 Task: Plan a ski trip and find a cozy chalet in California, United States in Airbnb.
Action: Mouse moved to (580, 112)
Screenshot: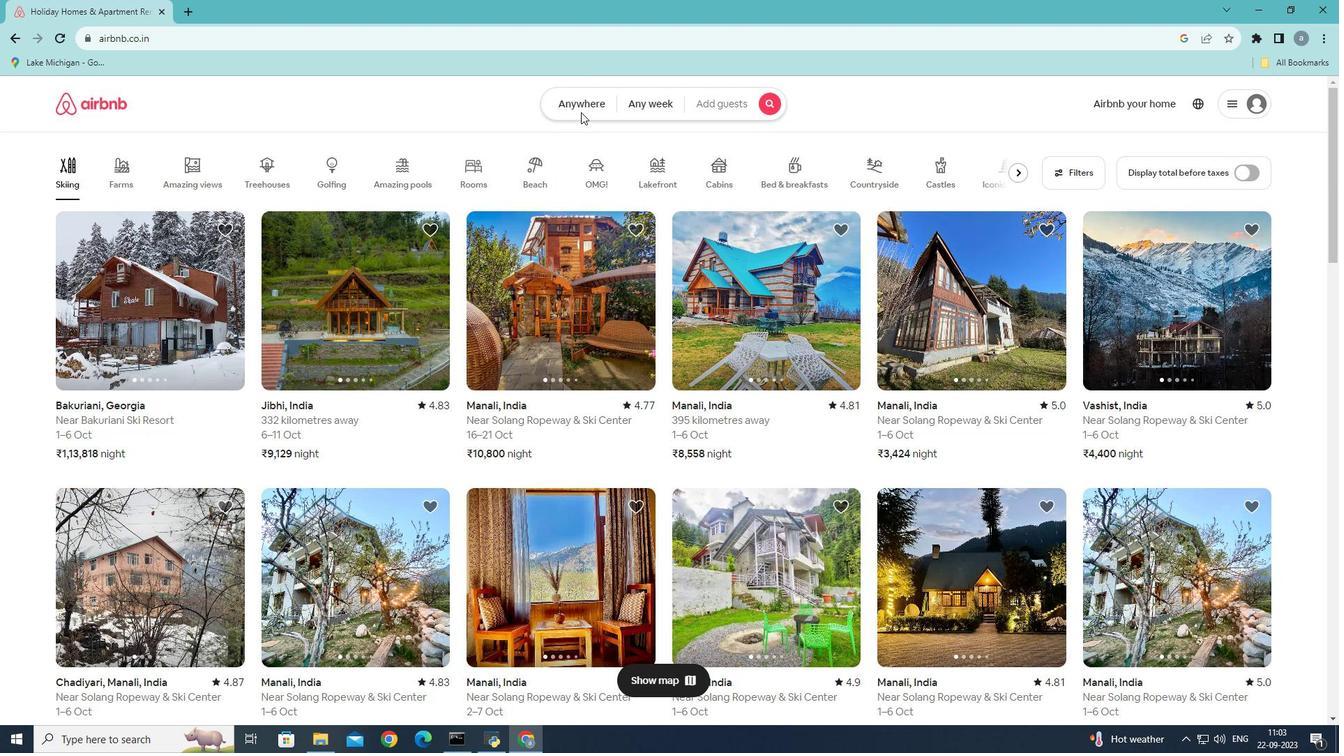 
Action: Mouse pressed left at (580, 112)
Screenshot: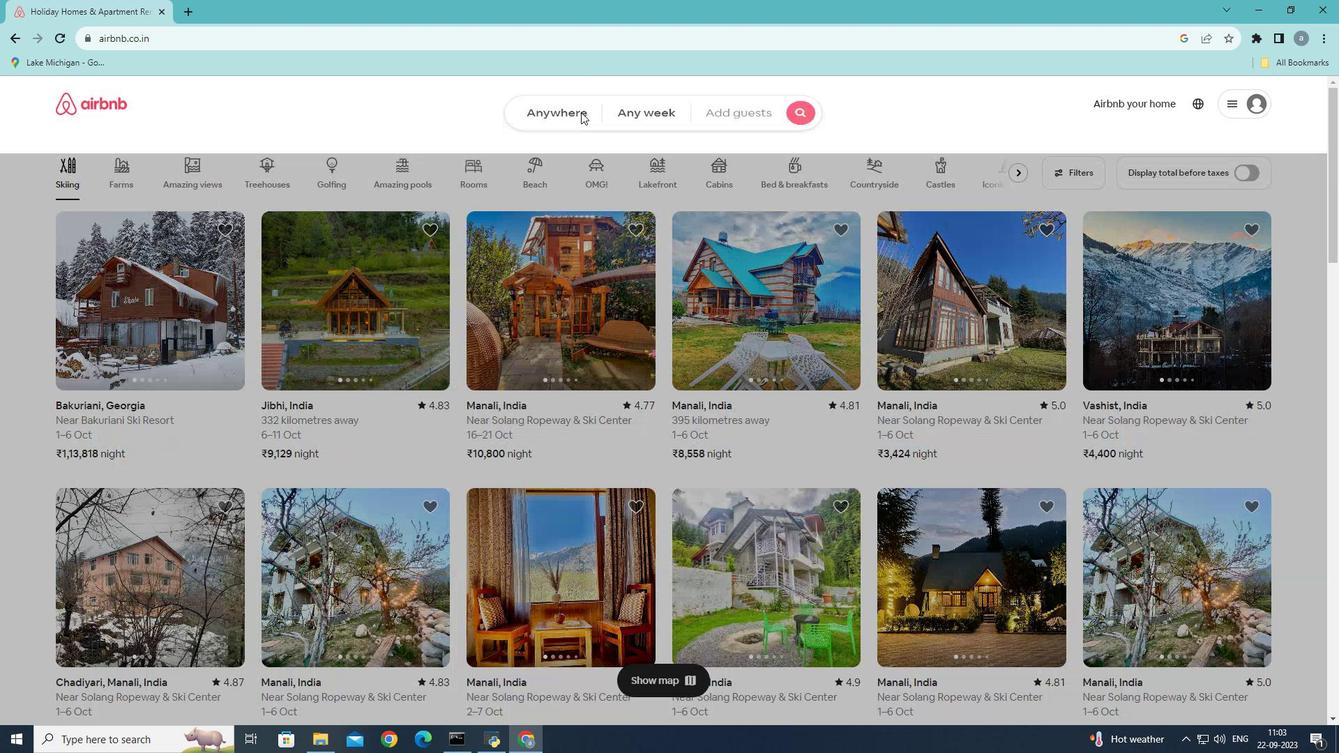 
Action: Mouse moved to (454, 157)
Screenshot: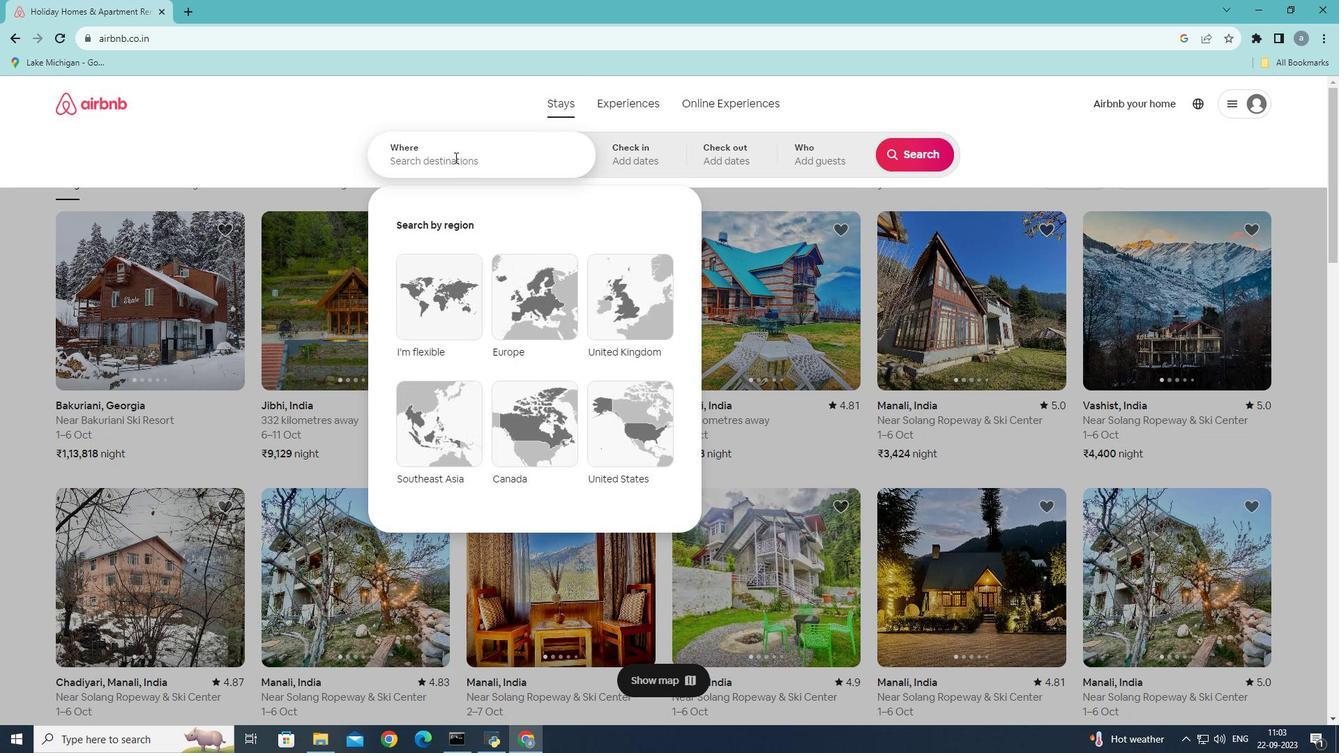
Action: Key pressed <Key.shift><Key.shift>C
Screenshot: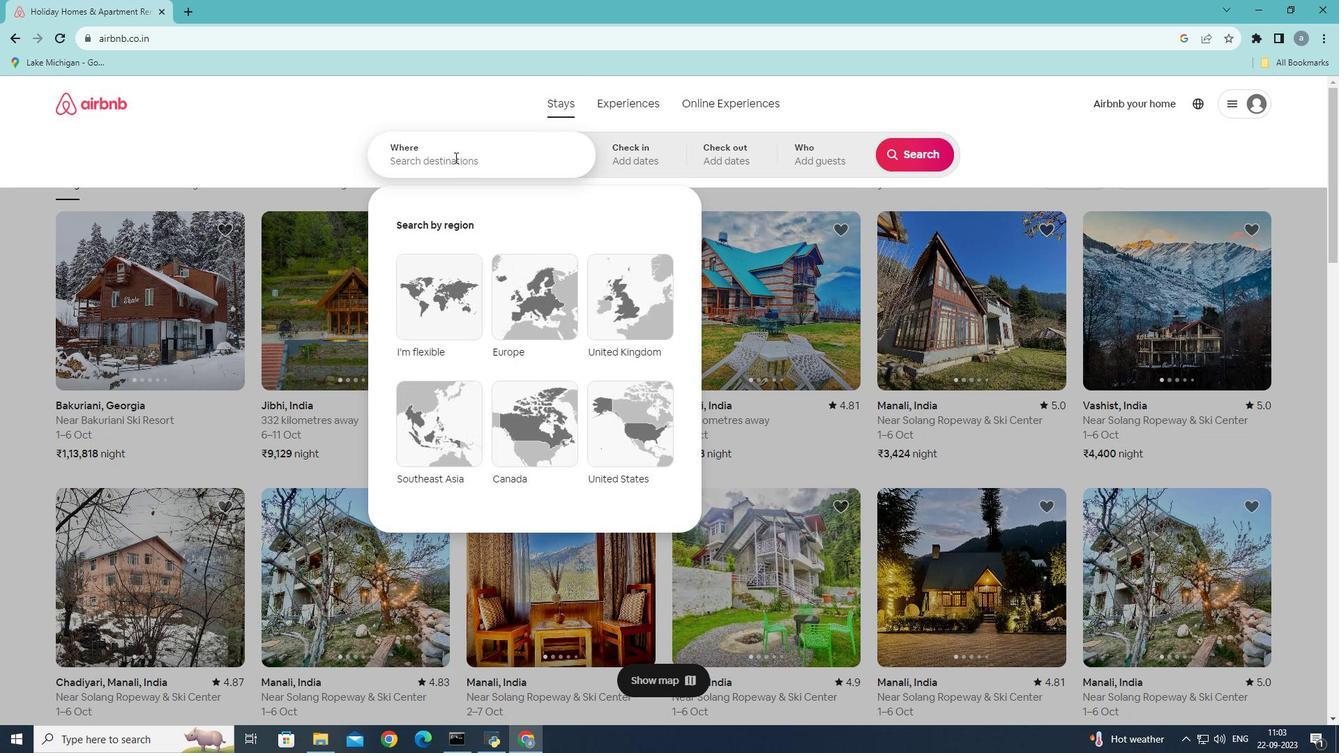 
Action: Mouse pressed left at (454, 157)
Screenshot: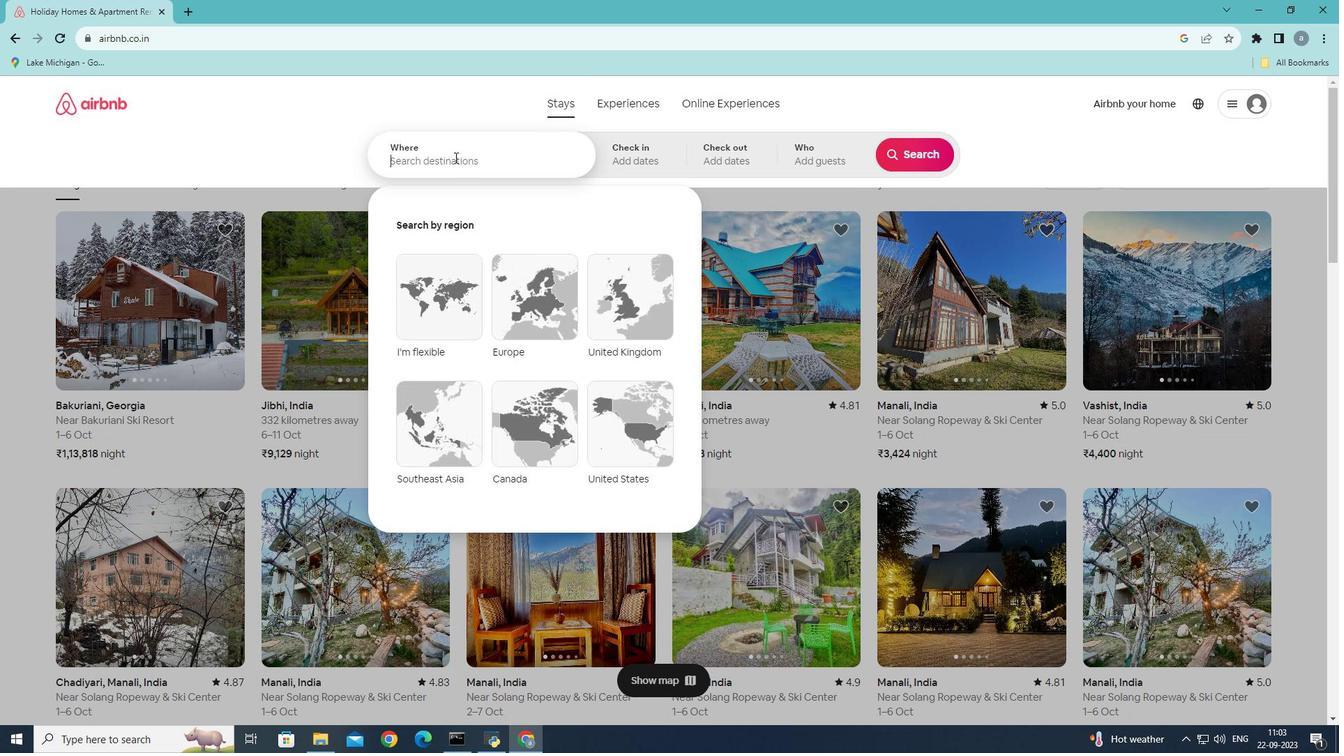 
Action: Key pressed <Key.shift>Cali
Screenshot: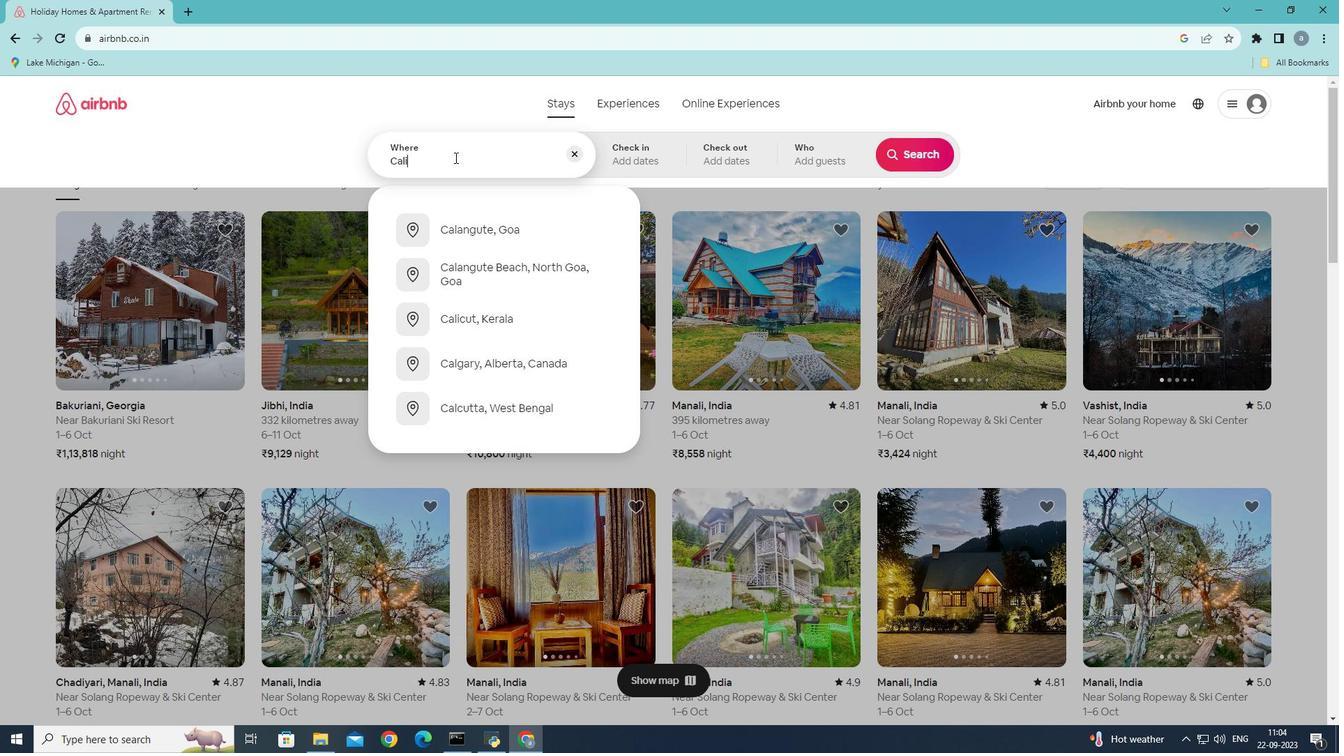 
Action: Mouse moved to (513, 272)
Screenshot: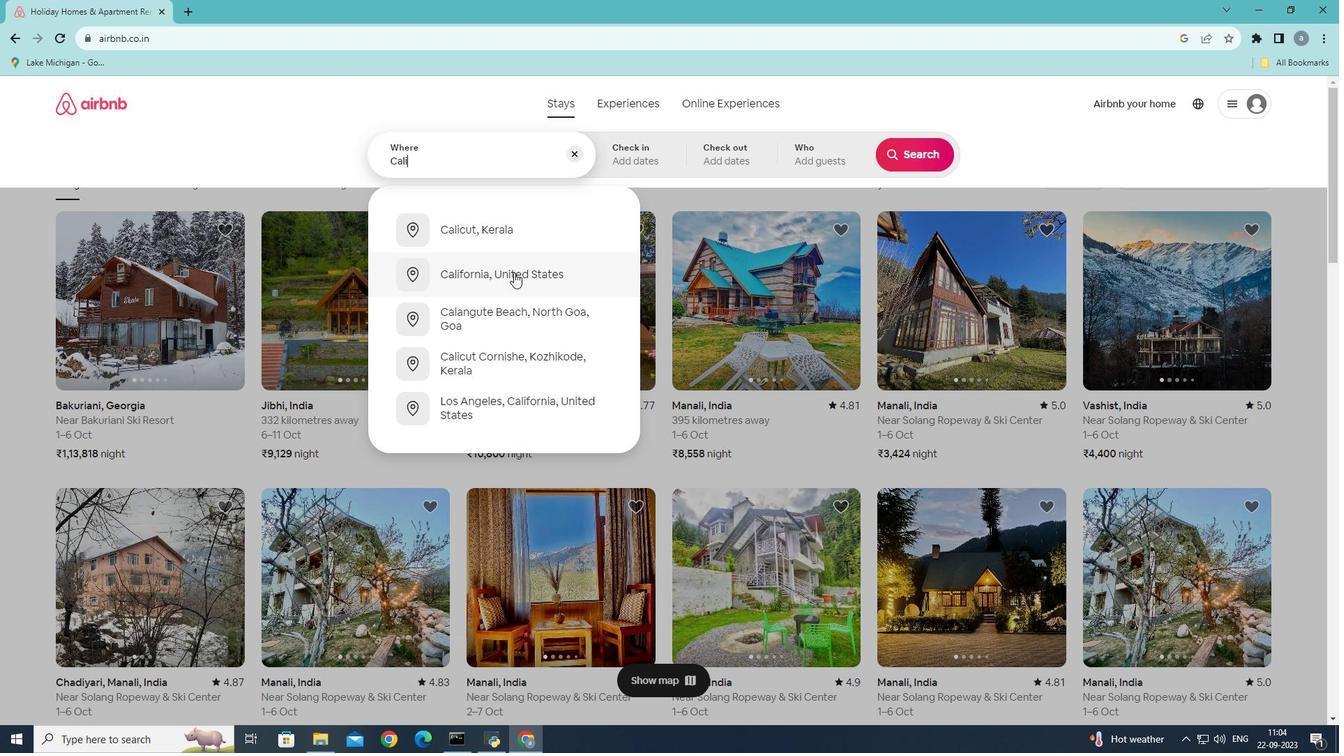 
Action: Mouse pressed left at (513, 272)
Screenshot: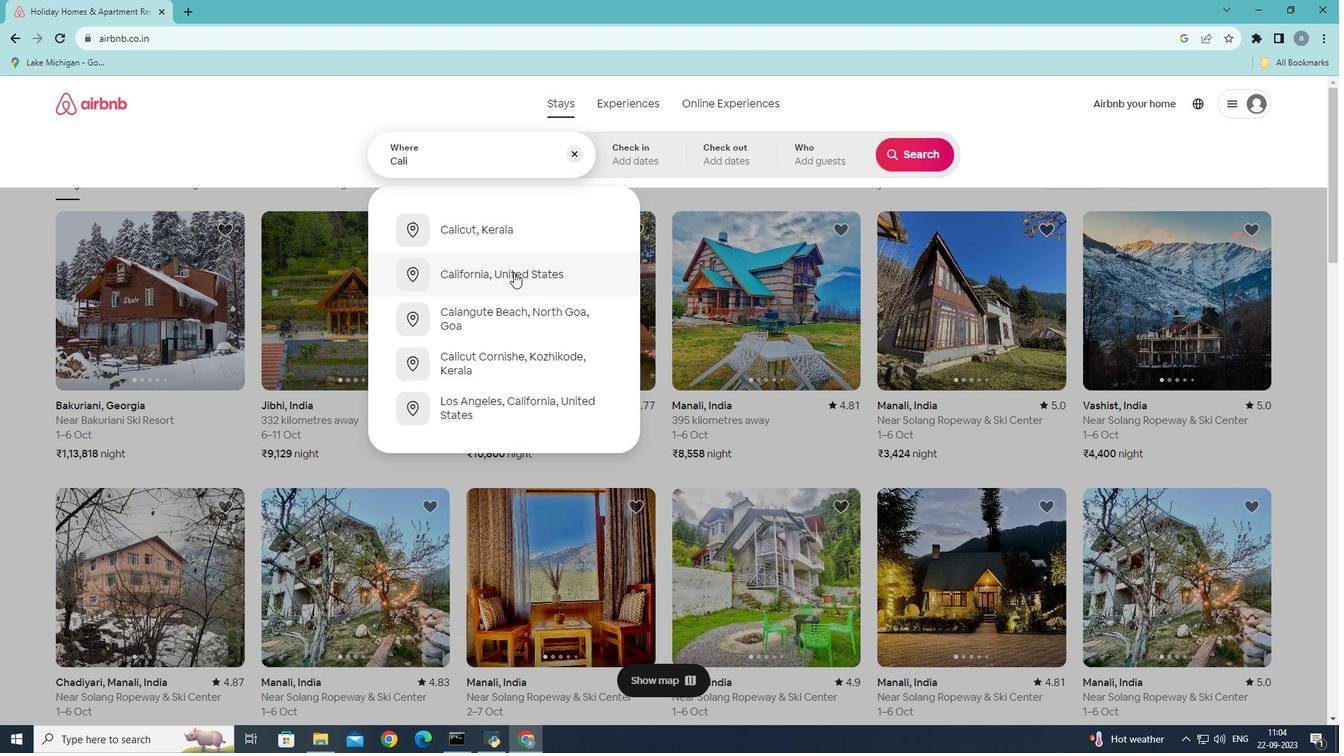 
Action: Mouse moved to (905, 149)
Screenshot: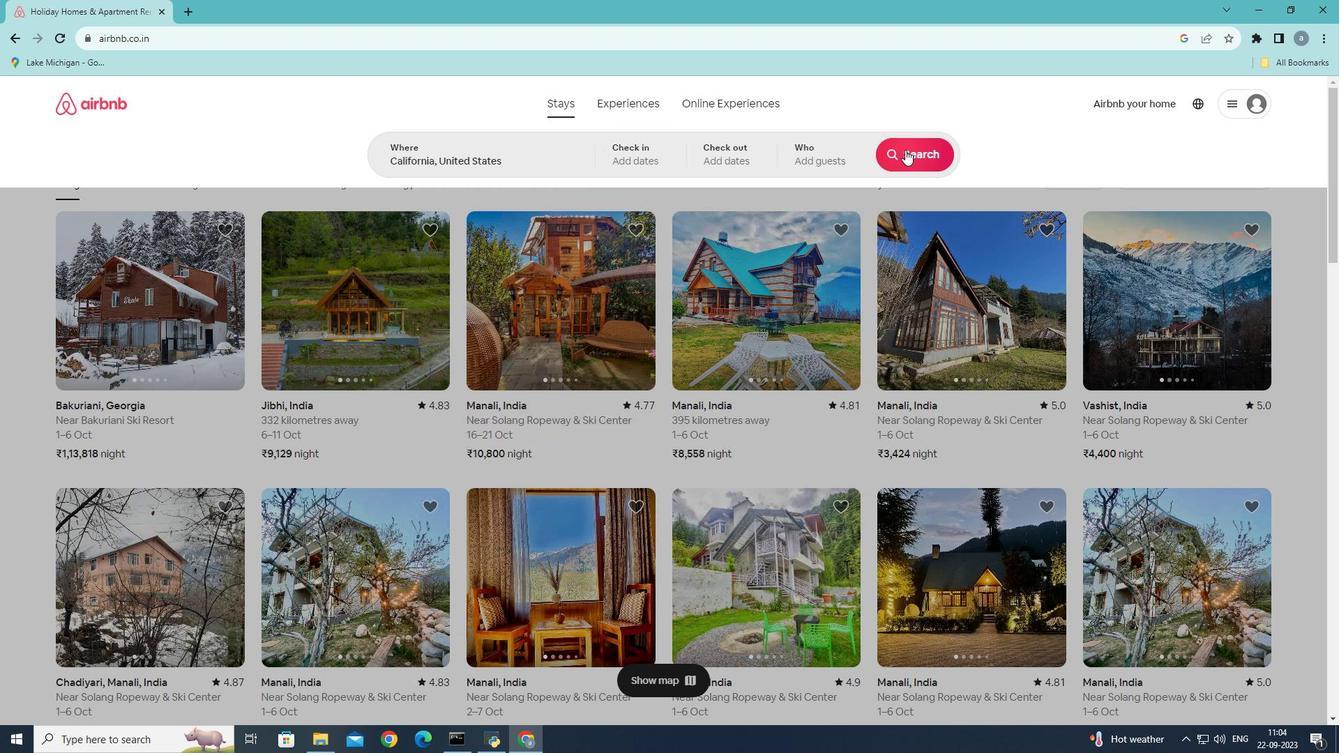 
Action: Mouse pressed left at (905, 149)
Screenshot: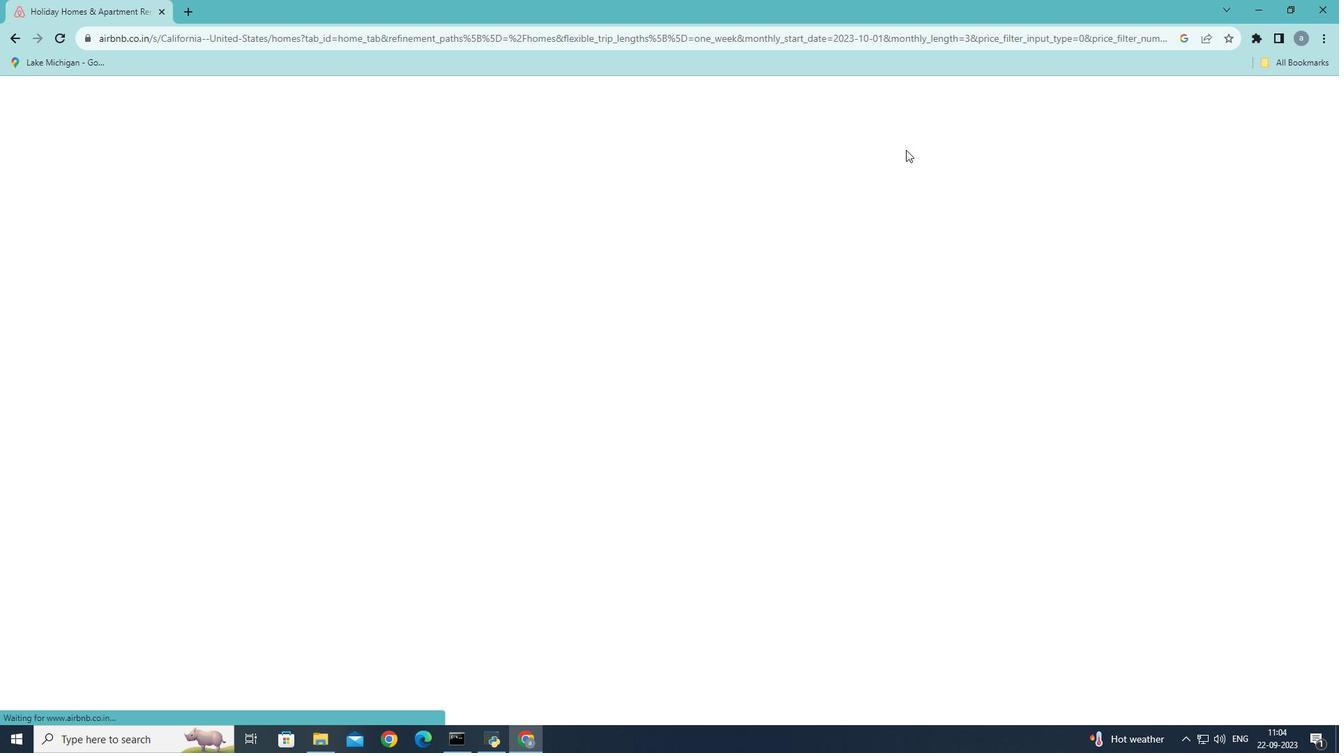 
Action: Mouse moved to (1053, 163)
Screenshot: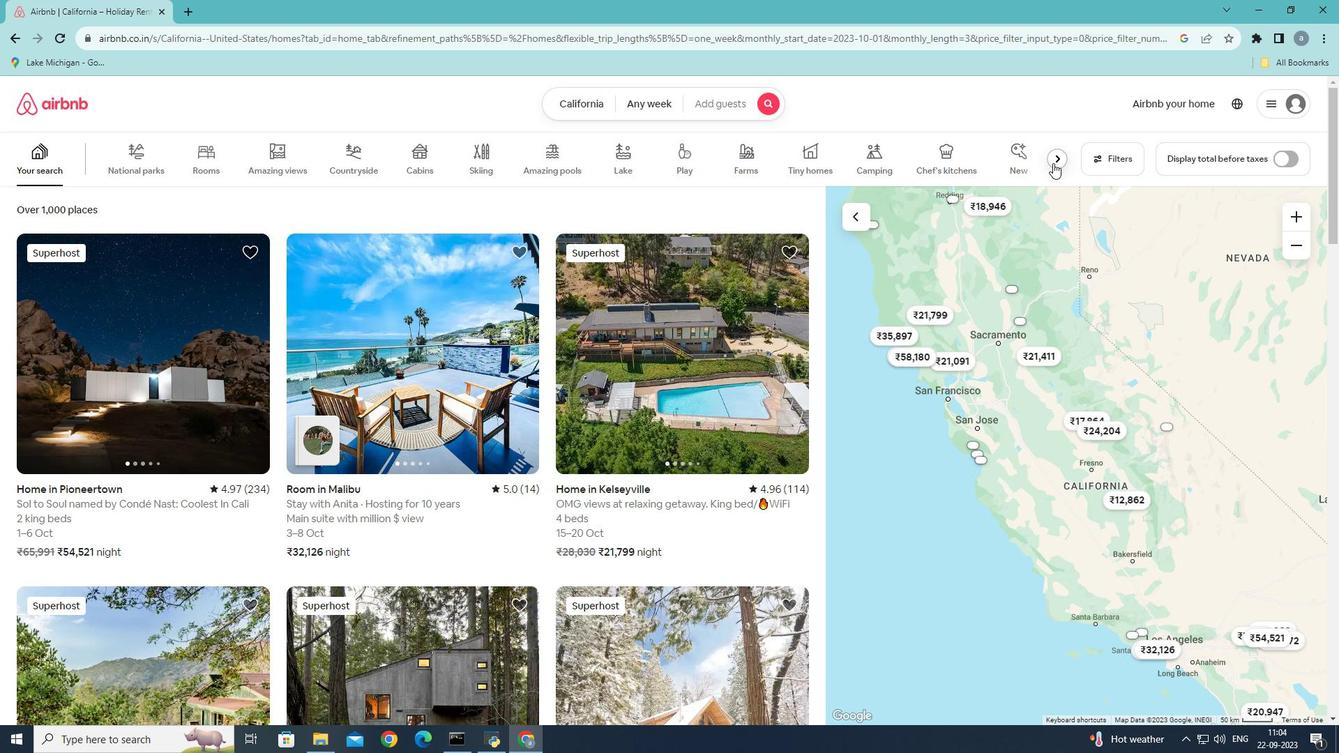 
Action: Mouse pressed left at (1053, 163)
Screenshot: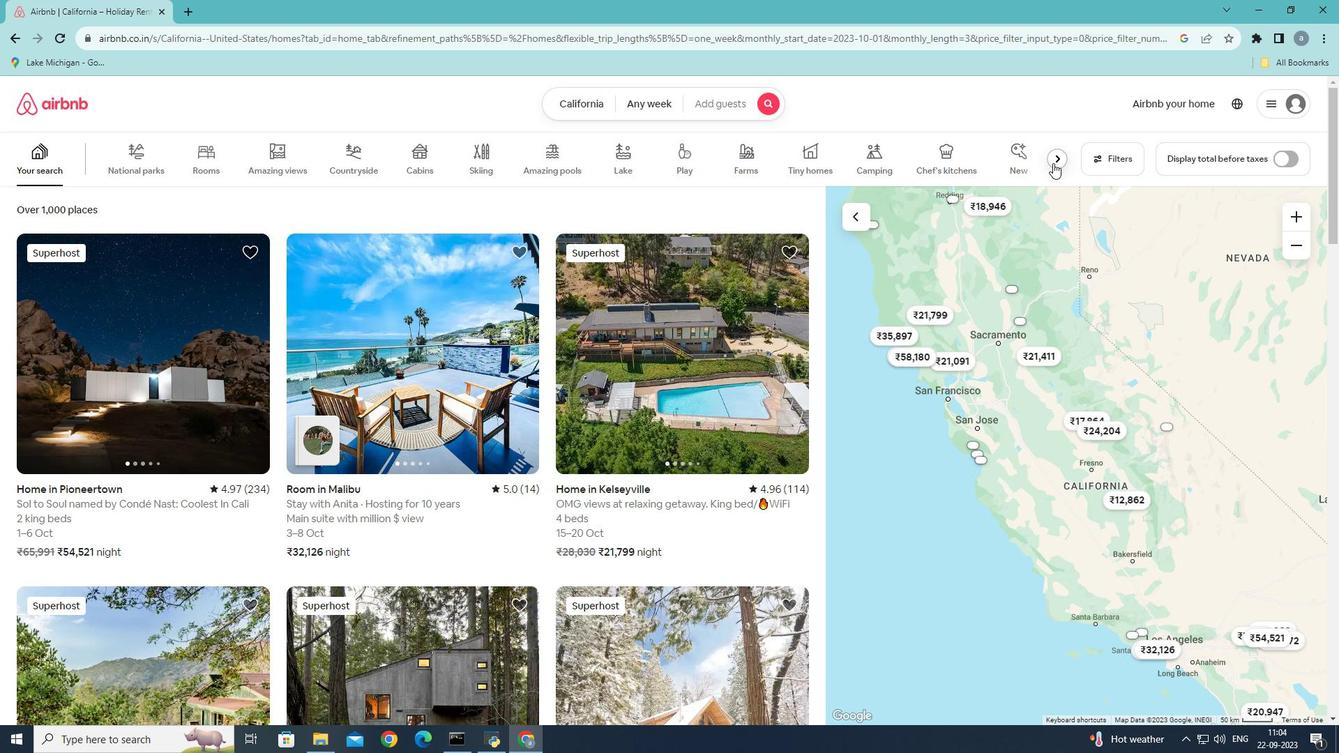 
Action: Mouse moved to (422, 161)
Screenshot: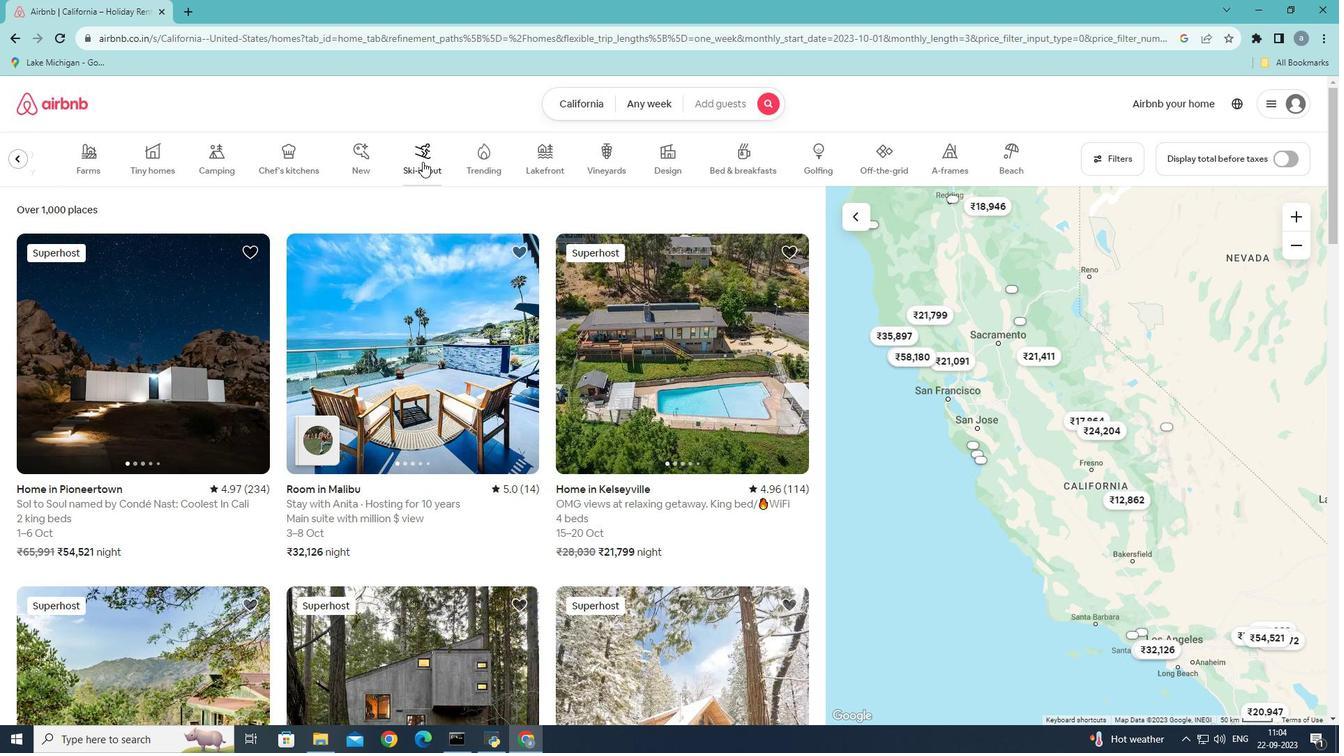 
Action: Mouse pressed left at (422, 161)
Screenshot: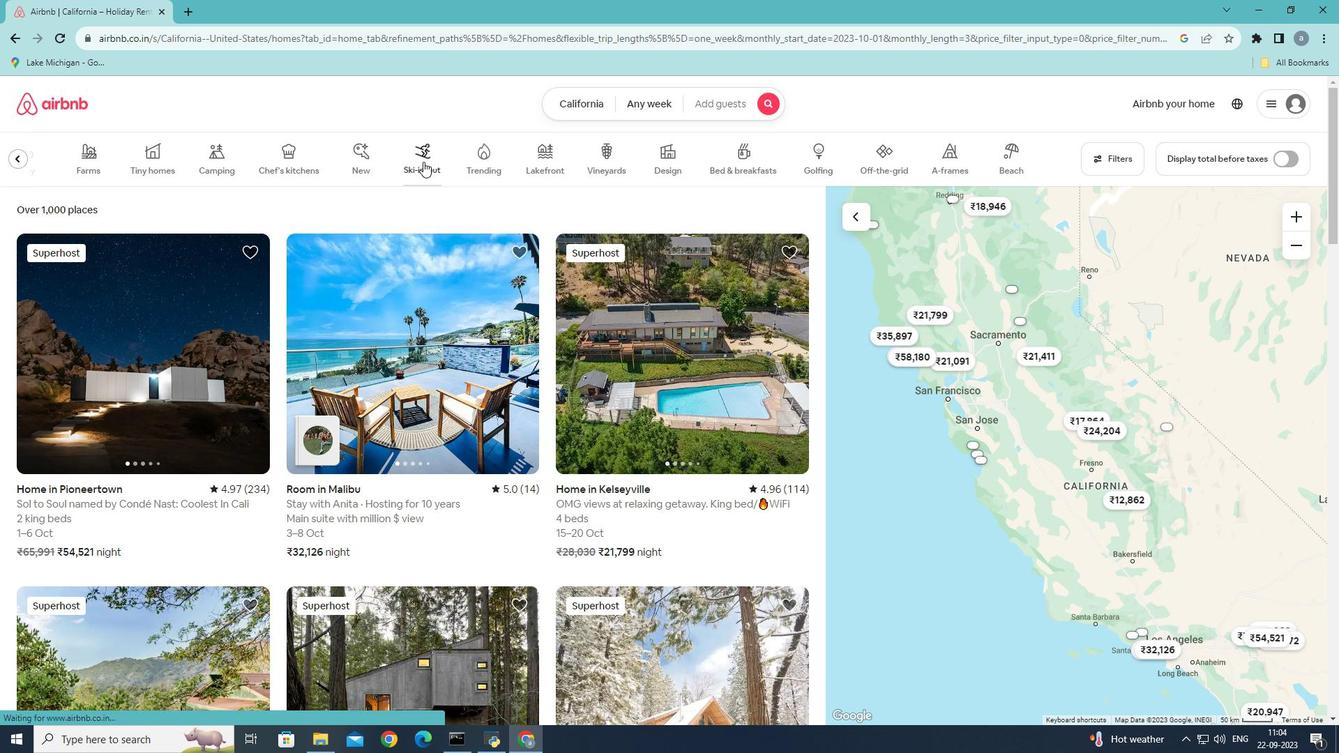 
Action: Mouse moved to (246, 334)
Screenshot: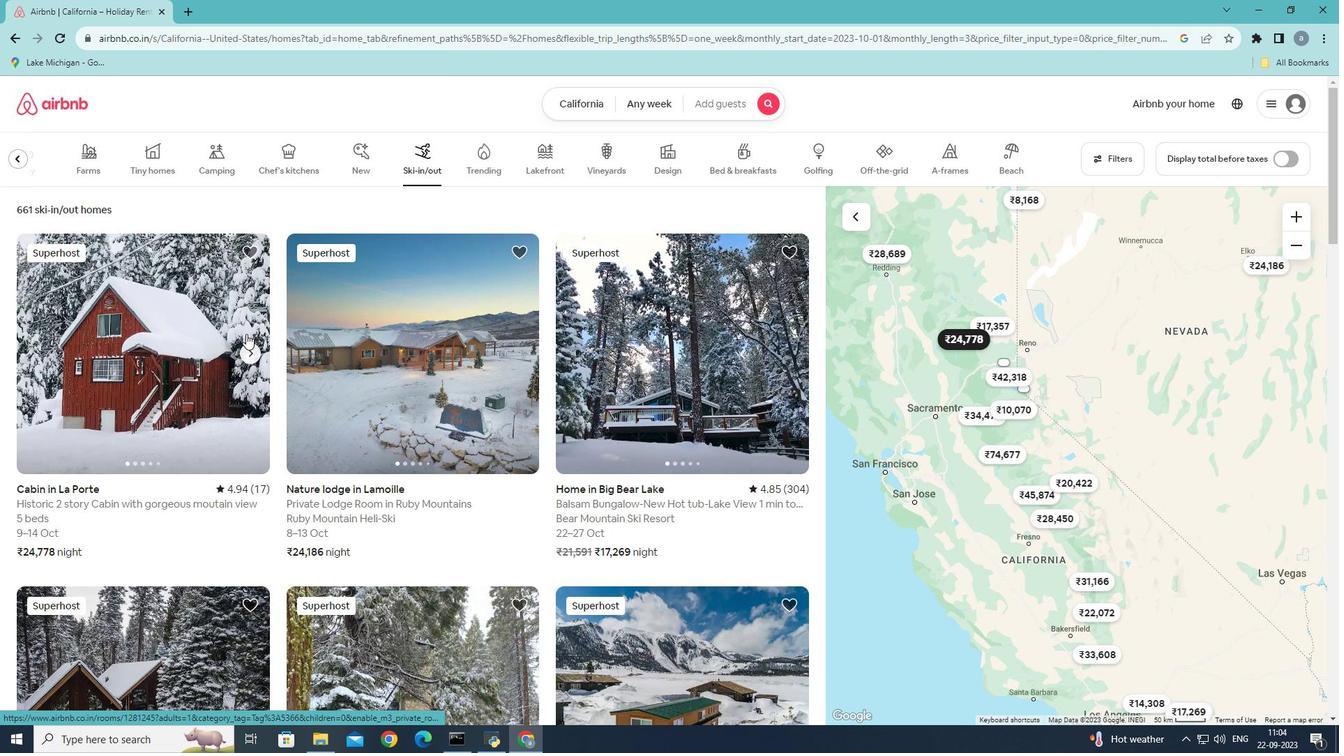 
Action: Mouse scrolled (246, 333) with delta (0, 0)
Screenshot: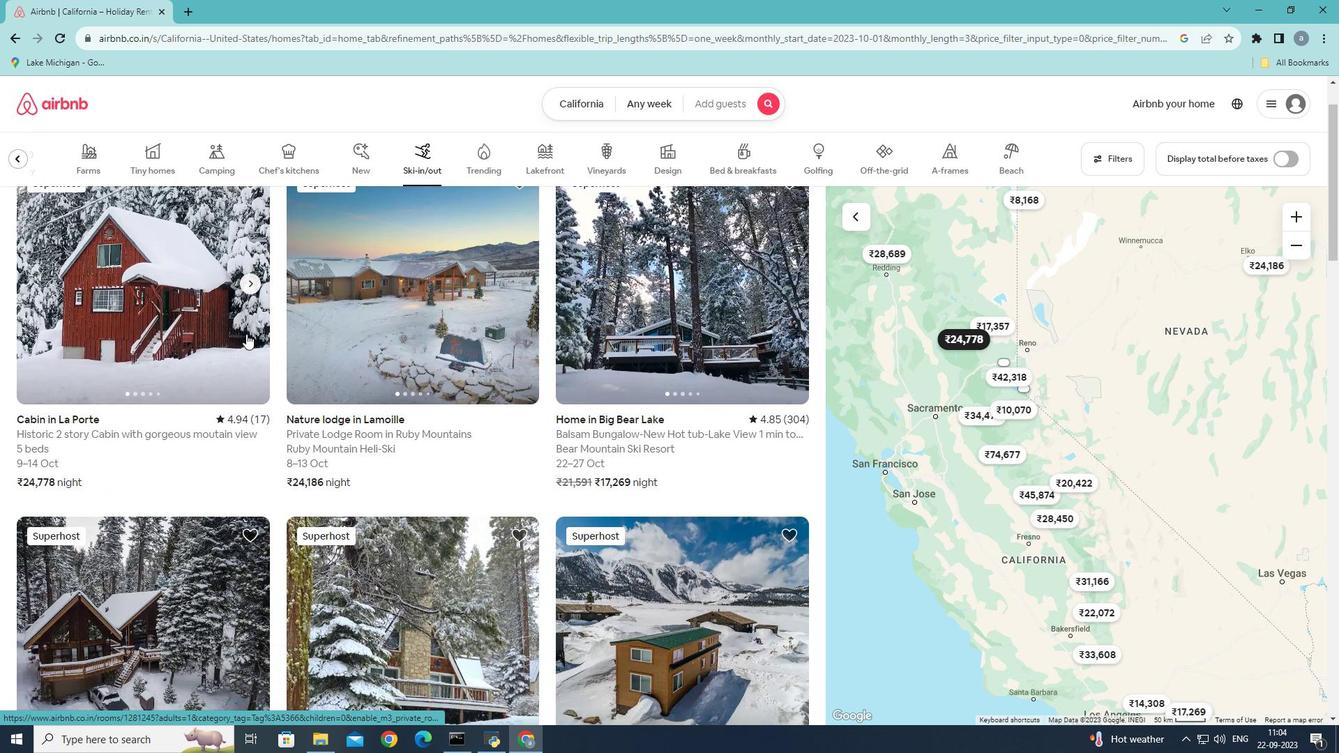 
Action: Mouse moved to (196, 311)
Screenshot: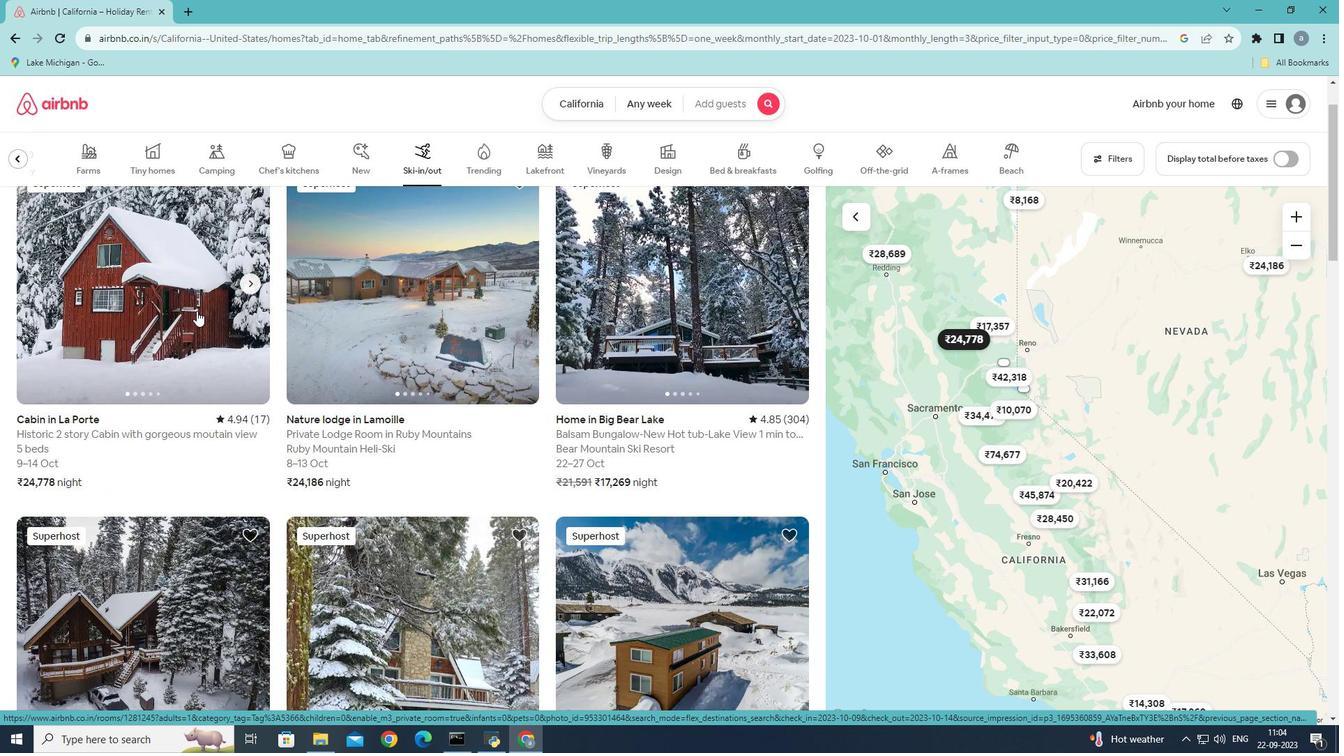 
Action: Mouse pressed left at (196, 311)
Screenshot: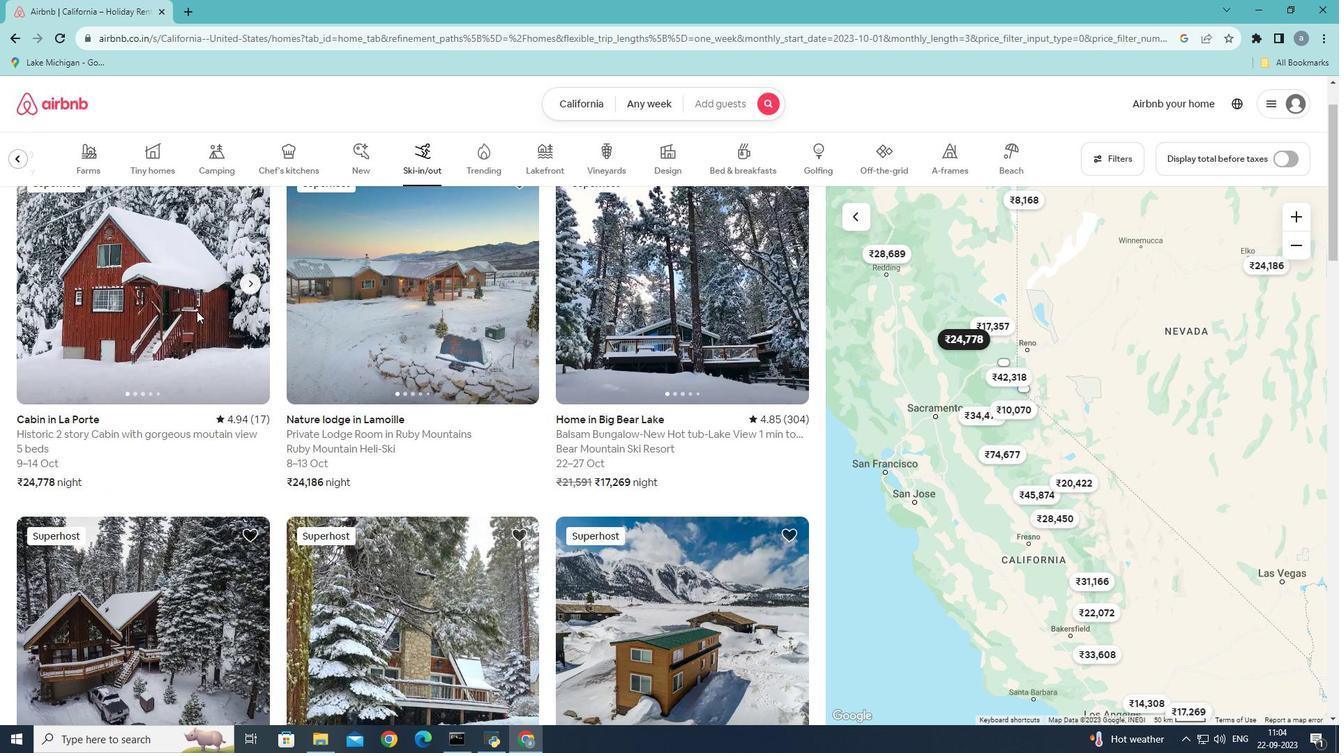 
Action: Mouse moved to (993, 500)
Screenshot: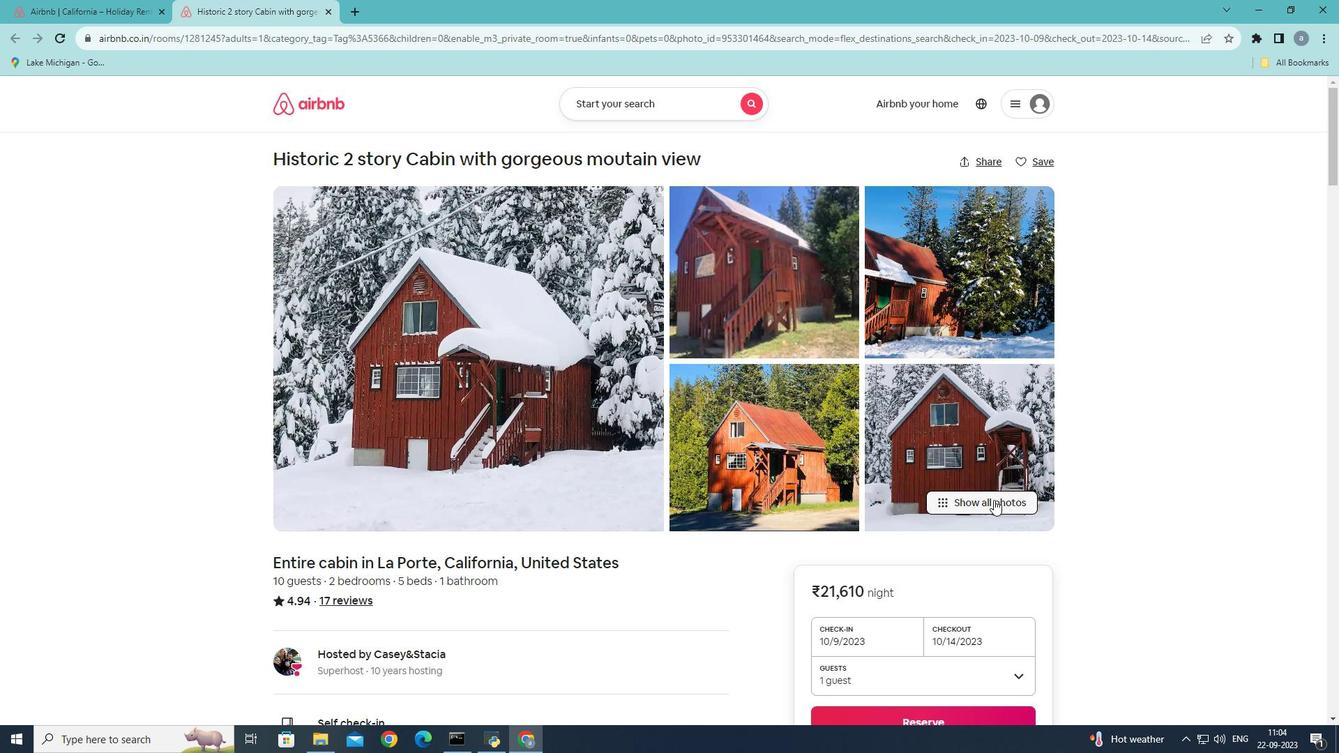 
Action: Mouse pressed left at (993, 500)
Screenshot: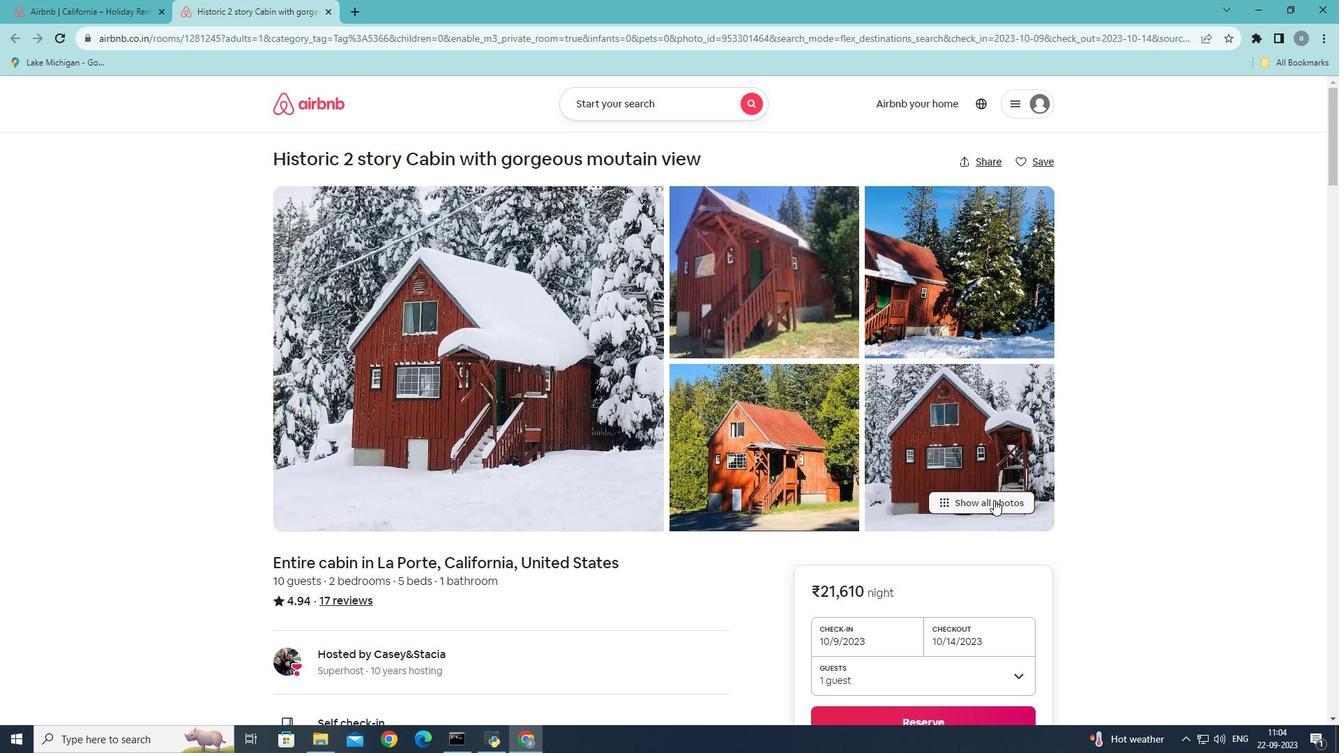 
Action: Mouse moved to (901, 467)
Screenshot: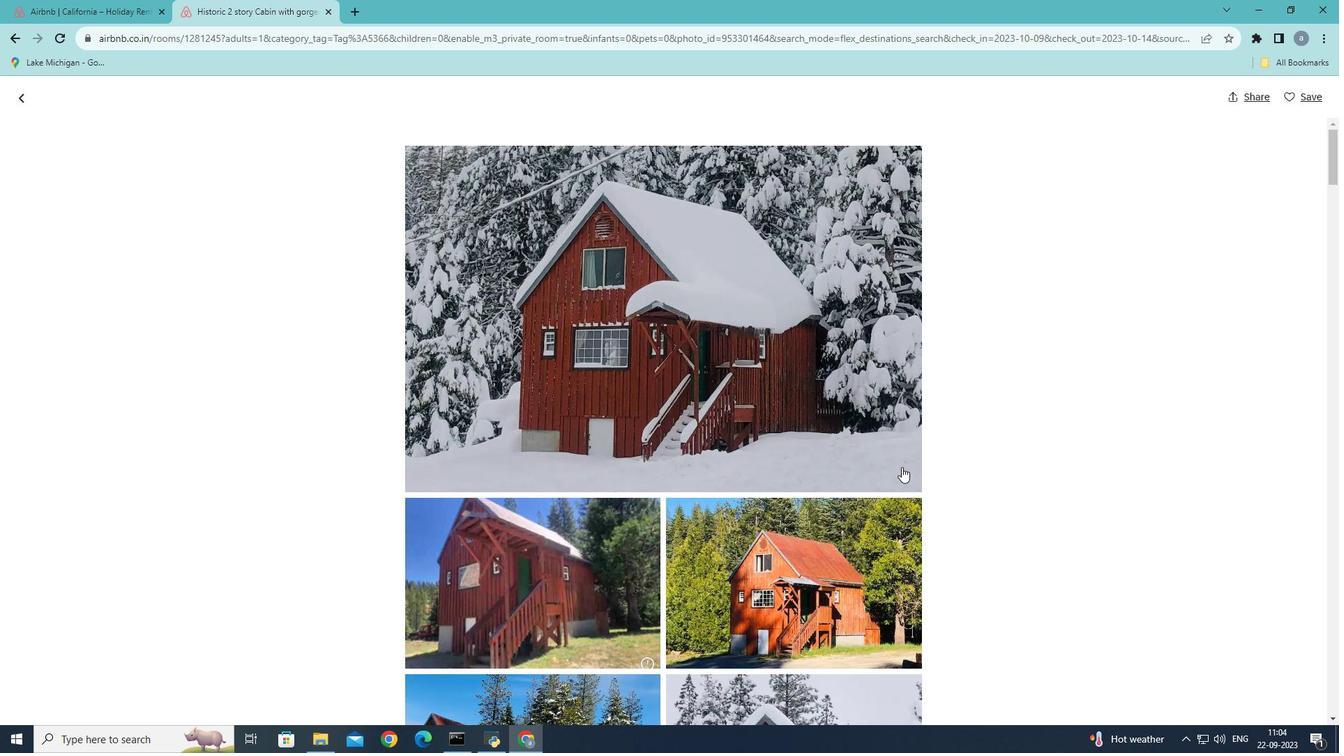 
Action: Mouse scrolled (901, 466) with delta (0, 0)
Screenshot: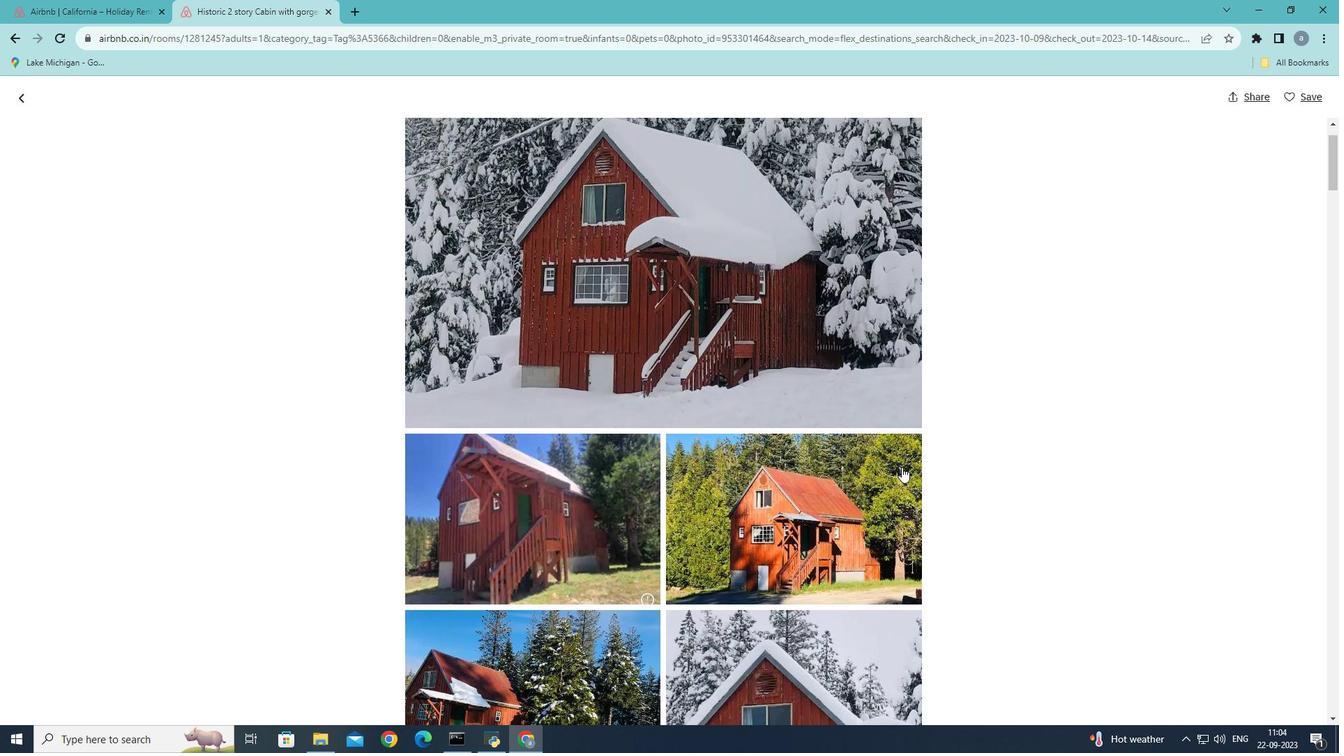 
Action: Mouse scrolled (901, 466) with delta (0, 0)
Screenshot: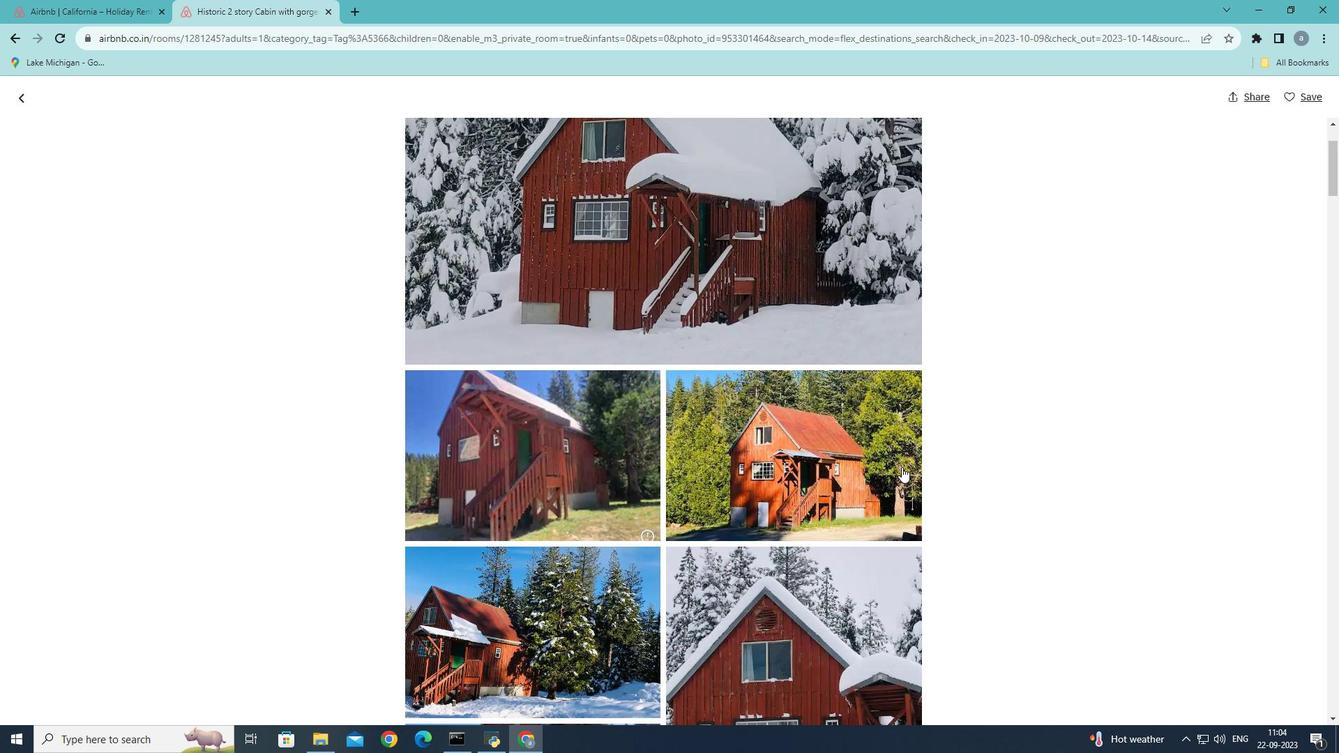 
Action: Mouse scrolled (901, 466) with delta (0, 0)
Screenshot: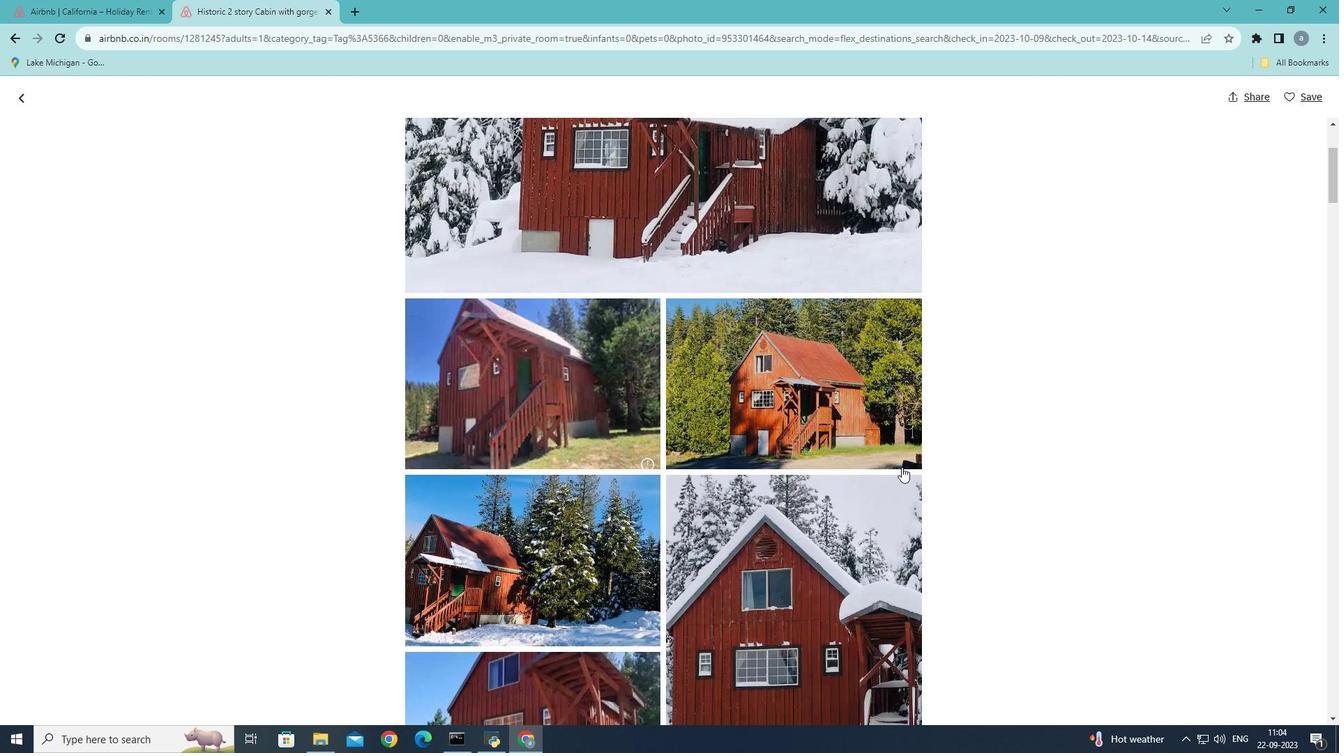 
Action: Mouse scrolled (901, 466) with delta (0, 0)
Screenshot: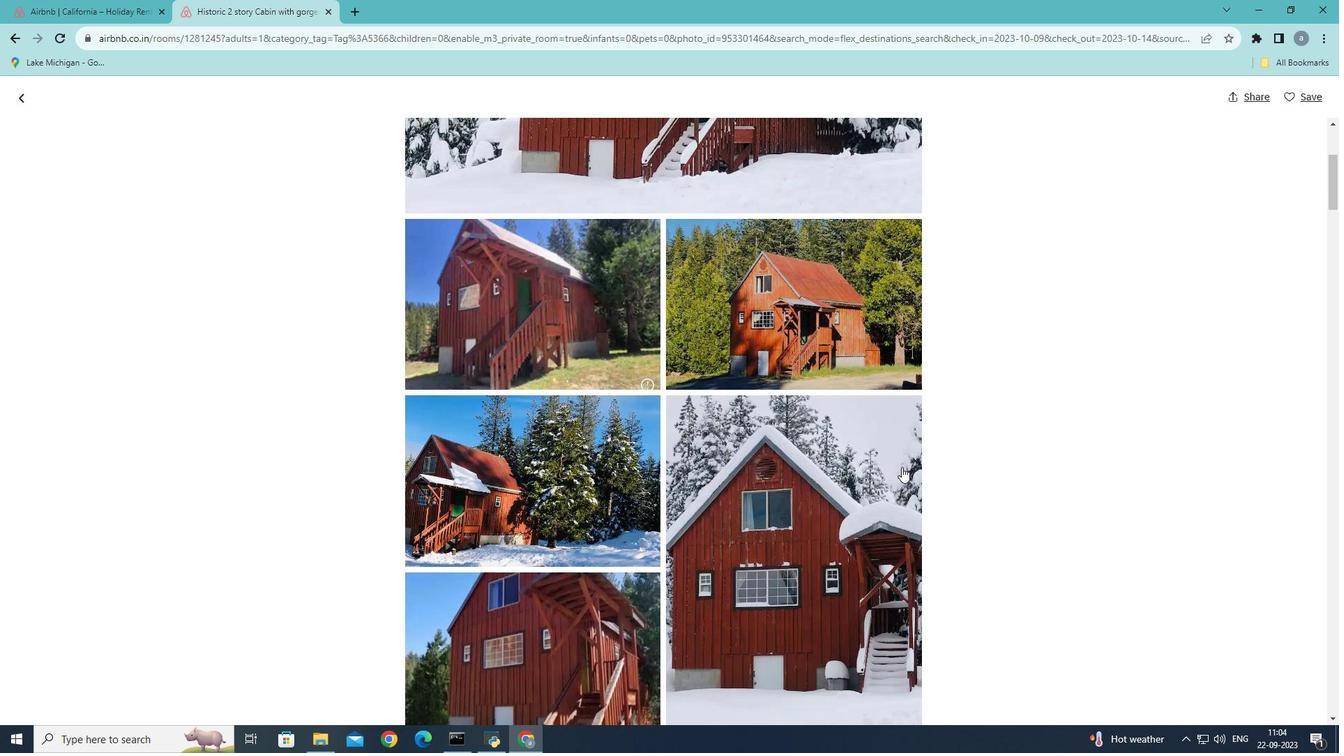 
Action: Mouse moved to (902, 466)
Screenshot: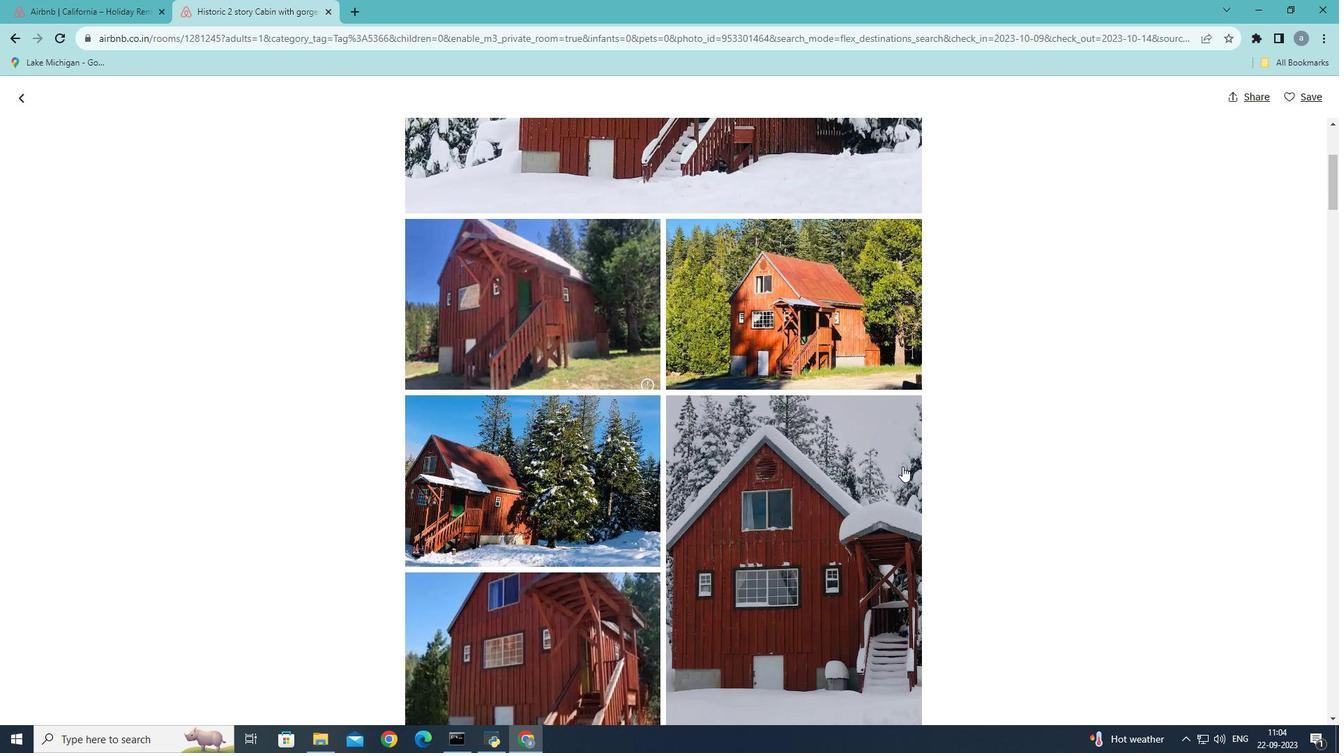 
Action: Mouse scrolled (902, 465) with delta (0, 0)
Screenshot: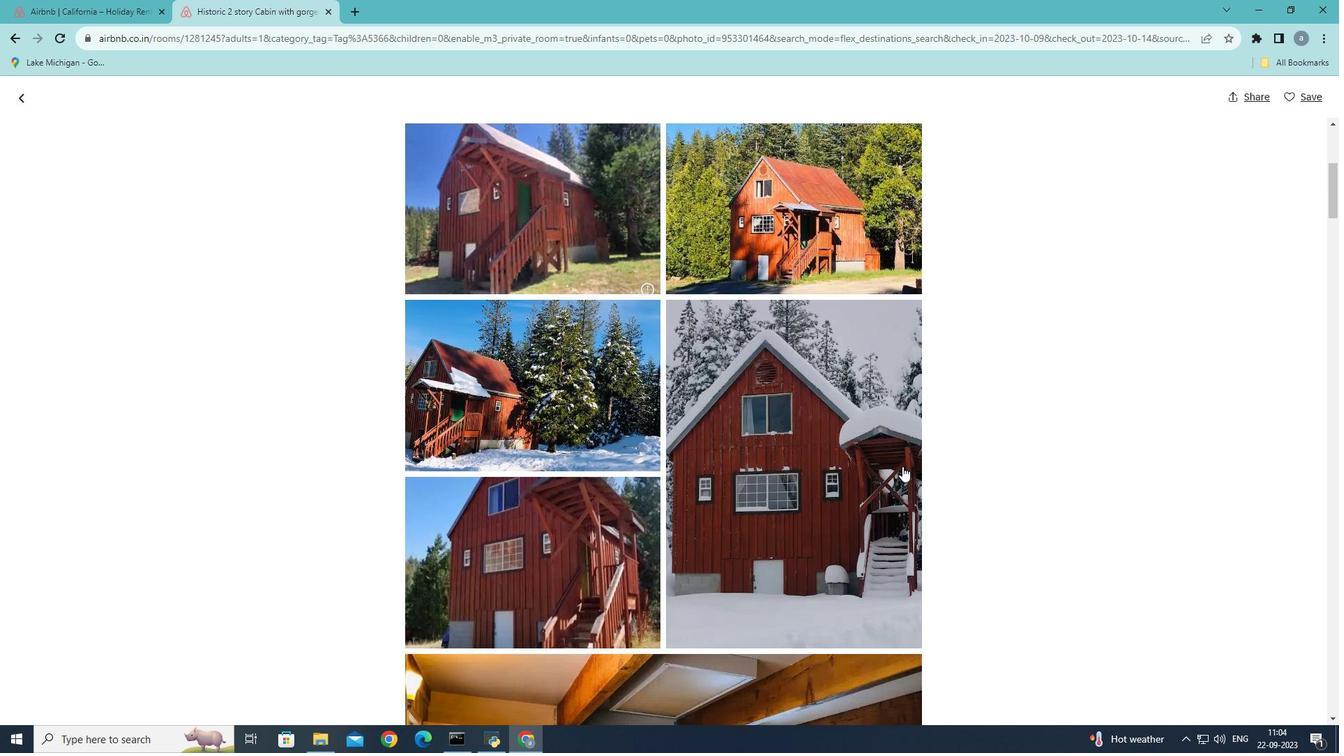 
Action: Mouse scrolled (902, 465) with delta (0, 0)
Screenshot: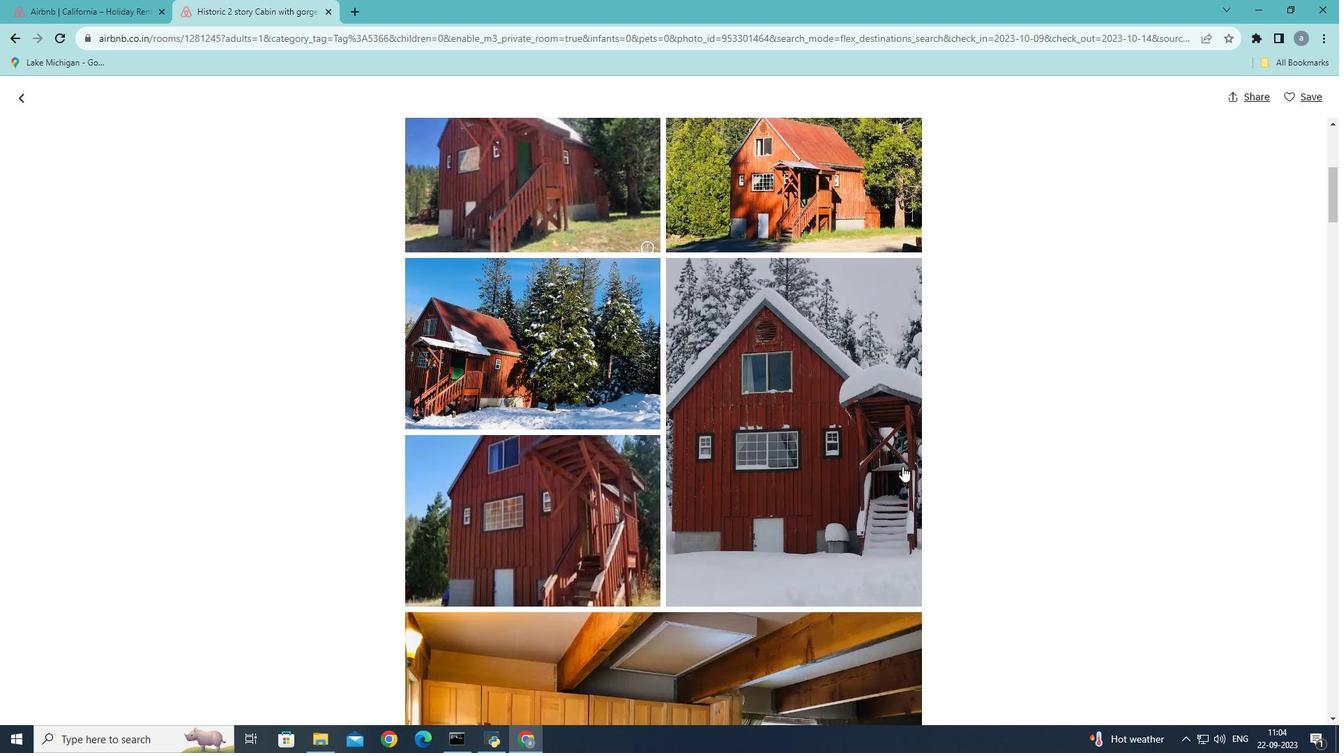 
Action: Mouse scrolled (902, 465) with delta (0, 0)
Screenshot: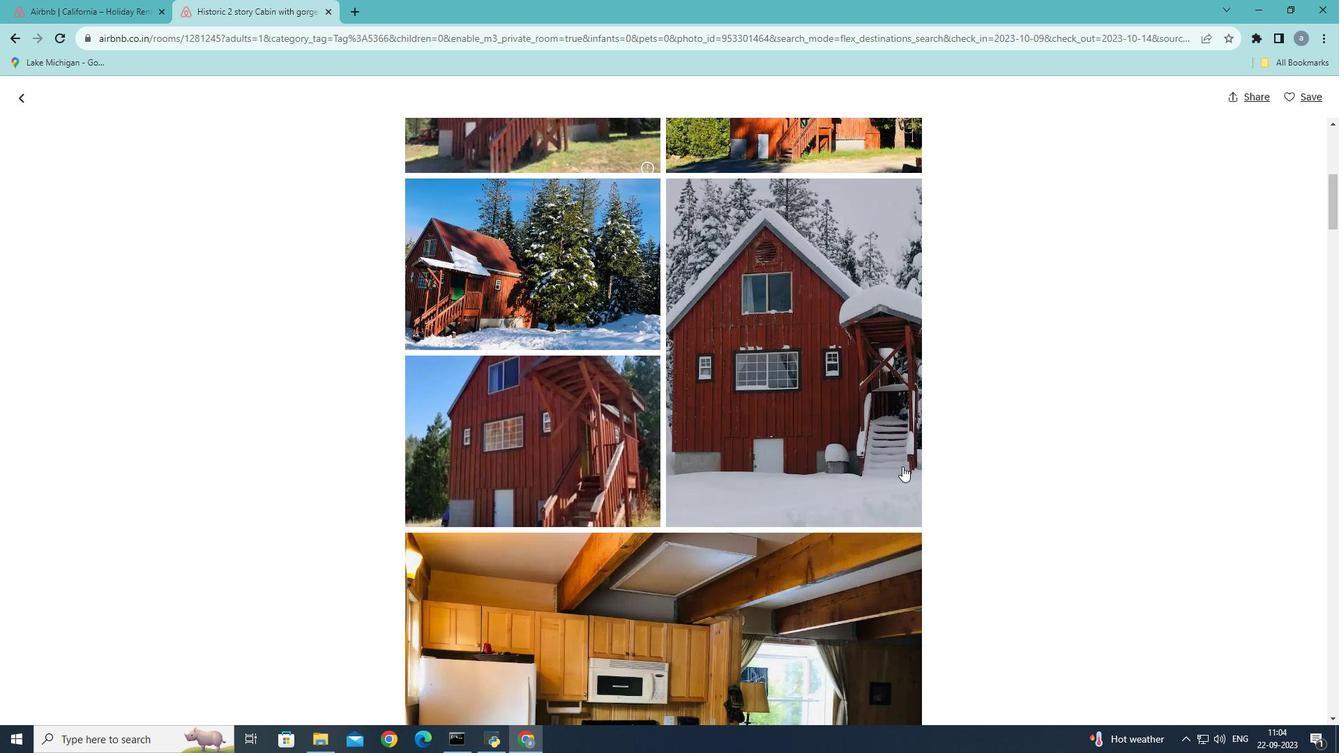 
Action: Mouse scrolled (902, 465) with delta (0, 0)
Screenshot: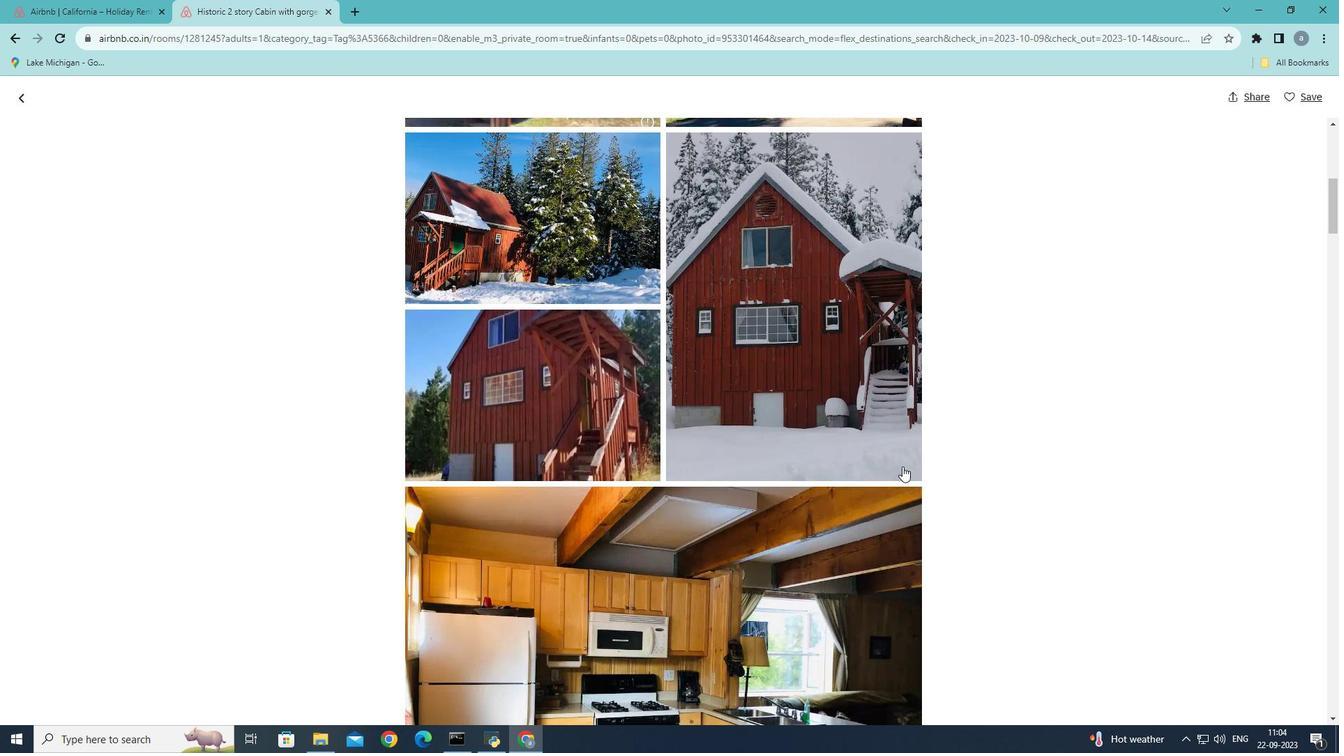 
Action: Mouse moved to (902, 465)
Screenshot: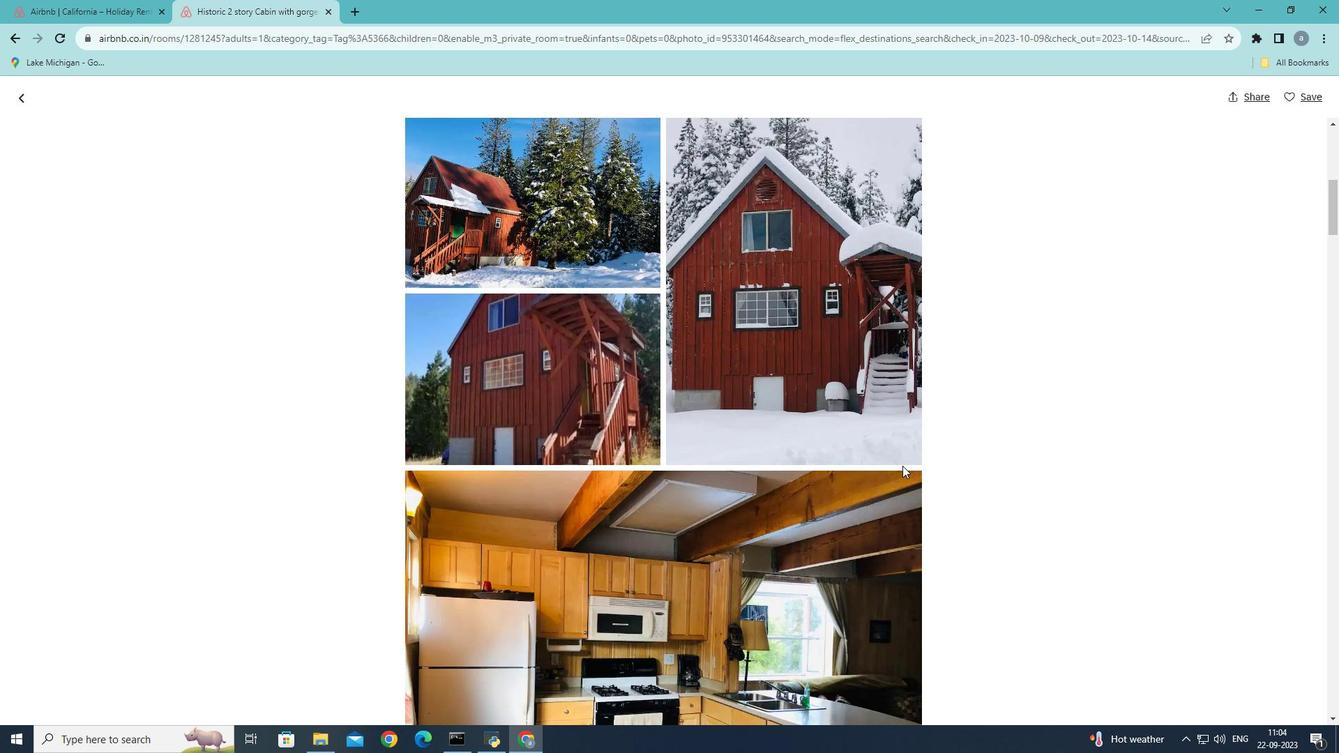 
Action: Mouse scrolled (902, 465) with delta (0, 0)
Screenshot: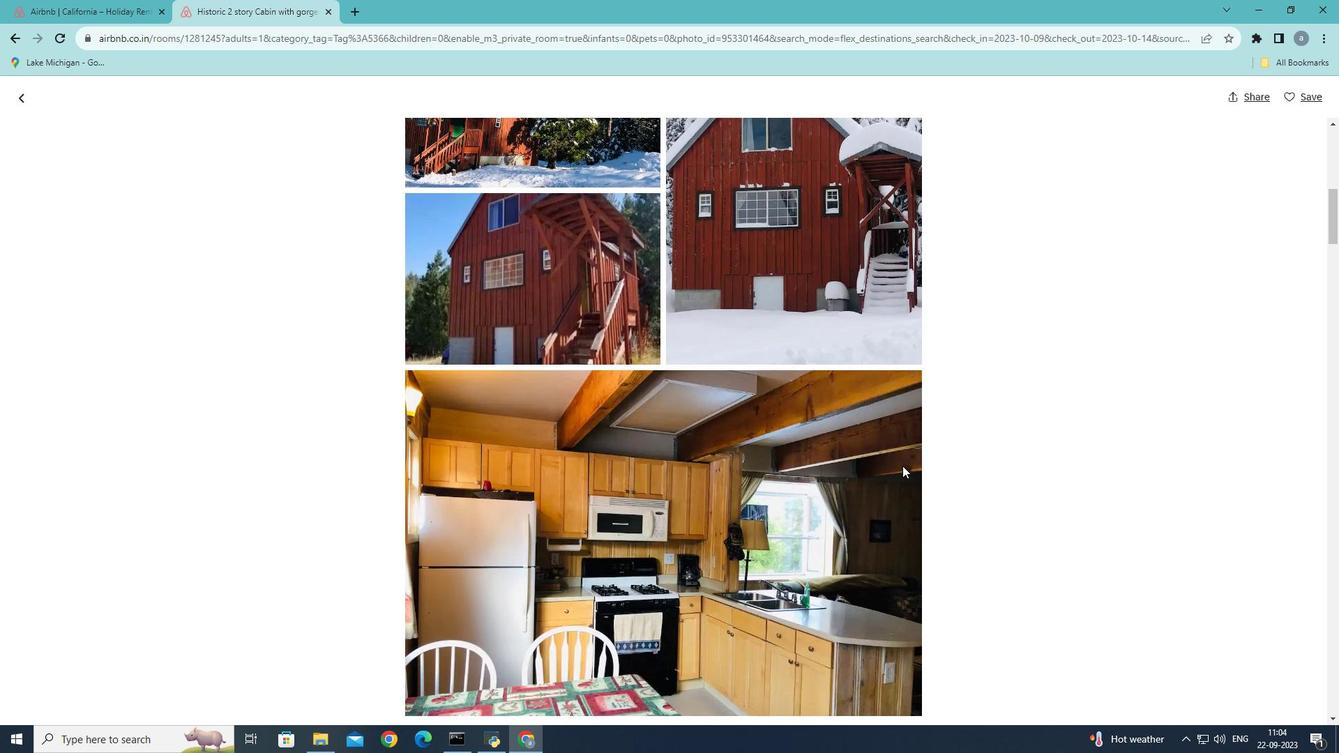 
Action: Mouse scrolled (902, 465) with delta (0, 0)
Screenshot: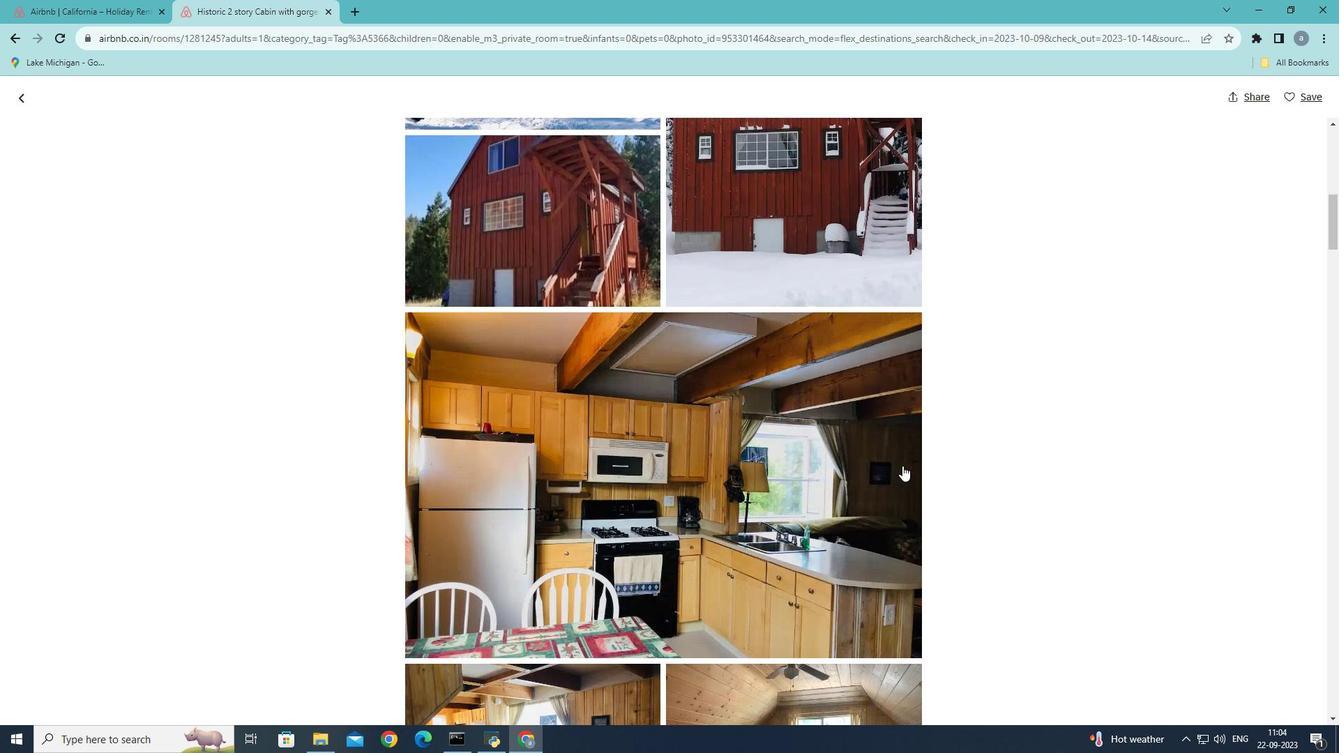 
Action: Mouse scrolled (902, 465) with delta (0, 0)
Screenshot: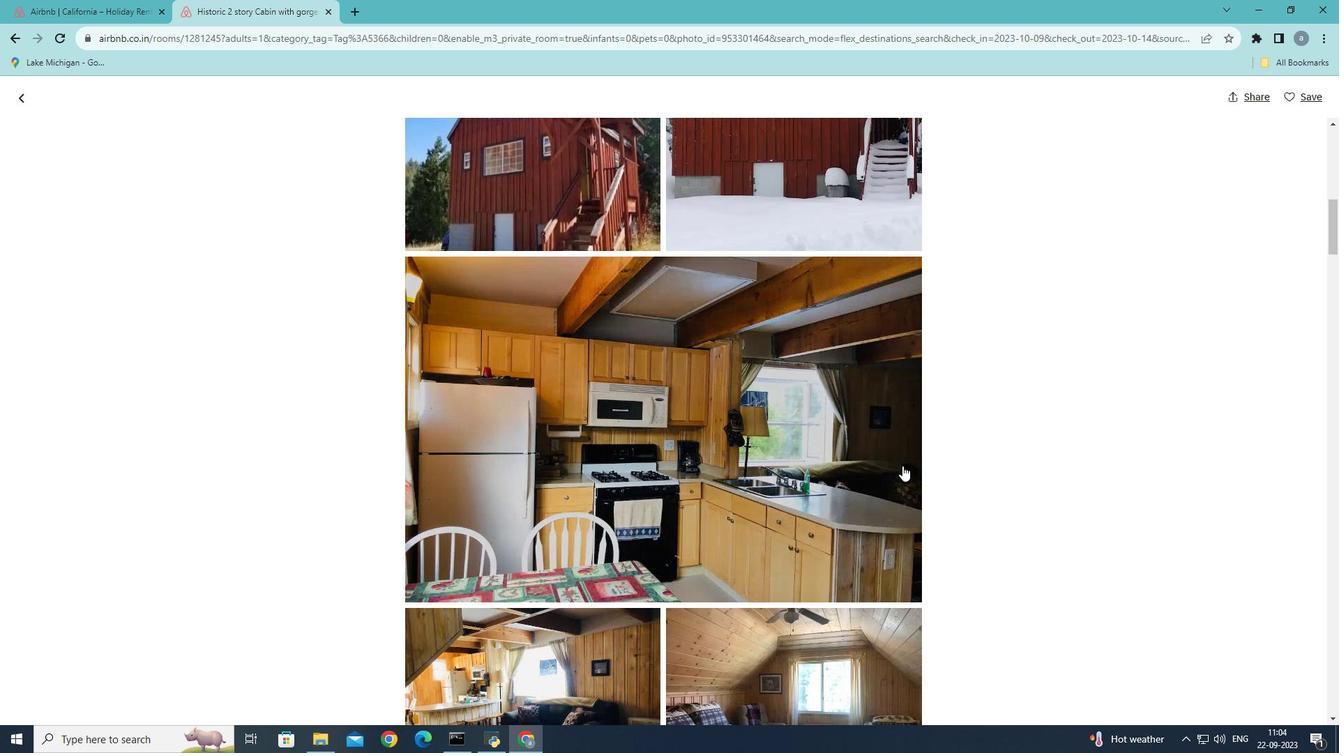 
Action: Mouse scrolled (902, 465) with delta (0, 0)
Screenshot: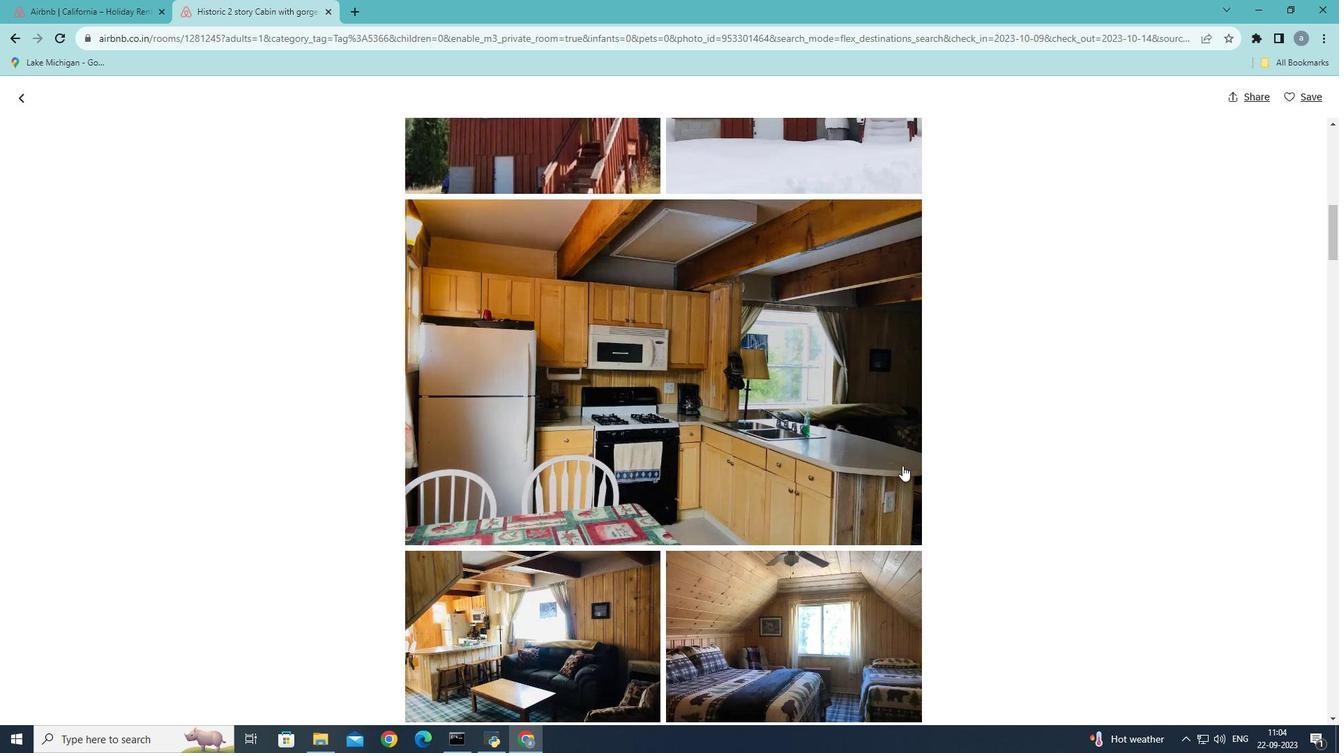 
Action: Mouse moved to (903, 464)
Screenshot: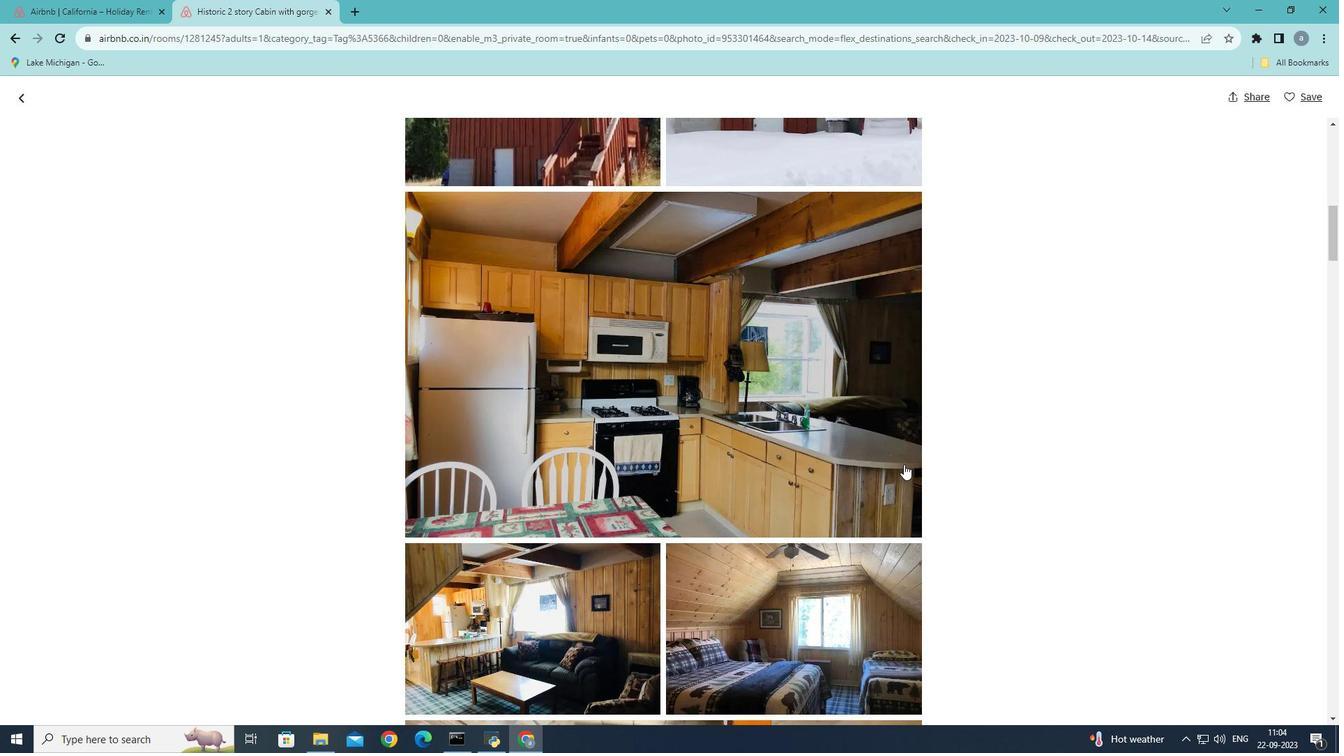 
Action: Mouse scrolled (903, 463) with delta (0, 0)
Screenshot: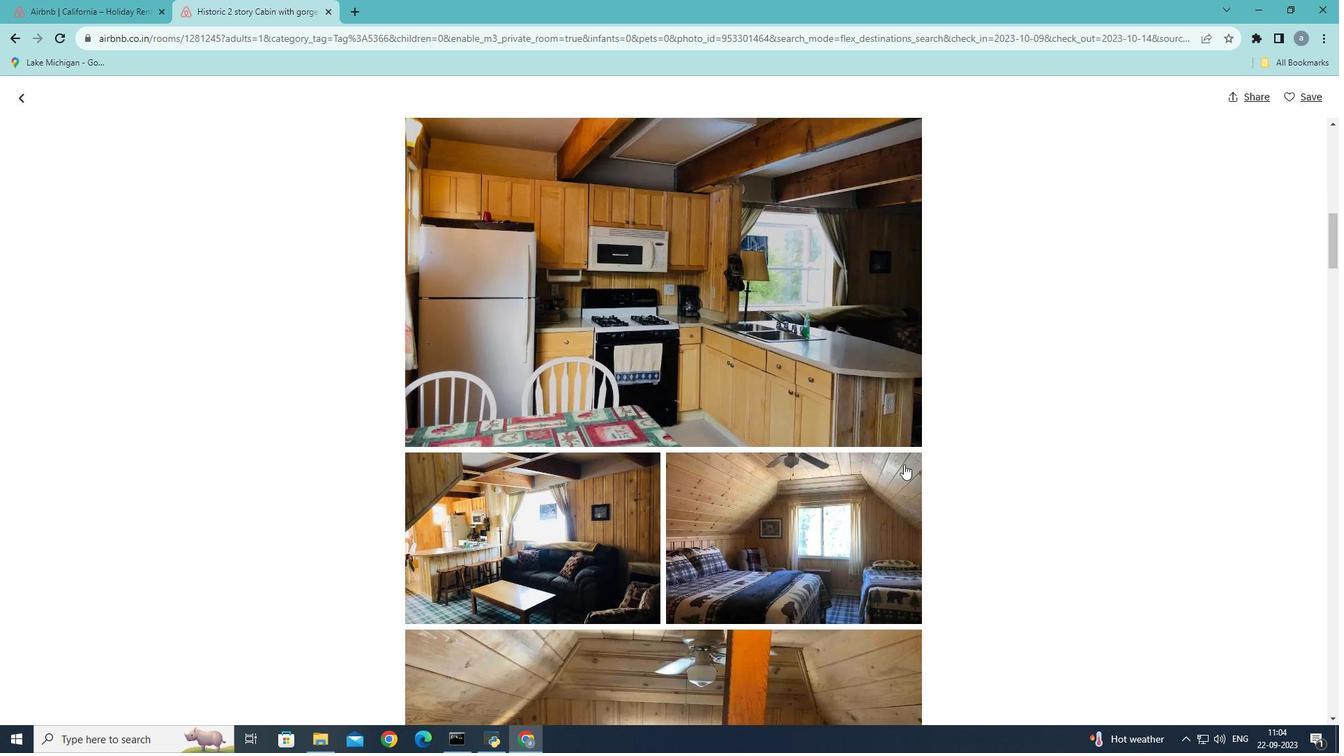 
Action: Mouse scrolled (903, 463) with delta (0, 0)
Screenshot: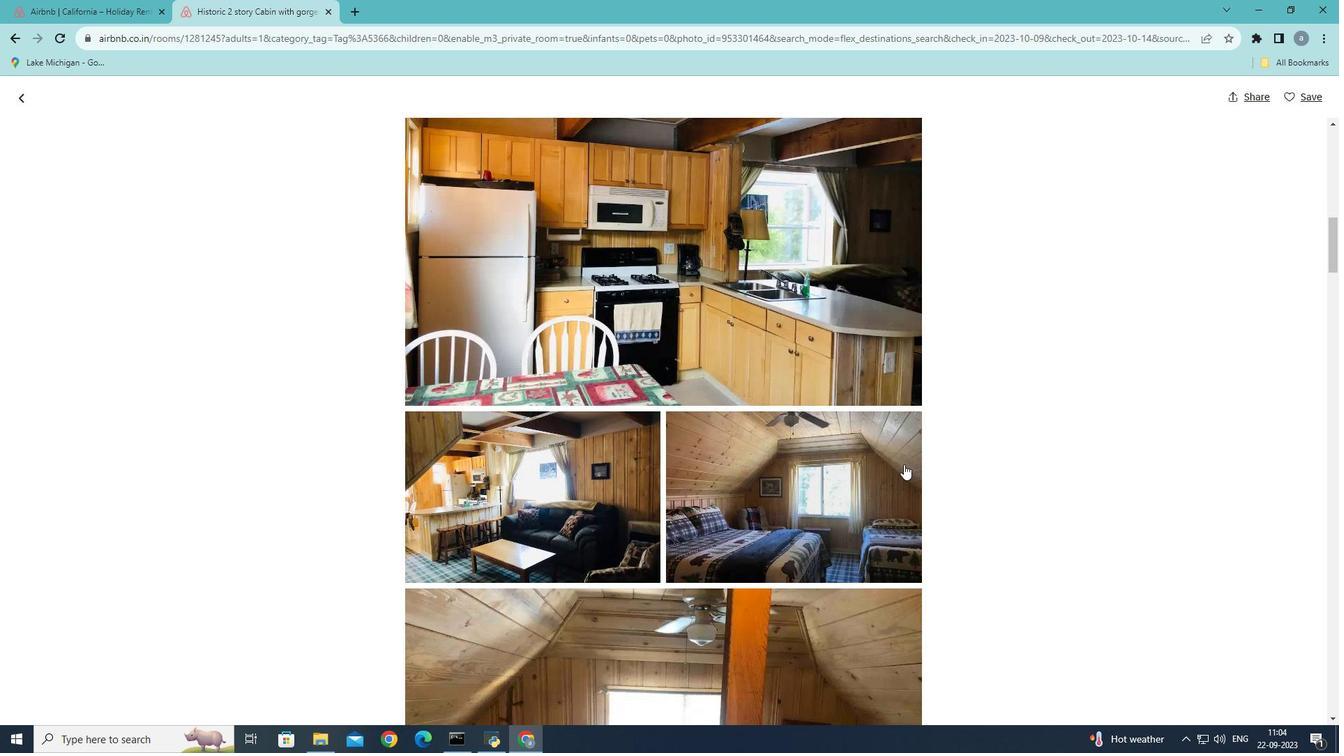 
Action: Mouse scrolled (903, 463) with delta (0, 0)
Screenshot: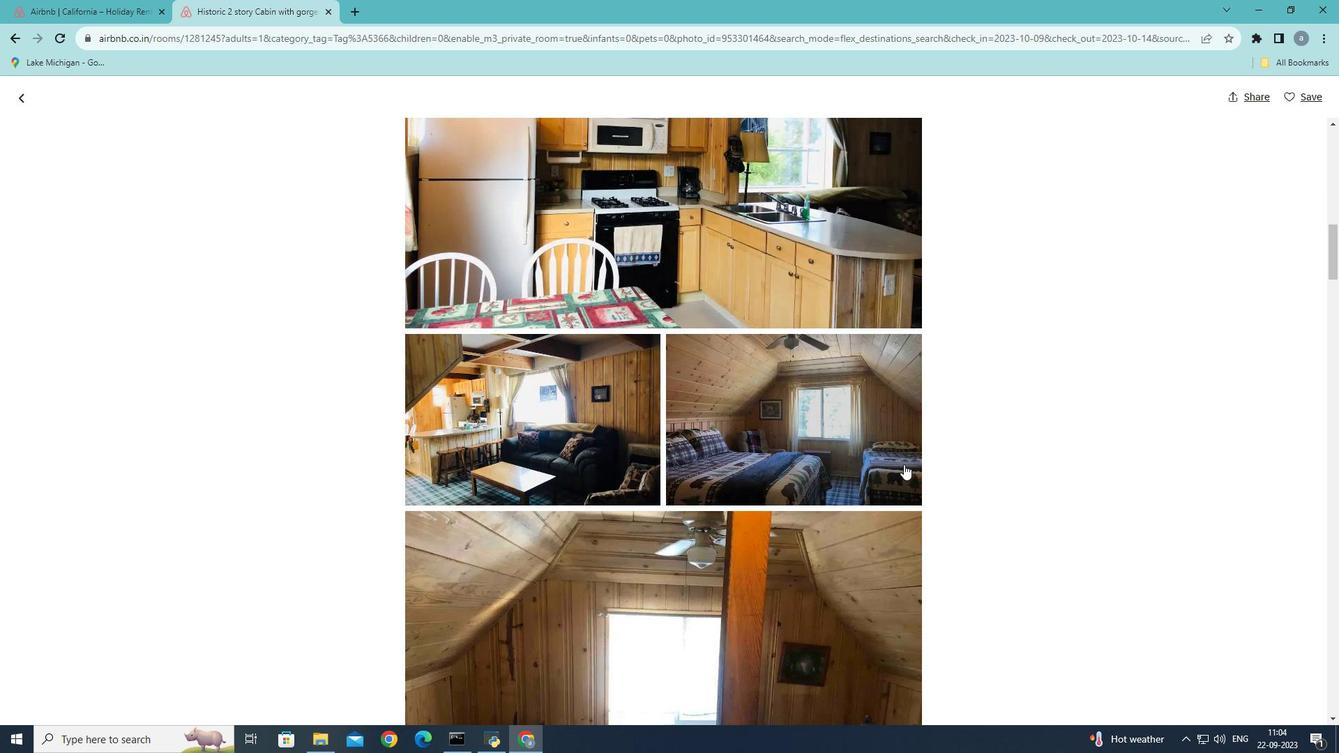 
Action: Mouse scrolled (903, 463) with delta (0, 0)
Screenshot: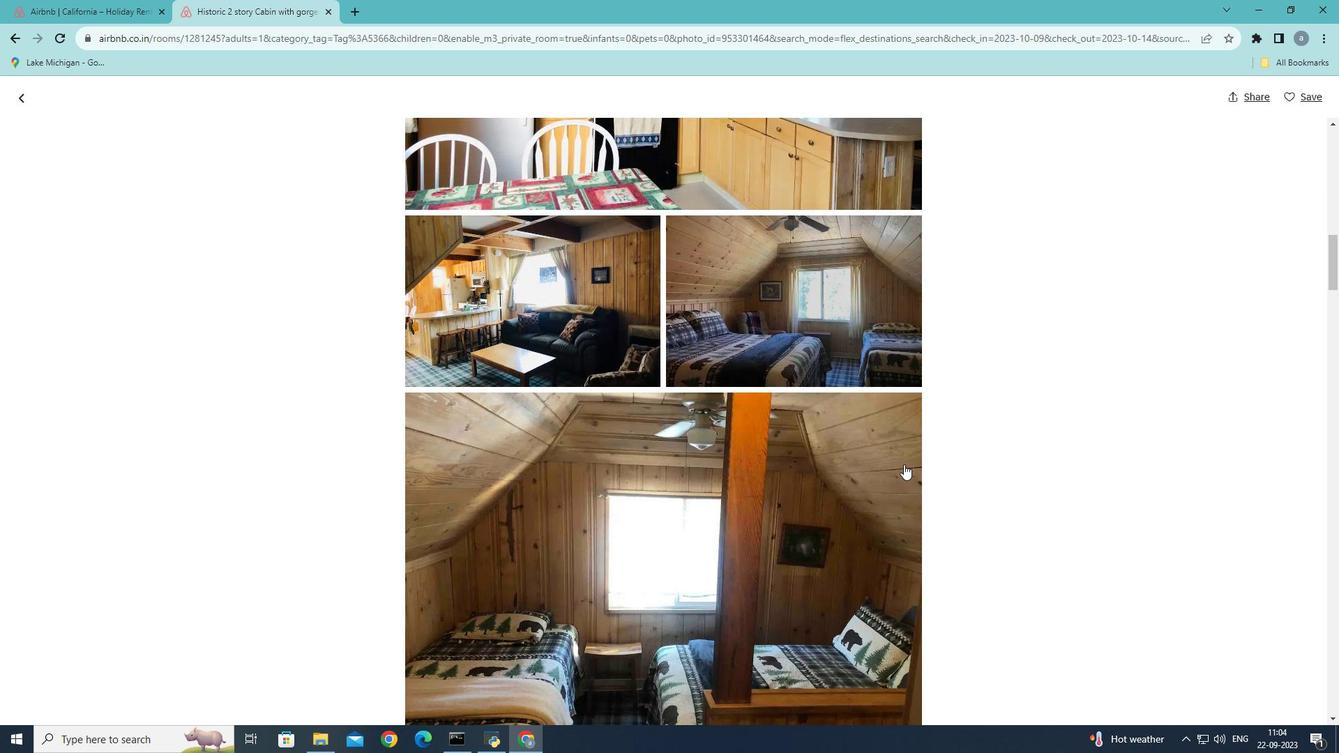
Action: Mouse scrolled (903, 463) with delta (0, 0)
Screenshot: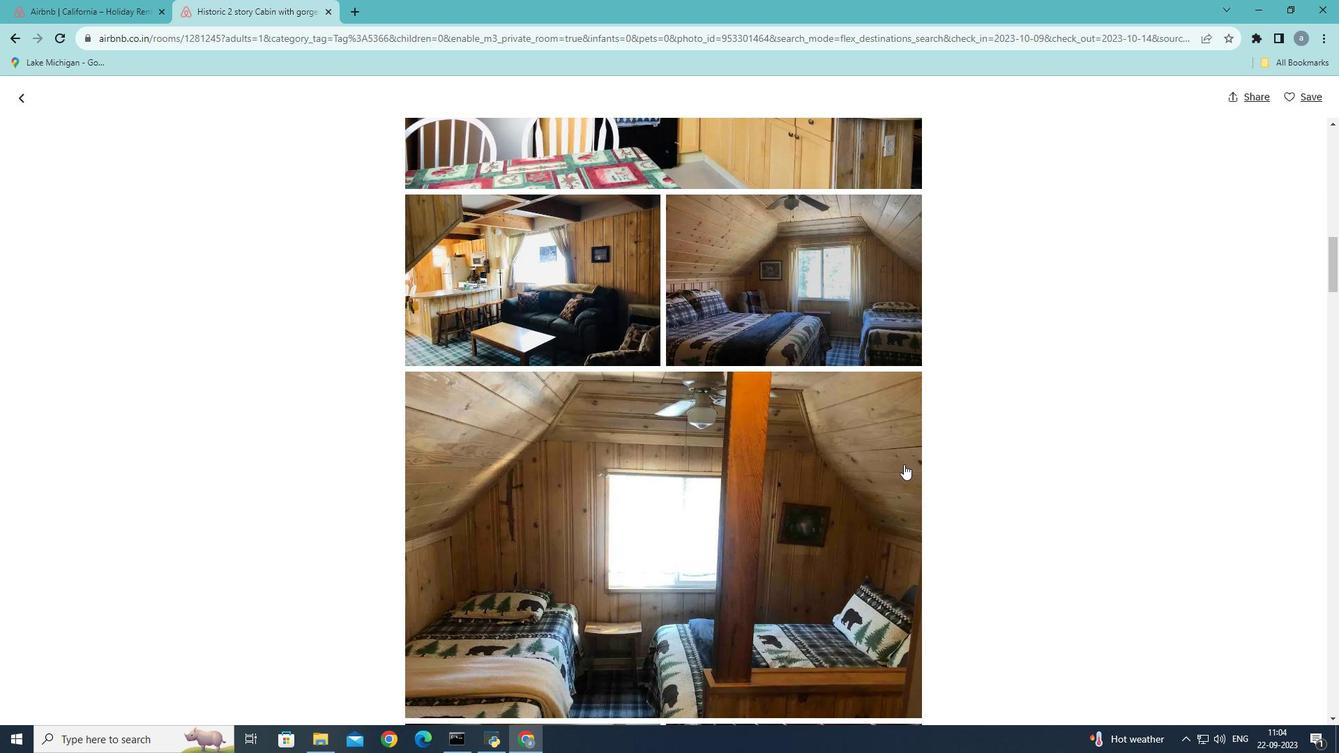 
Action: Mouse moved to (904, 460)
Screenshot: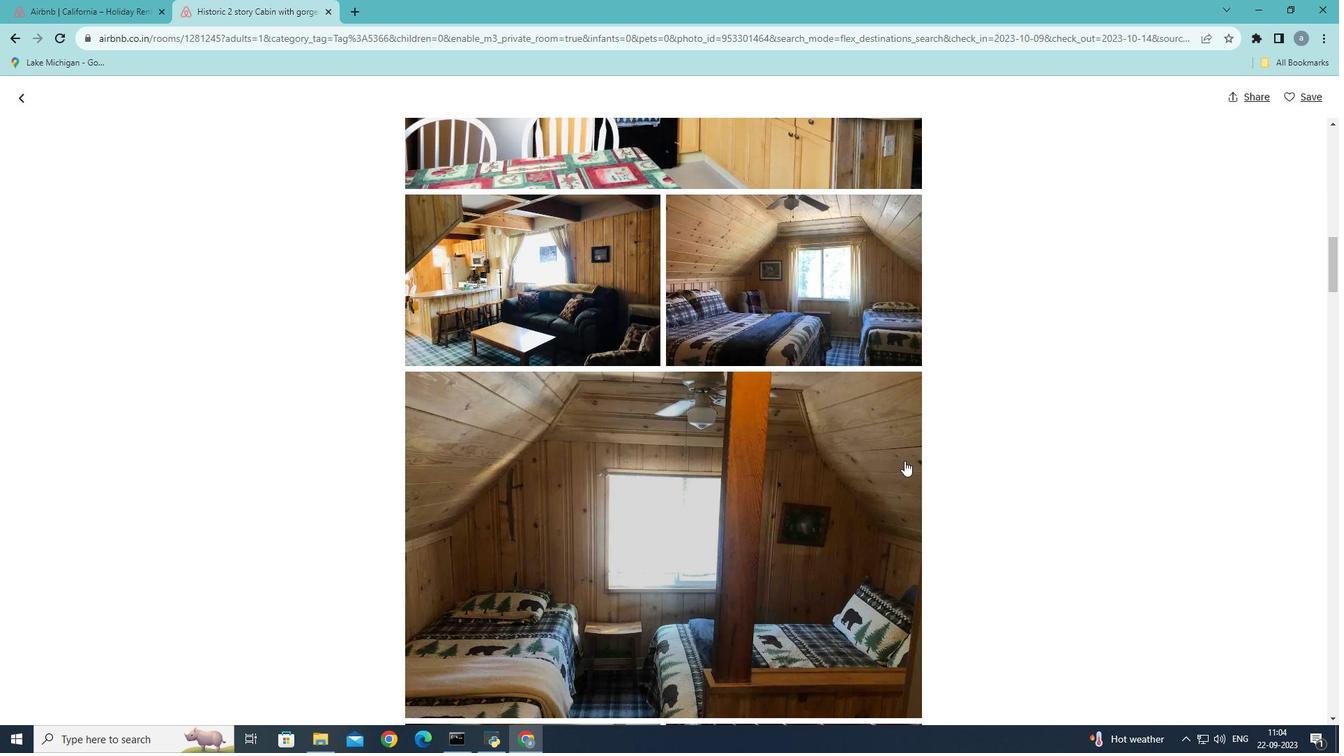 
Action: Mouse scrolled (904, 460) with delta (0, 0)
Screenshot: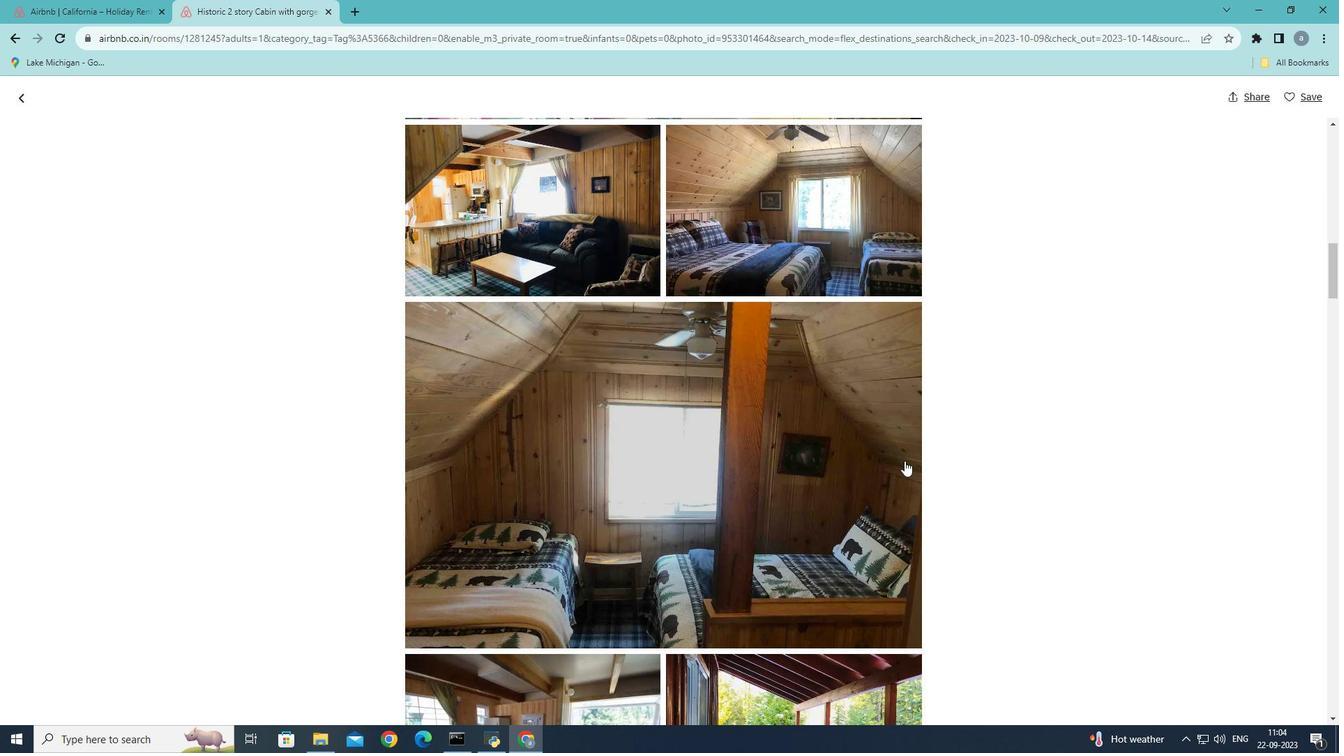 
Action: Mouse scrolled (904, 460) with delta (0, 0)
Screenshot: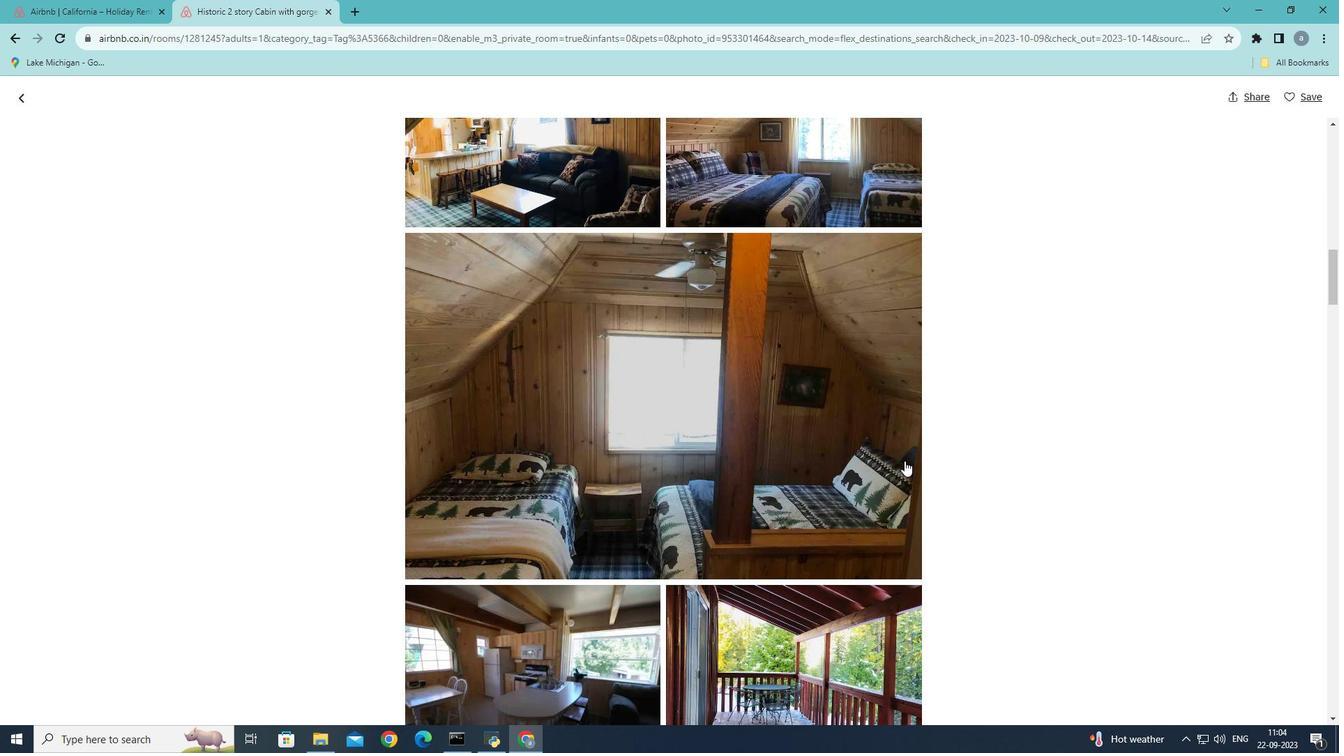 
Action: Mouse scrolled (904, 460) with delta (0, 0)
Screenshot: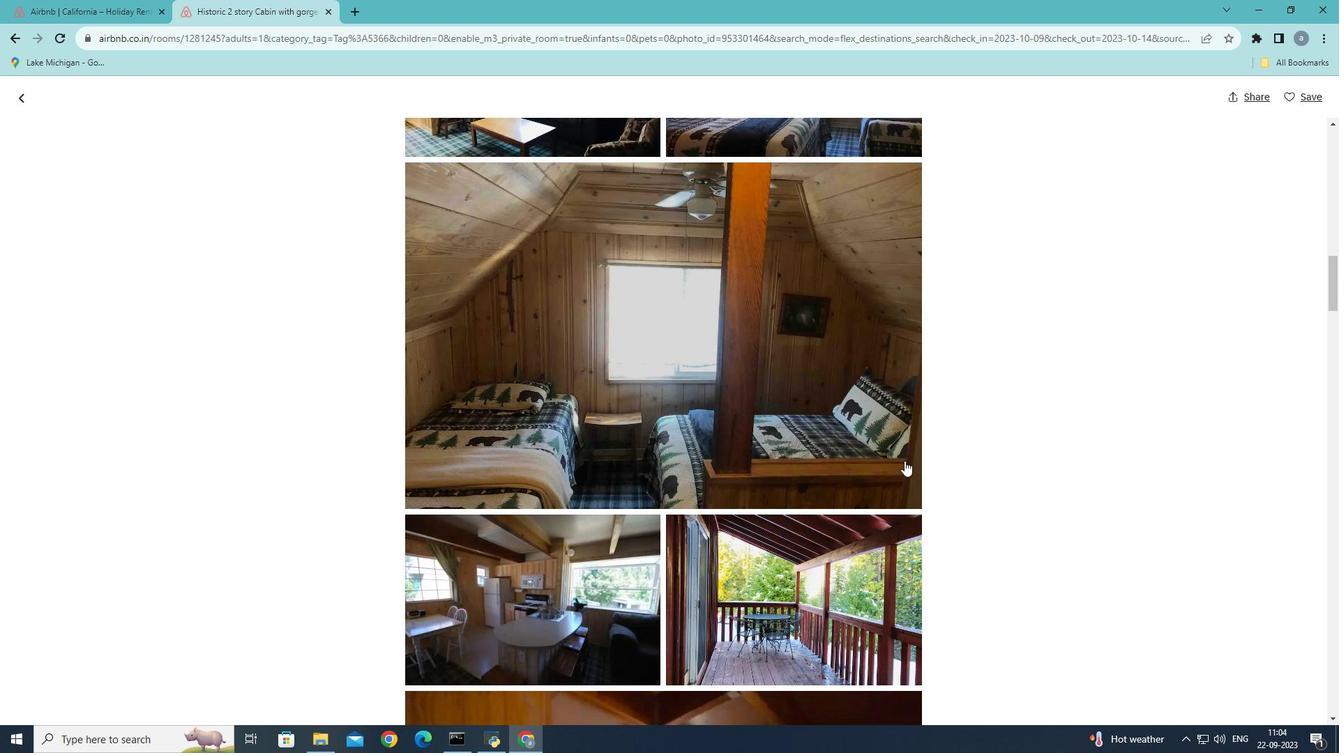 
Action: Mouse scrolled (904, 460) with delta (0, 0)
Screenshot: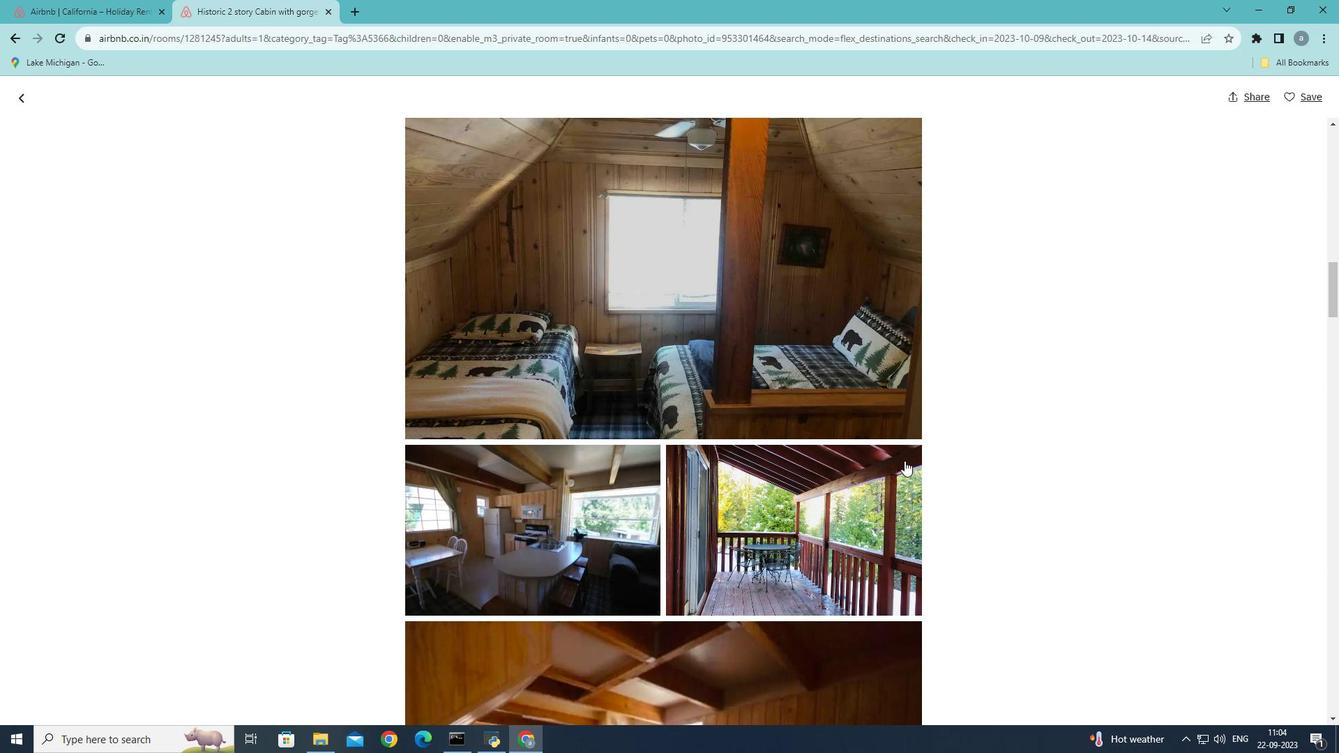 
Action: Mouse scrolled (904, 460) with delta (0, 0)
Screenshot: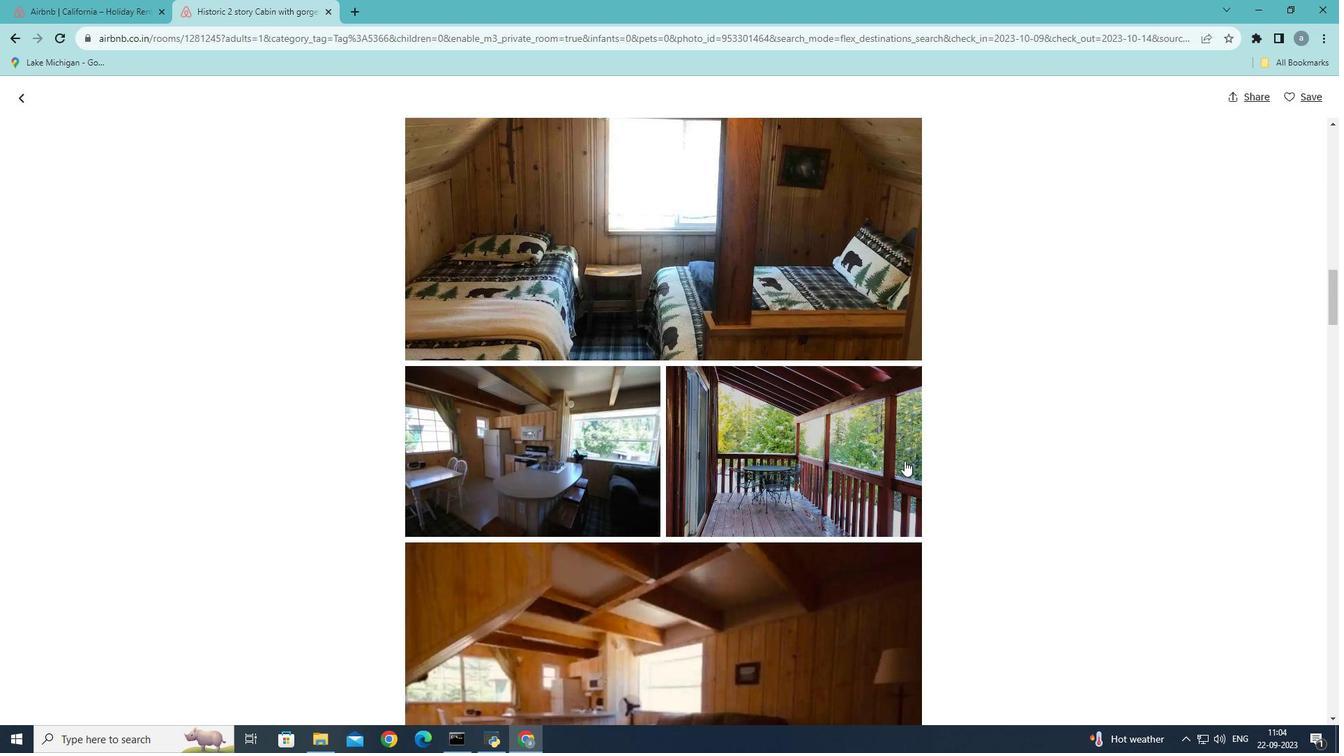 
Action: Mouse scrolled (904, 460) with delta (0, 0)
Screenshot: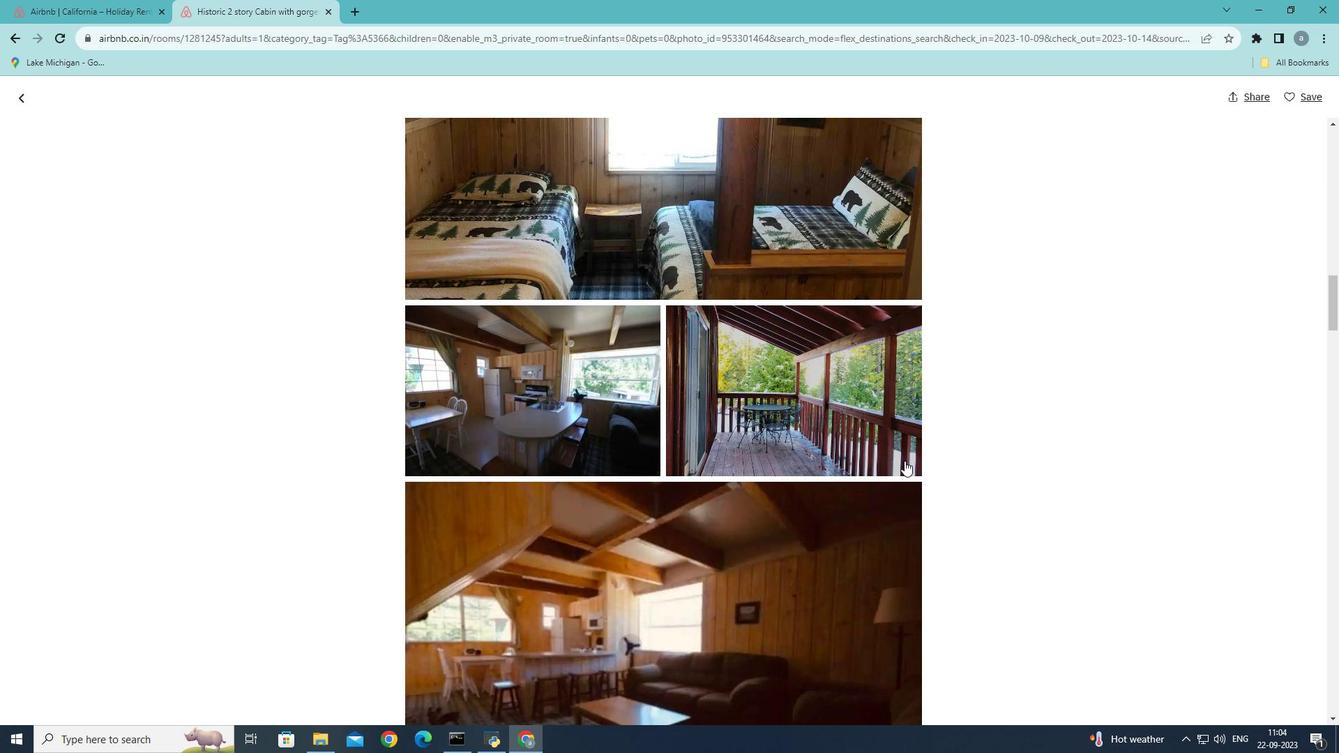 
Action: Mouse scrolled (904, 460) with delta (0, 0)
Screenshot: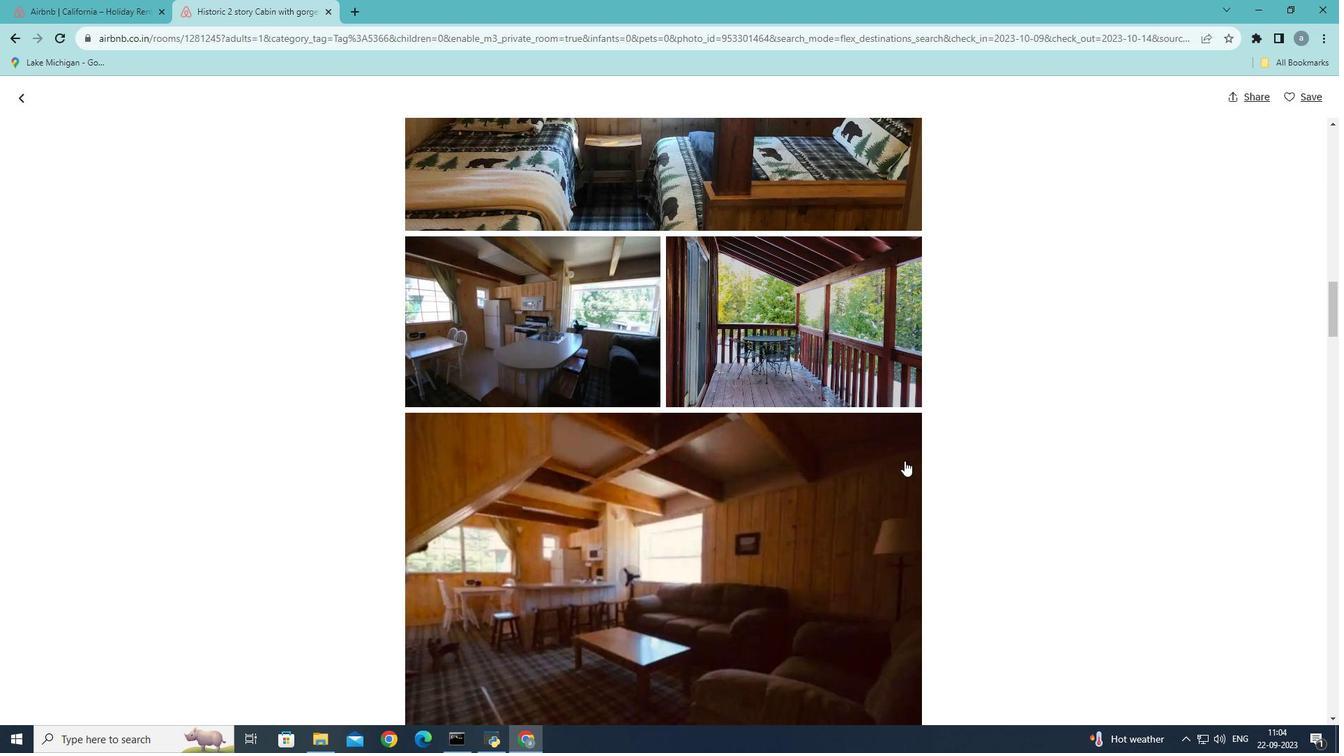 
Action: Mouse scrolled (904, 460) with delta (0, 0)
Screenshot: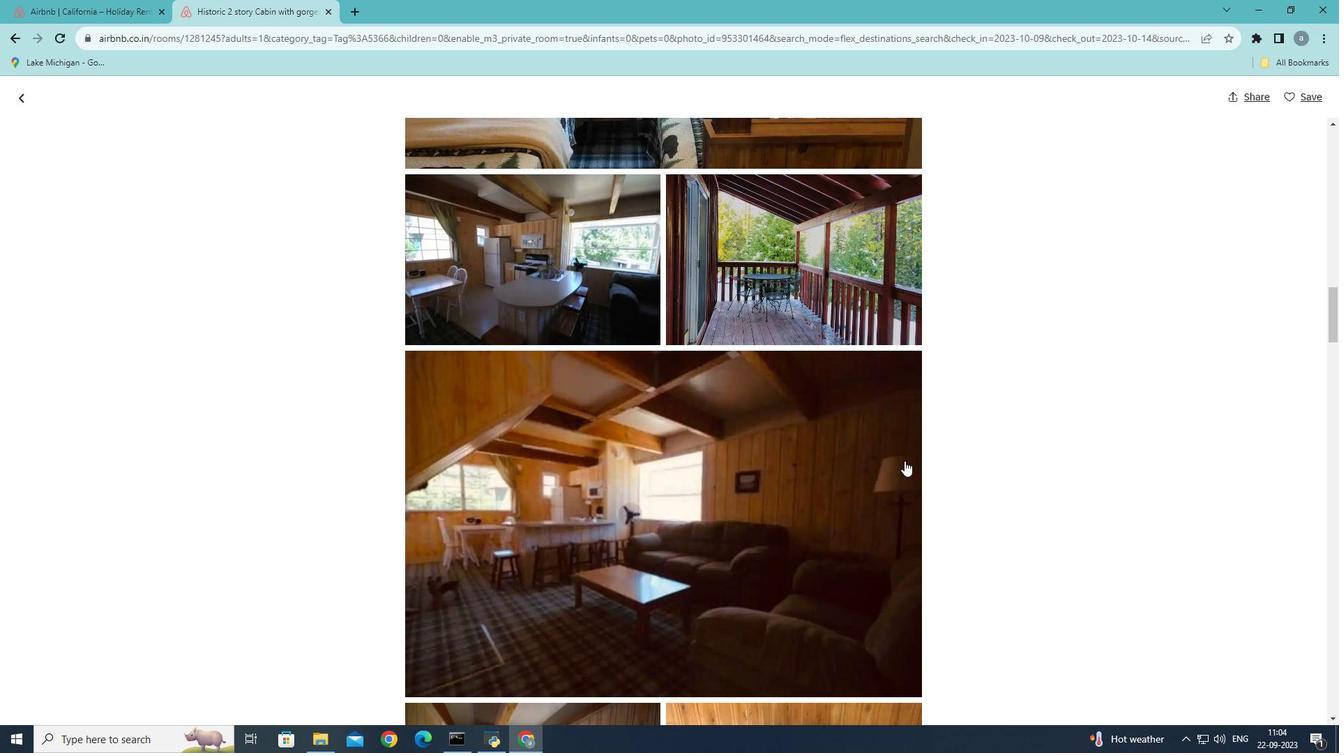 
Action: Mouse scrolled (904, 460) with delta (0, 0)
Screenshot: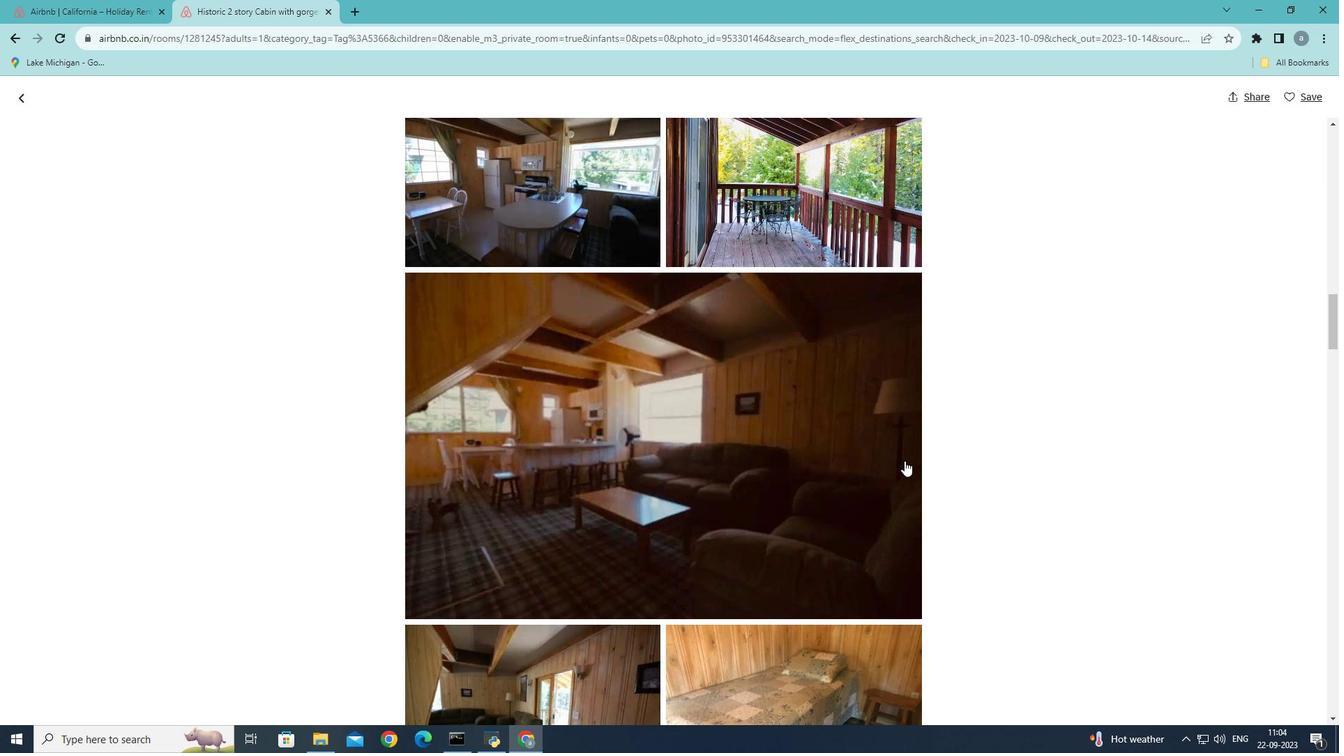 
Action: Mouse scrolled (904, 460) with delta (0, 0)
Screenshot: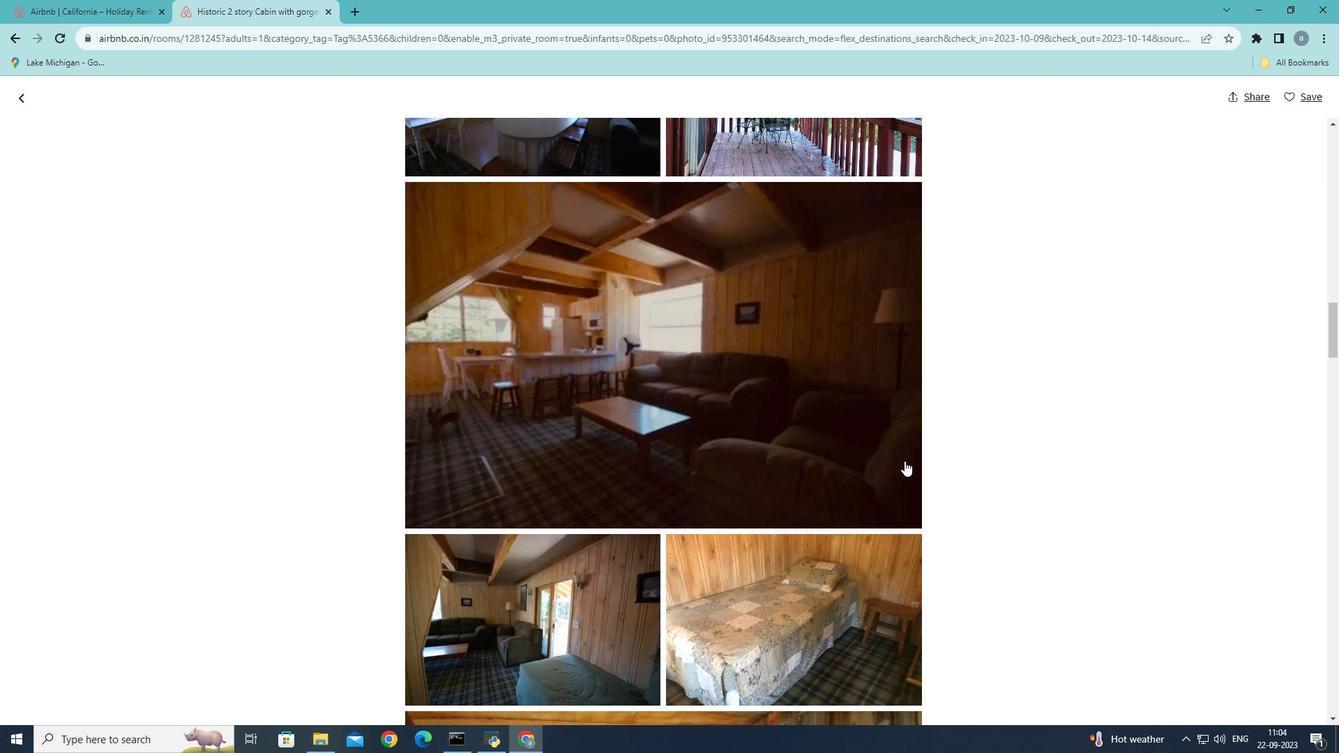 
Action: Mouse scrolled (904, 460) with delta (0, 0)
Screenshot: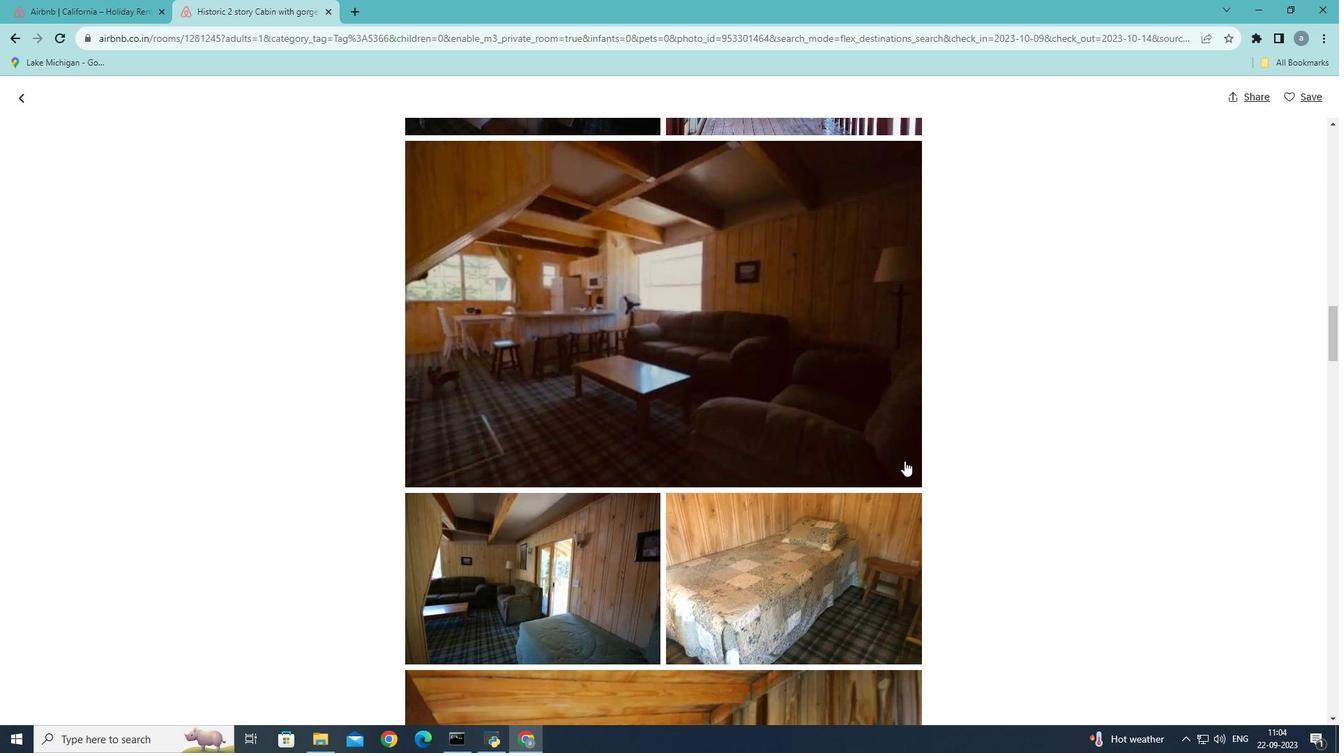 
Action: Mouse scrolled (904, 460) with delta (0, 0)
Screenshot: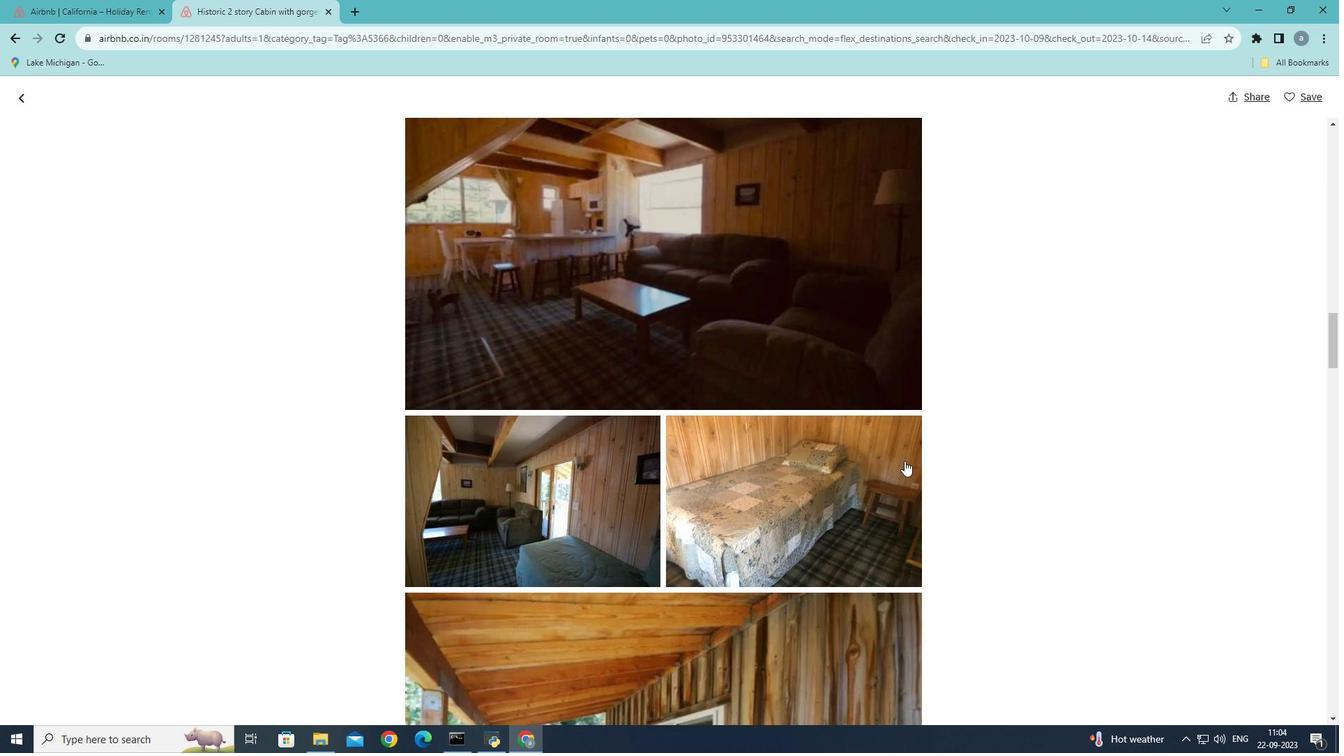 
Action: Mouse scrolled (904, 460) with delta (0, 0)
Screenshot: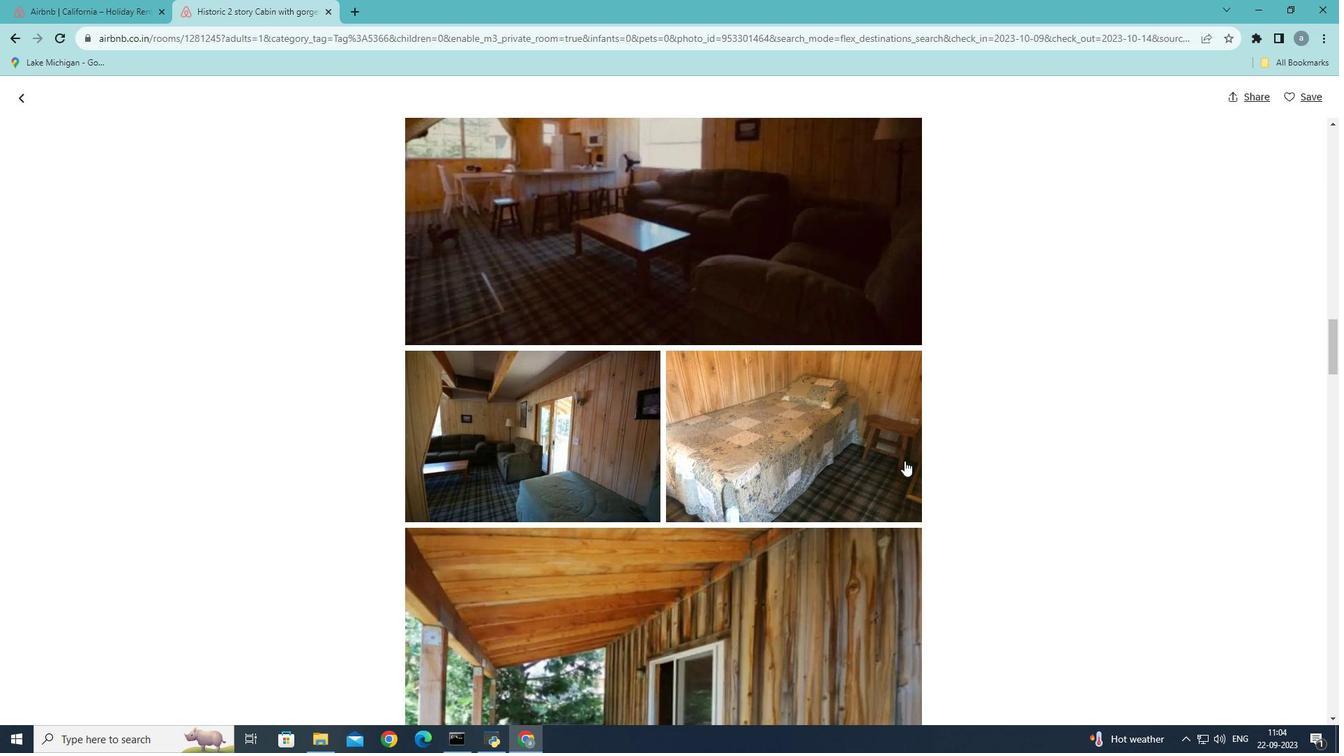 
Action: Mouse scrolled (904, 460) with delta (0, 0)
Screenshot: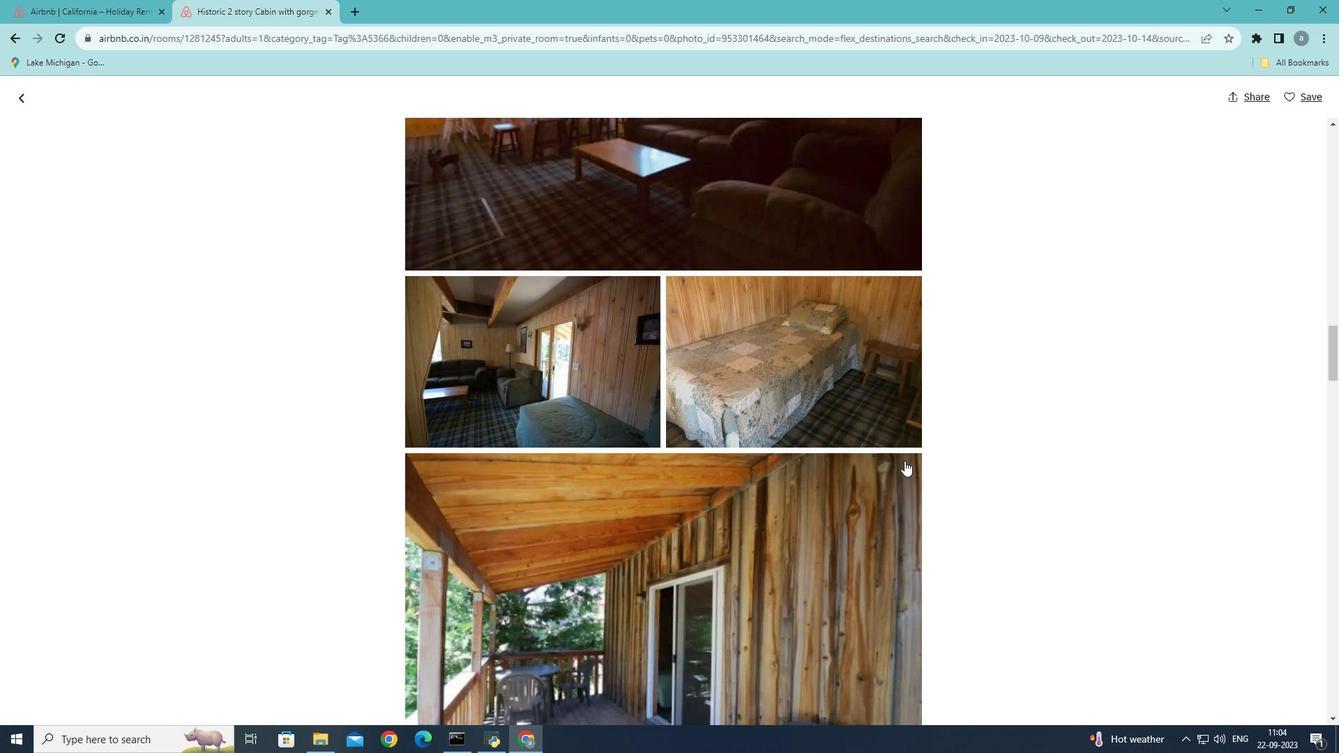 
Action: Mouse moved to (905, 458)
Screenshot: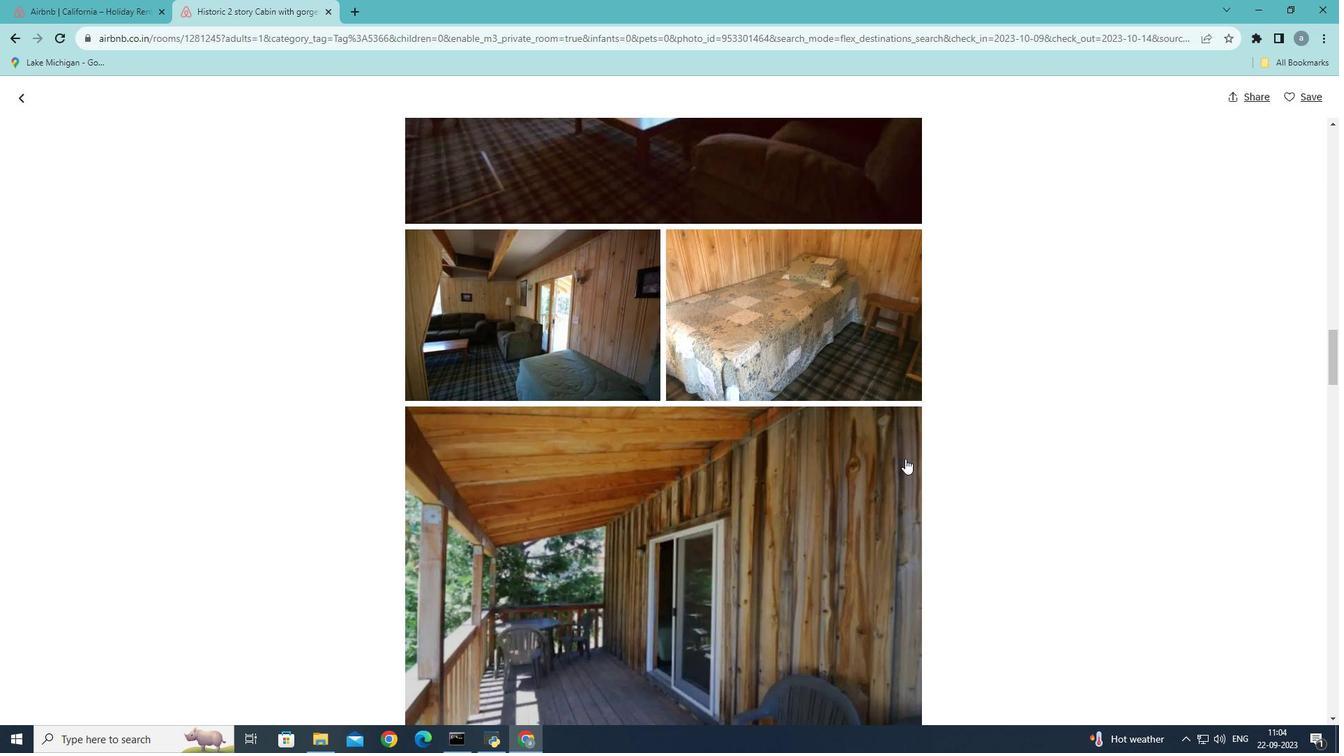 
Action: Mouse scrolled (905, 458) with delta (0, 0)
Screenshot: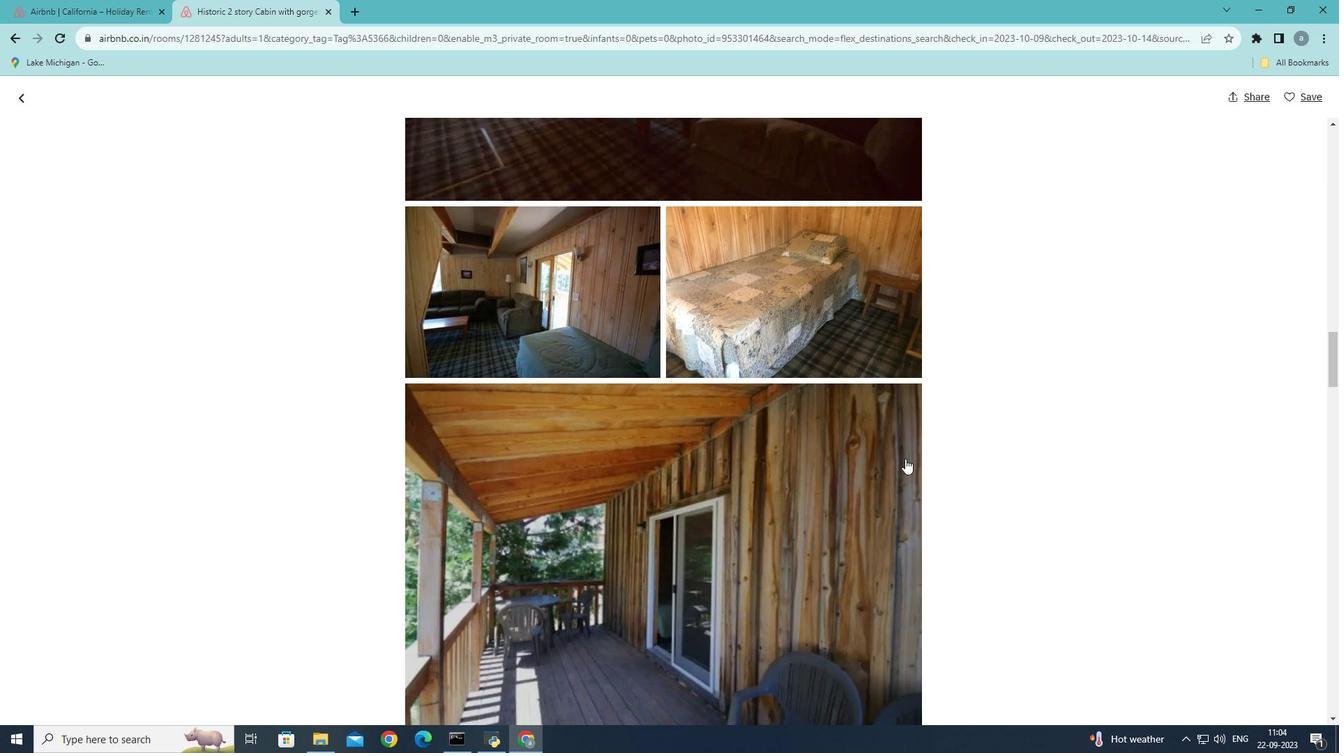 
Action: Mouse scrolled (905, 458) with delta (0, 0)
Screenshot: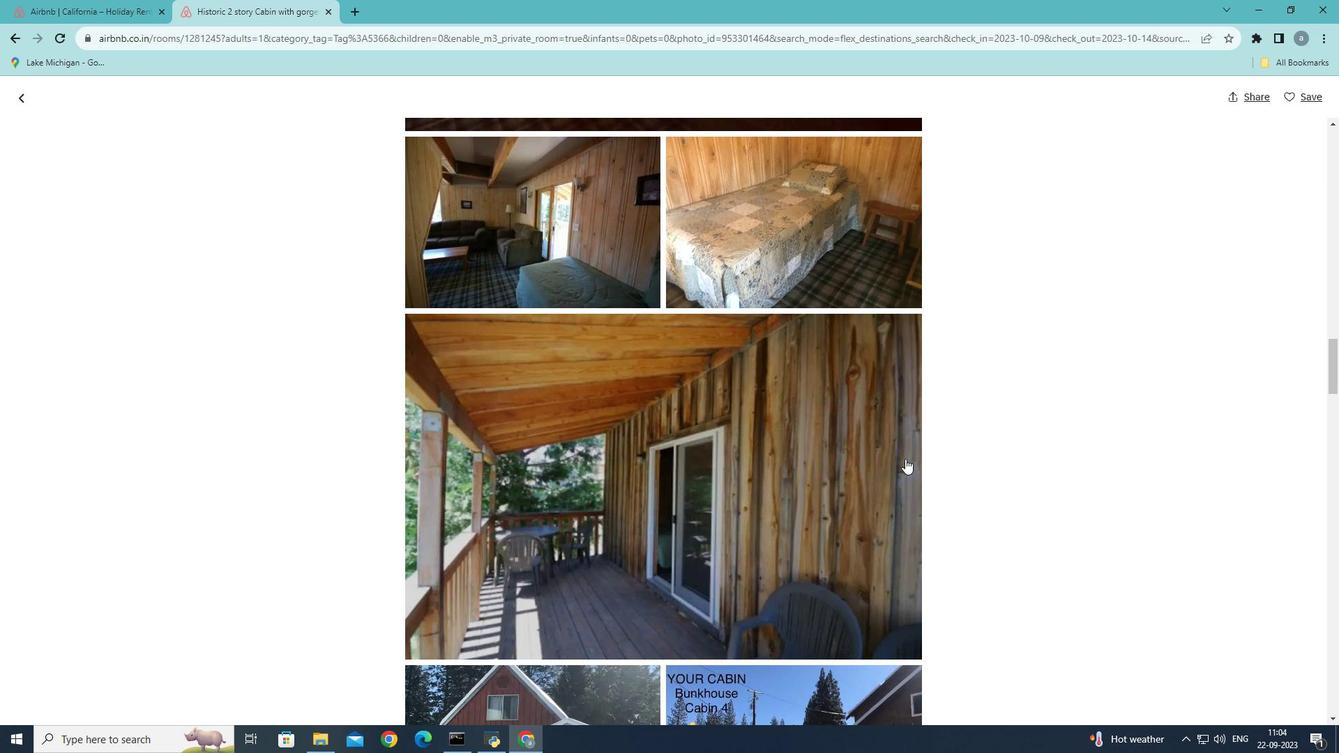 
Action: Mouse scrolled (905, 458) with delta (0, 0)
Screenshot: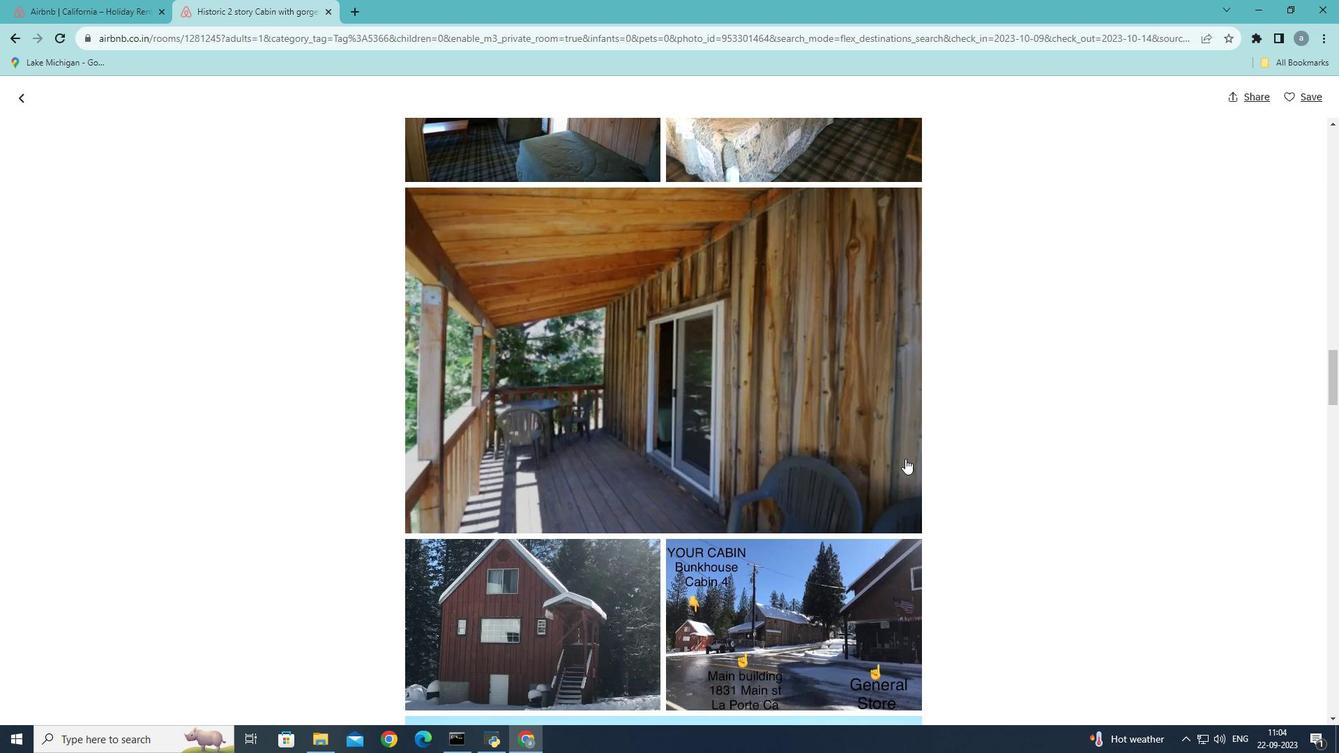 
Action: Mouse scrolled (905, 458) with delta (0, 0)
Screenshot: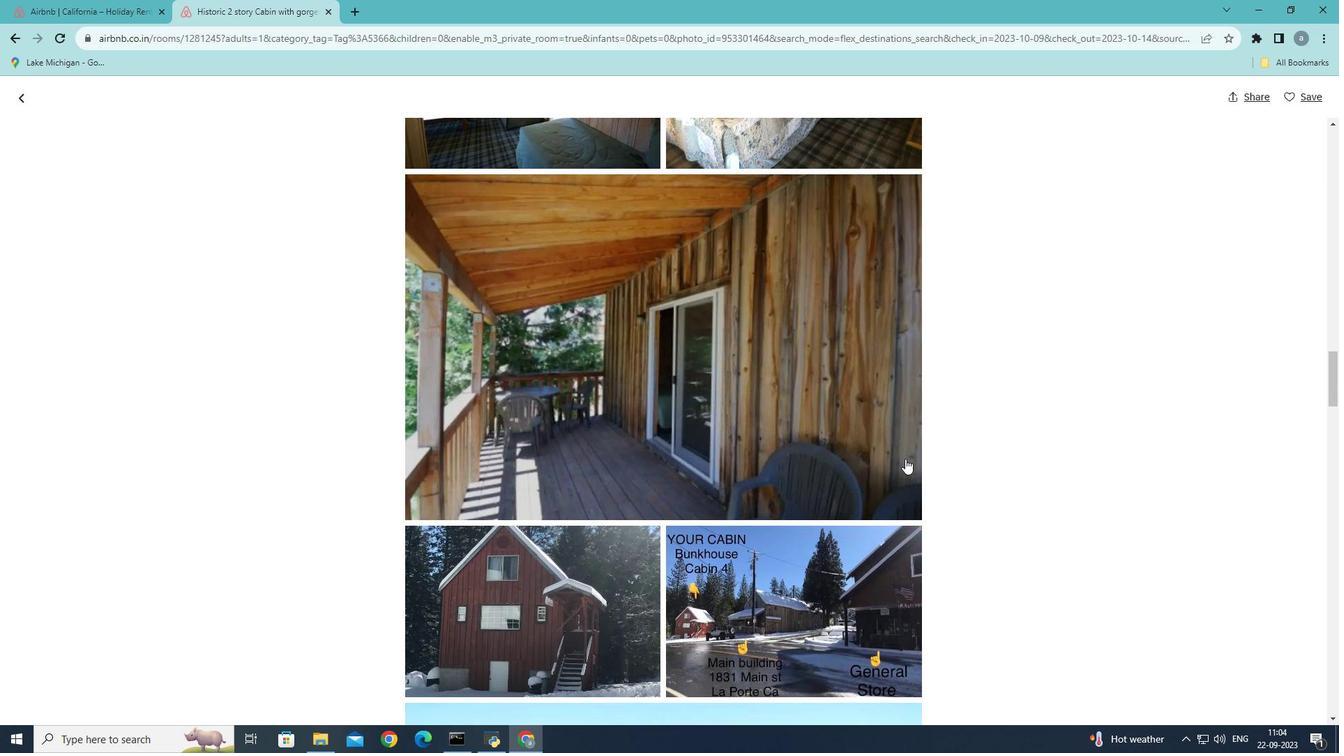 
Action: Mouse scrolled (905, 458) with delta (0, 0)
Screenshot: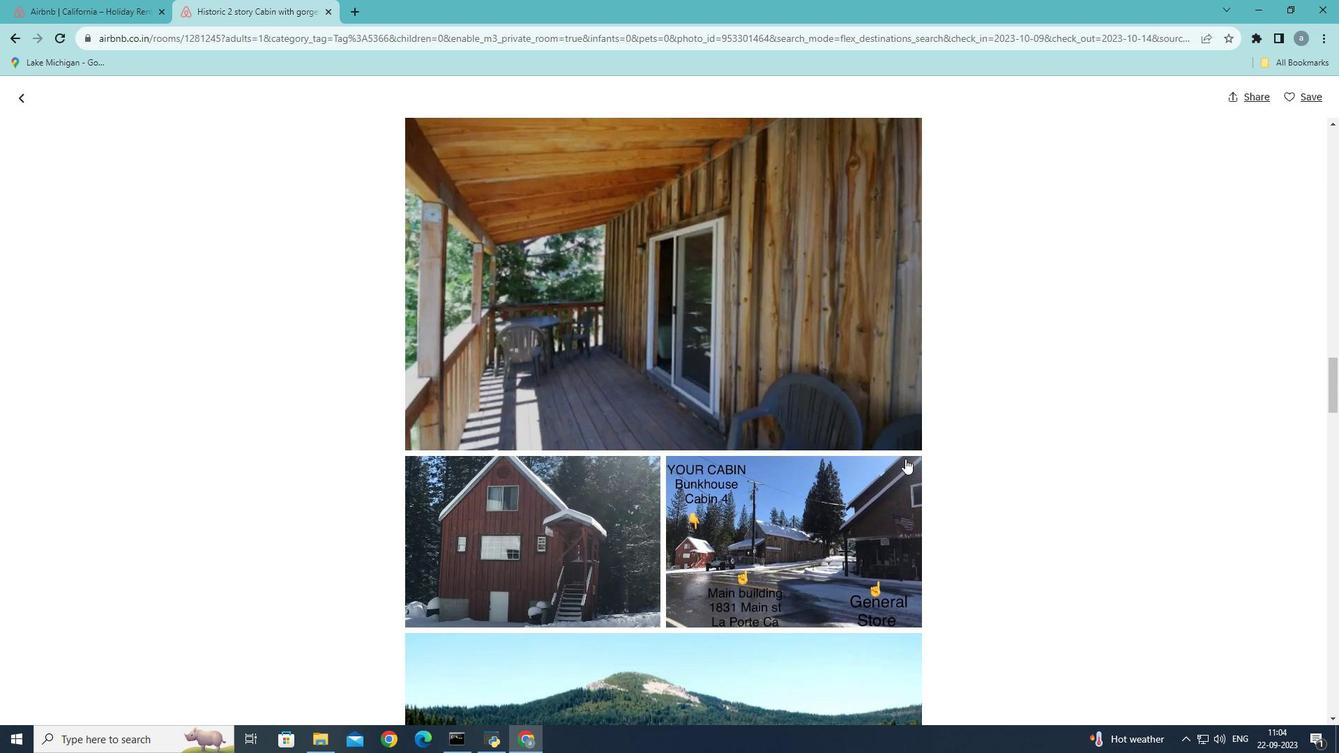 
Action: Mouse scrolled (905, 458) with delta (0, 0)
Screenshot: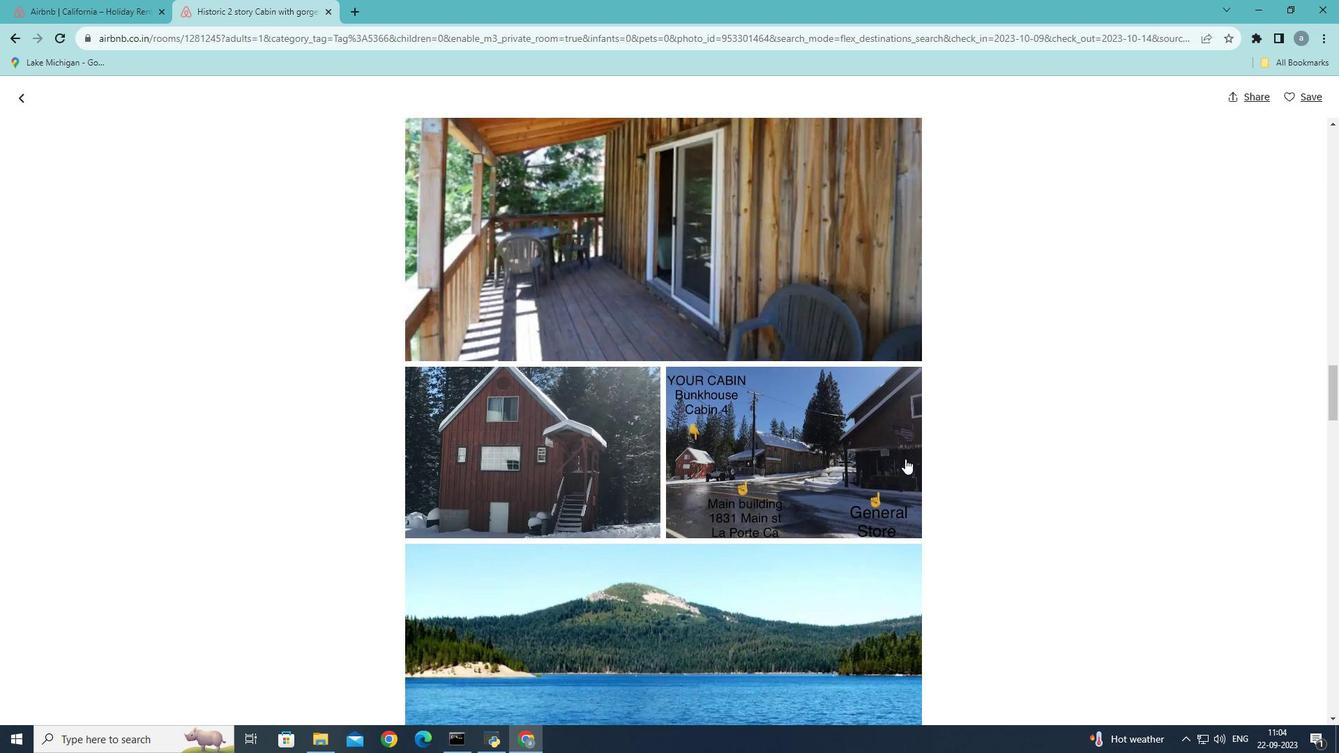 
Action: Mouse scrolled (905, 458) with delta (0, 0)
Screenshot: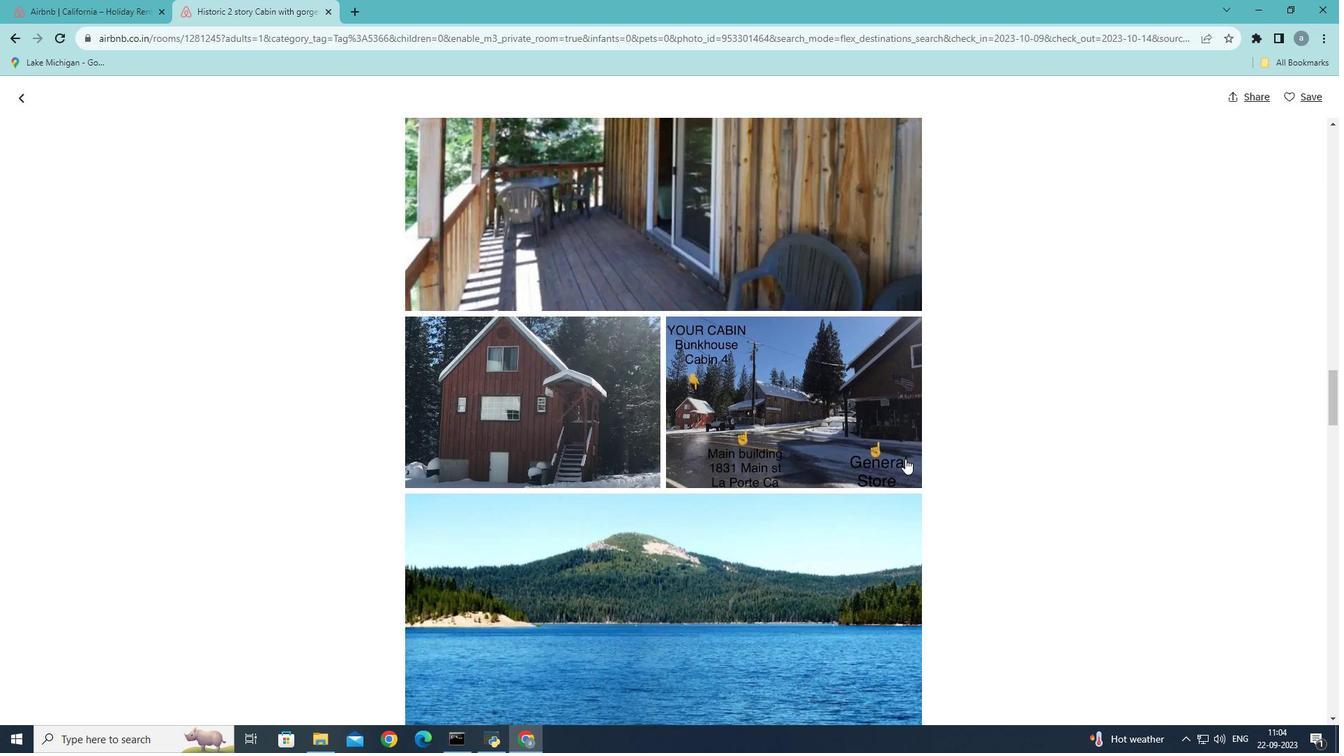 
Action: Mouse scrolled (905, 458) with delta (0, 0)
Screenshot: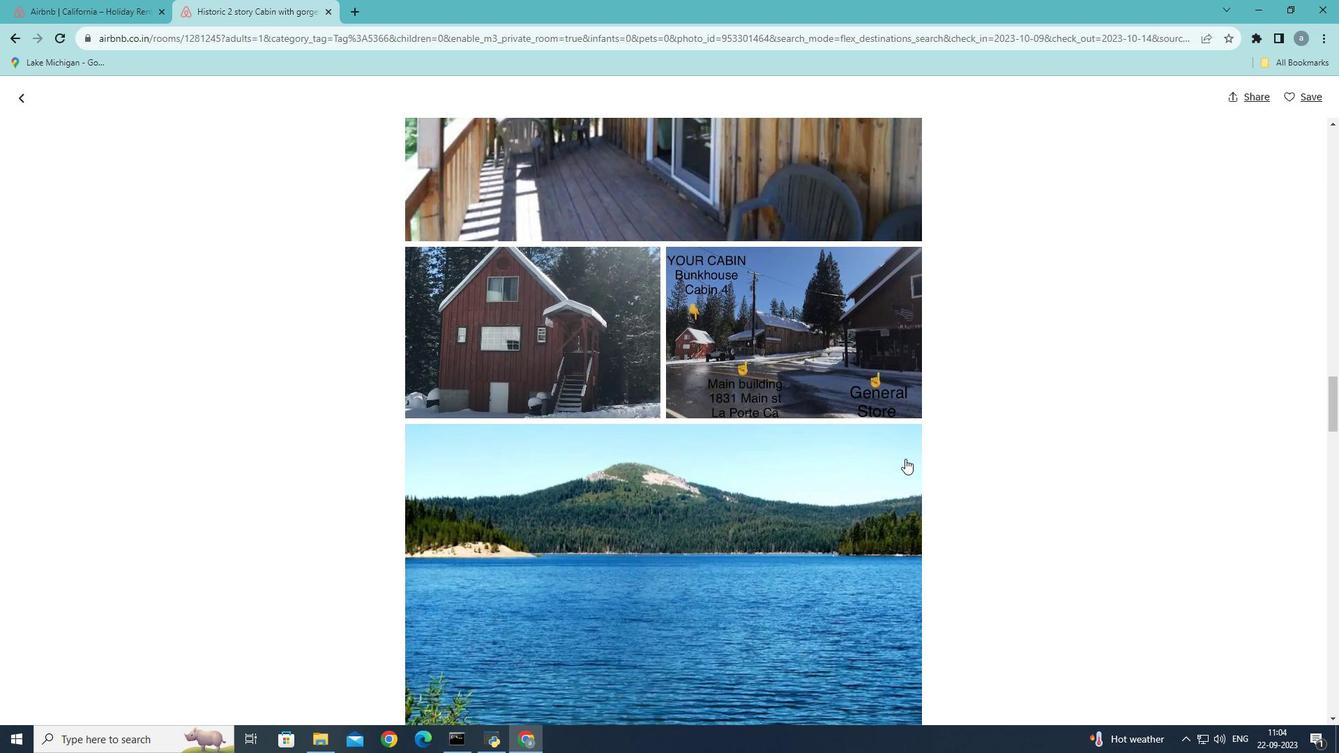 
Action: Mouse scrolled (905, 458) with delta (0, 0)
Screenshot: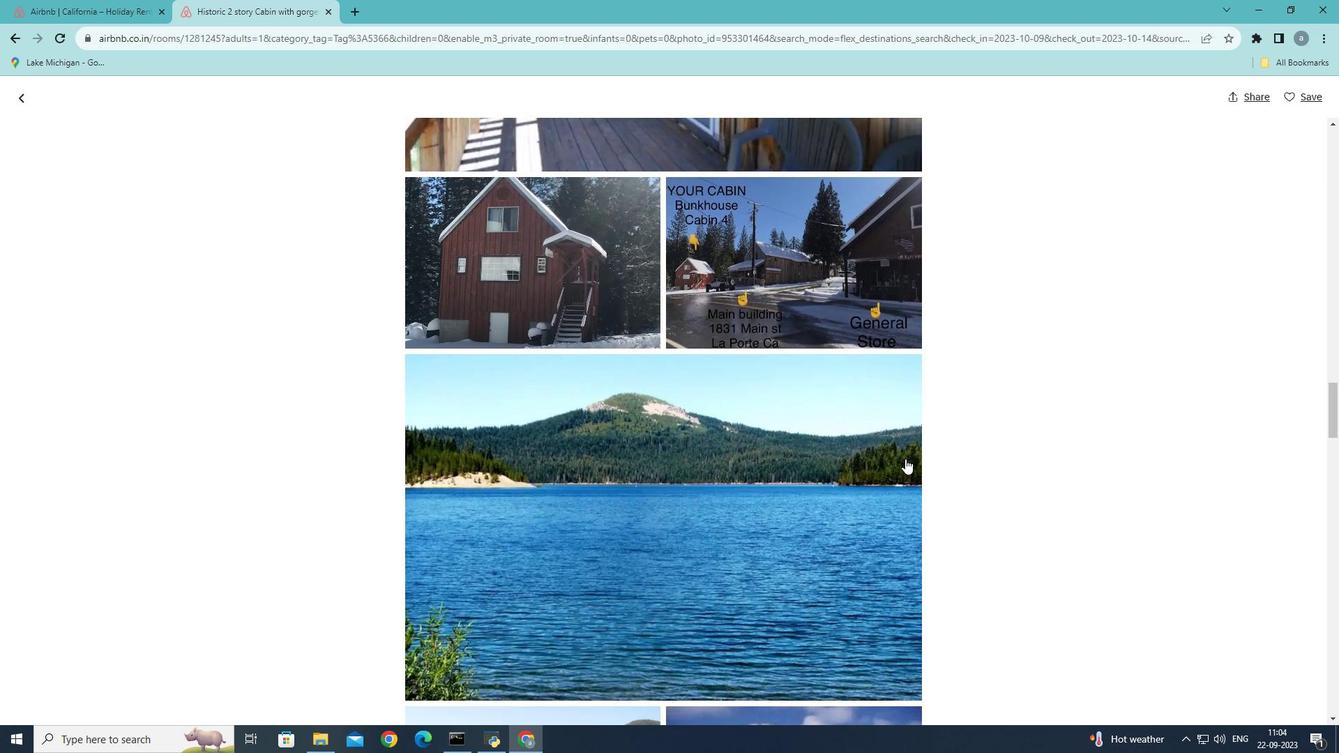 
Action: Mouse scrolled (905, 458) with delta (0, 0)
Screenshot: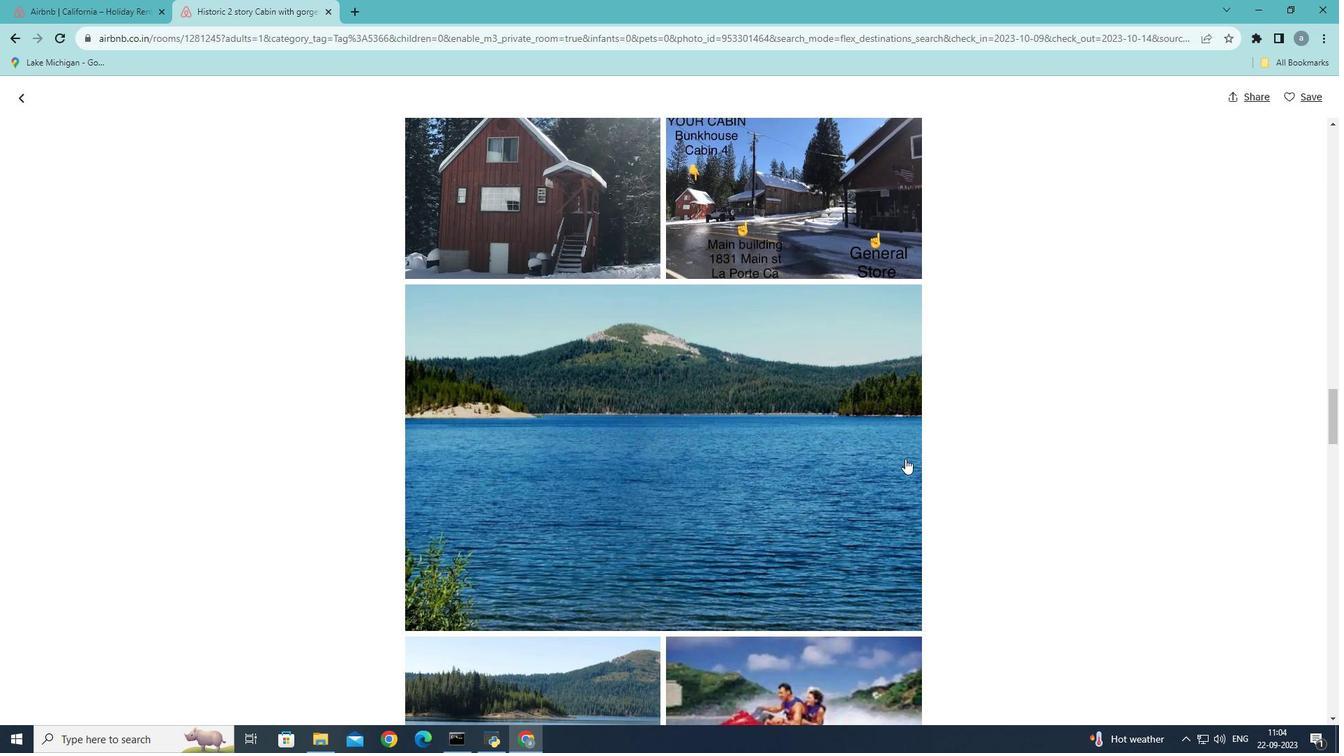 
Action: Mouse scrolled (905, 458) with delta (0, 0)
Screenshot: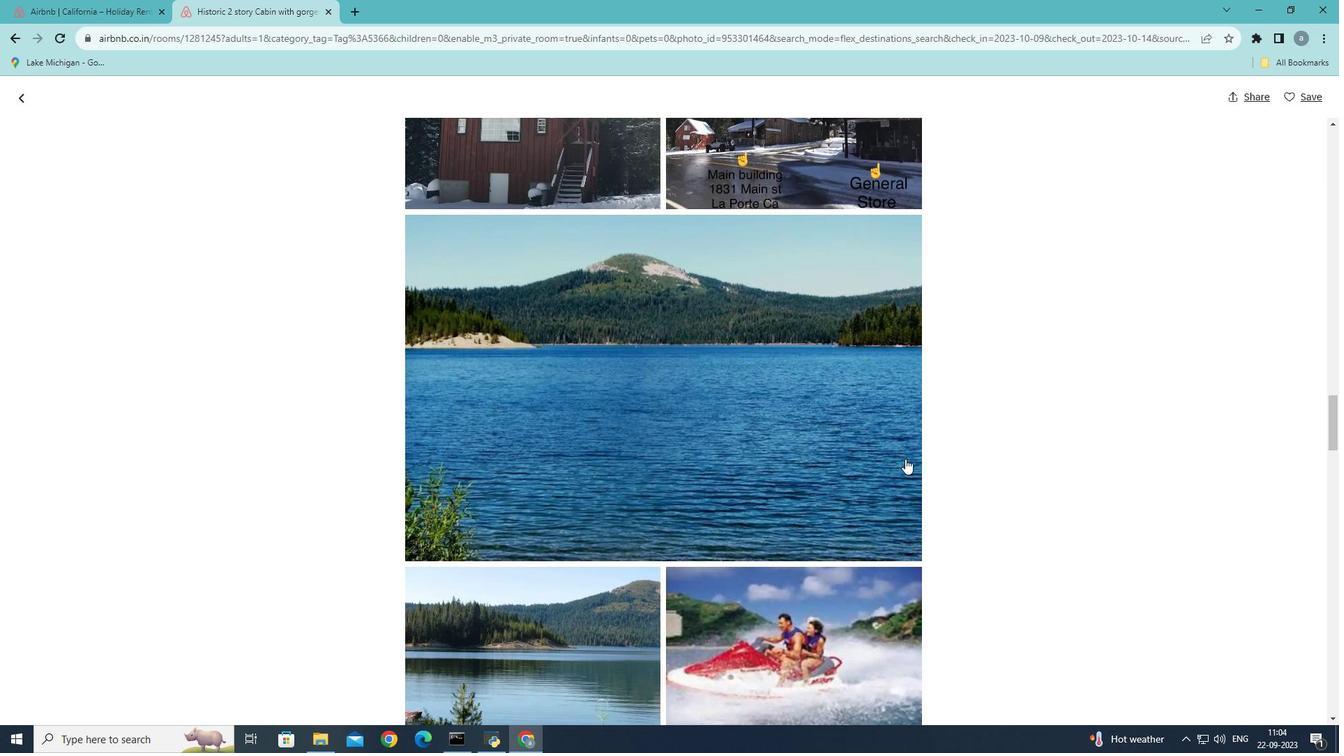 
Action: Mouse scrolled (905, 458) with delta (0, 0)
Screenshot: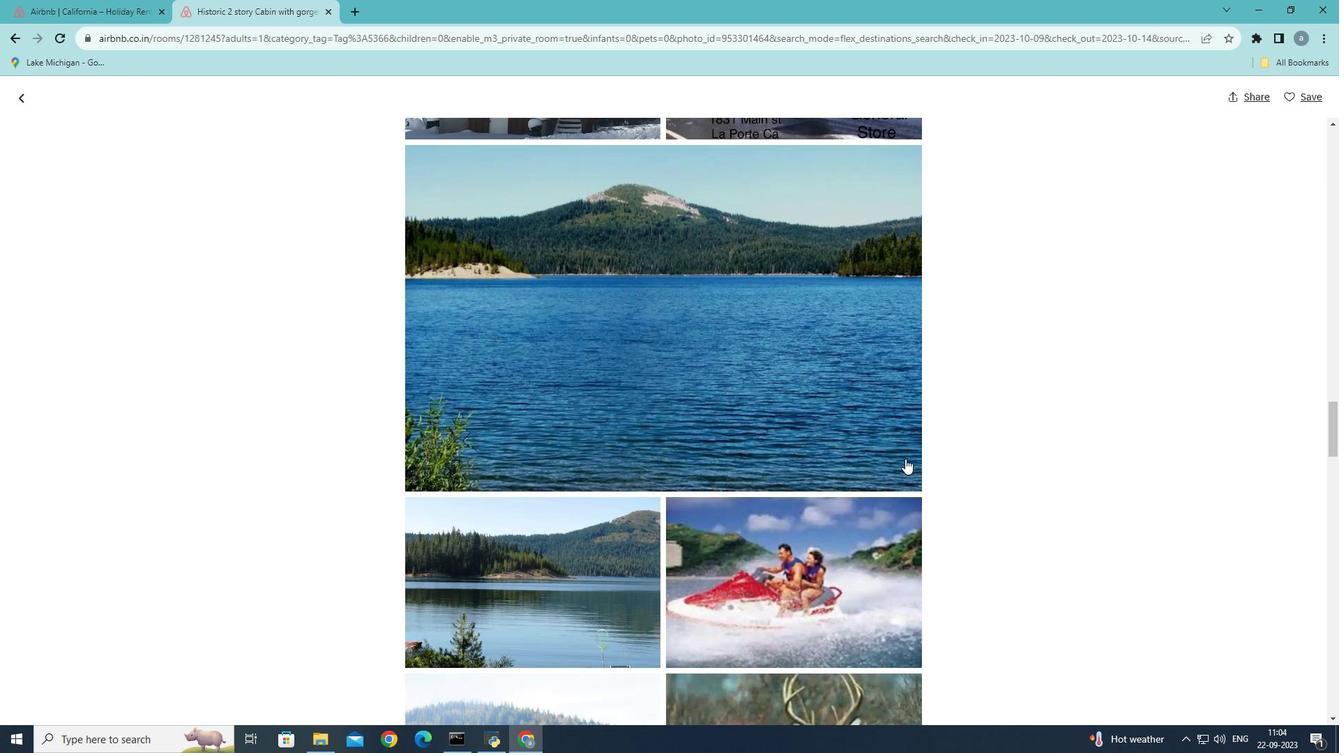 
Action: Mouse scrolled (905, 458) with delta (0, 0)
Screenshot: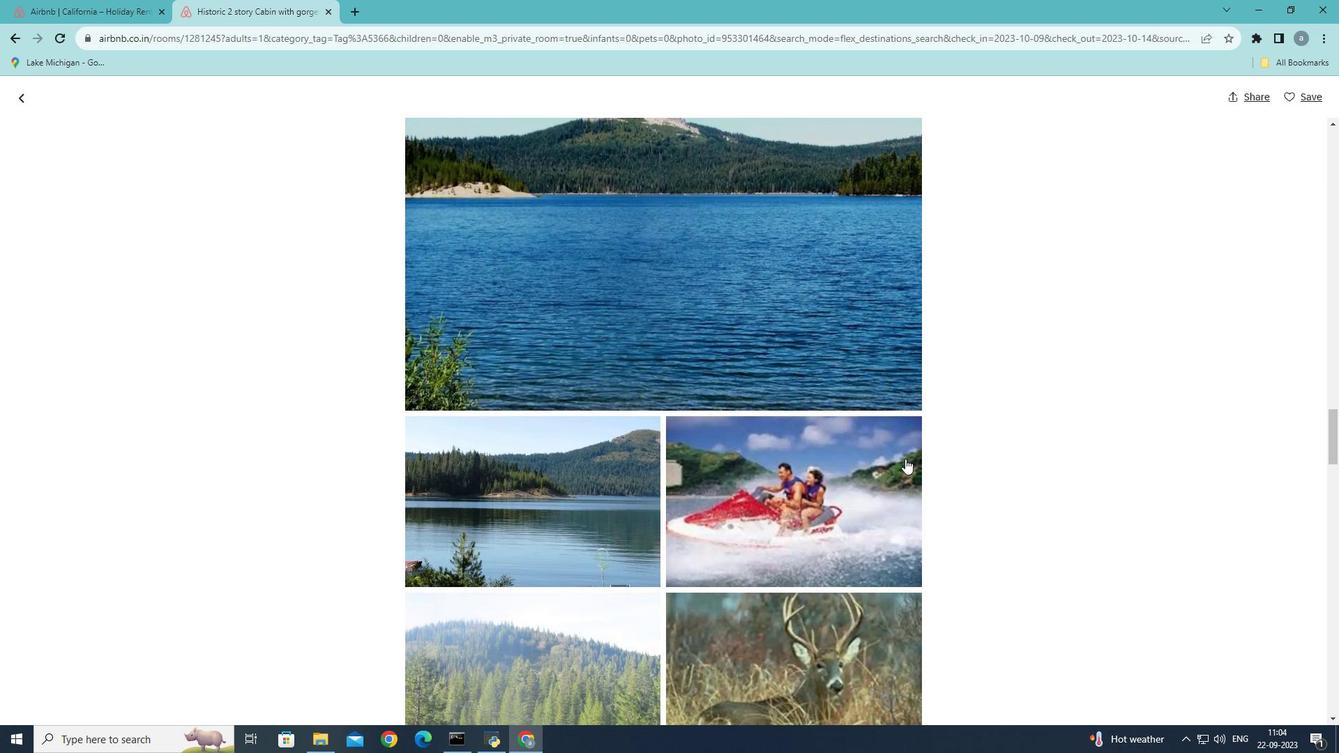 
Action: Mouse scrolled (905, 458) with delta (0, 0)
Screenshot: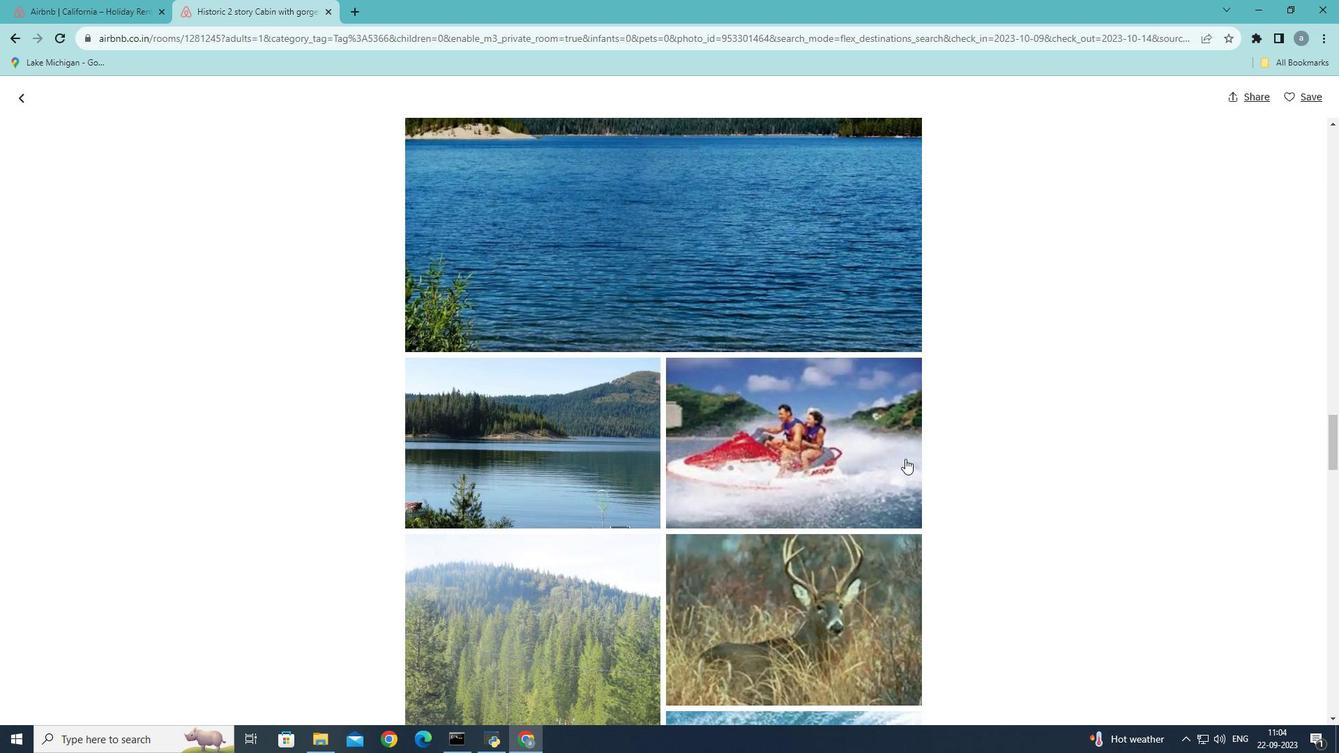 
Action: Mouse moved to (905, 458)
Screenshot: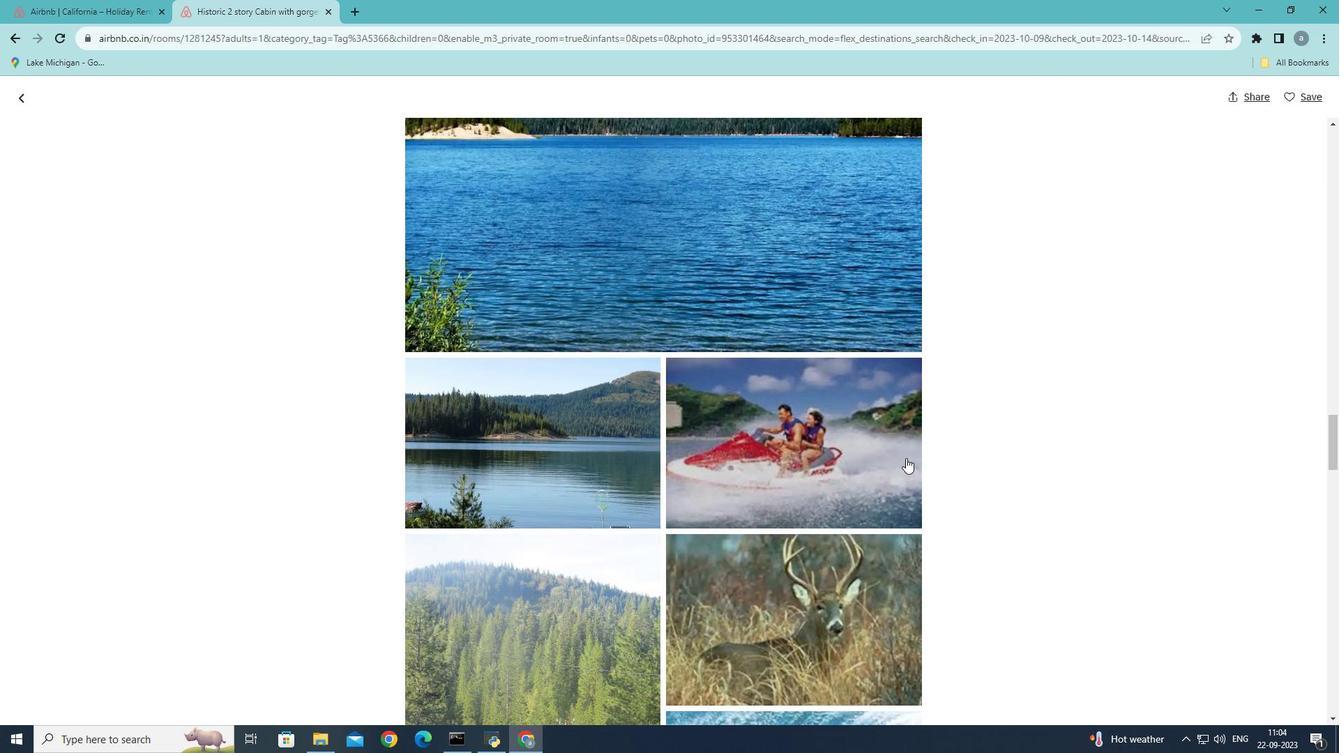 
Action: Mouse scrolled (905, 457) with delta (0, 0)
Screenshot: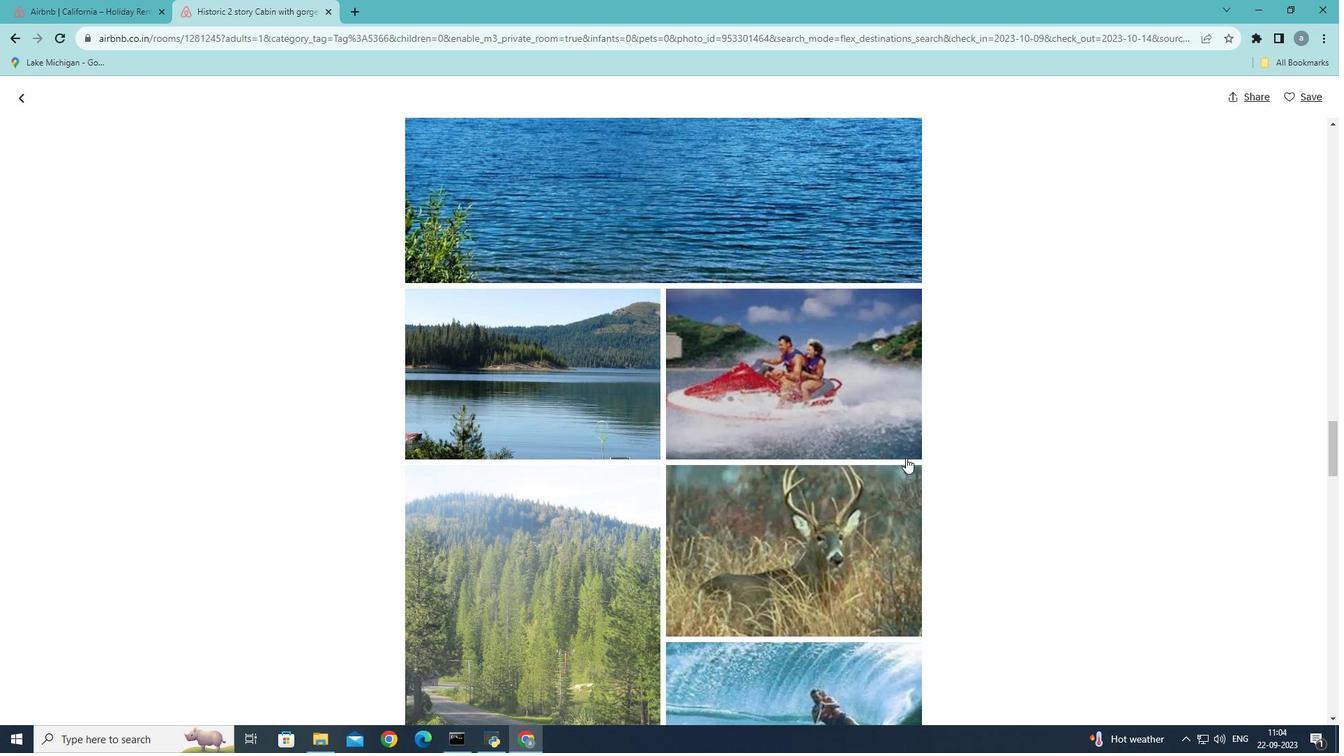 
Action: Mouse scrolled (905, 457) with delta (0, 0)
Screenshot: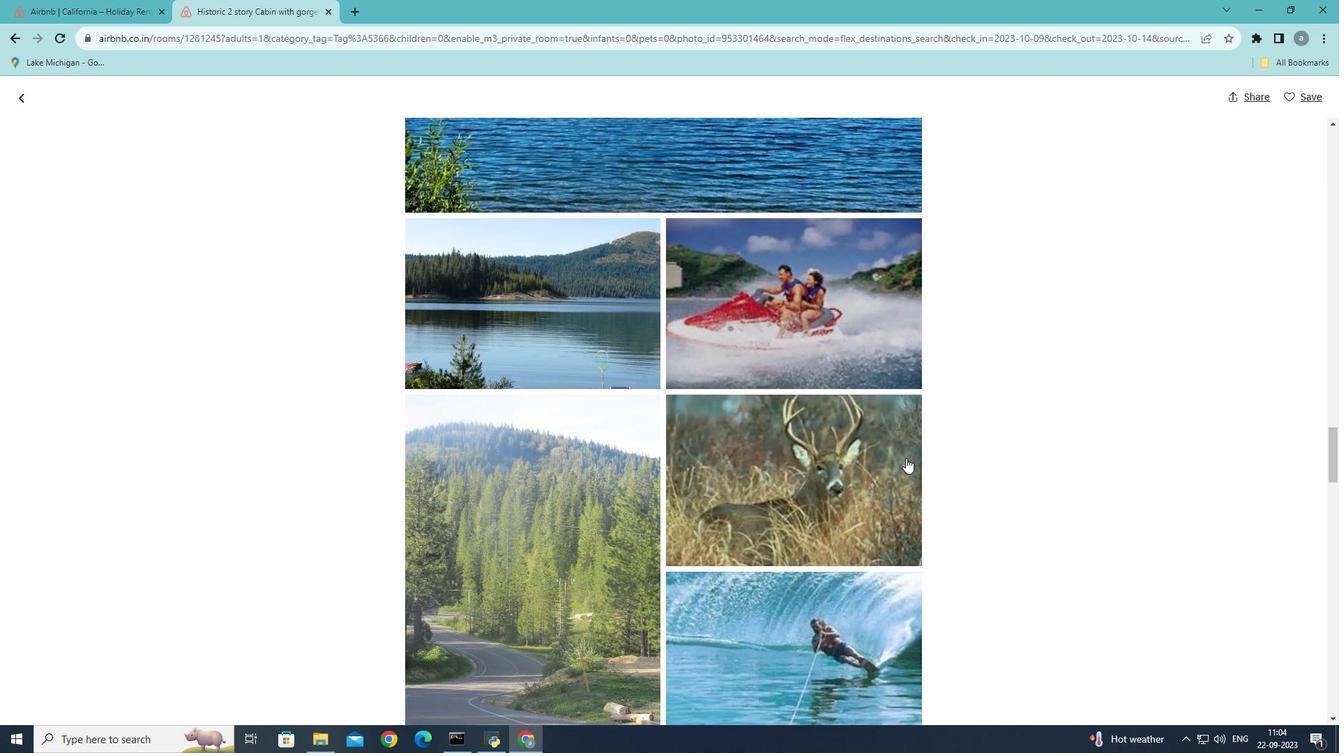 
Action: Mouse scrolled (905, 457) with delta (0, 0)
Screenshot: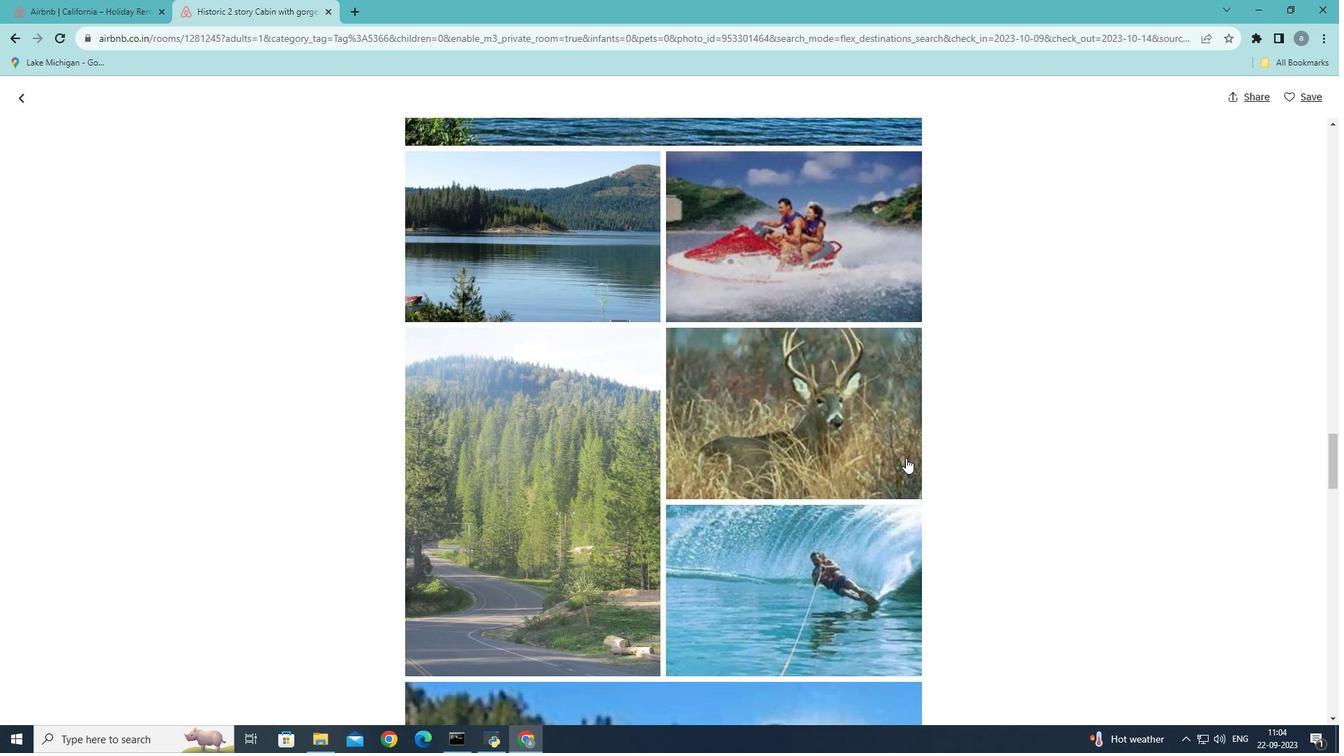
Action: Mouse scrolled (905, 457) with delta (0, 0)
Screenshot: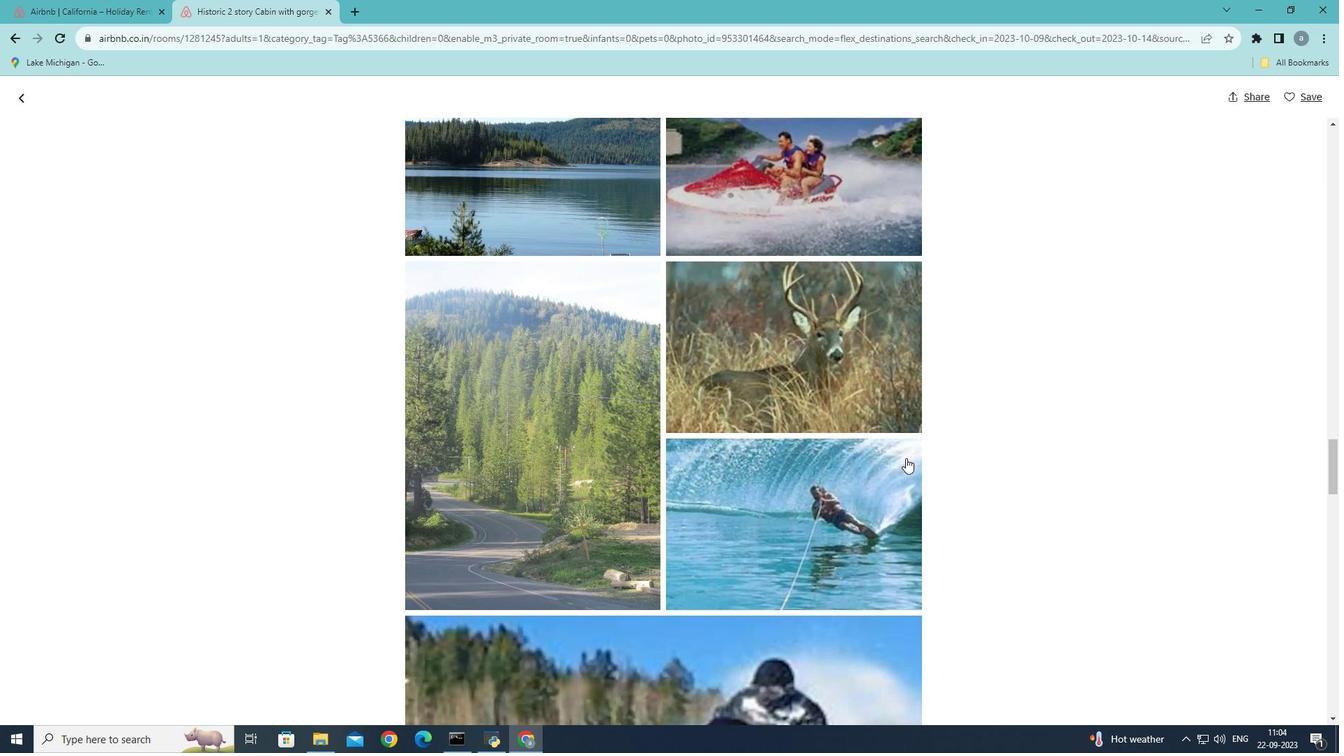 
Action: Mouse scrolled (905, 457) with delta (0, 0)
Screenshot: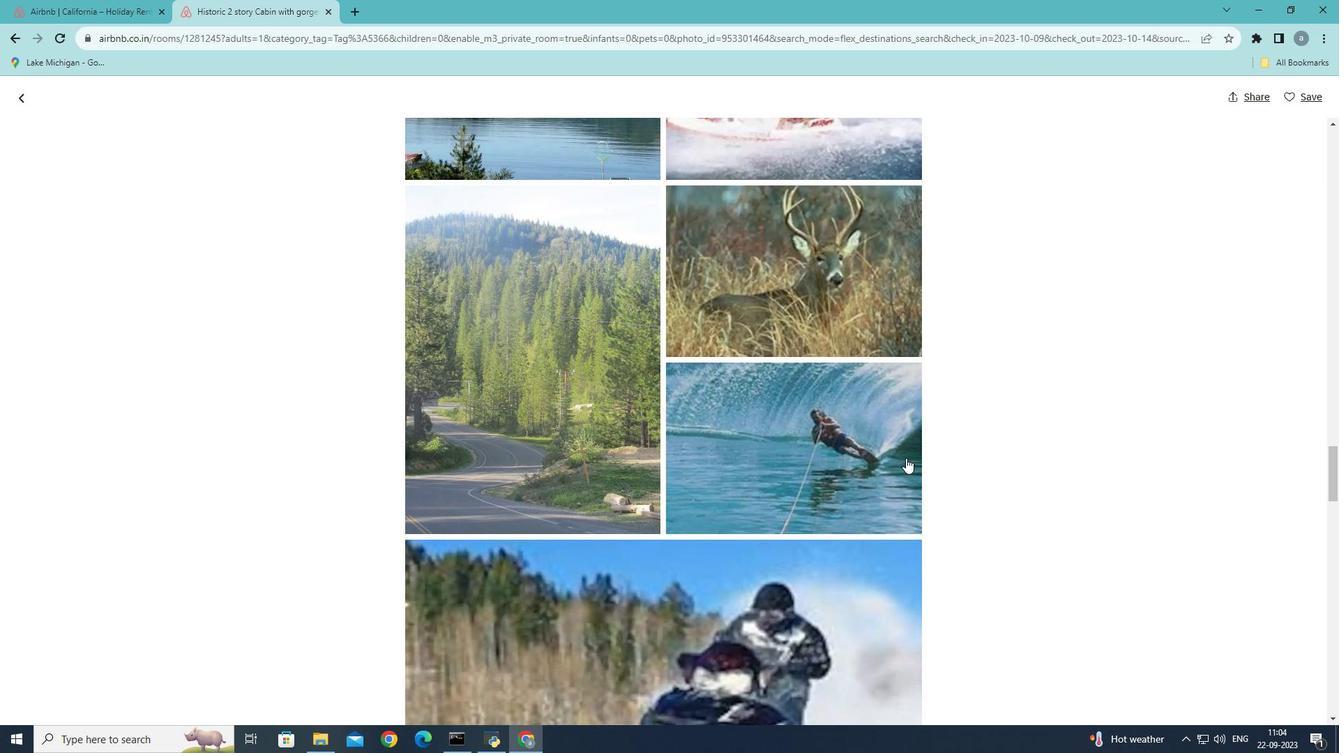 
Action: Mouse scrolled (905, 457) with delta (0, 0)
Screenshot: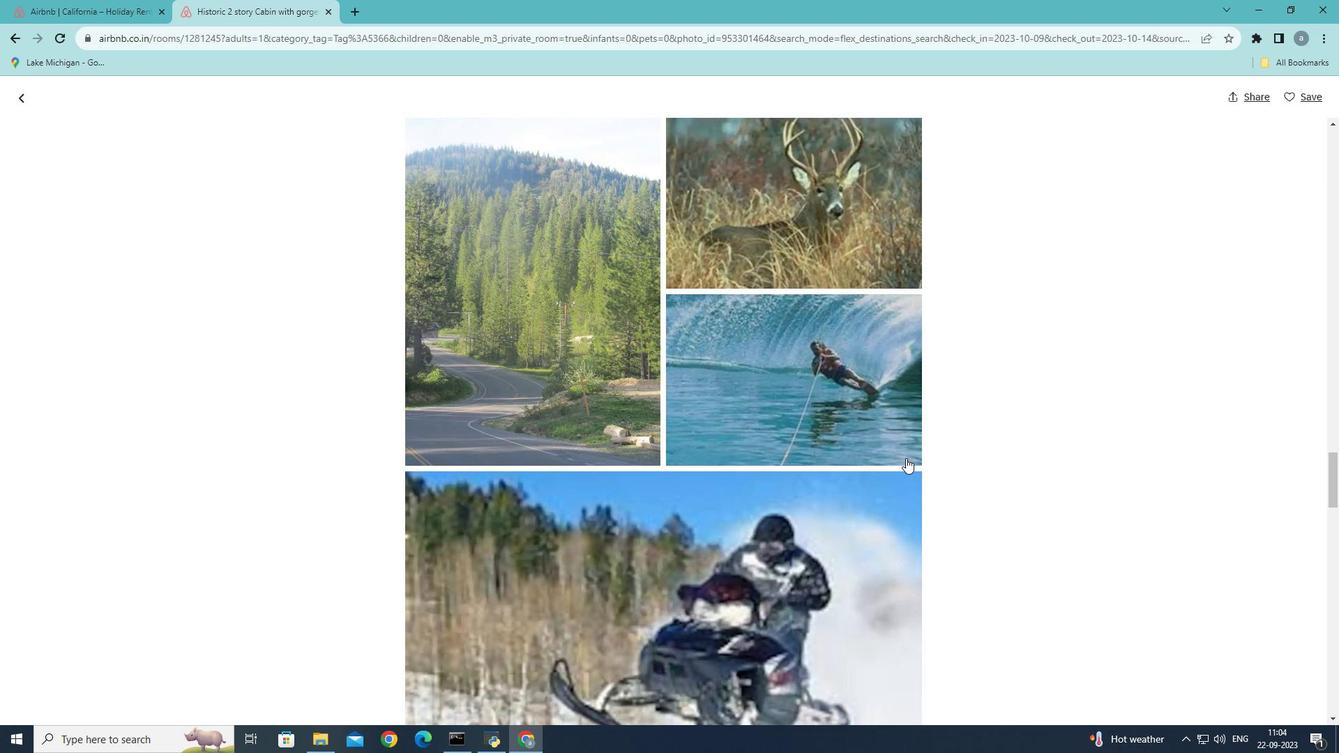 
Action: Mouse scrolled (905, 457) with delta (0, 0)
Screenshot: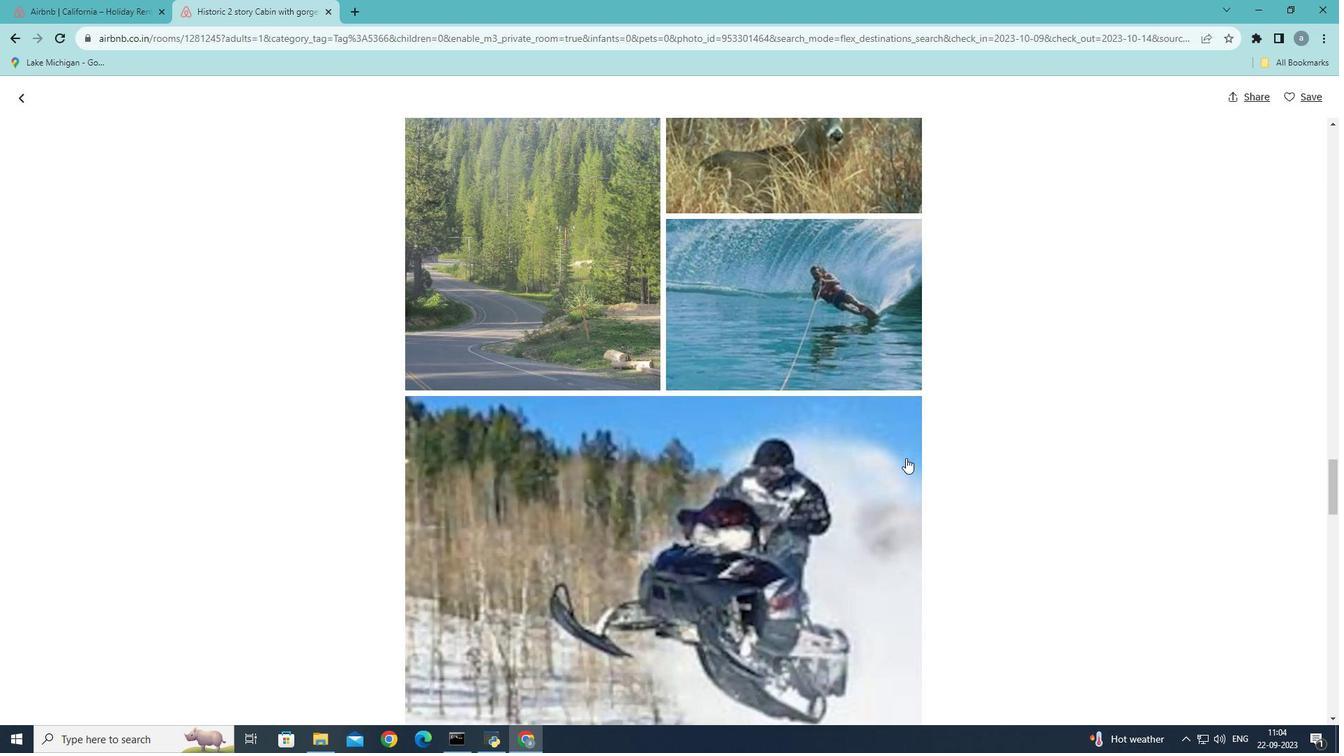 
Action: Mouse scrolled (905, 457) with delta (0, 0)
Screenshot: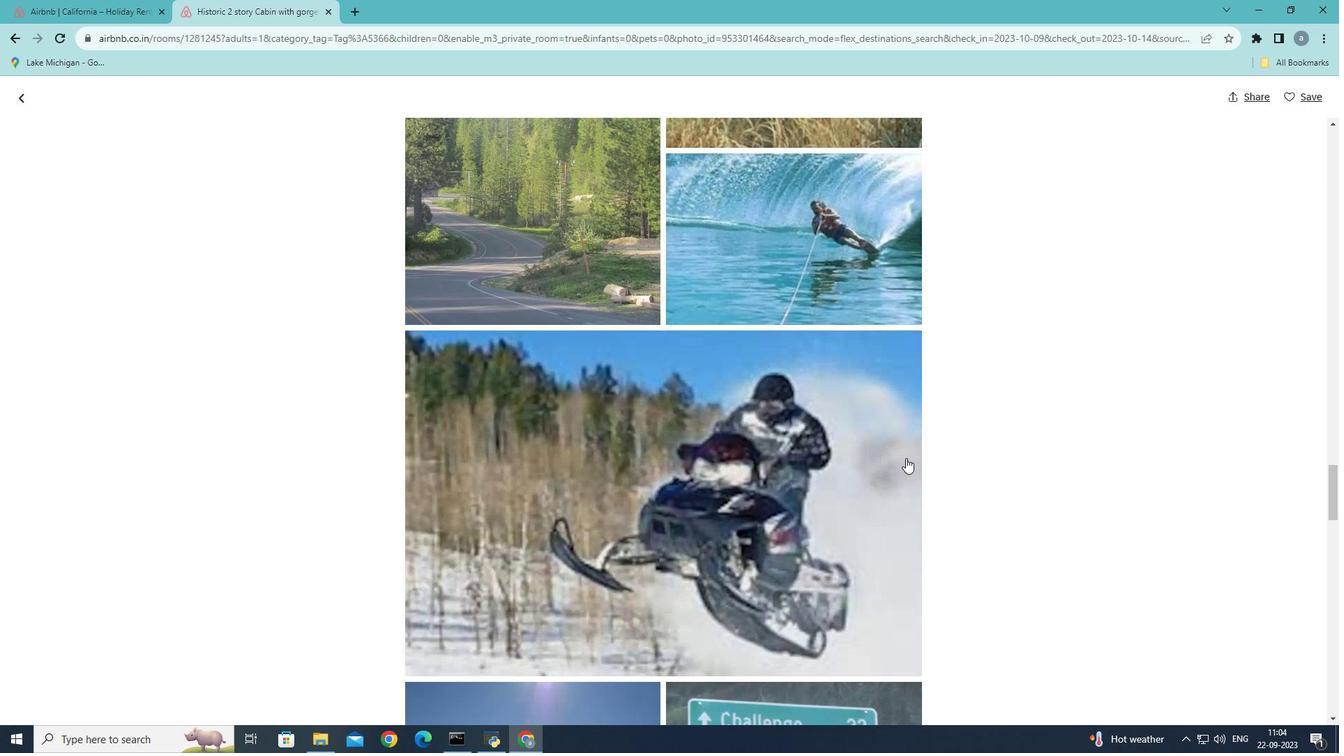 
Action: Mouse scrolled (905, 457) with delta (0, 0)
Screenshot: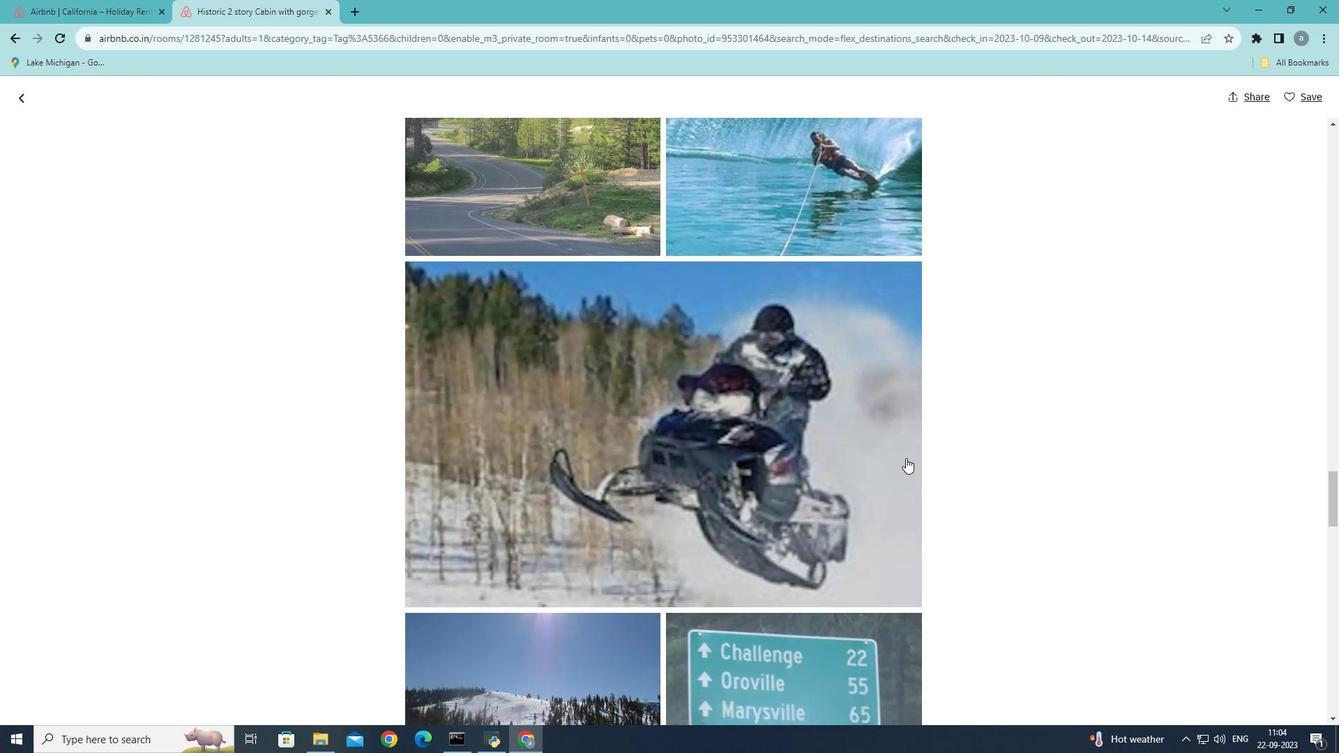 
Action: Mouse moved to (905, 458)
Screenshot: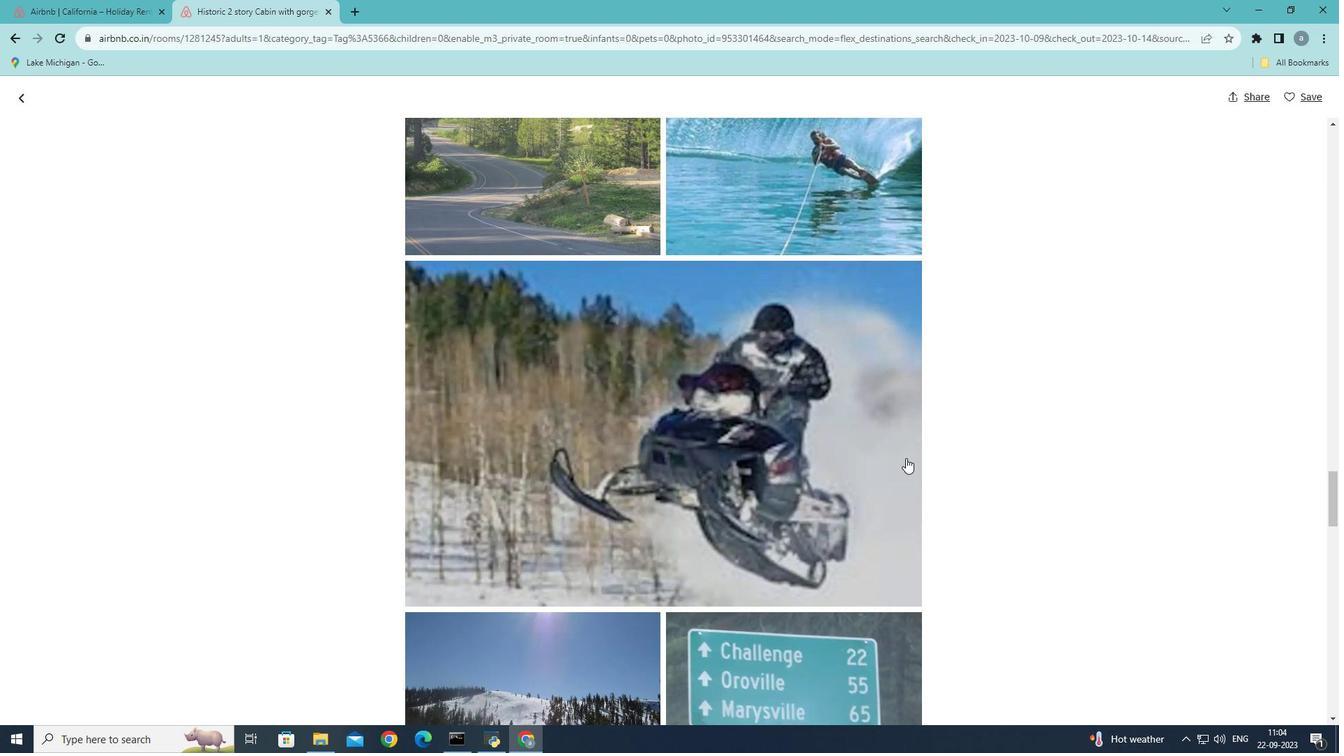 
Action: Mouse scrolled (905, 457) with delta (0, 0)
Screenshot: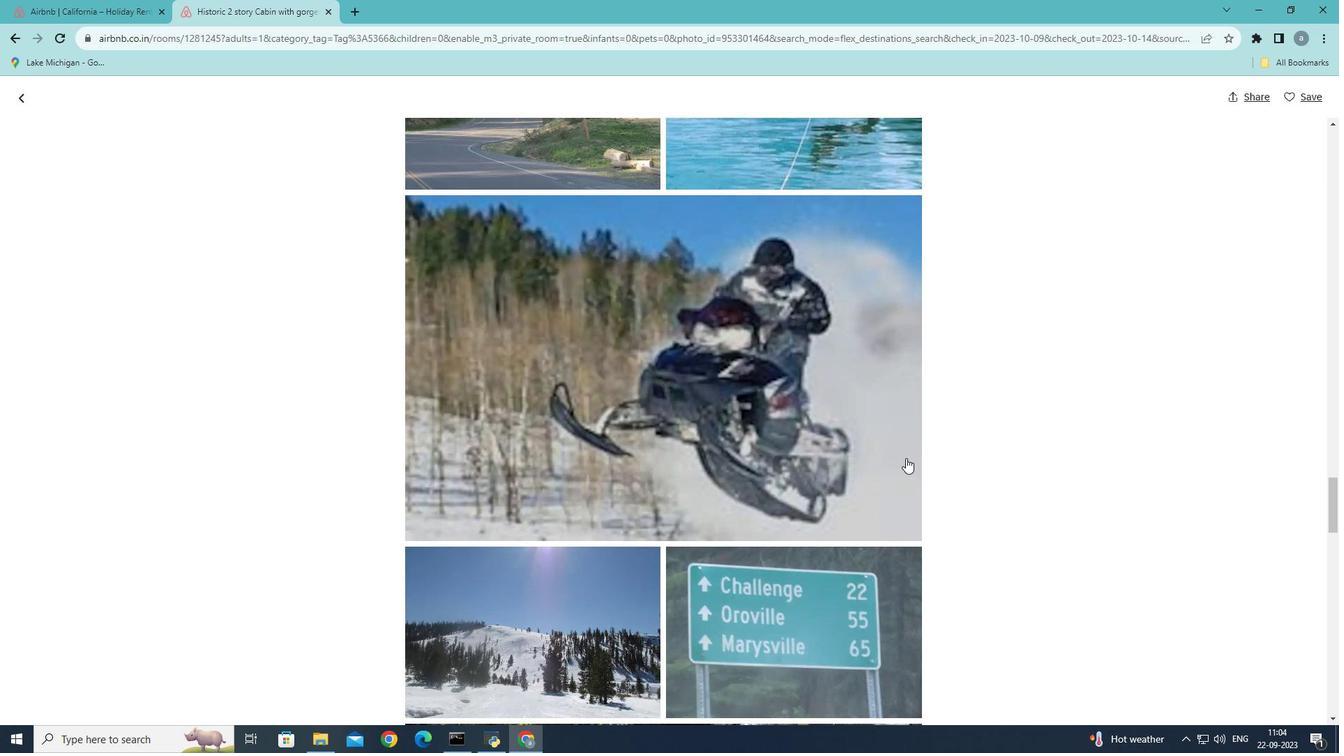 
Action: Mouse scrolled (905, 457) with delta (0, 0)
Screenshot: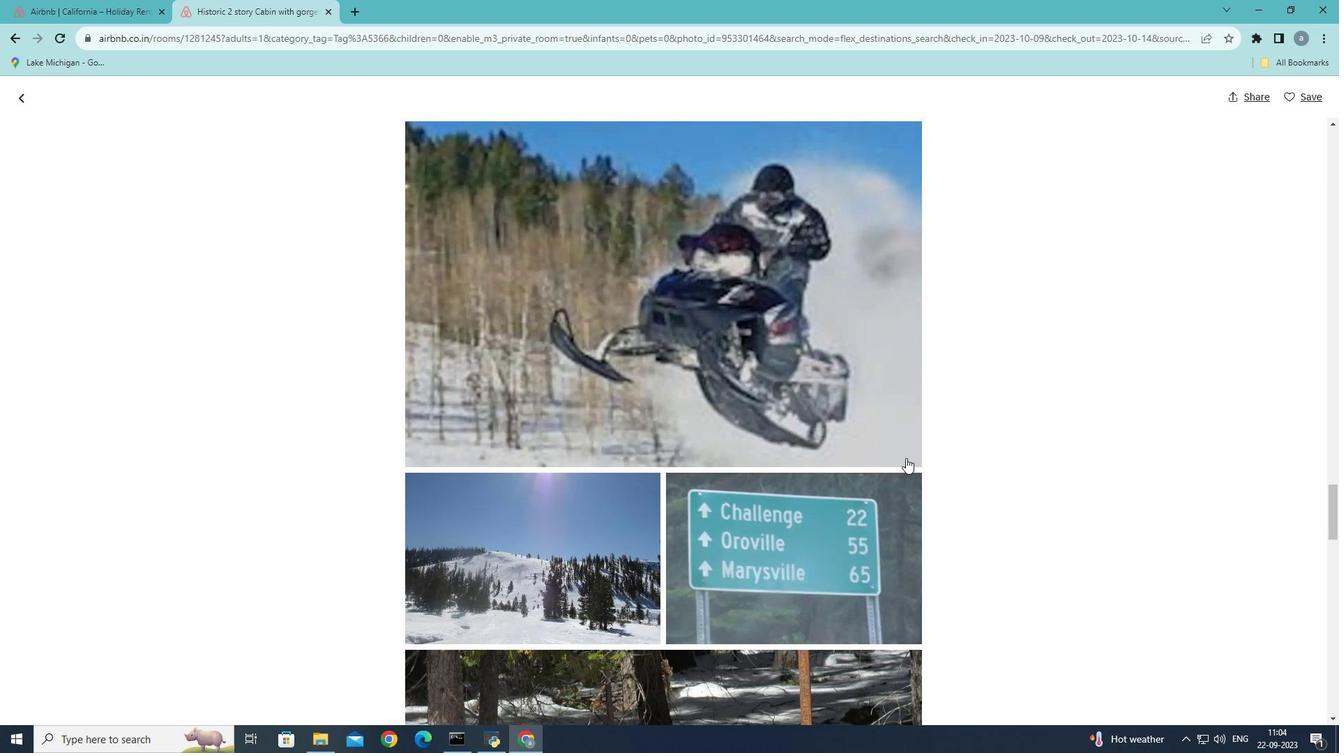 
Action: Mouse scrolled (905, 457) with delta (0, 0)
Screenshot: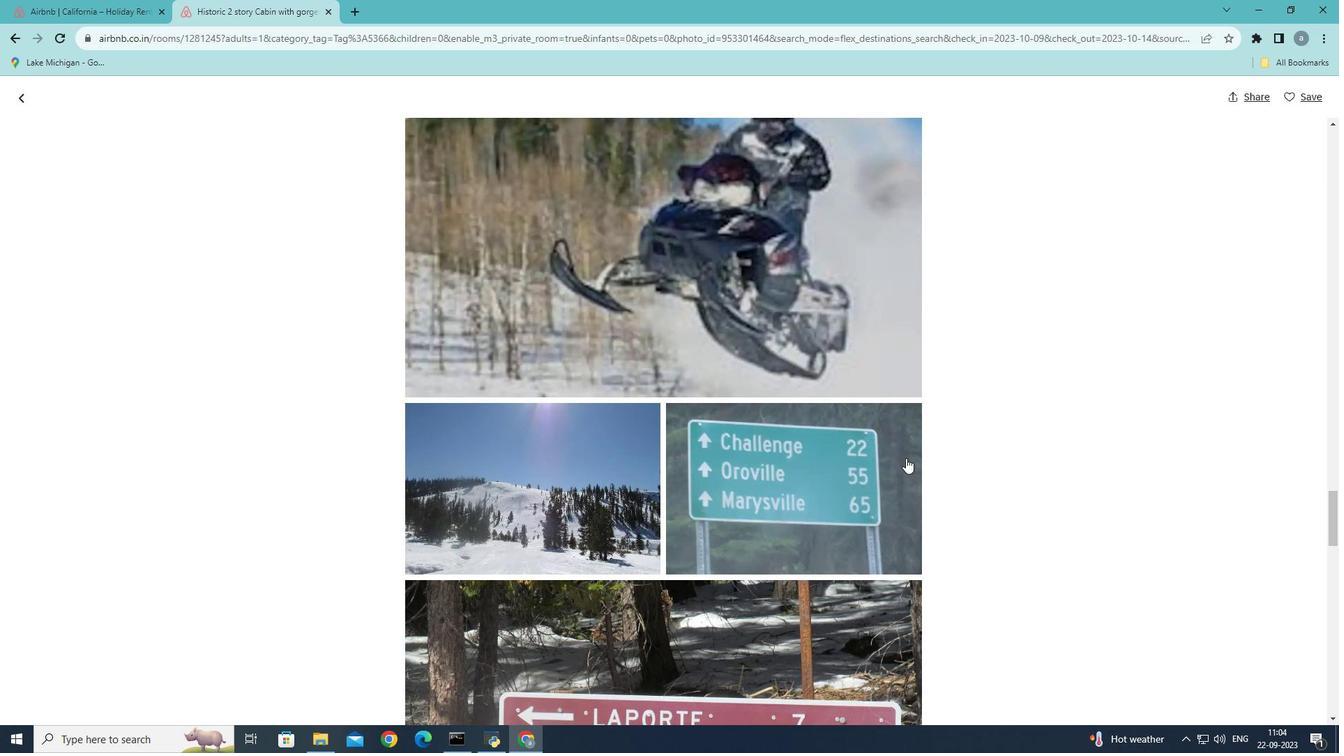 
Action: Mouse scrolled (905, 457) with delta (0, 0)
Screenshot: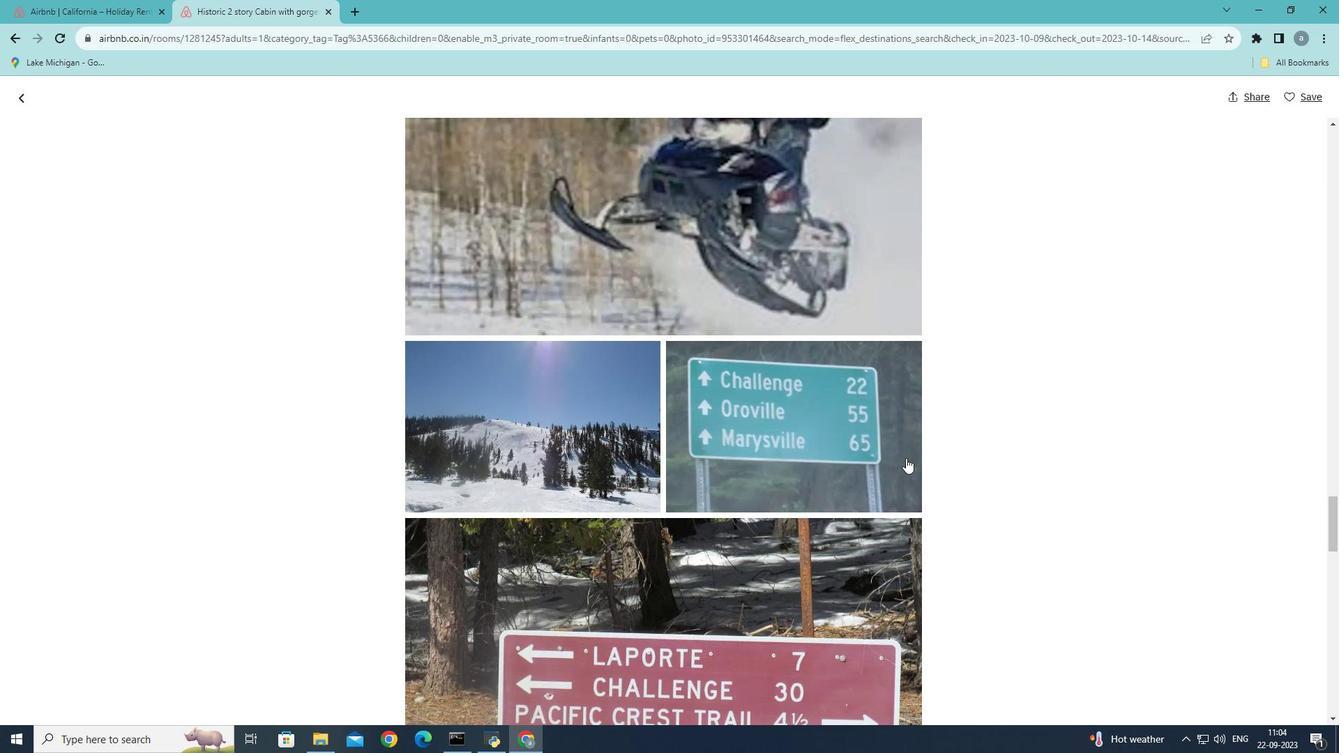 
Action: Mouse scrolled (905, 457) with delta (0, 0)
Screenshot: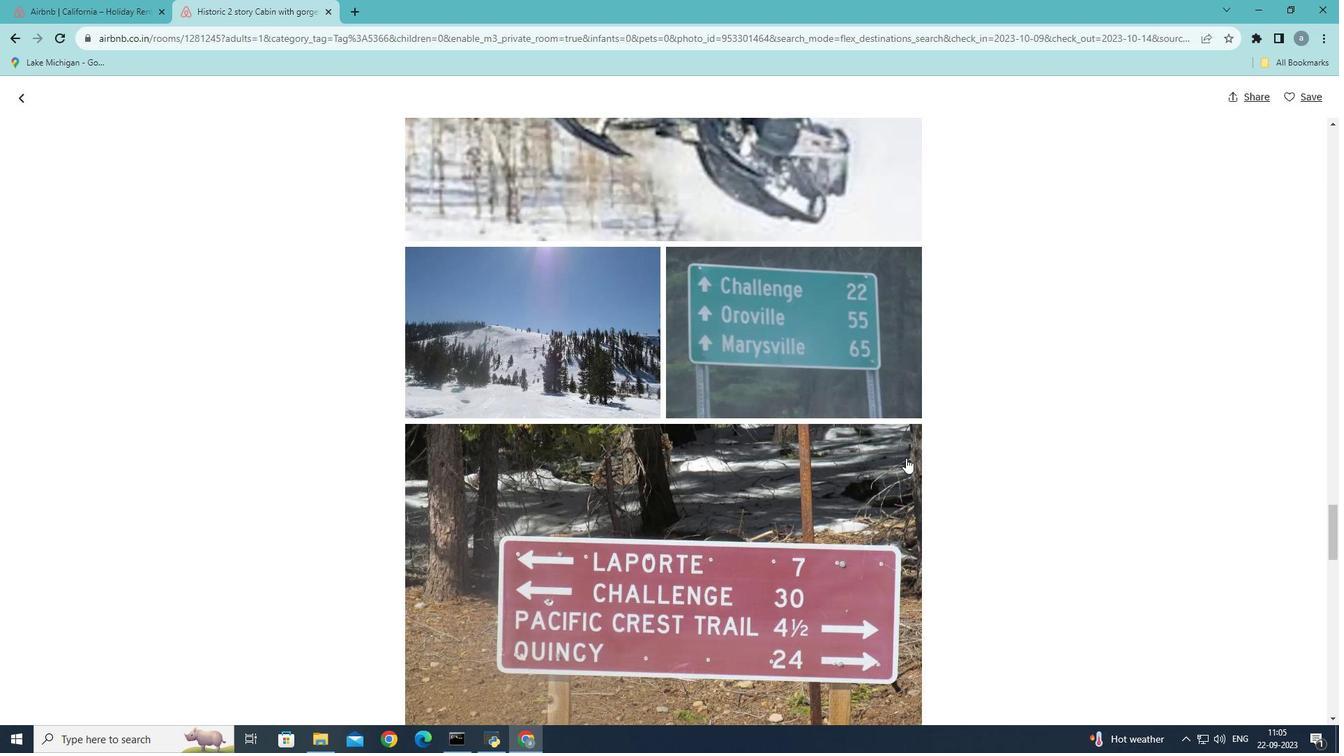 
Action: Mouse scrolled (905, 457) with delta (0, 0)
Screenshot: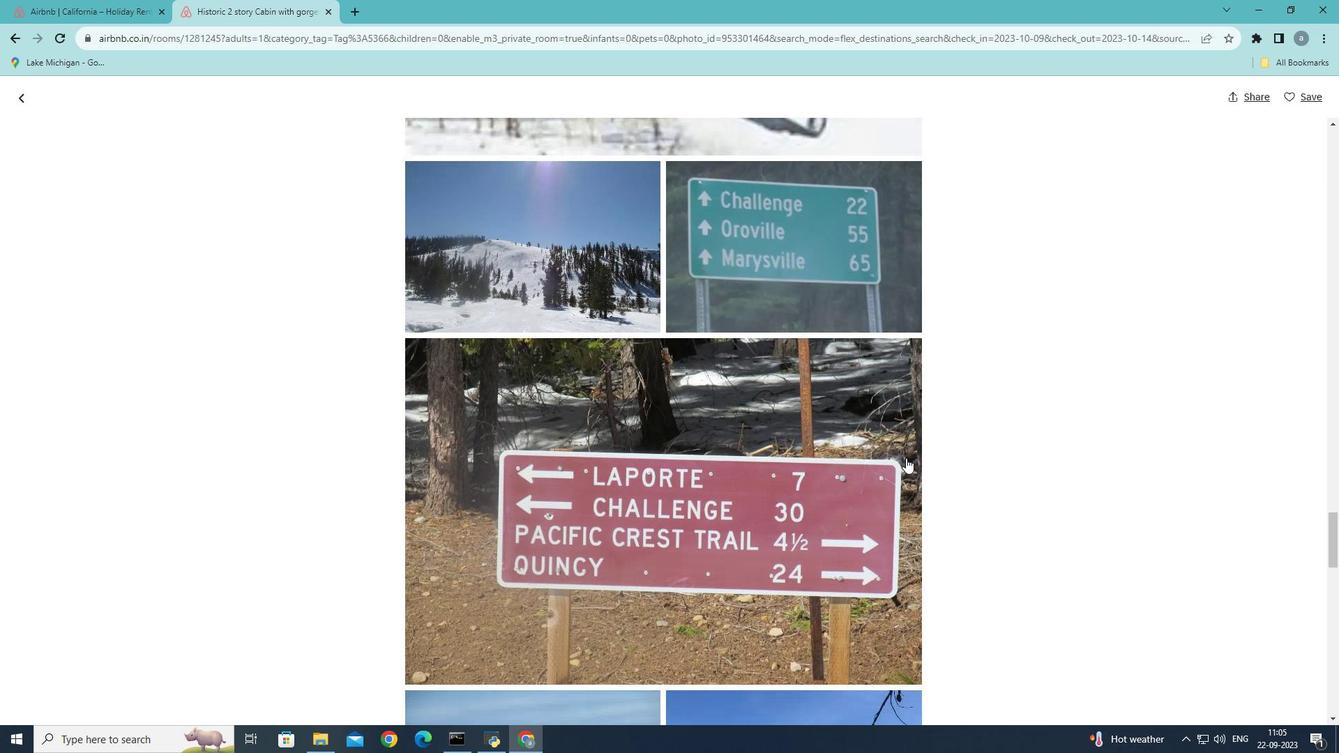 
Action: Mouse scrolled (905, 457) with delta (0, 0)
Screenshot: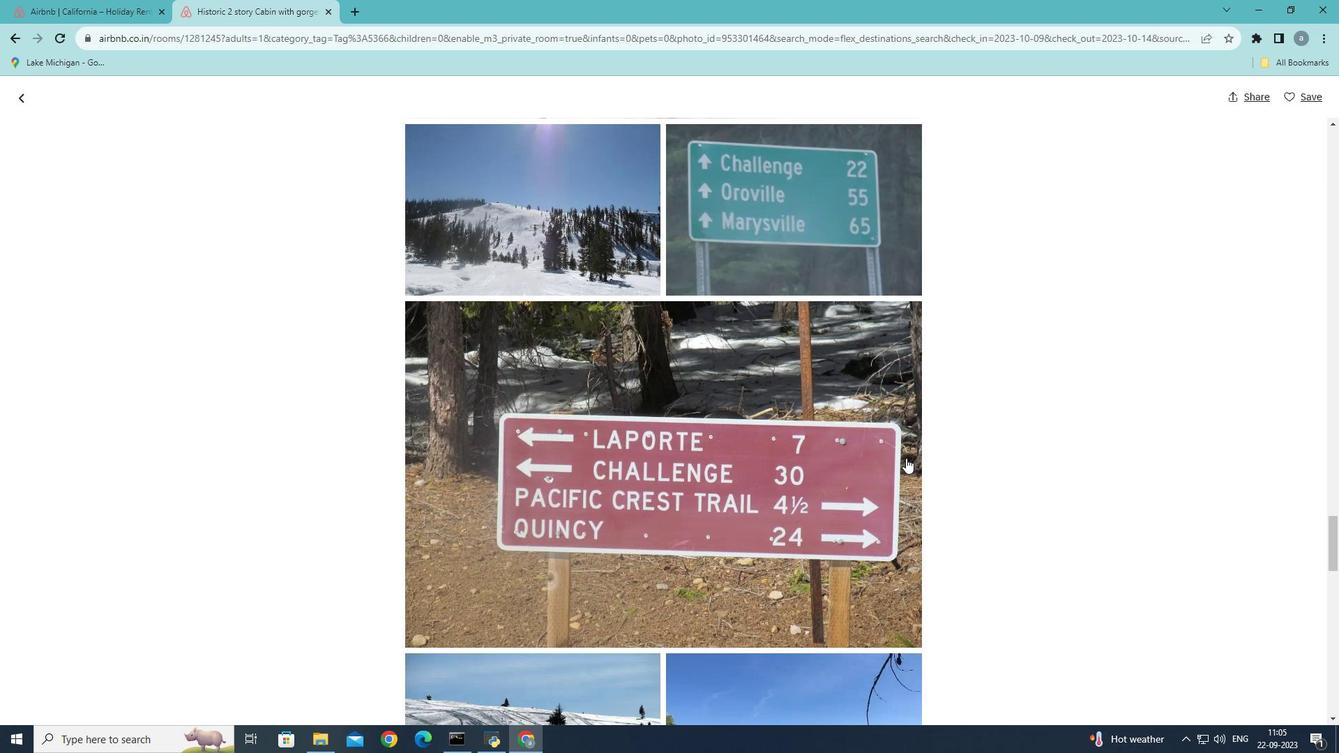 
Action: Mouse scrolled (905, 457) with delta (0, 0)
Screenshot: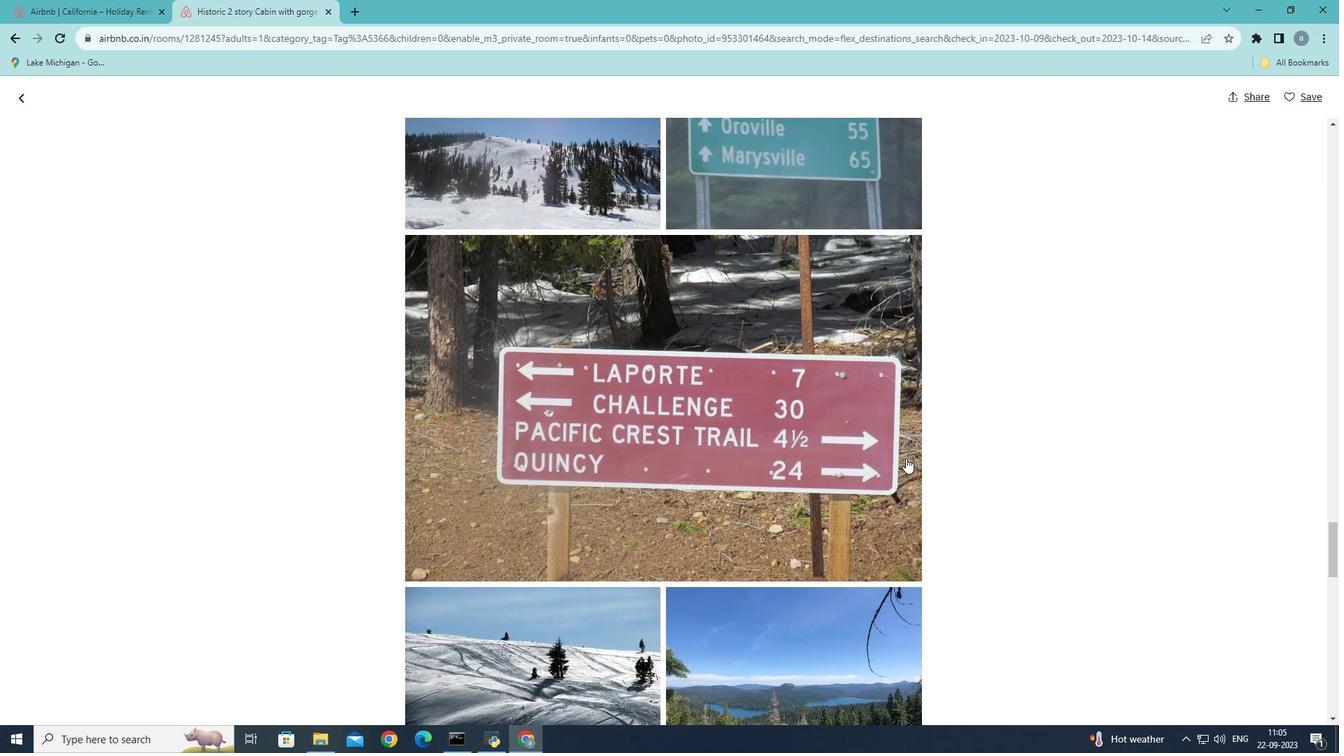 
Action: Mouse scrolled (905, 457) with delta (0, 0)
Screenshot: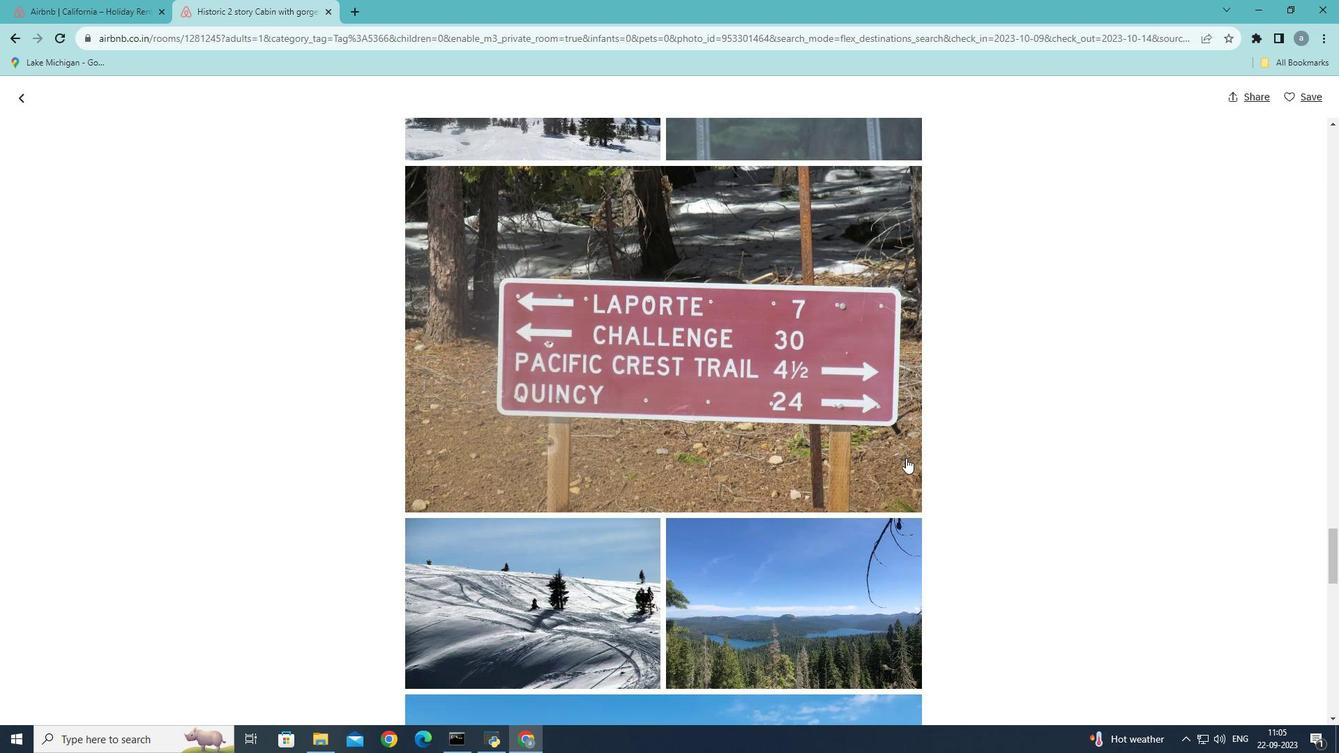 
Action: Mouse scrolled (905, 457) with delta (0, 0)
Screenshot: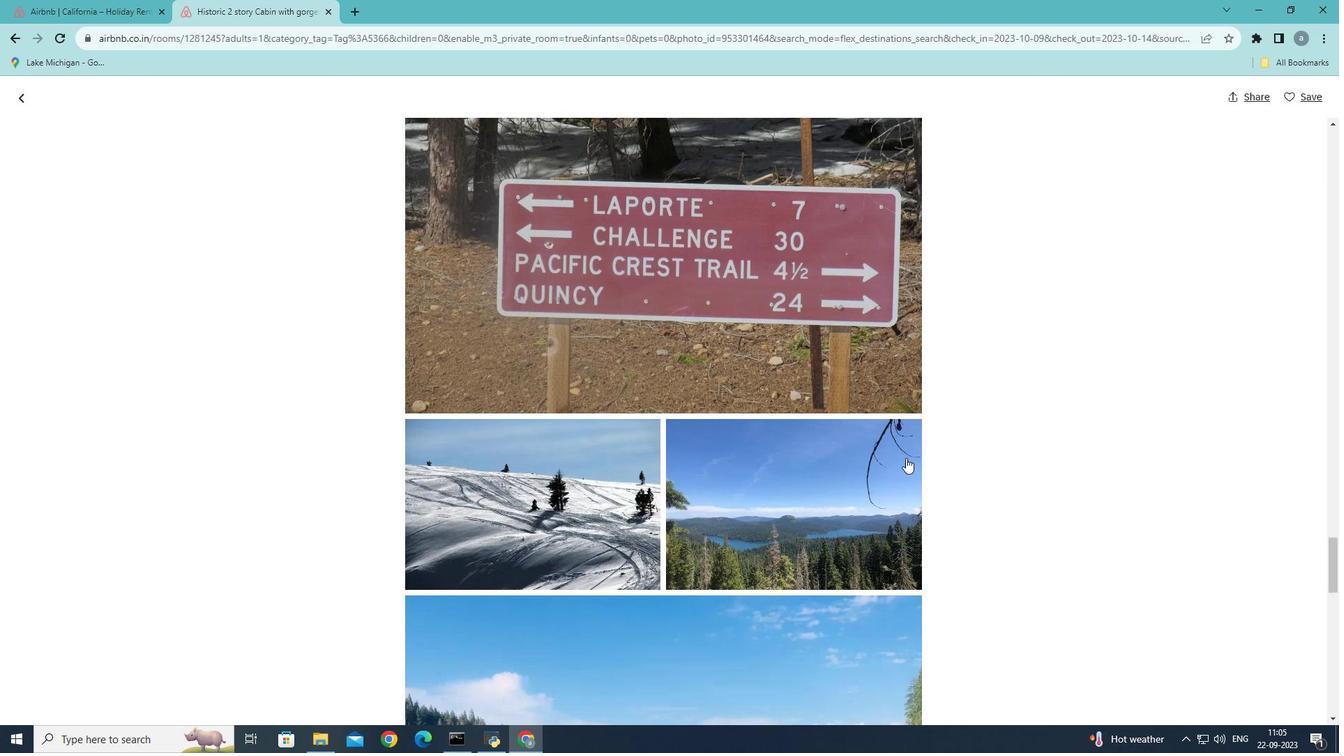 
Action: Mouse scrolled (905, 457) with delta (0, 0)
Screenshot: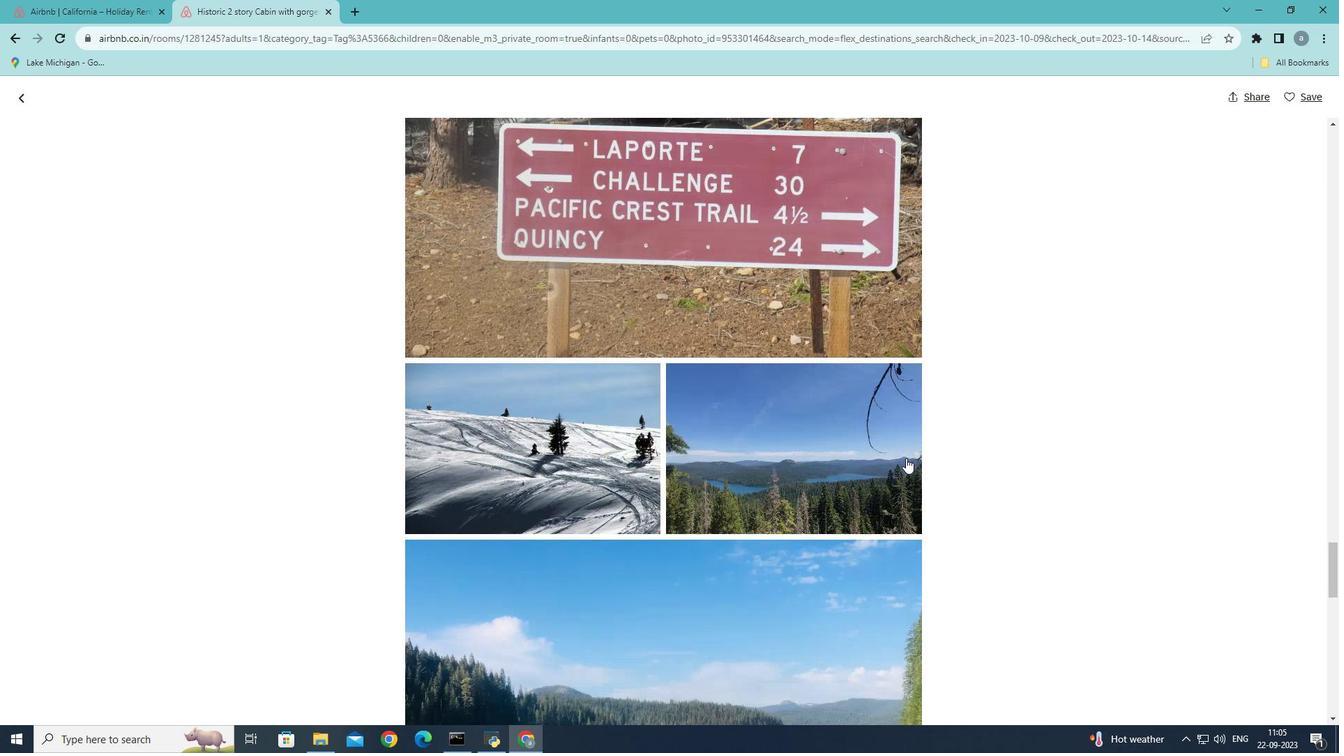 
Action: Mouse scrolled (905, 457) with delta (0, 0)
Screenshot: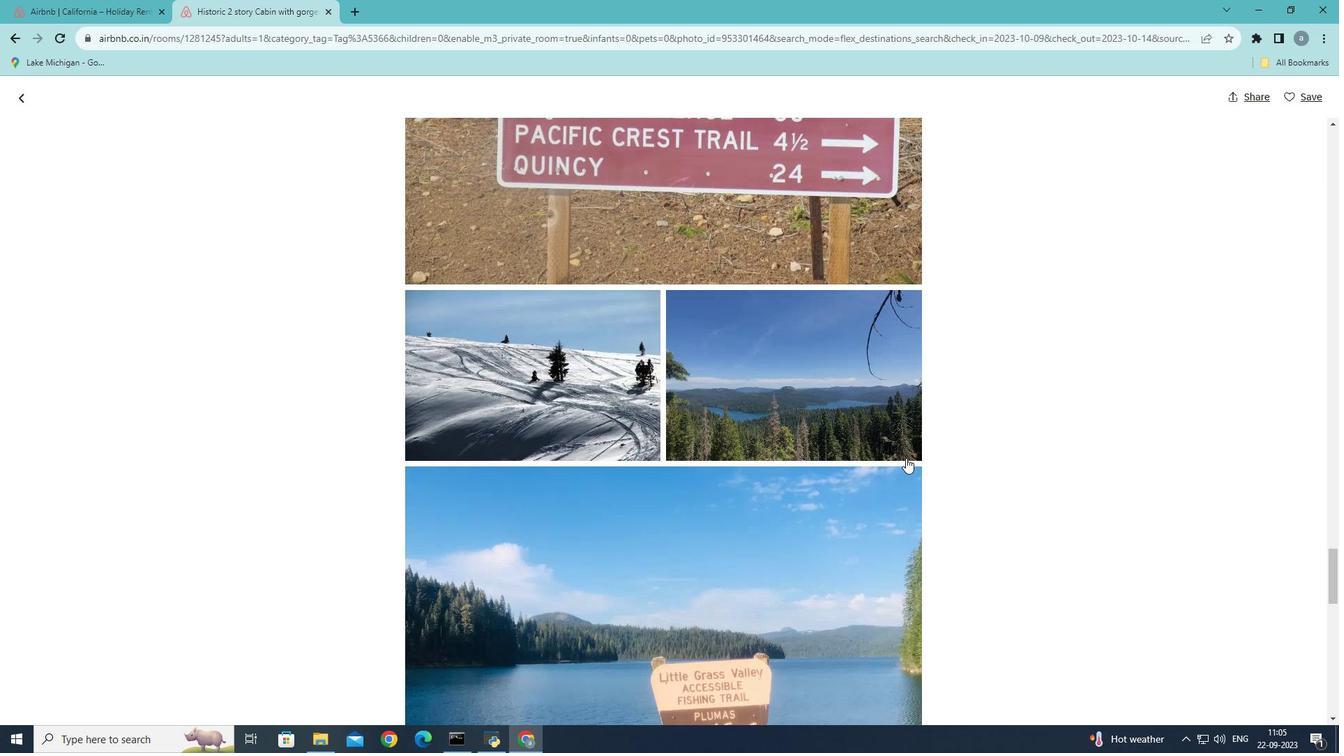 
Action: Mouse scrolled (905, 457) with delta (0, 0)
Screenshot: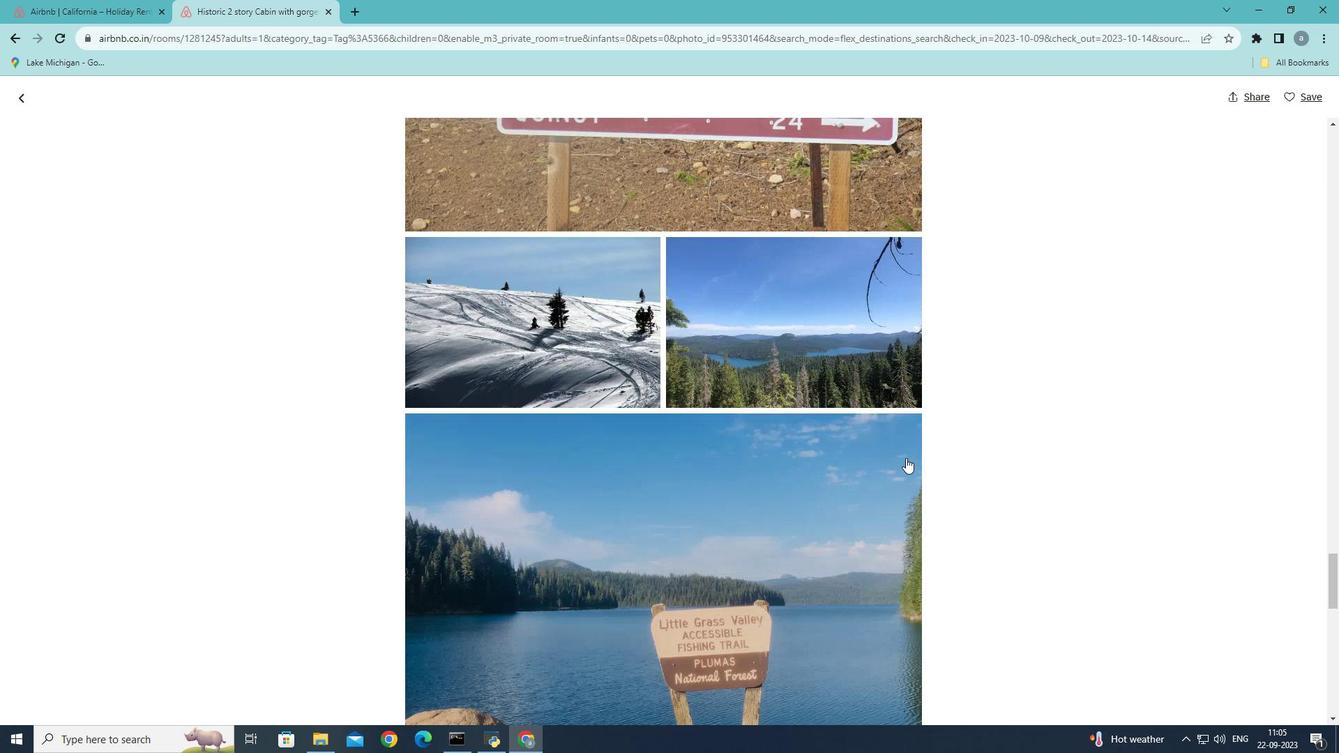
Action: Mouse scrolled (905, 457) with delta (0, 0)
Screenshot: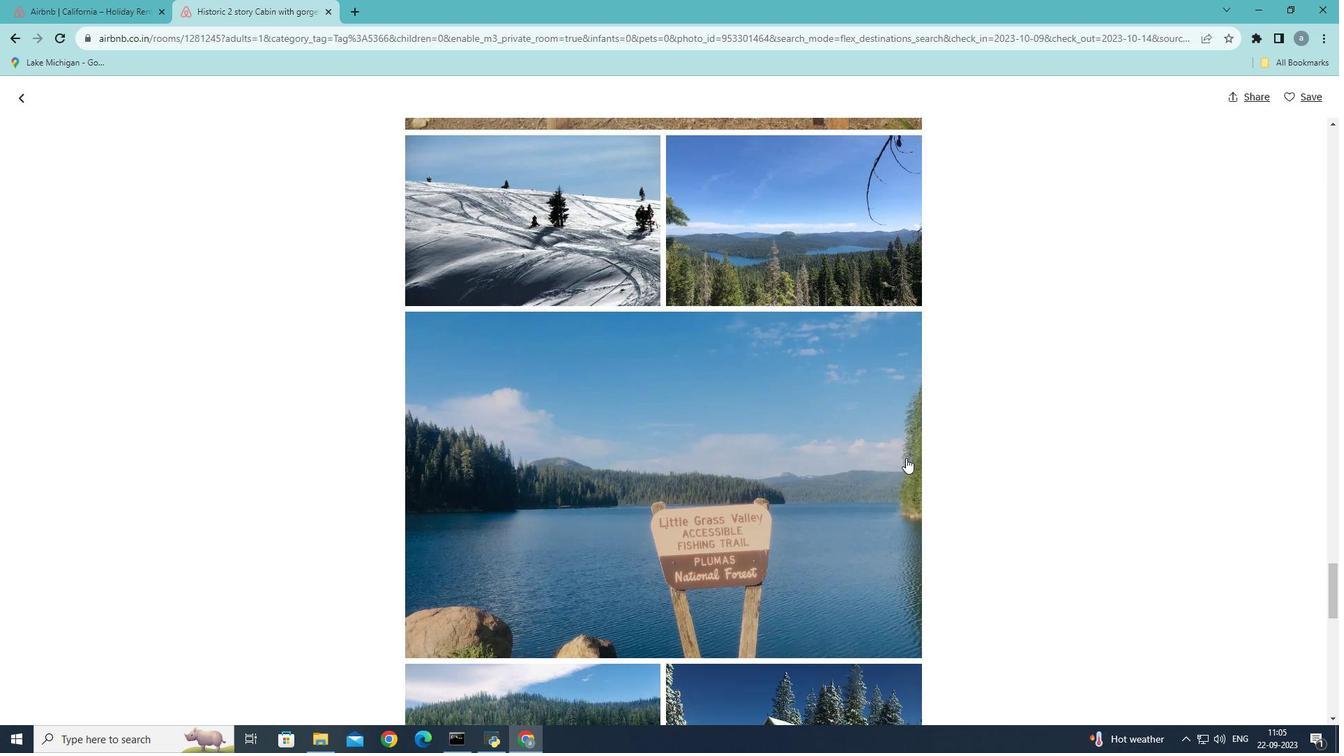 
Action: Mouse scrolled (905, 457) with delta (0, 0)
Screenshot: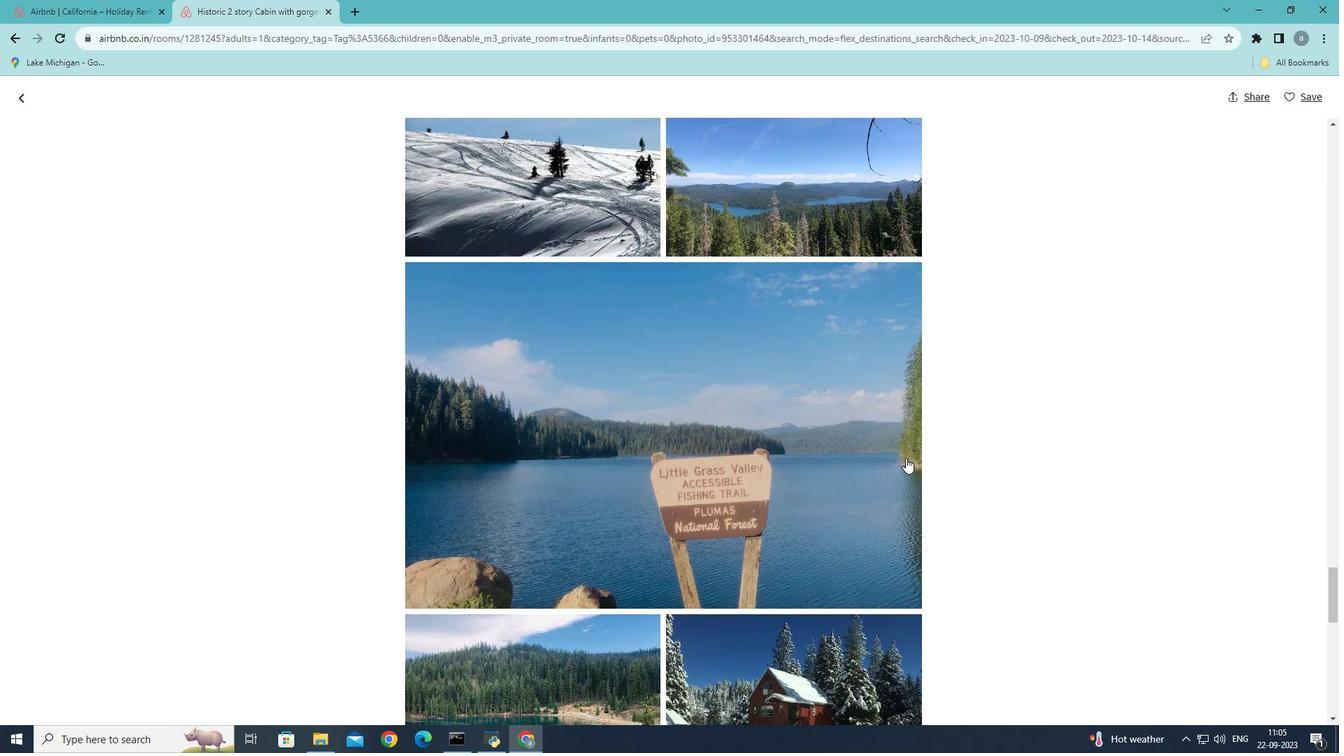 
Action: Mouse scrolled (905, 457) with delta (0, 0)
Screenshot: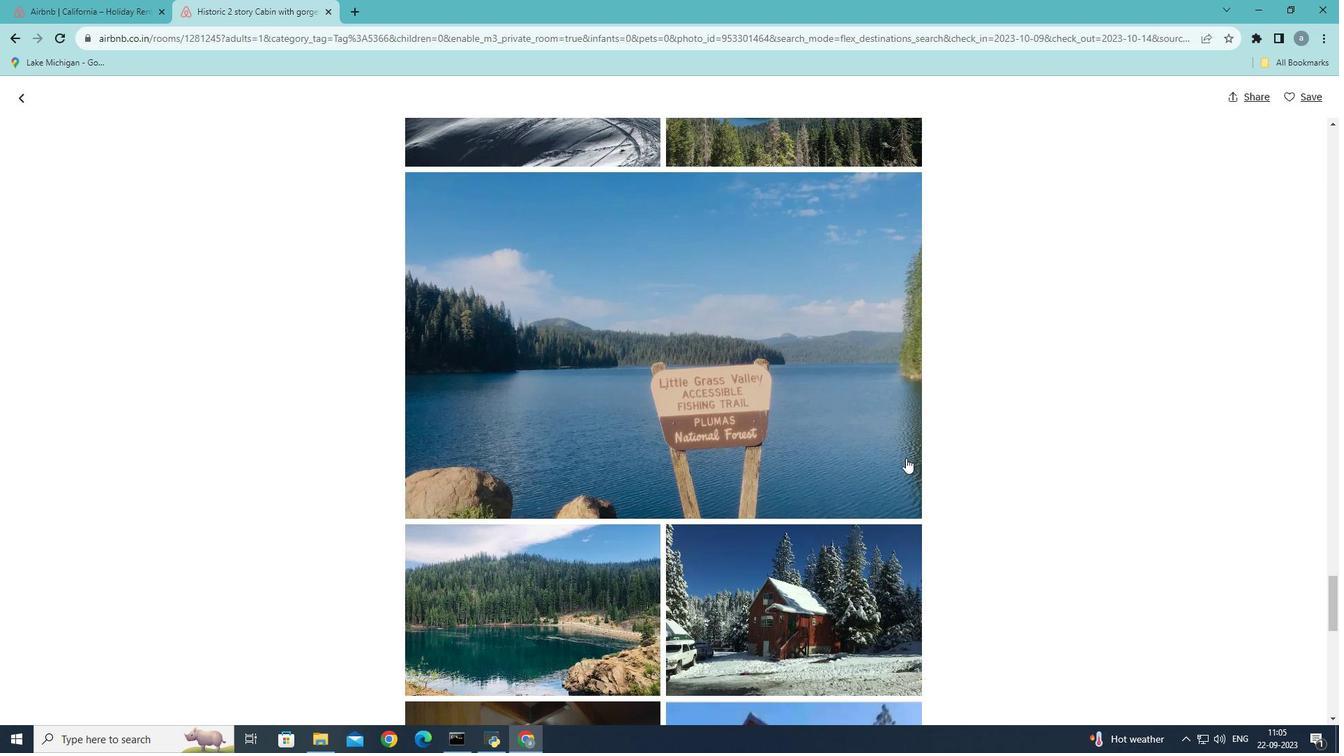 
Action: Mouse scrolled (905, 457) with delta (0, 0)
Screenshot: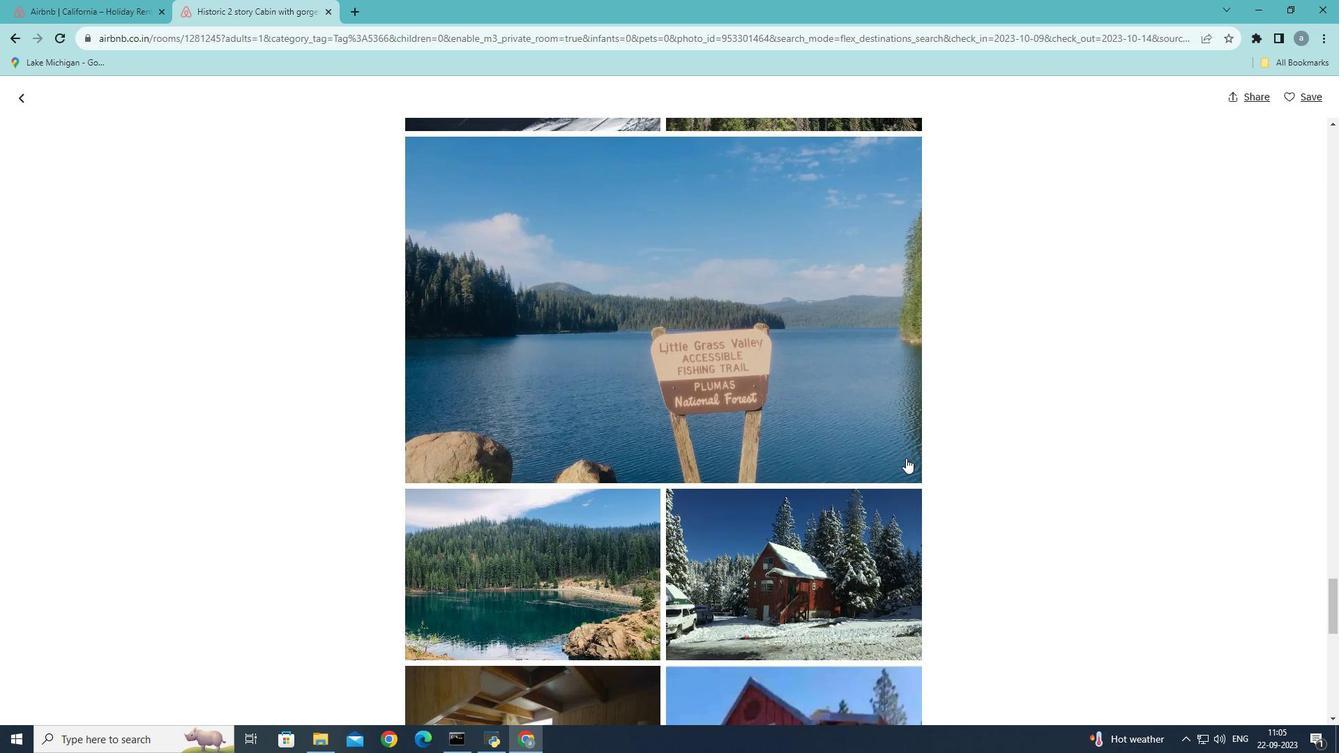
Action: Mouse scrolled (905, 457) with delta (0, 0)
Screenshot: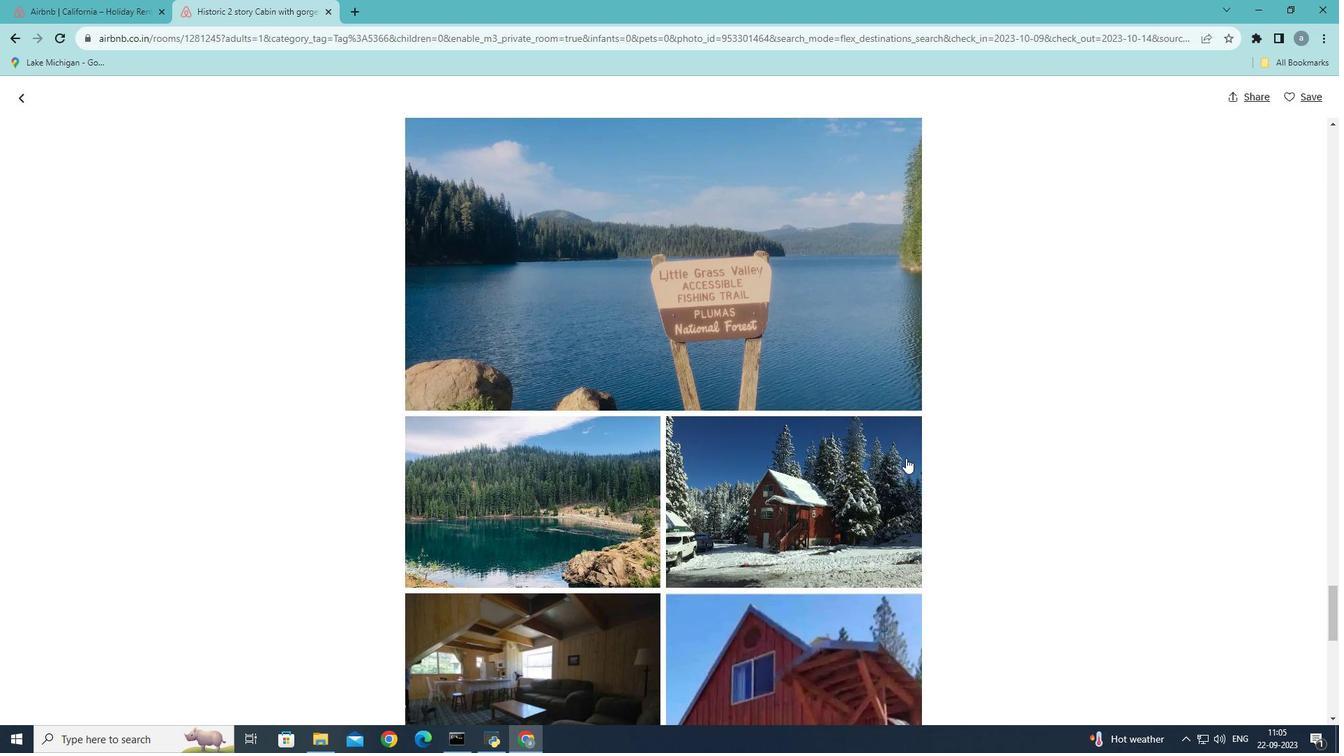 
Action: Mouse scrolled (905, 457) with delta (0, 0)
Screenshot: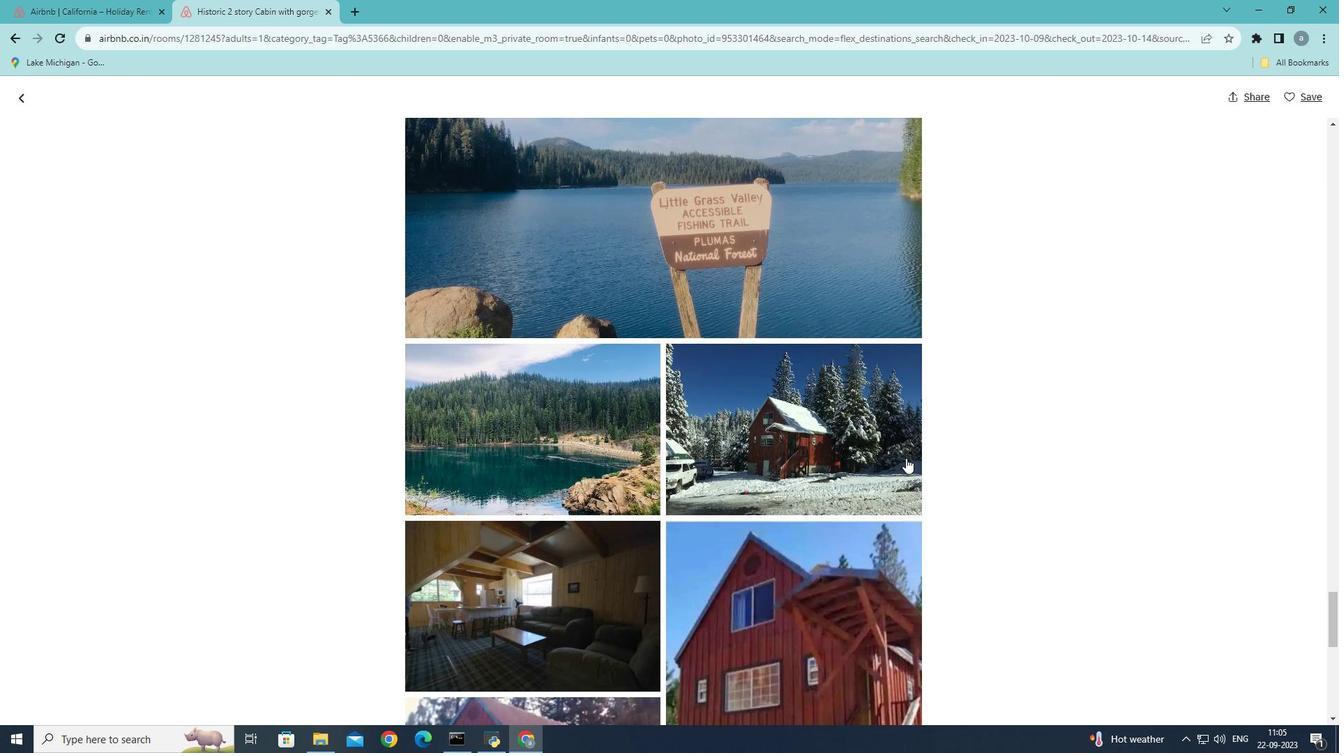 
Action: Mouse scrolled (905, 457) with delta (0, 0)
Screenshot: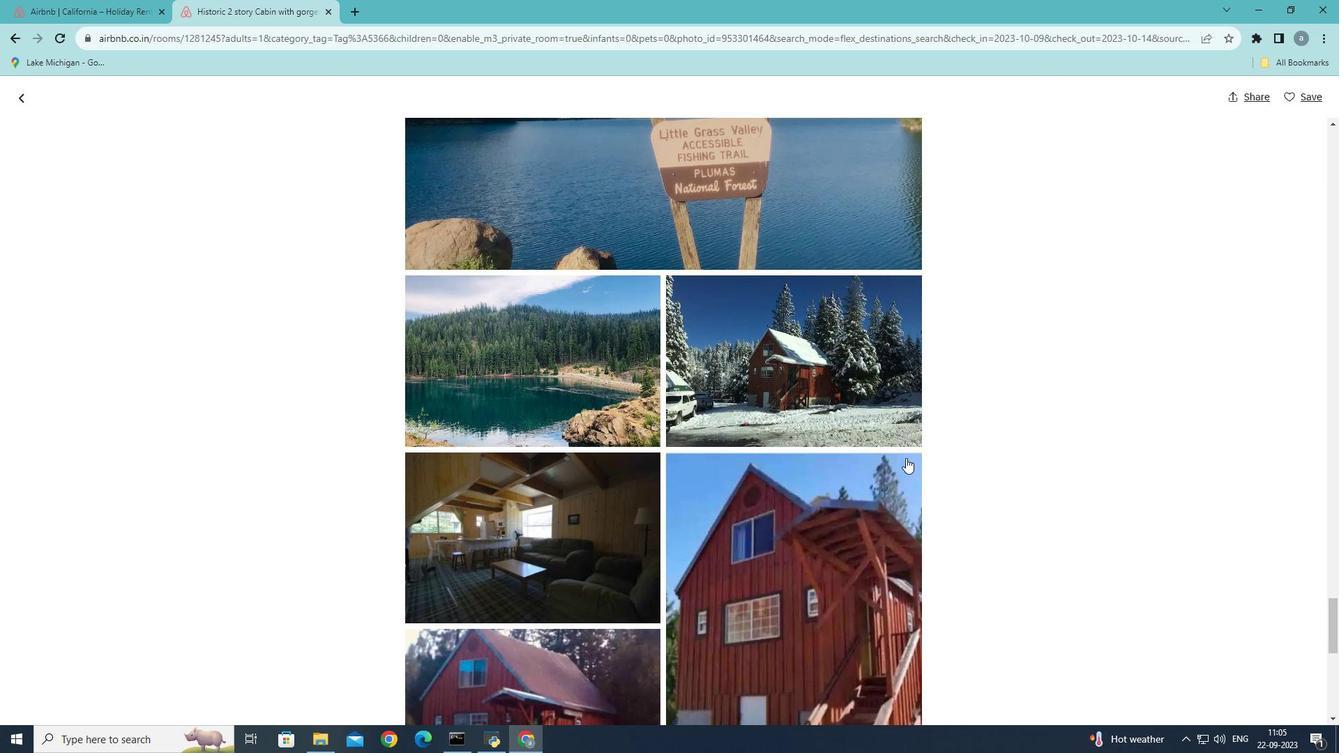 
Action: Mouse scrolled (905, 457) with delta (0, 0)
Screenshot: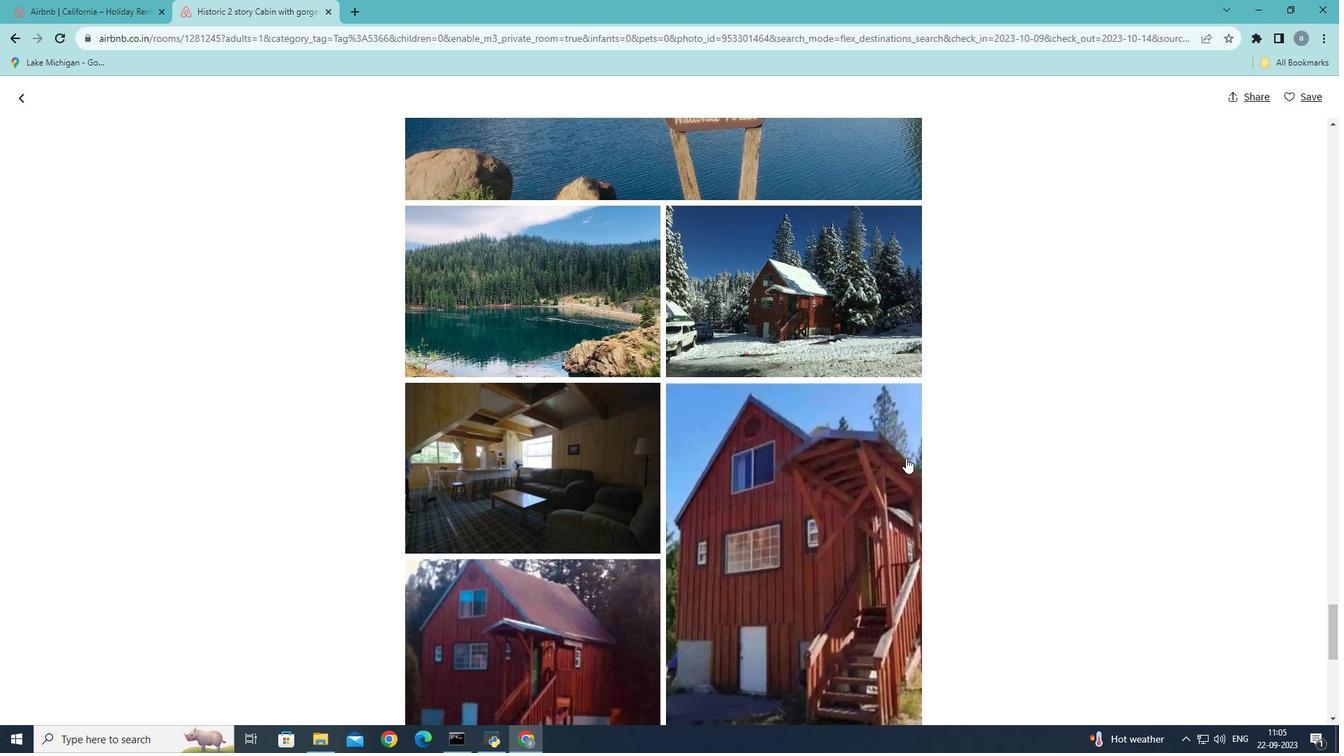 
Action: Mouse scrolled (905, 457) with delta (0, 0)
Screenshot: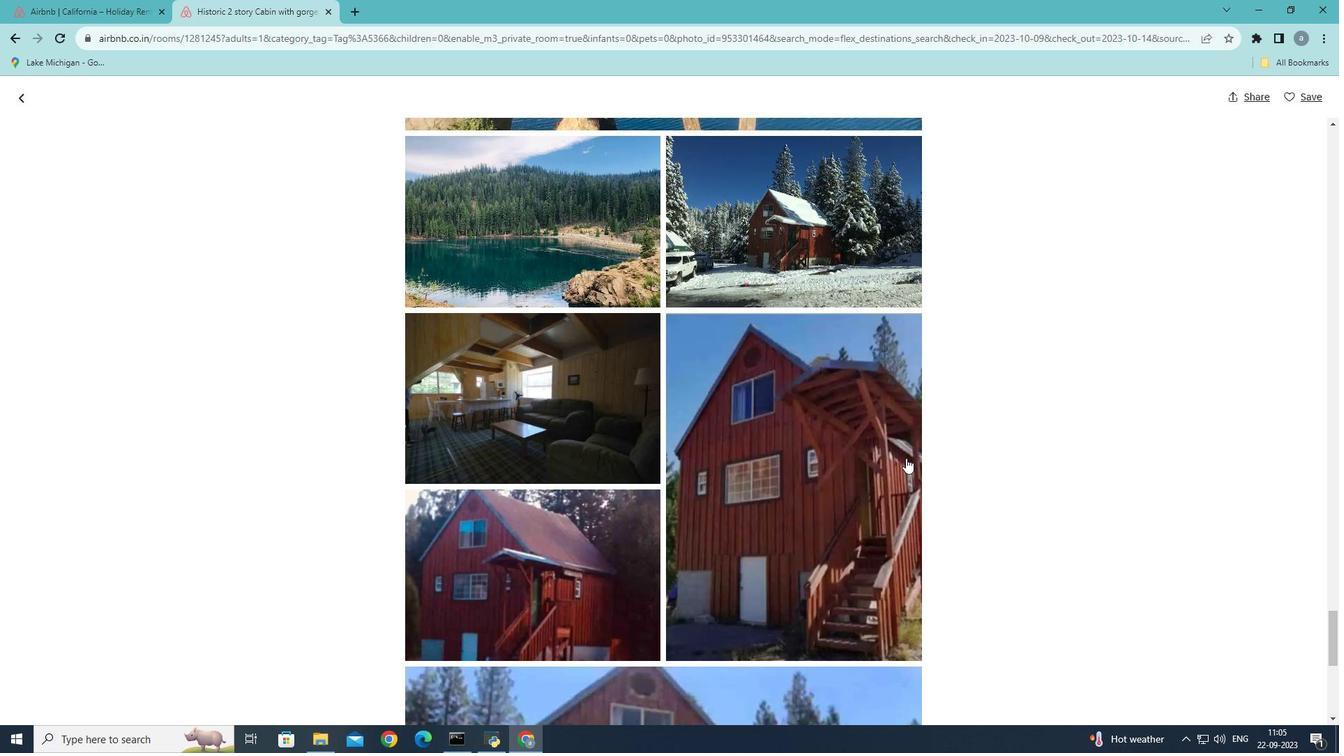 
Action: Mouse scrolled (905, 457) with delta (0, 0)
Screenshot: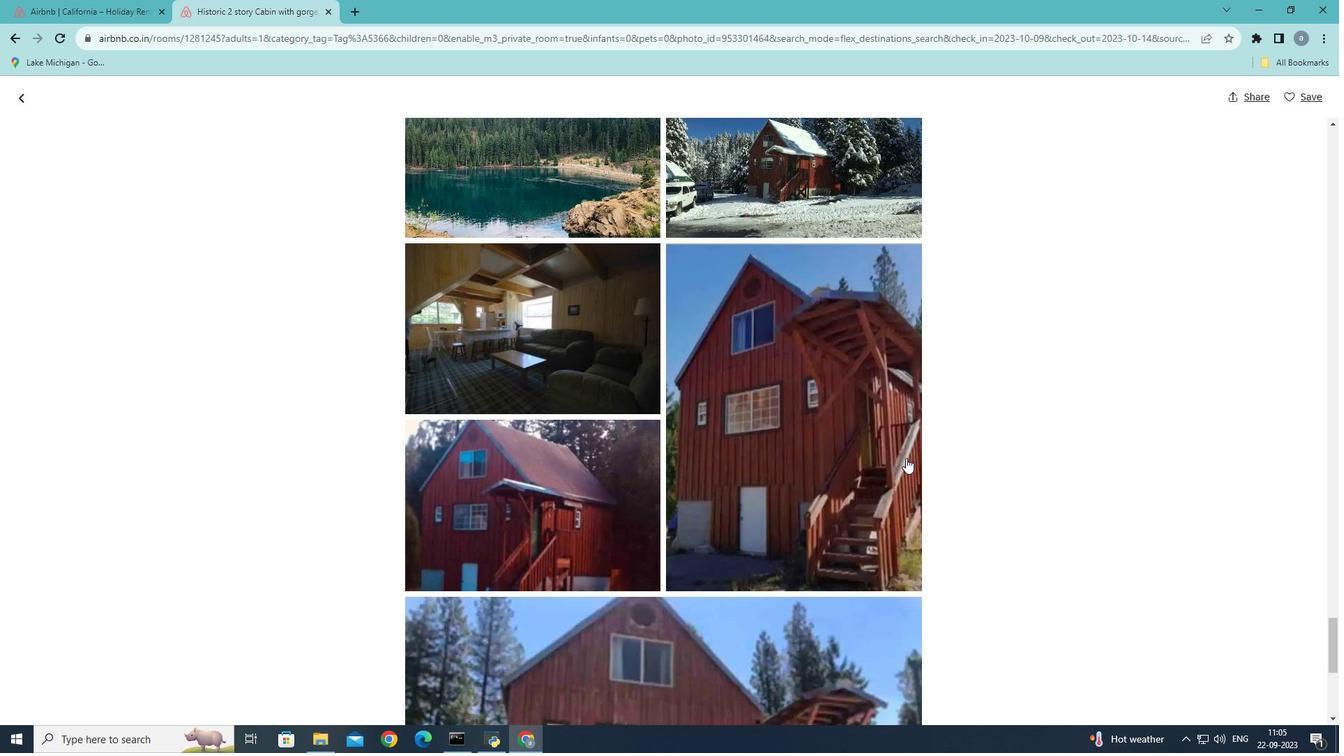 
Action: Mouse scrolled (905, 457) with delta (0, 0)
Screenshot: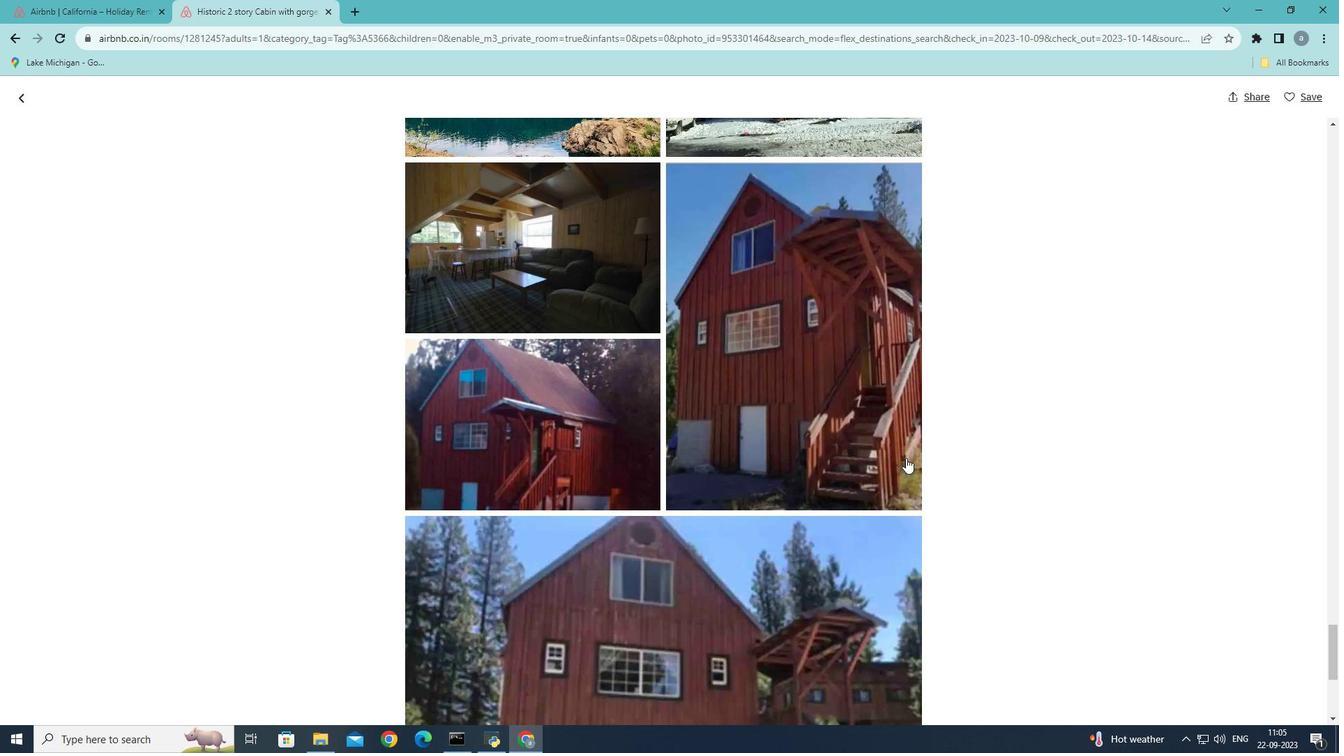 
Action: Mouse scrolled (905, 457) with delta (0, 0)
Screenshot: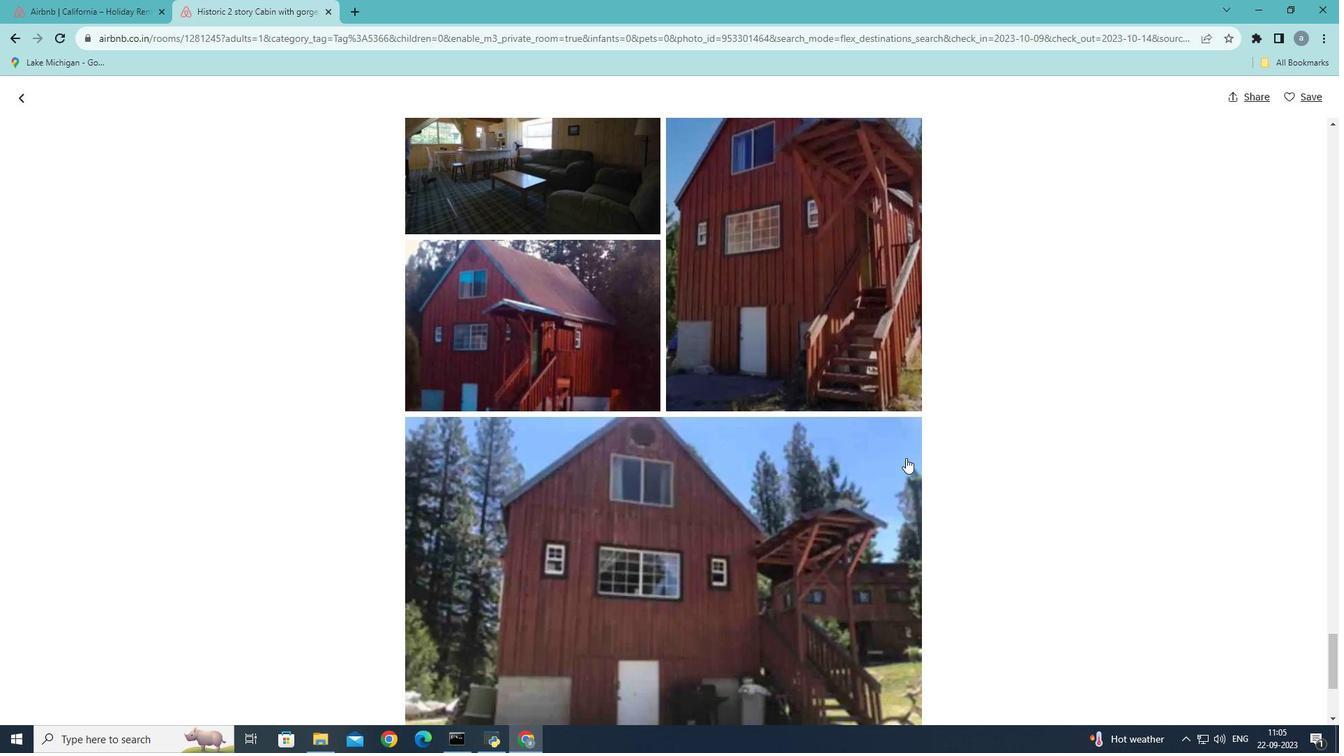 
Action: Mouse scrolled (905, 457) with delta (0, 0)
Screenshot: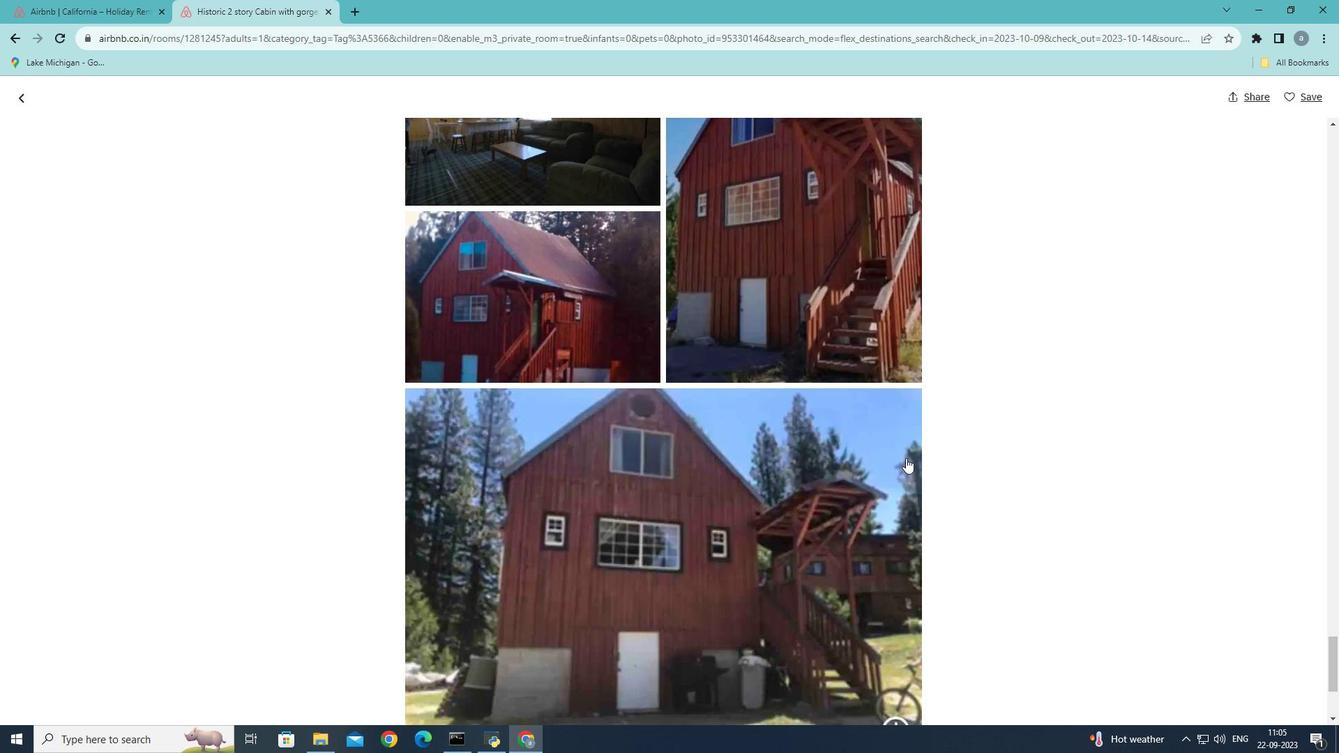
Action: Mouse moved to (908, 442)
Screenshot: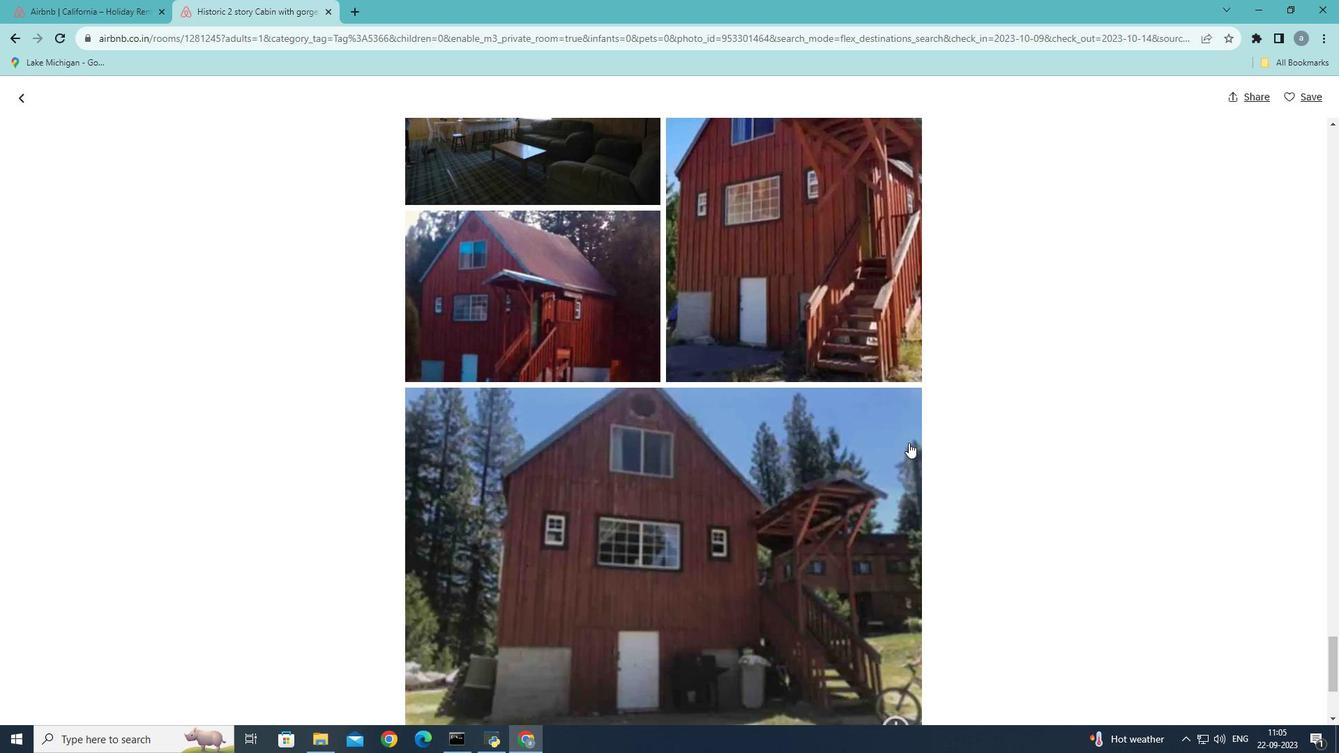 
Action: Mouse scrolled (908, 442) with delta (0, 0)
Screenshot: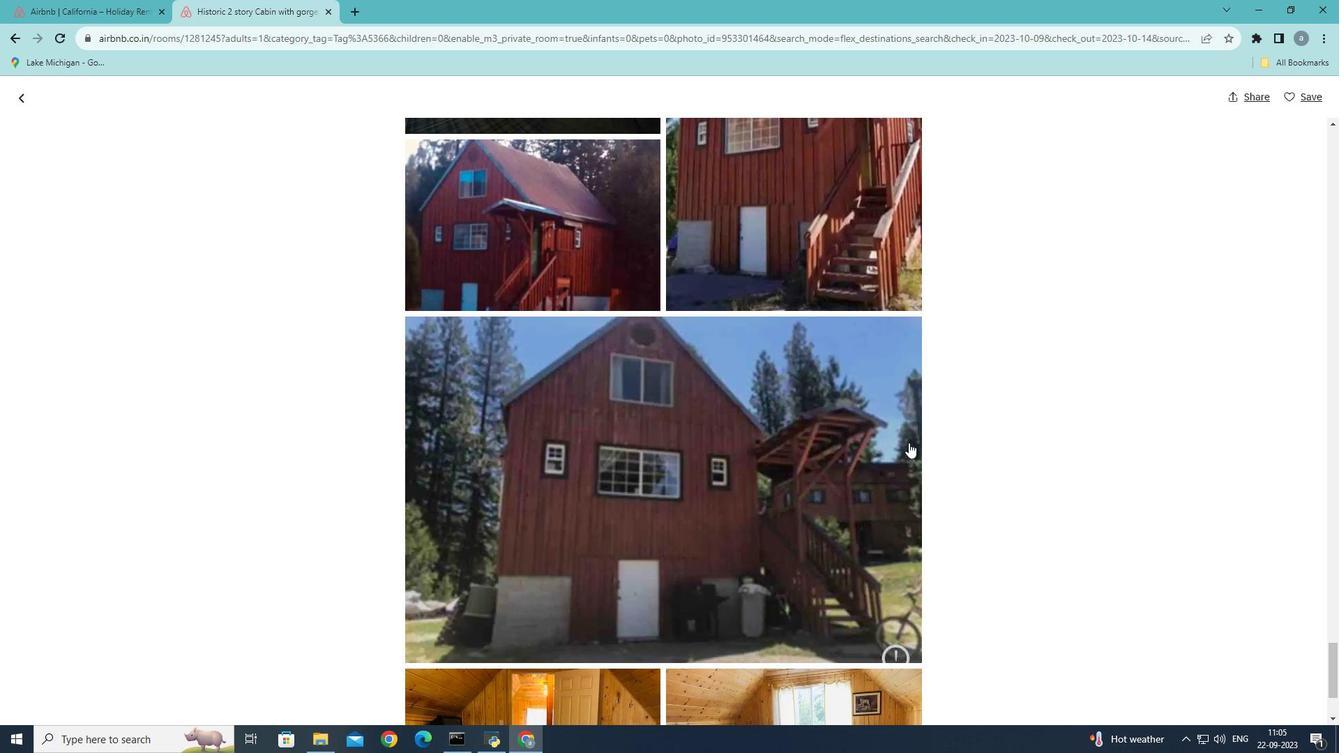 
Action: Mouse scrolled (908, 442) with delta (0, 0)
Screenshot: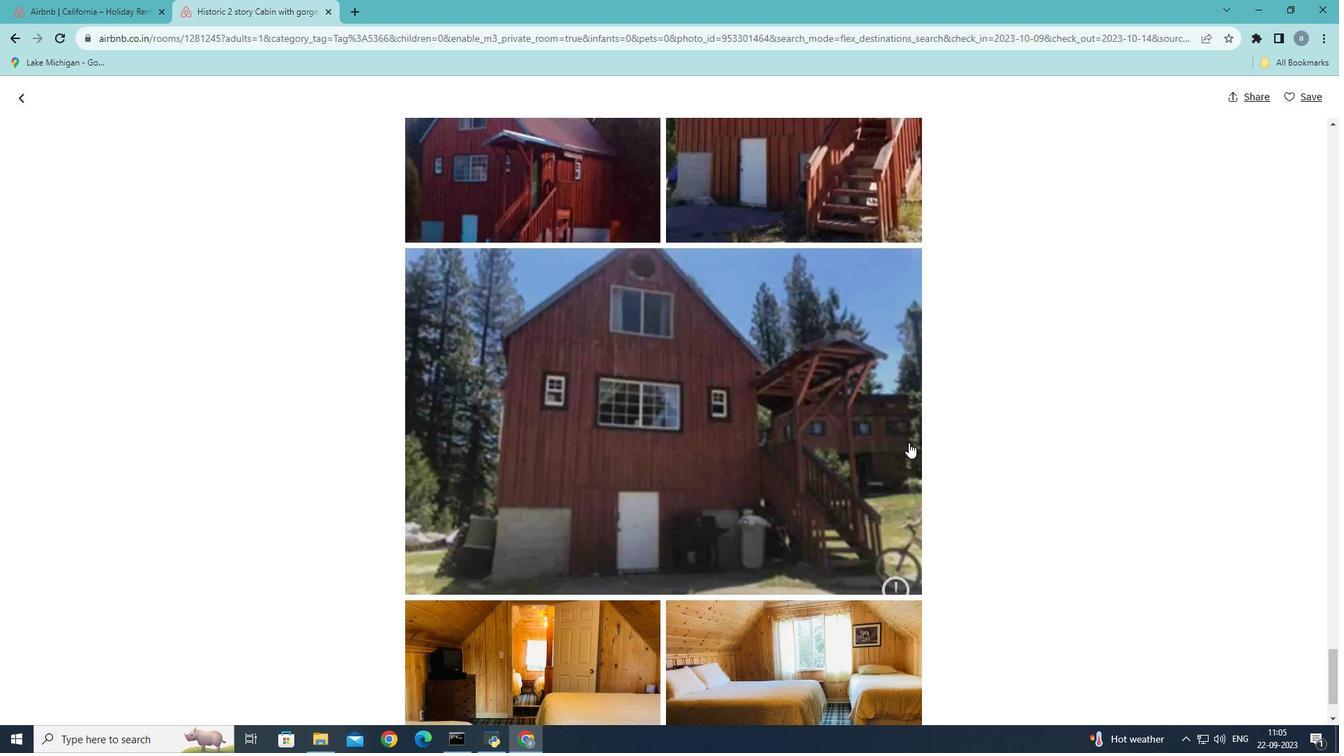 
Action: Mouse scrolled (908, 442) with delta (0, 0)
Screenshot: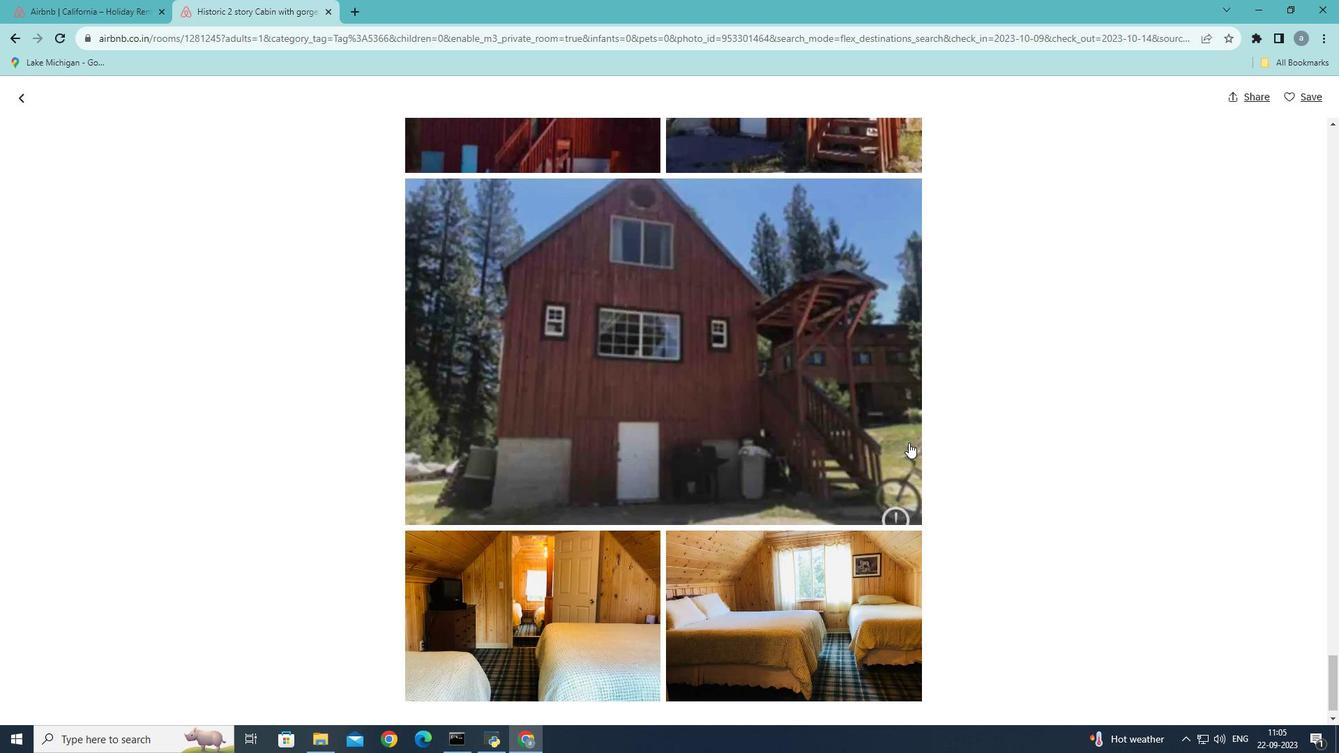 
Action: Mouse scrolled (908, 442) with delta (0, 0)
Screenshot: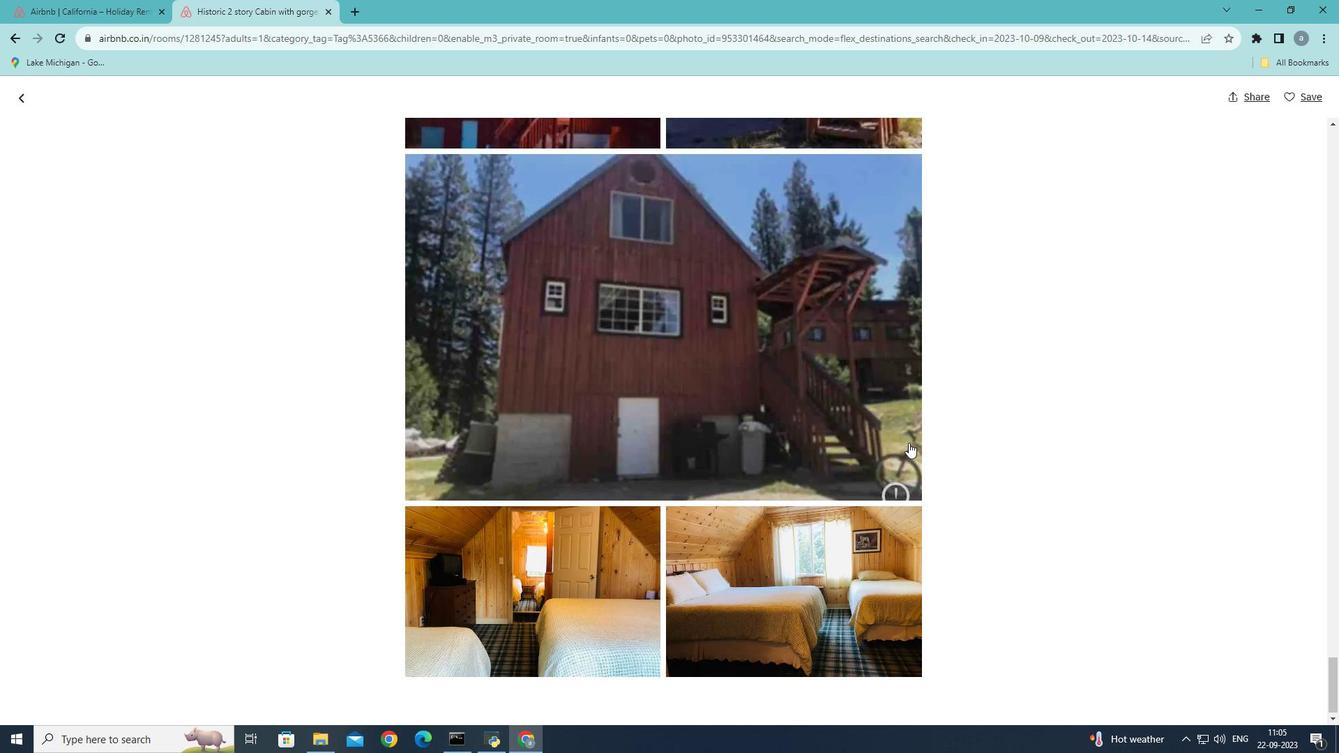 
Action: Mouse scrolled (908, 442) with delta (0, 0)
Screenshot: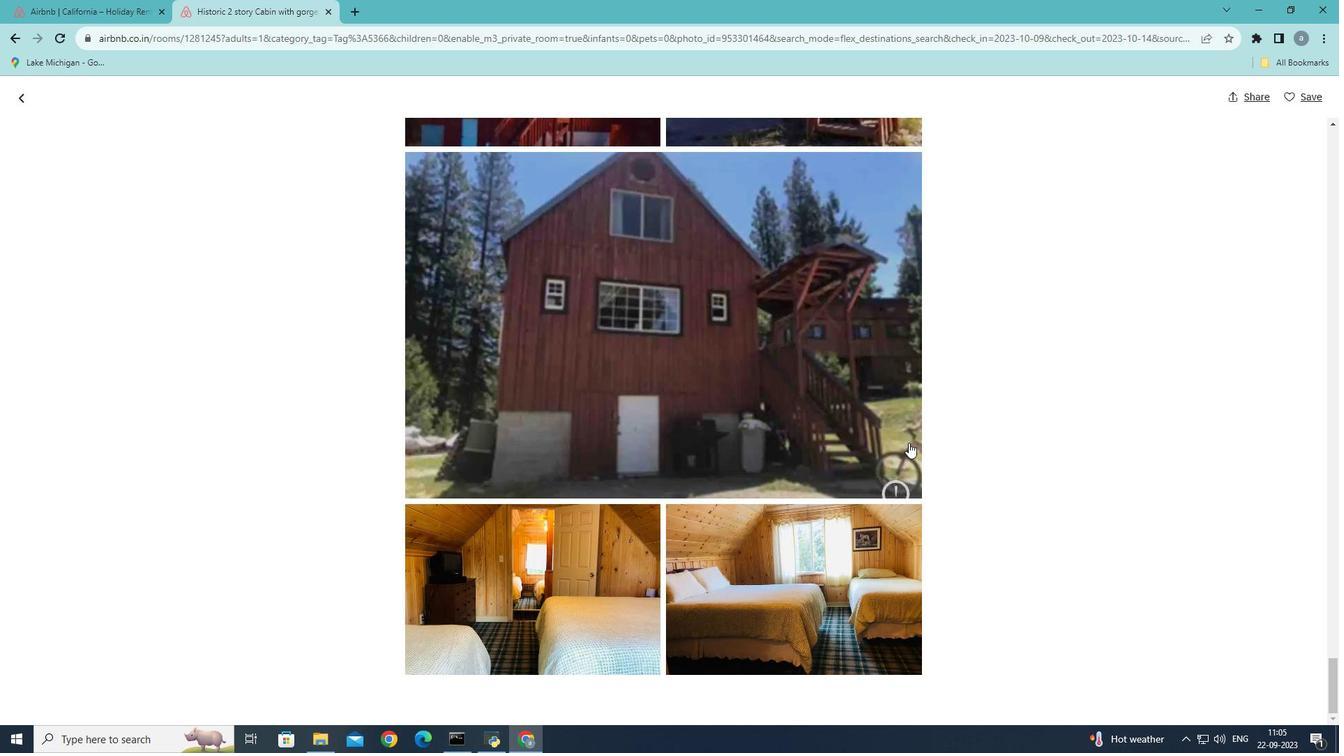 
Action: Mouse scrolled (908, 442) with delta (0, 0)
Screenshot: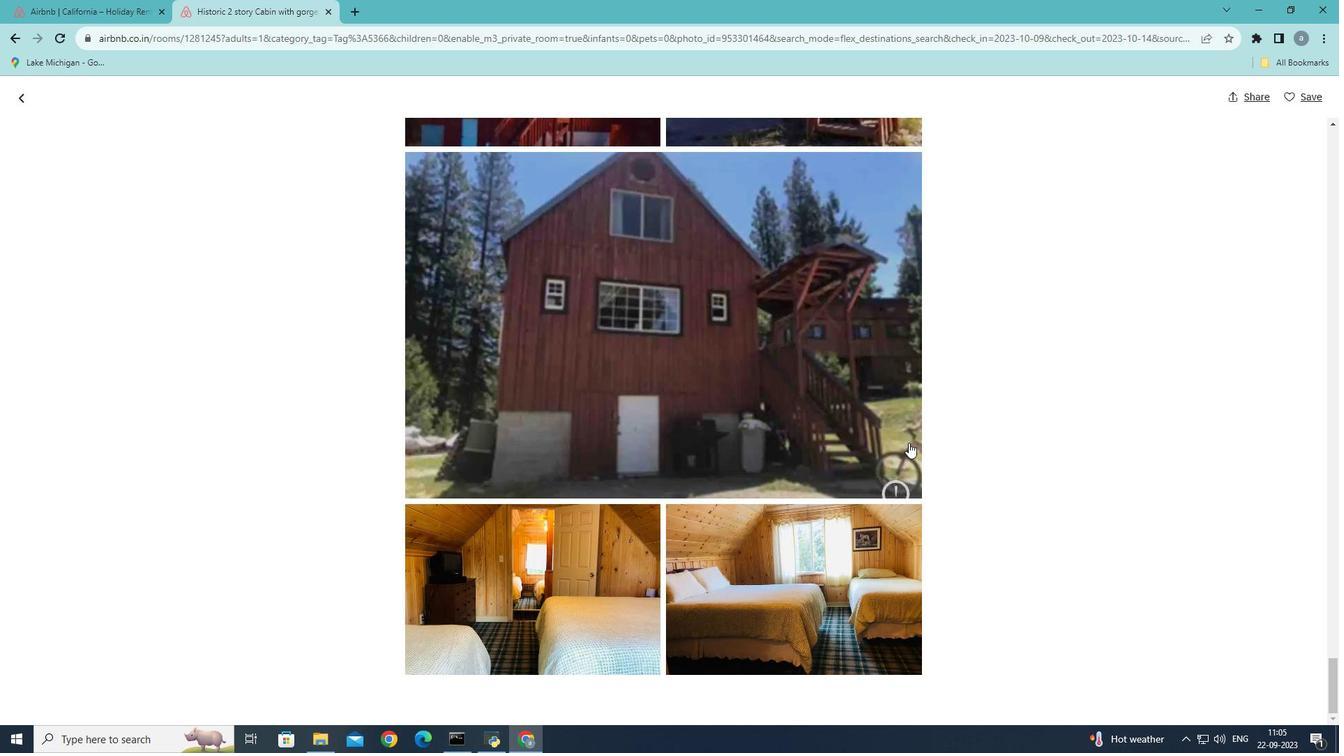 
Action: Mouse moved to (908, 440)
Screenshot: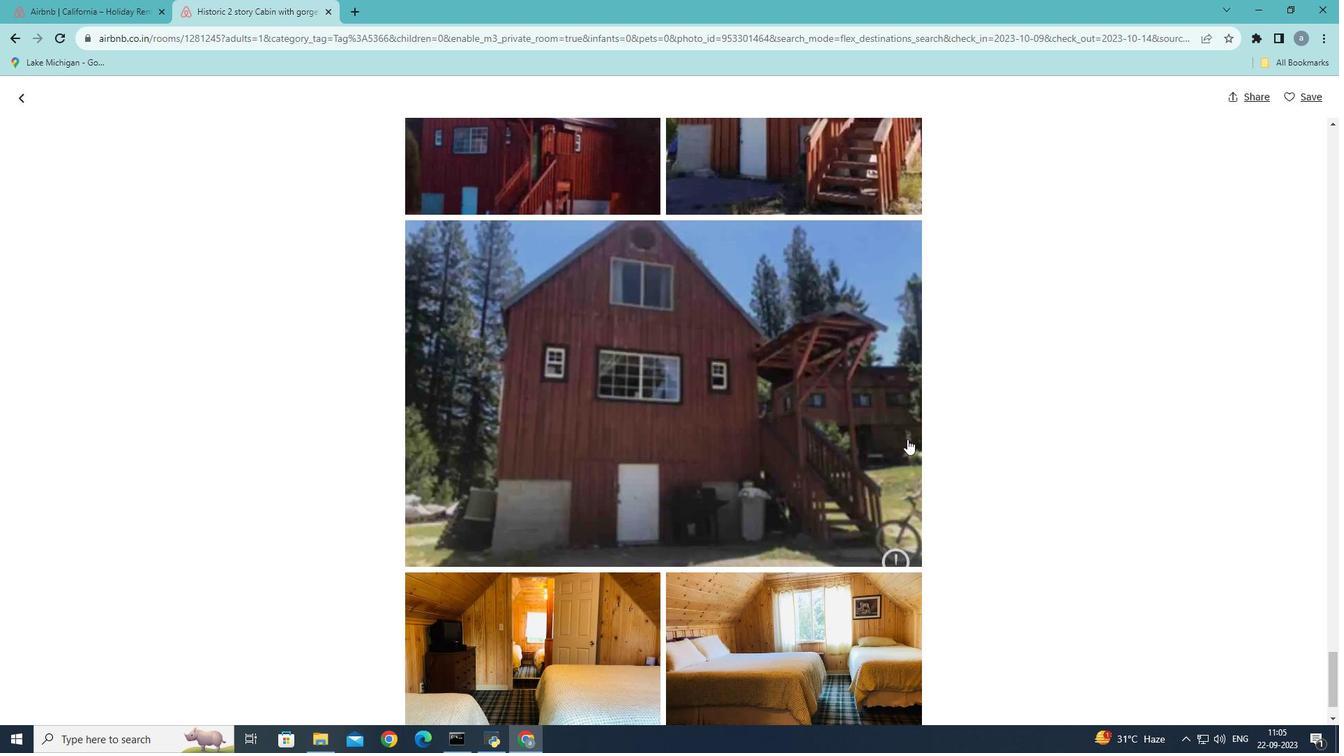 
Action: Mouse scrolled (908, 440) with delta (0, 0)
Screenshot: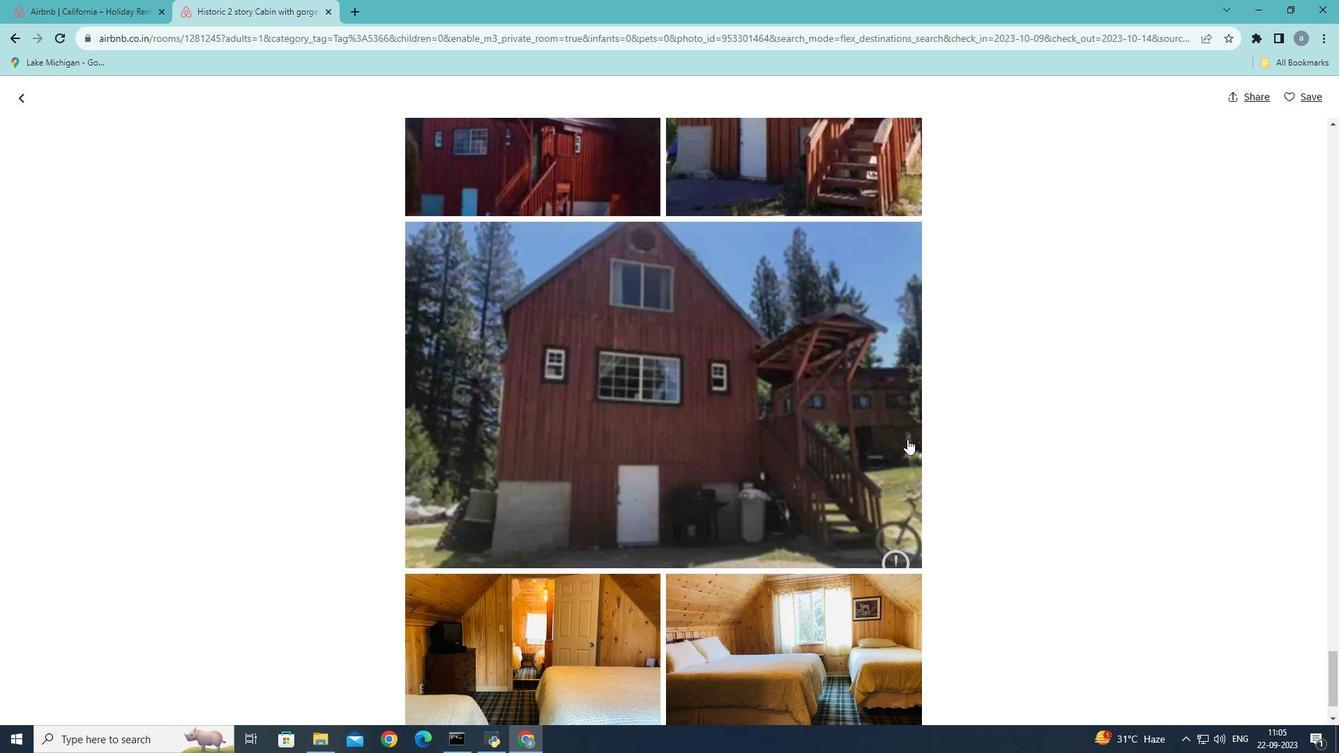 
Action: Mouse moved to (907, 439)
Screenshot: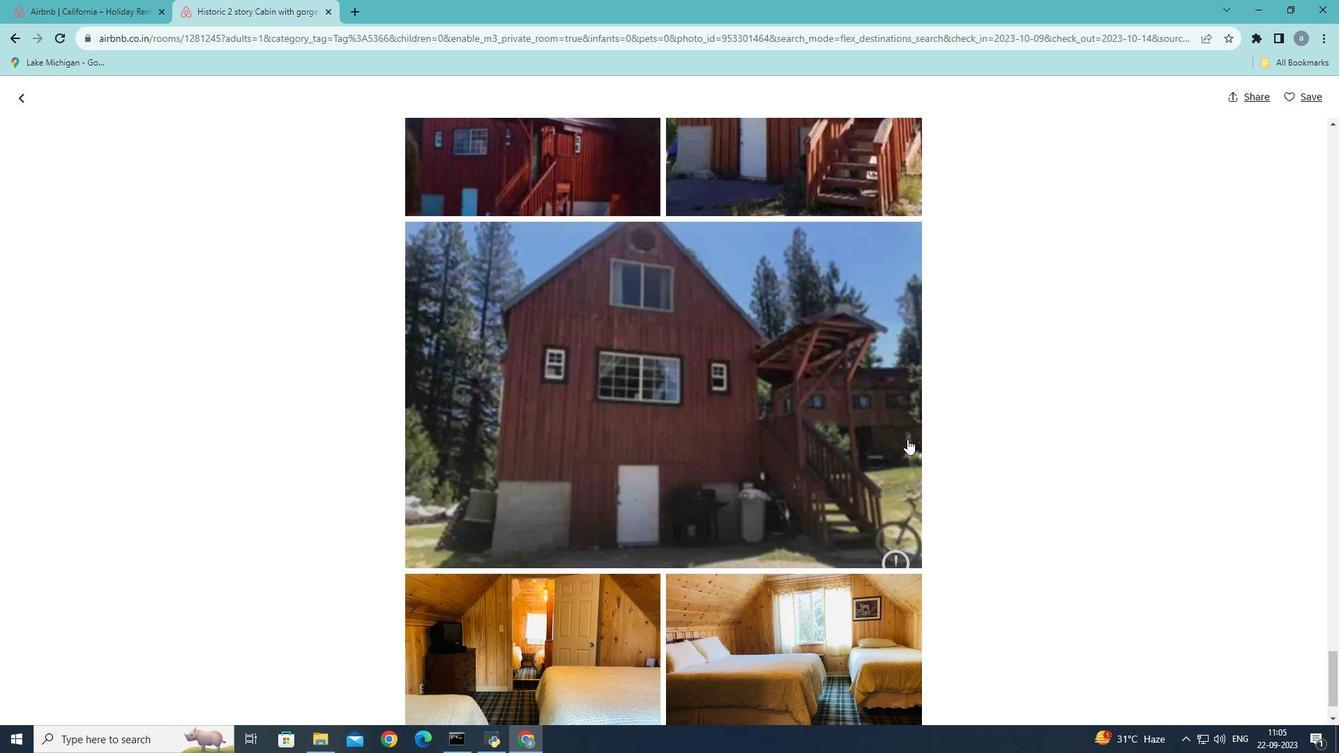 
Action: Mouse scrolled (907, 438) with delta (0, 0)
Screenshot: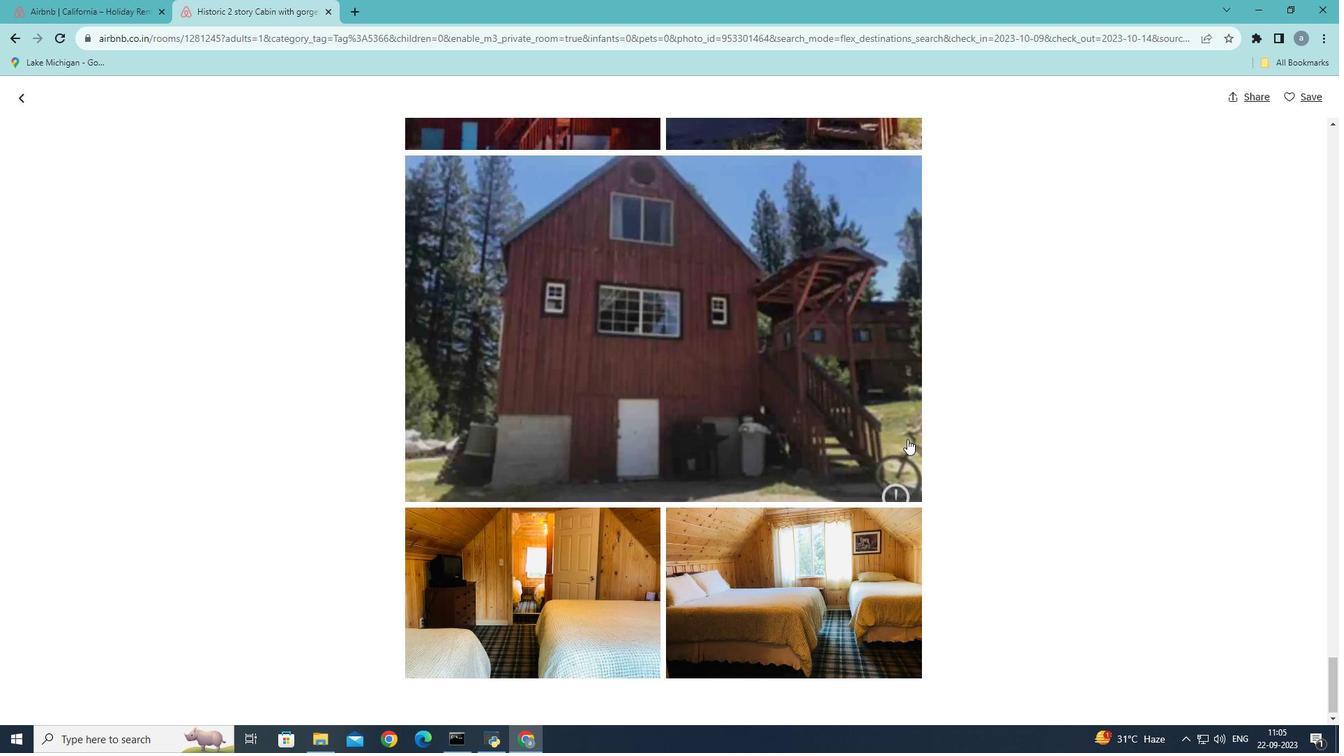 
Action: Mouse scrolled (907, 438) with delta (0, 0)
Screenshot: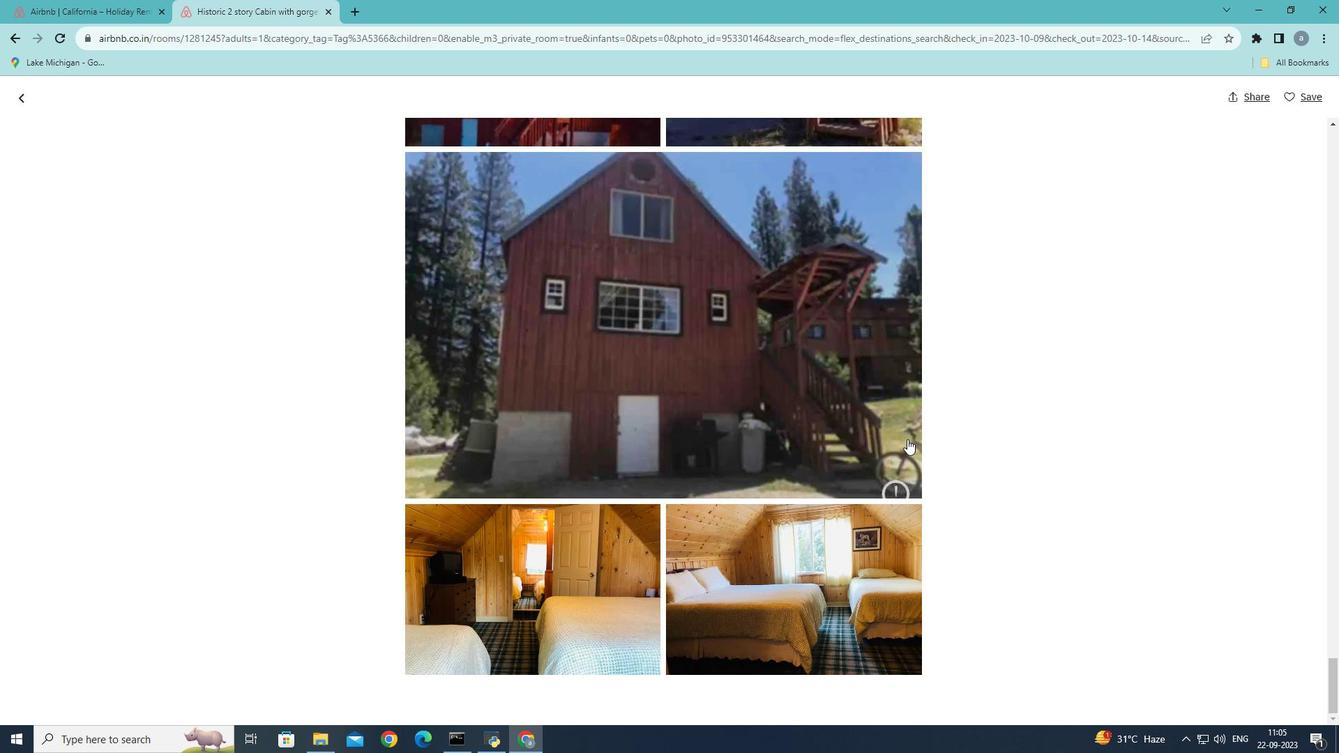
Action: Mouse scrolled (907, 438) with delta (0, 0)
Screenshot: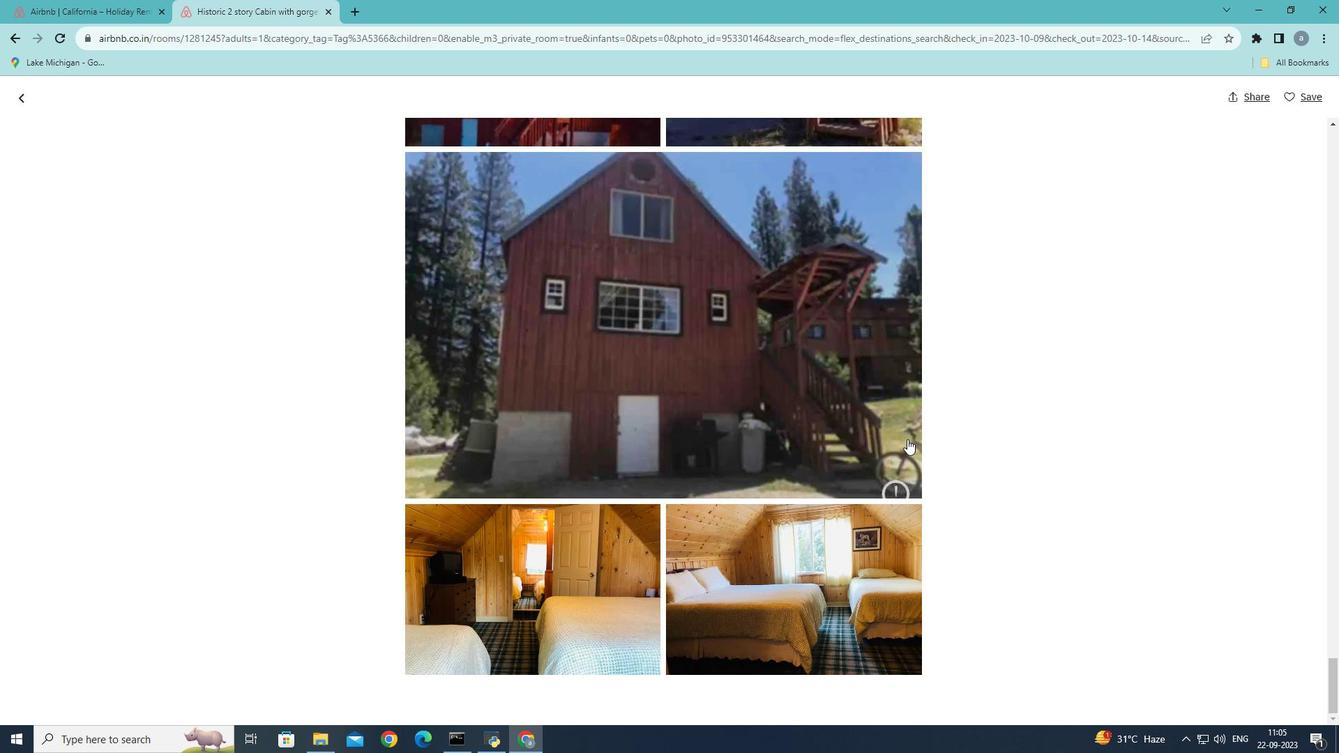 
Action: Mouse scrolled (907, 438) with delta (0, 0)
Screenshot: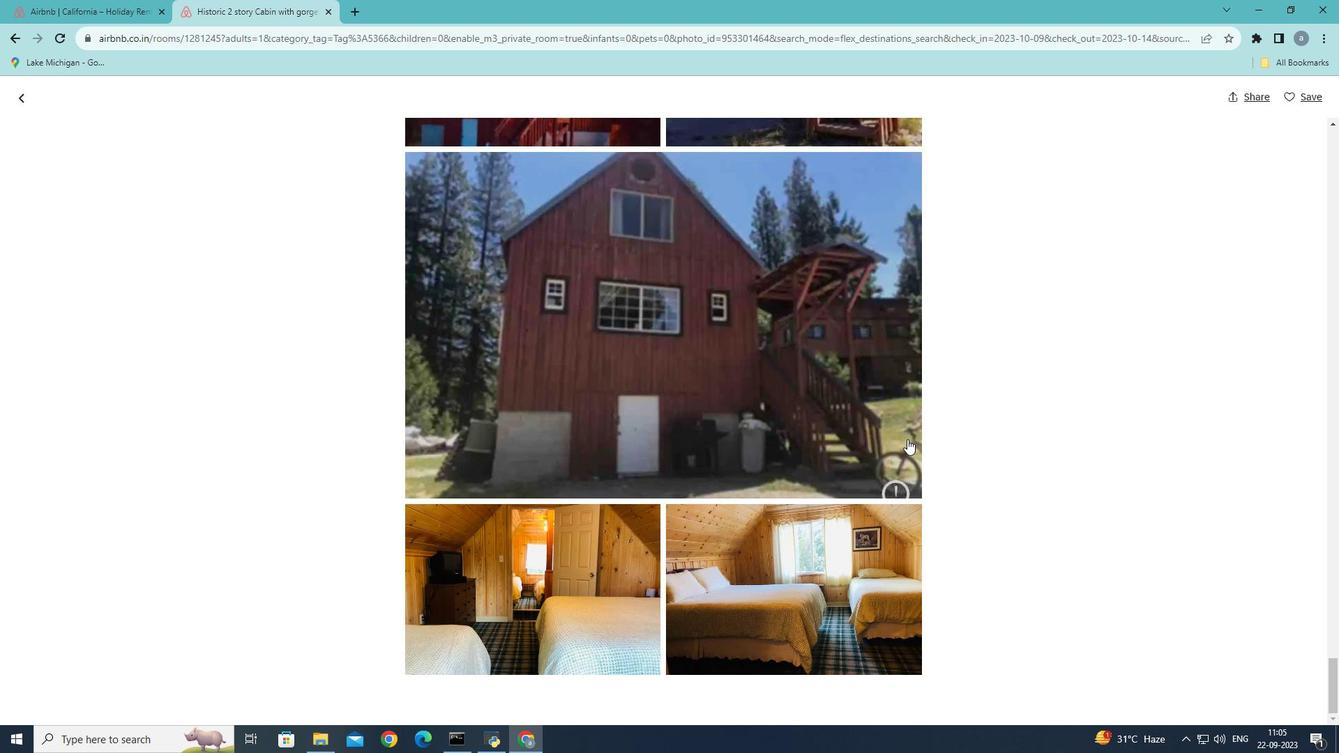 
Action: Mouse scrolled (907, 438) with delta (0, 0)
Screenshot: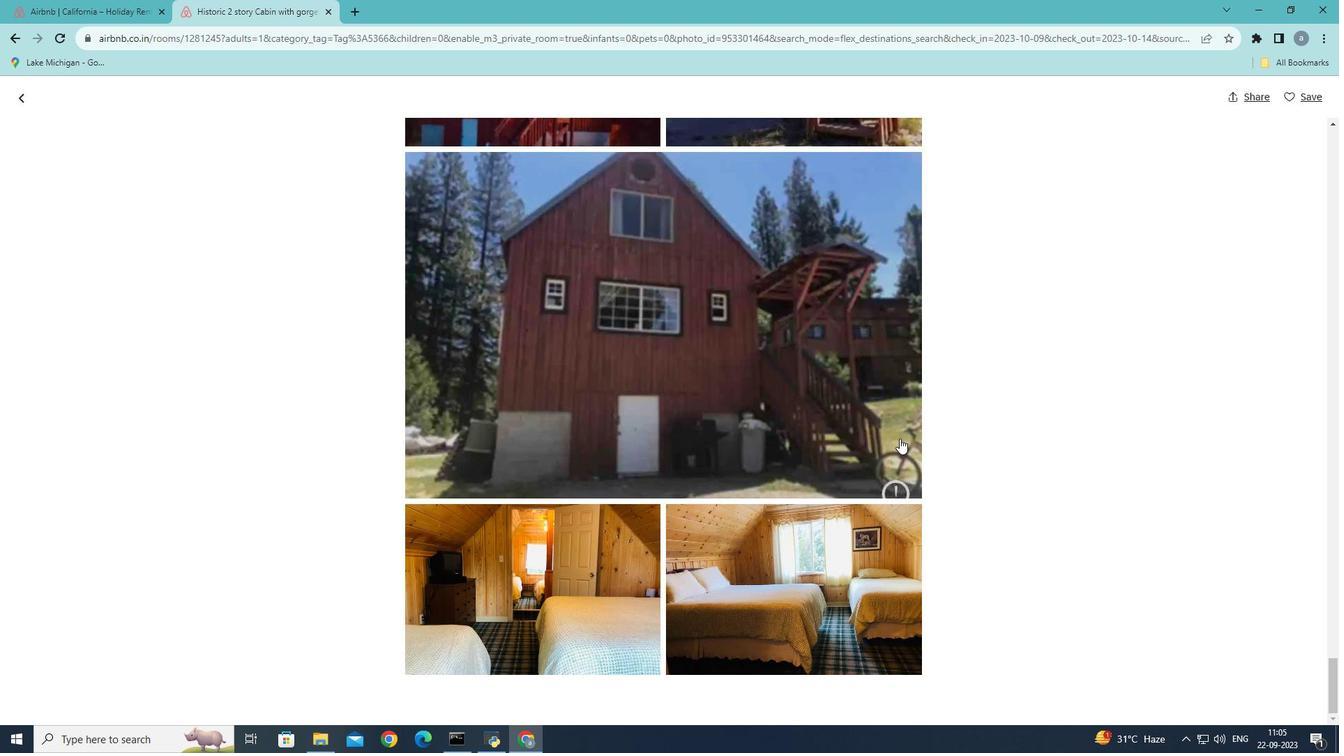 
Action: Mouse moved to (24, 98)
Screenshot: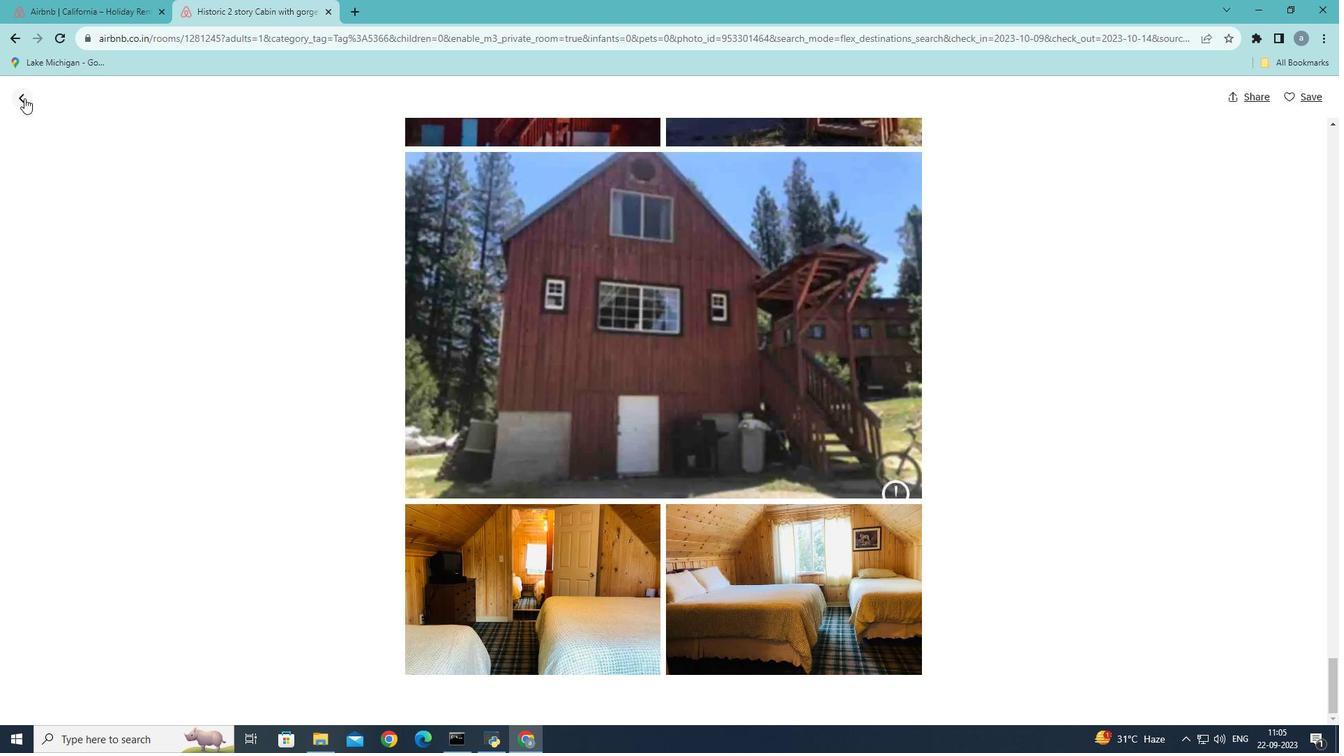 
Action: Mouse pressed left at (24, 98)
Screenshot: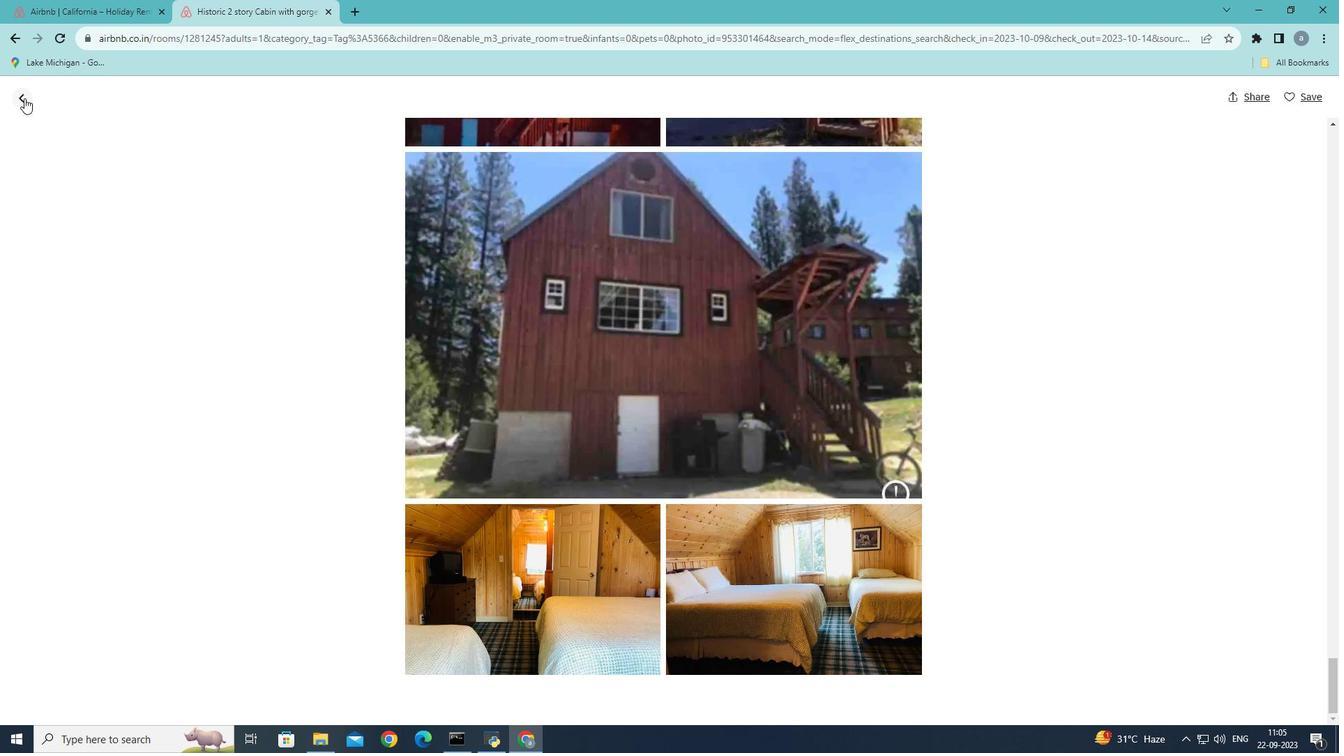 
Action: Mouse moved to (389, 216)
Screenshot: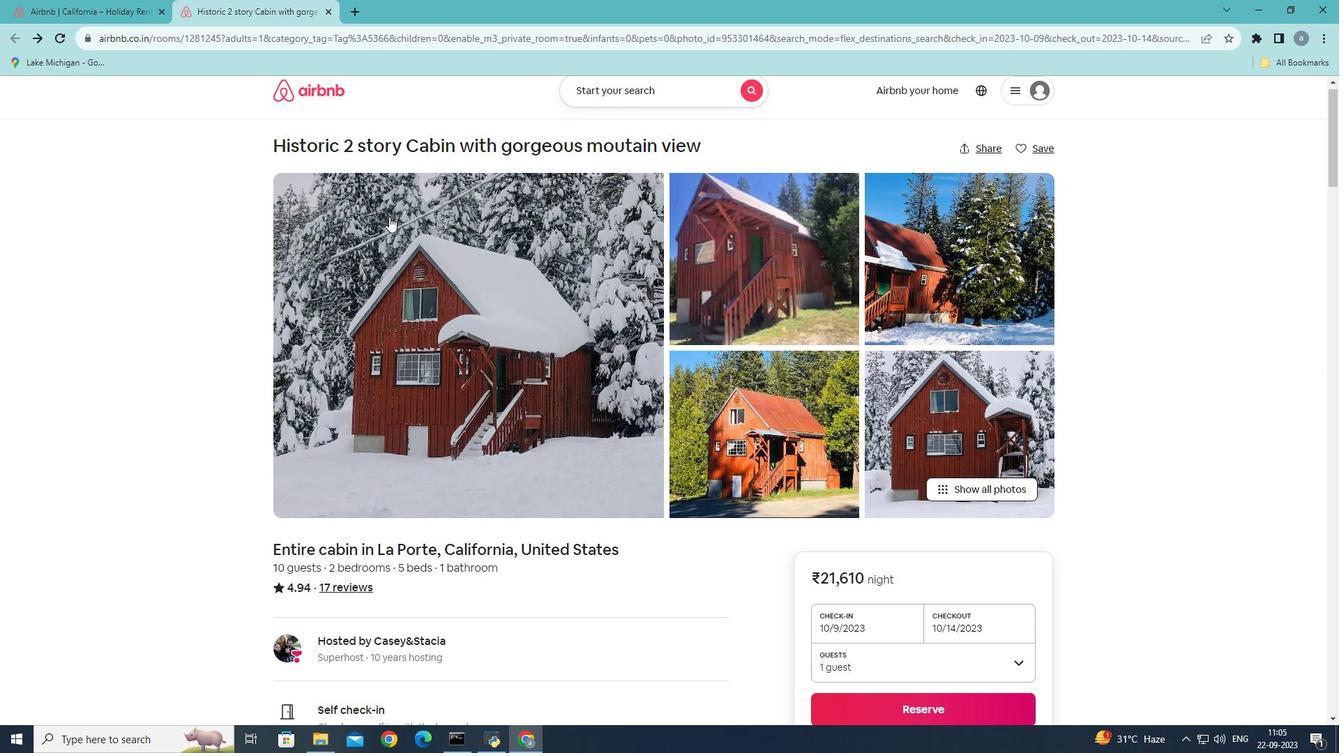 
Action: Mouse scrolled (389, 216) with delta (0, 0)
Screenshot: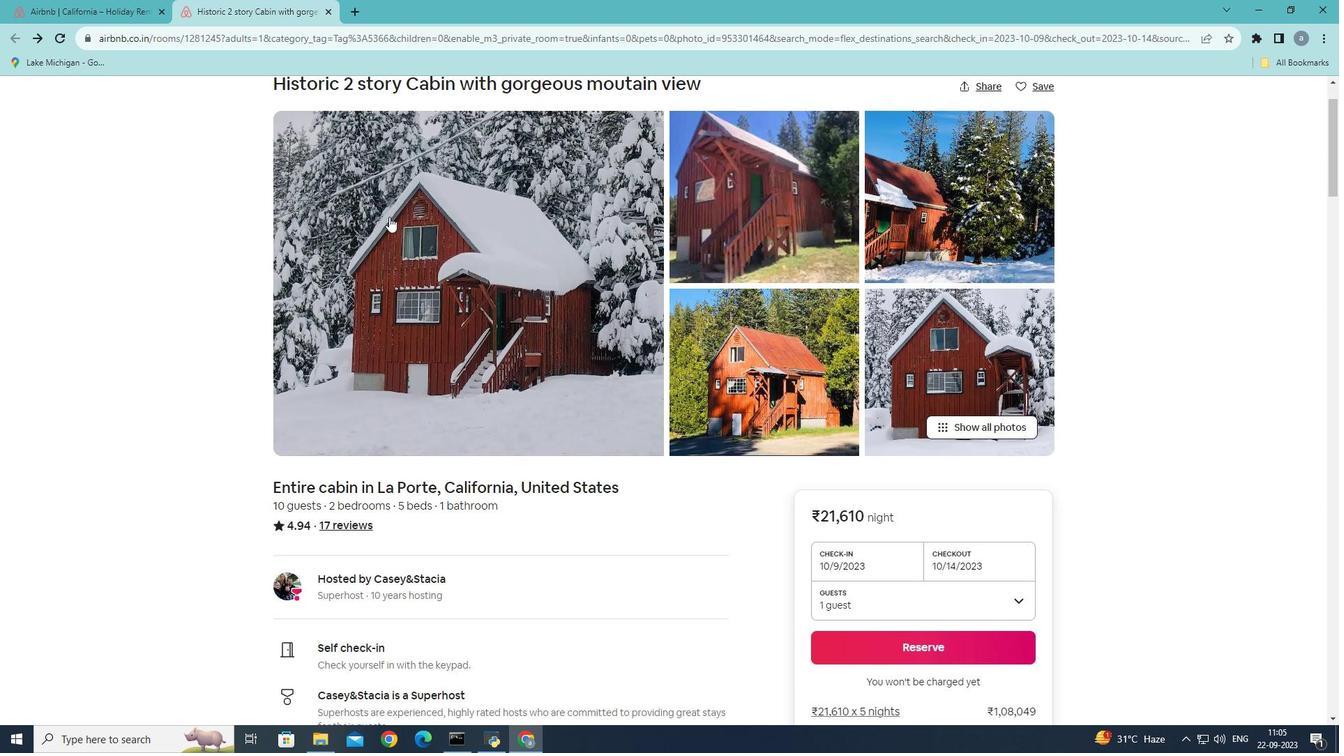 
Action: Mouse scrolled (389, 216) with delta (0, 0)
Screenshot: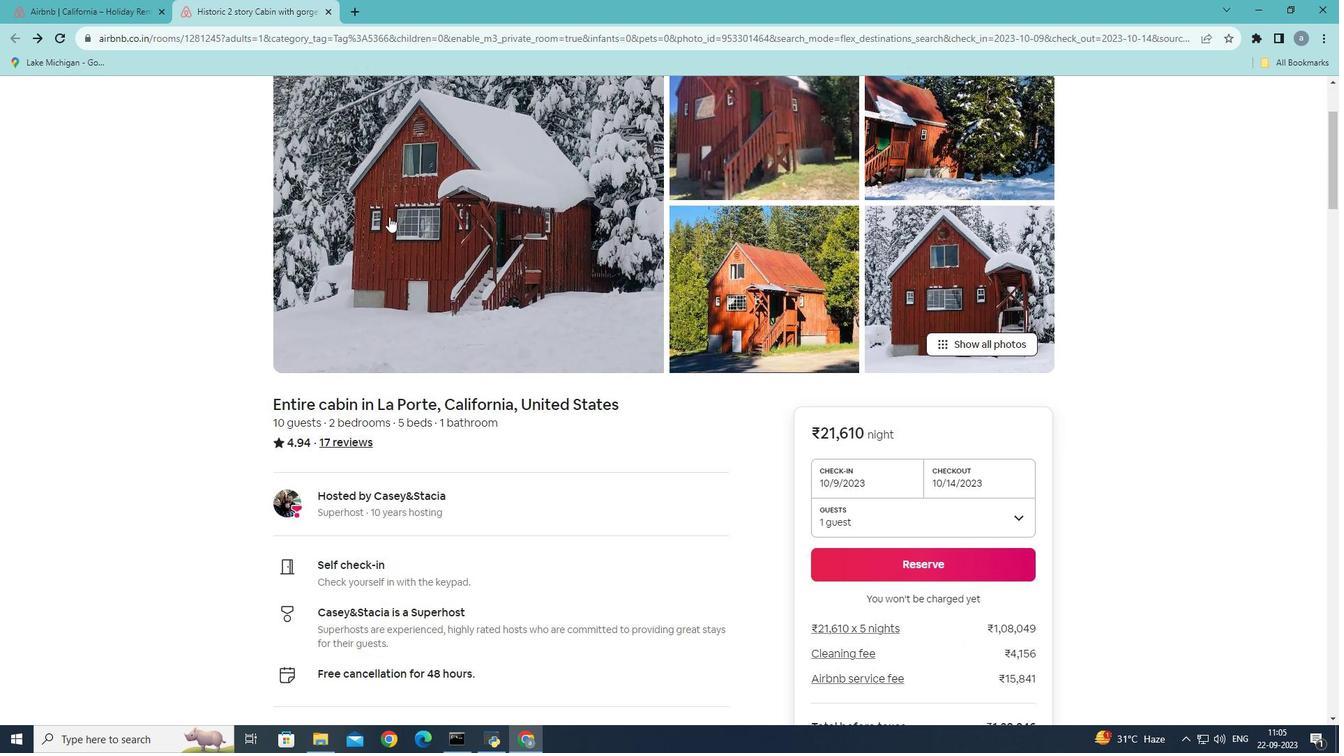 
Action: Mouse scrolled (389, 216) with delta (0, 0)
Screenshot: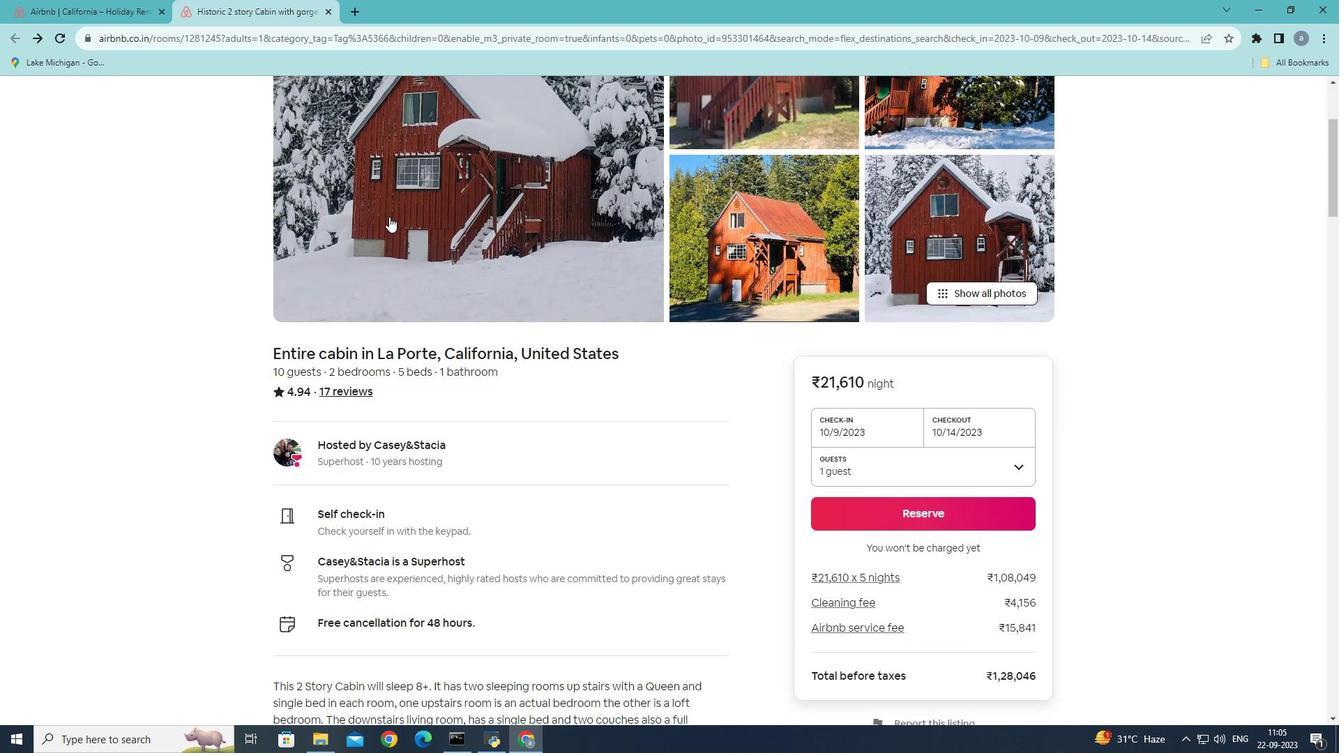 
Action: Mouse scrolled (389, 216) with delta (0, 0)
Screenshot: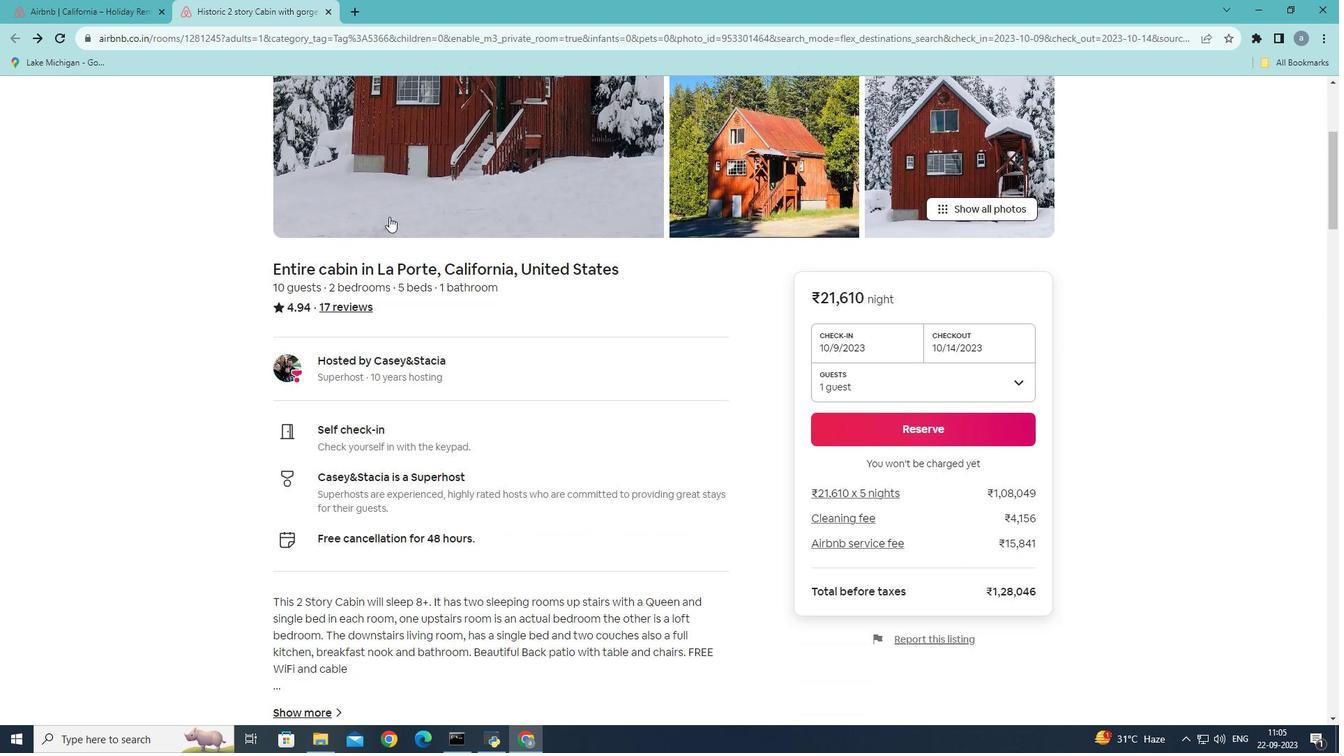 
Action: Mouse scrolled (389, 216) with delta (0, 0)
Screenshot: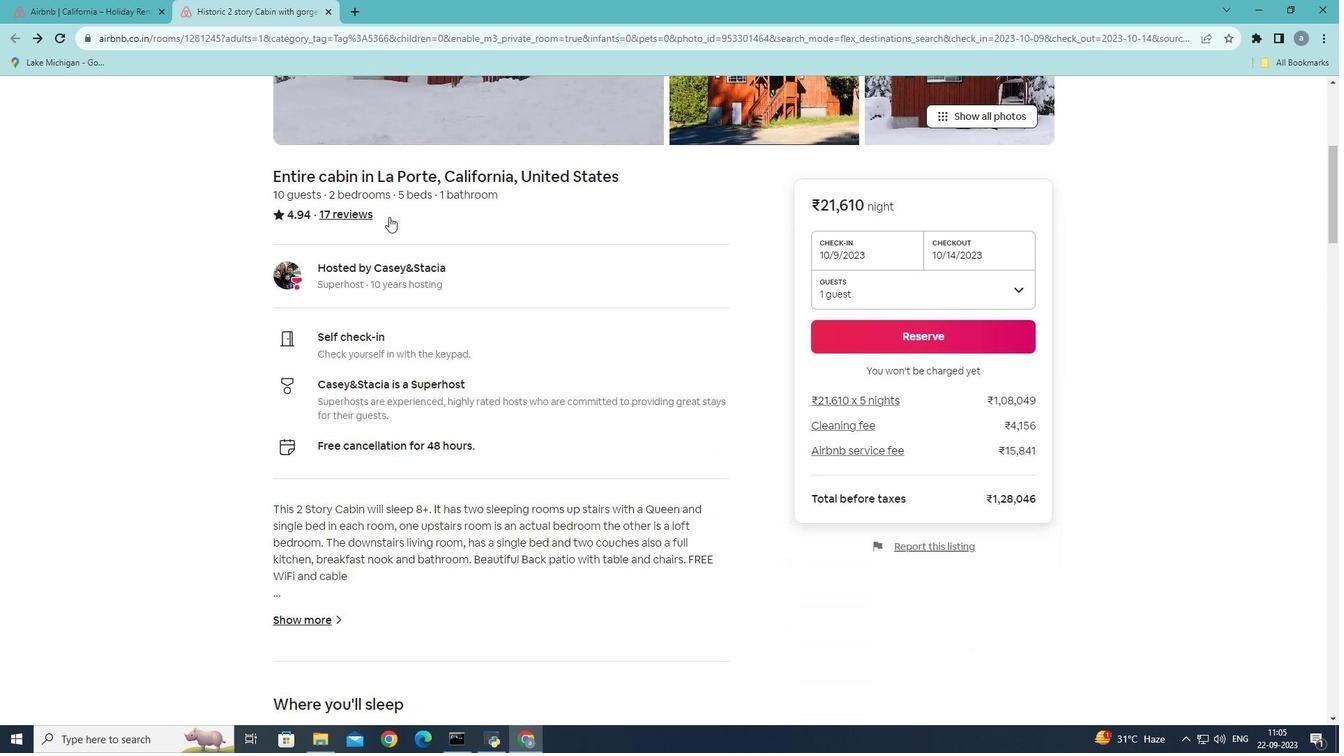 
Action: Mouse scrolled (389, 216) with delta (0, 0)
Screenshot: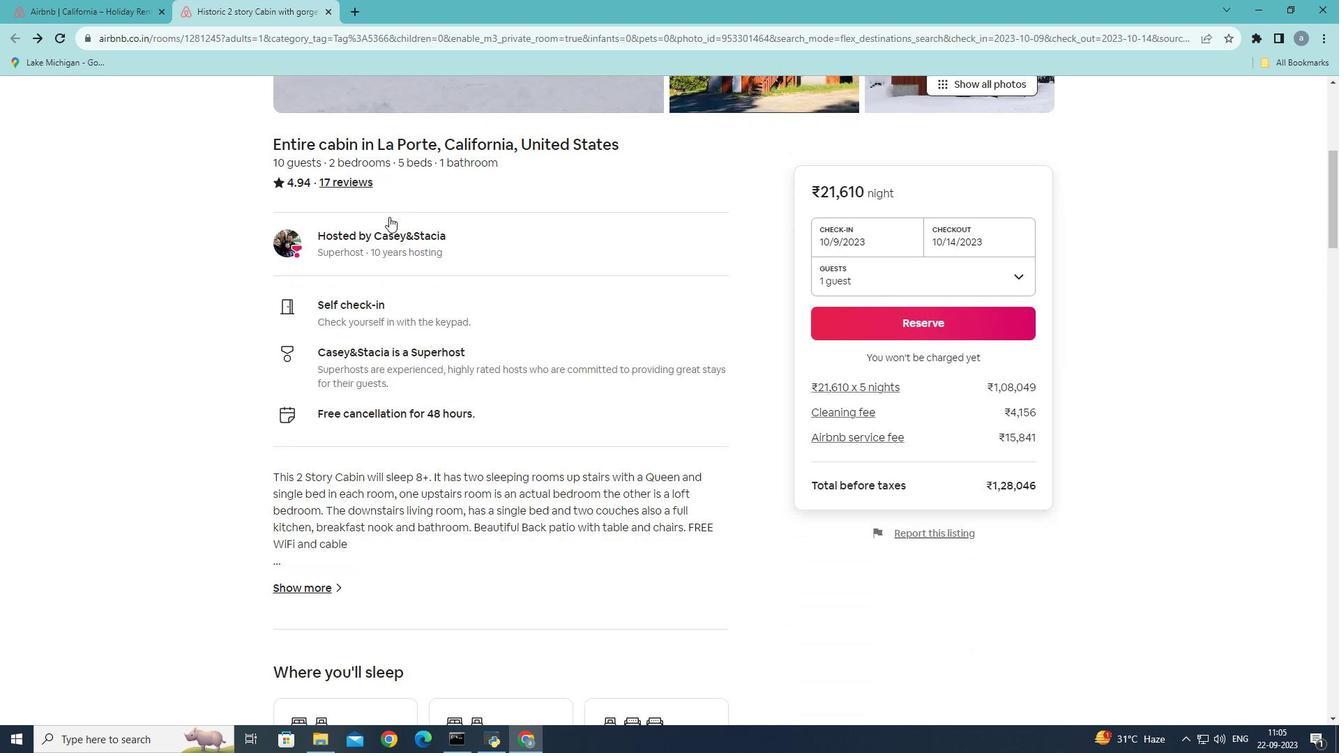 
Action: Mouse scrolled (389, 216) with delta (0, 0)
Screenshot: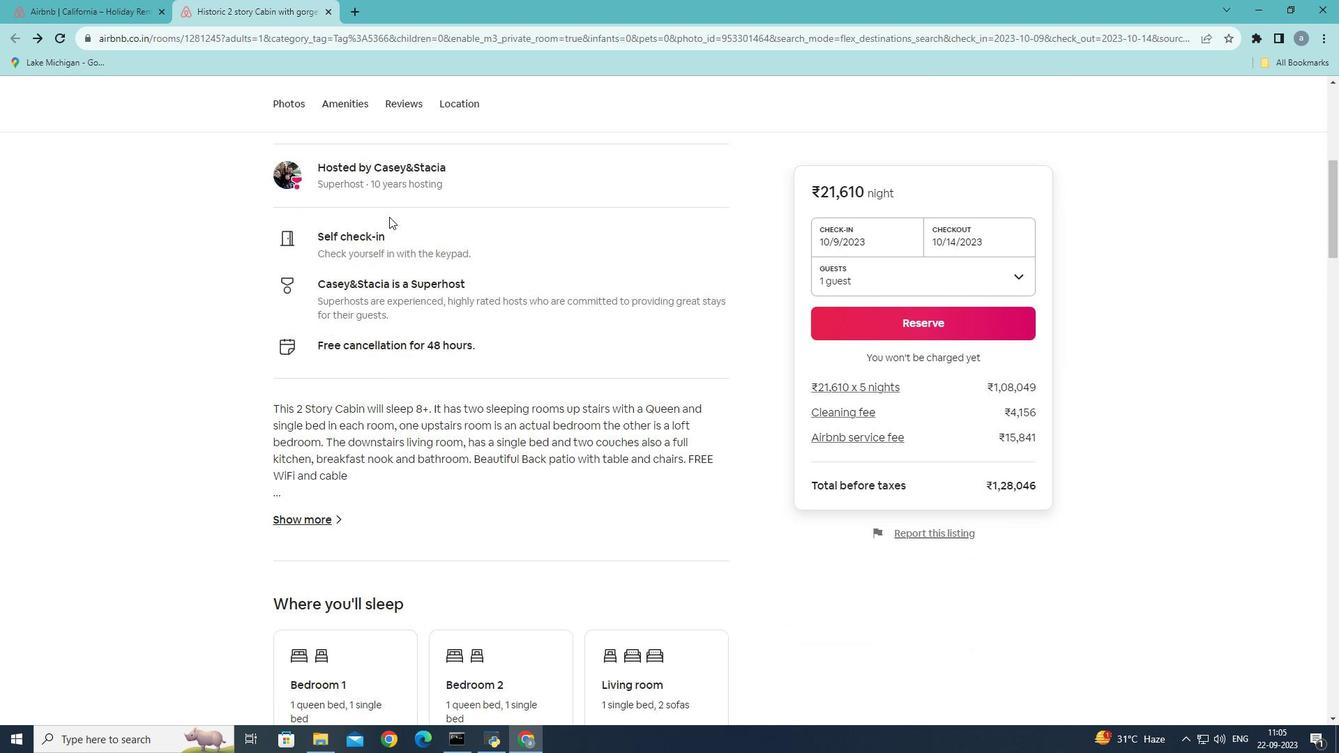 
Action: Mouse scrolled (389, 216) with delta (0, 0)
Screenshot: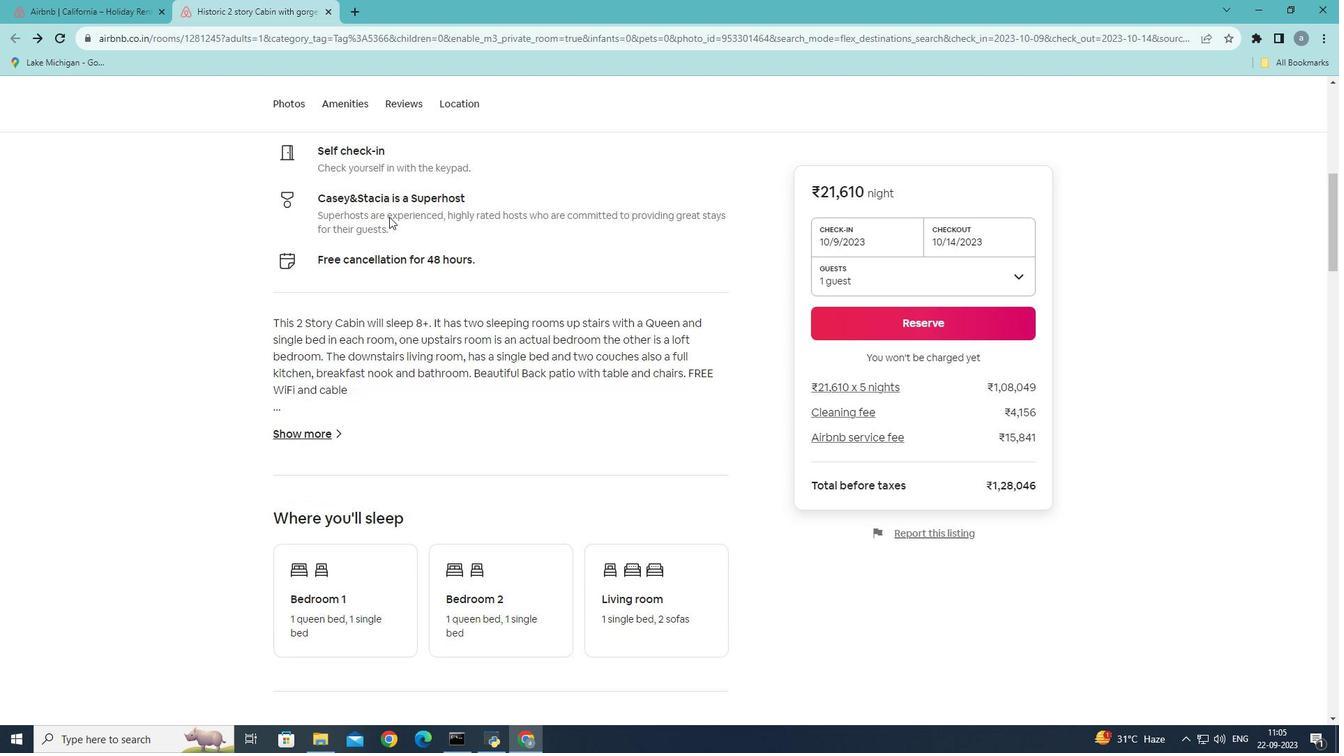 
Action: Mouse scrolled (389, 216) with delta (0, 0)
Screenshot: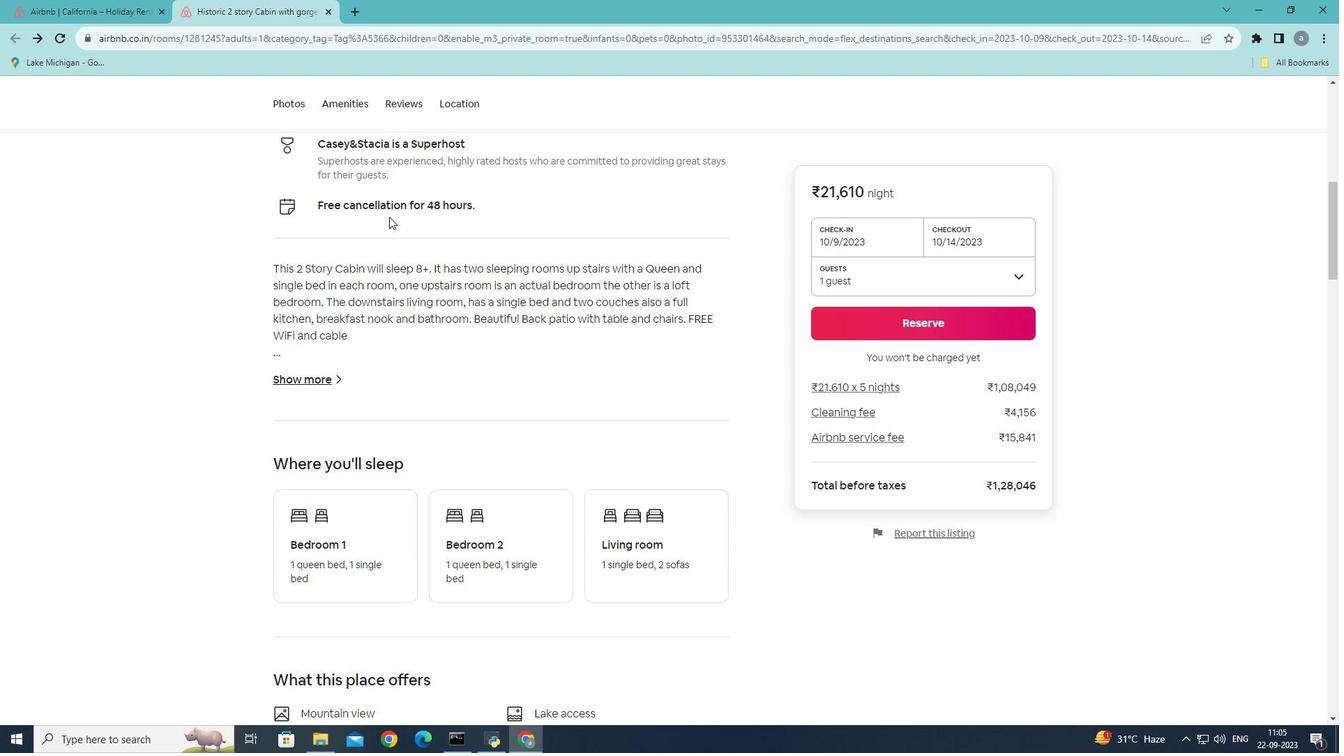 
Action: Mouse moved to (389, 216)
Screenshot: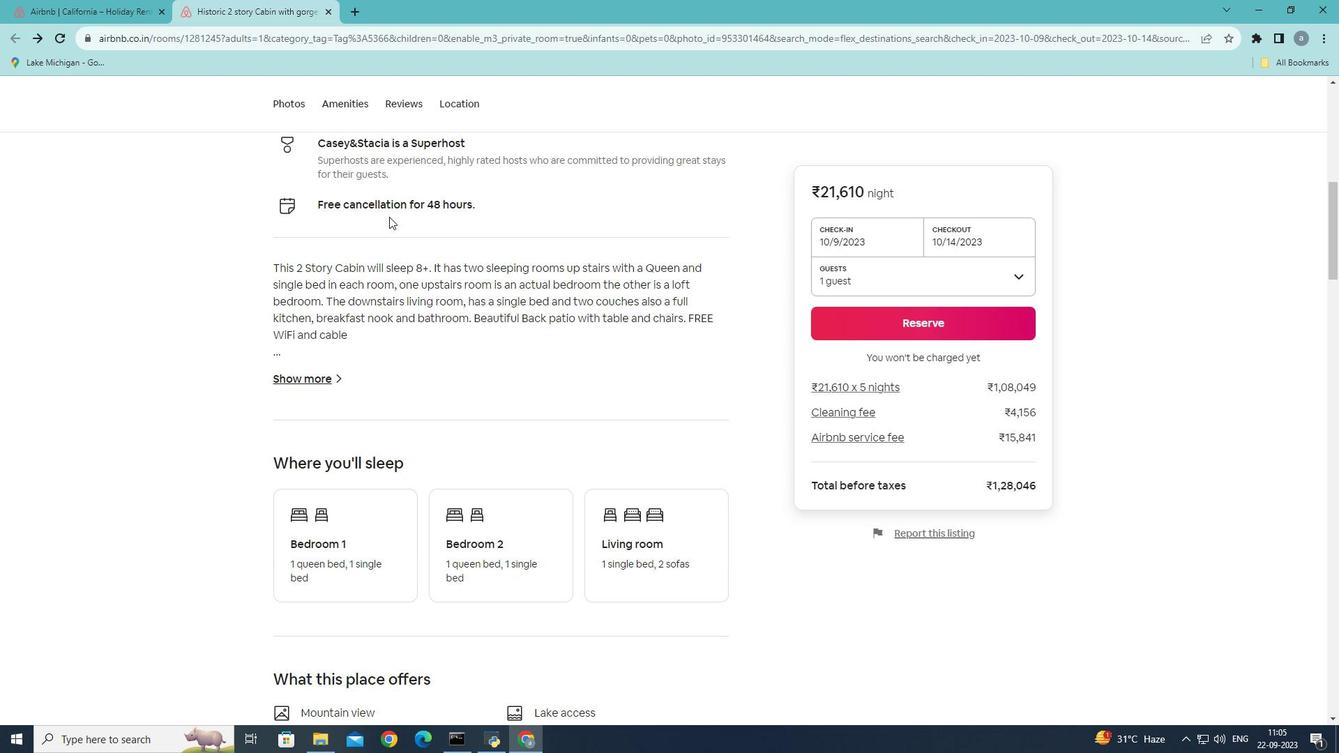 
Action: Mouse scrolled (389, 216) with delta (0, 0)
Screenshot: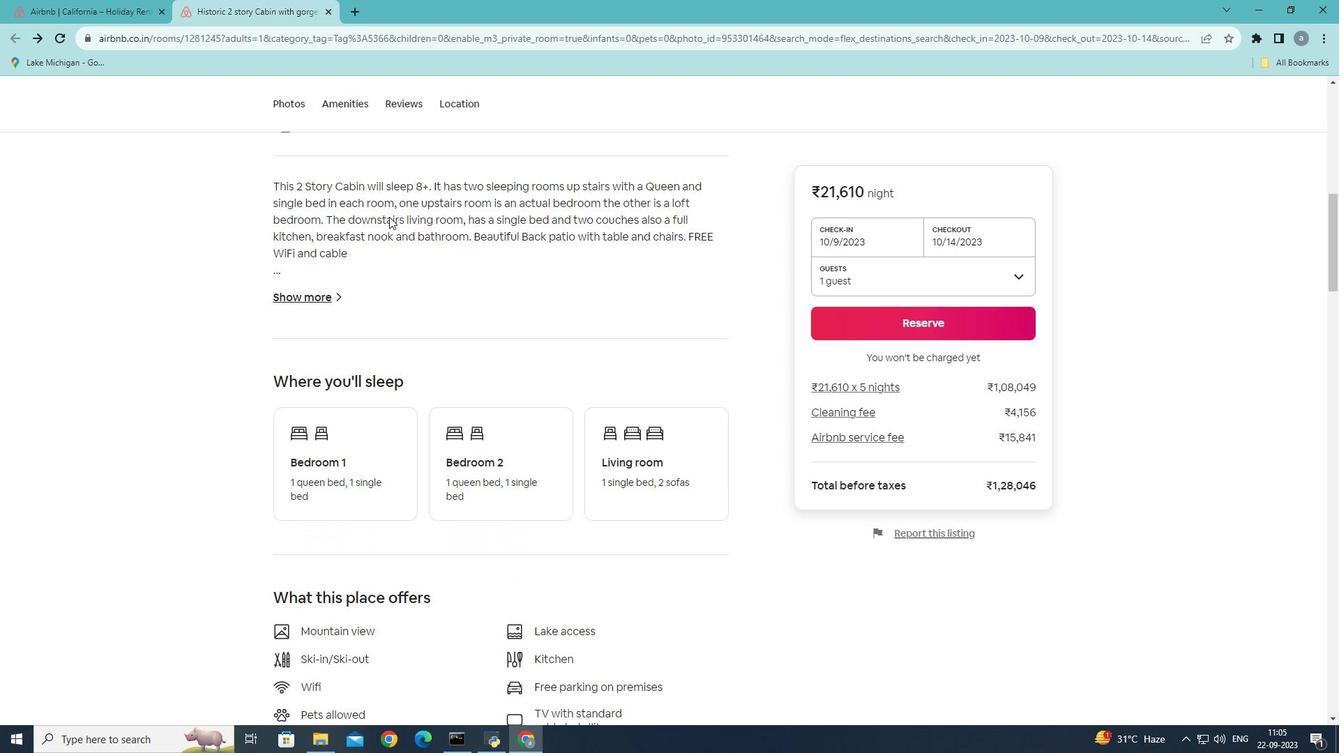 
Action: Mouse scrolled (389, 216) with delta (0, 0)
Screenshot: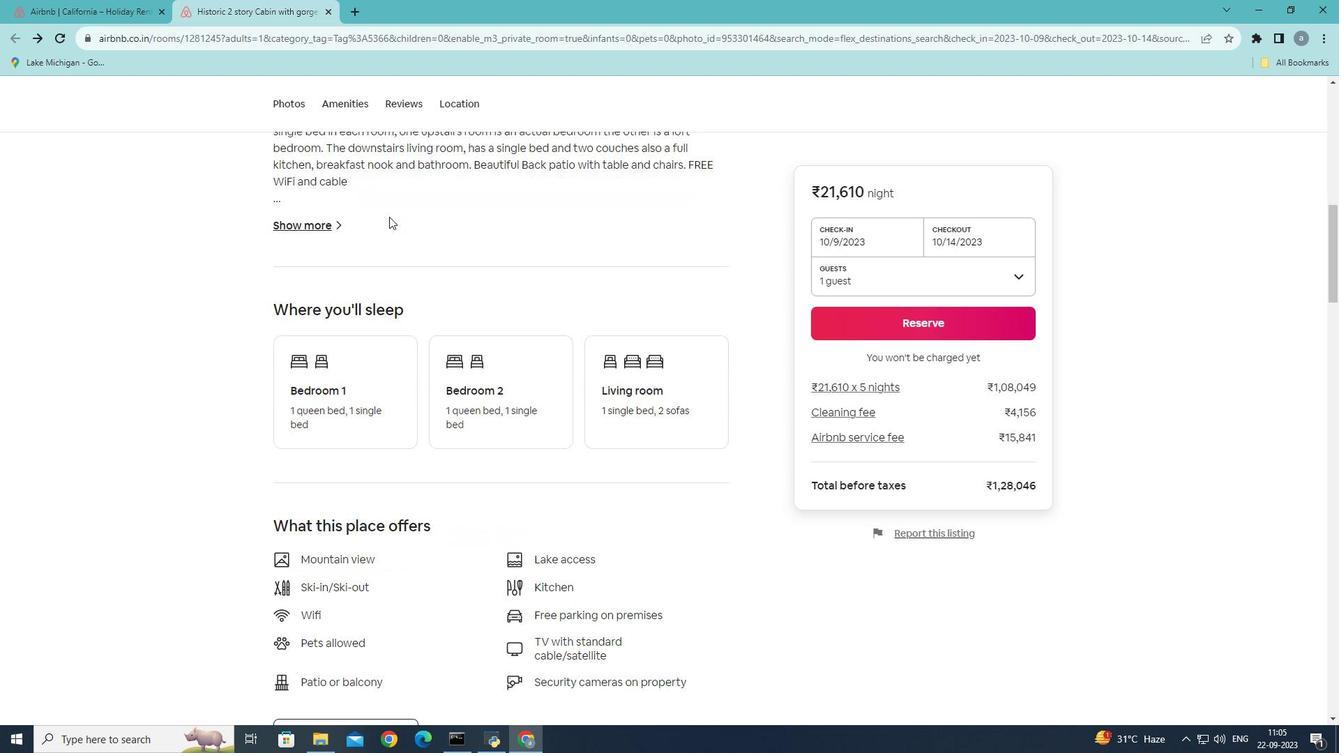 
Action: Mouse scrolled (389, 216) with delta (0, 0)
Screenshot: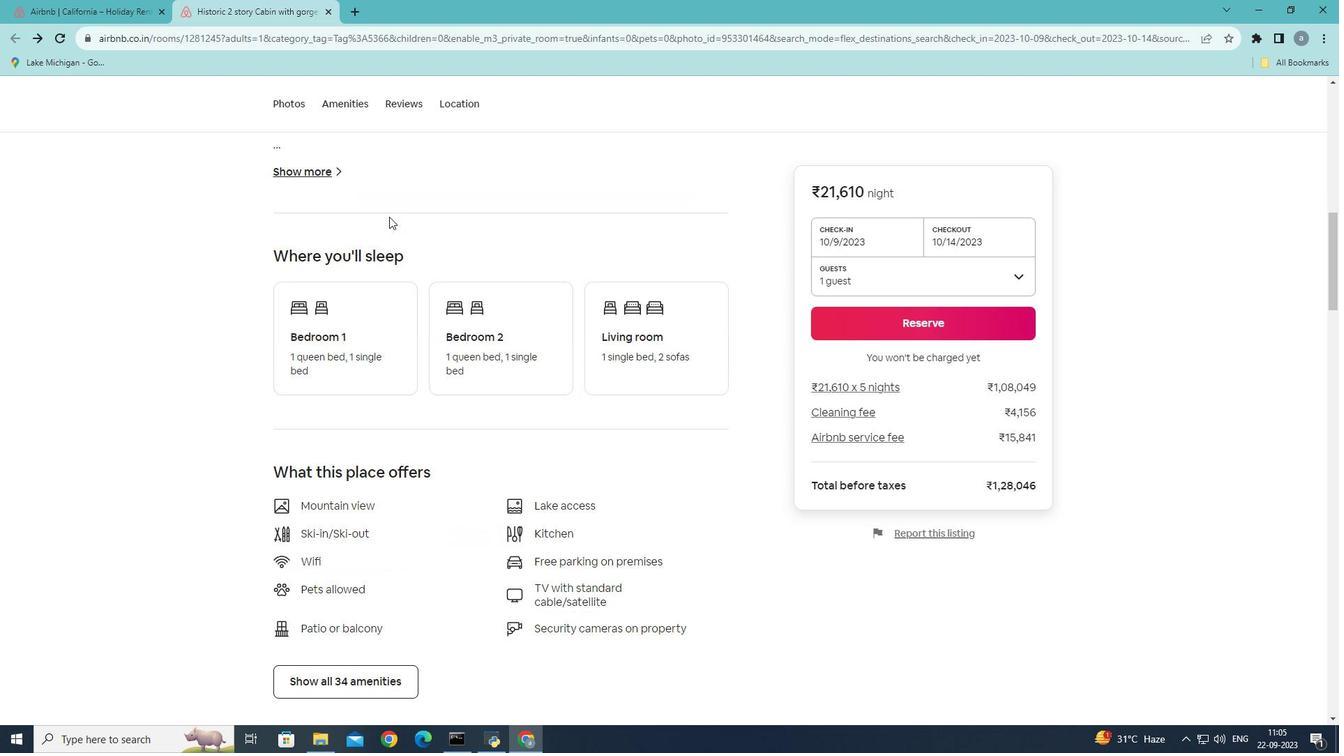 
Action: Mouse scrolled (389, 216) with delta (0, 0)
Screenshot: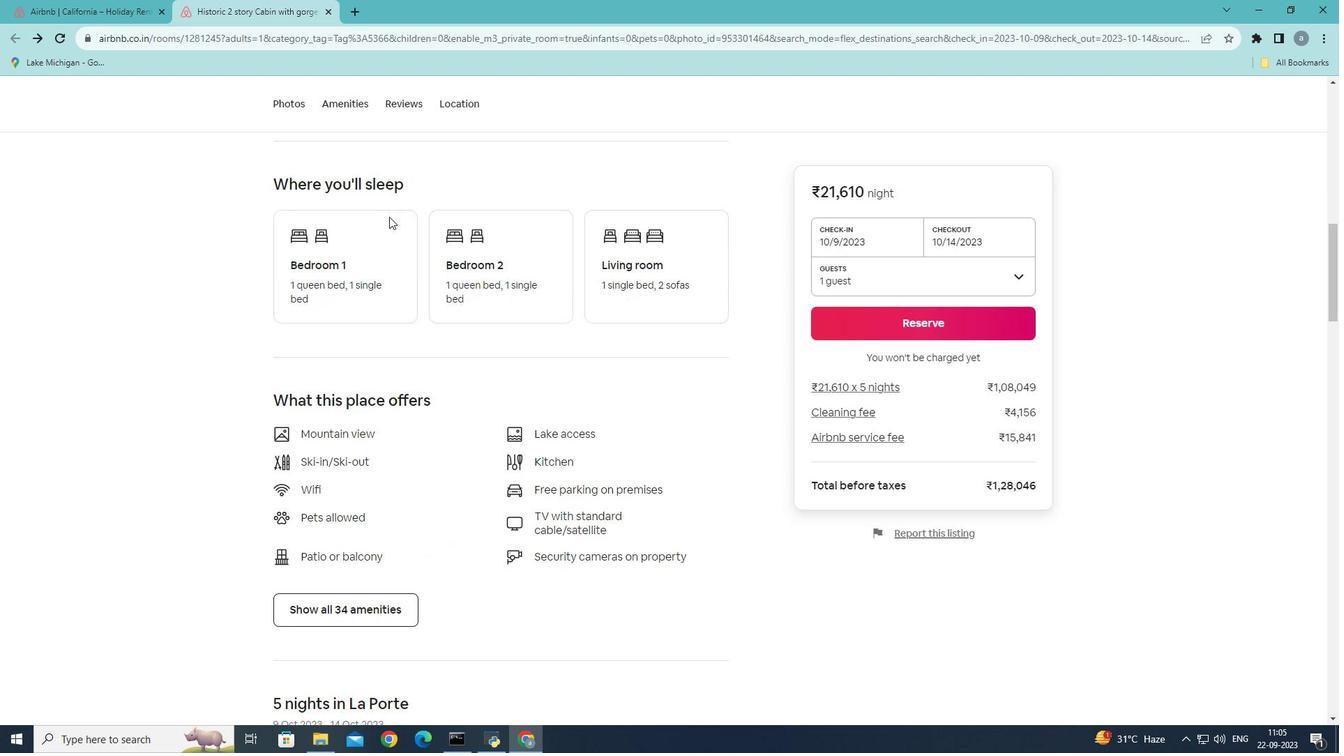
Action: Mouse scrolled (389, 216) with delta (0, 0)
Screenshot: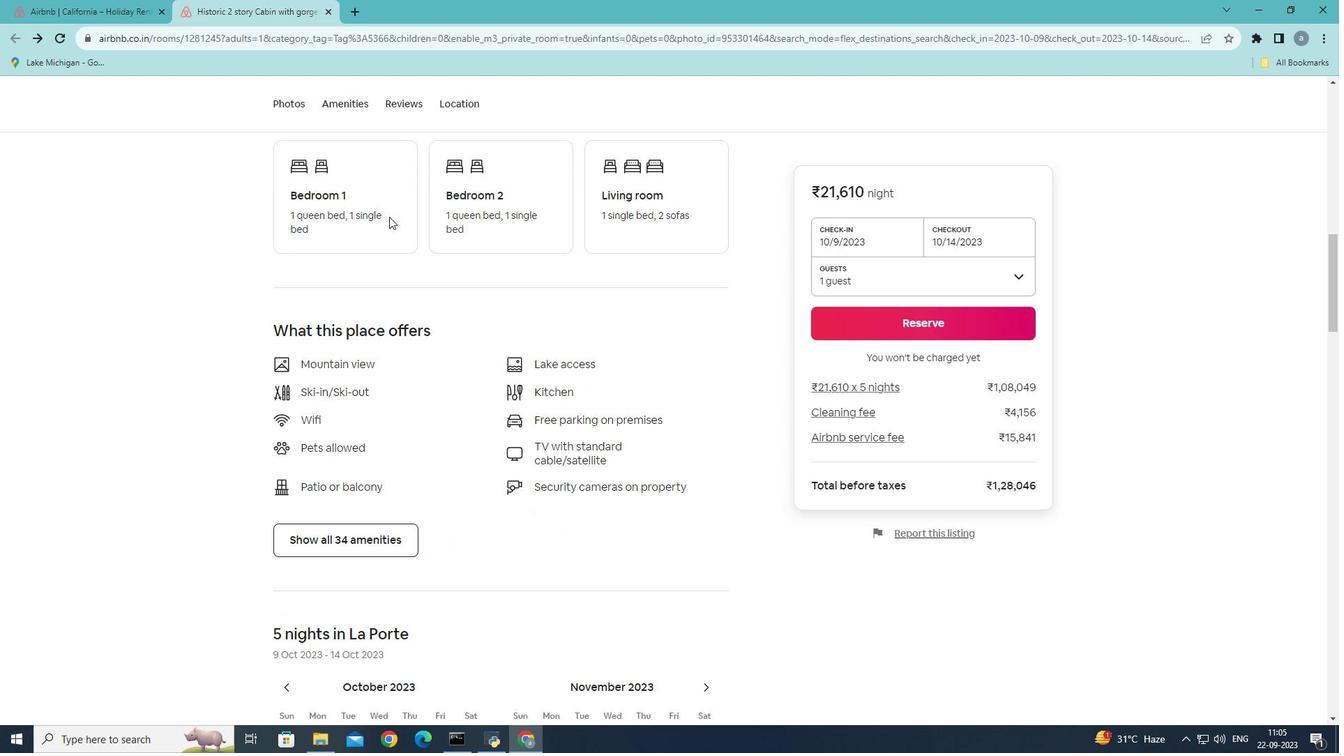 
Action: Mouse scrolled (389, 216) with delta (0, 0)
Screenshot: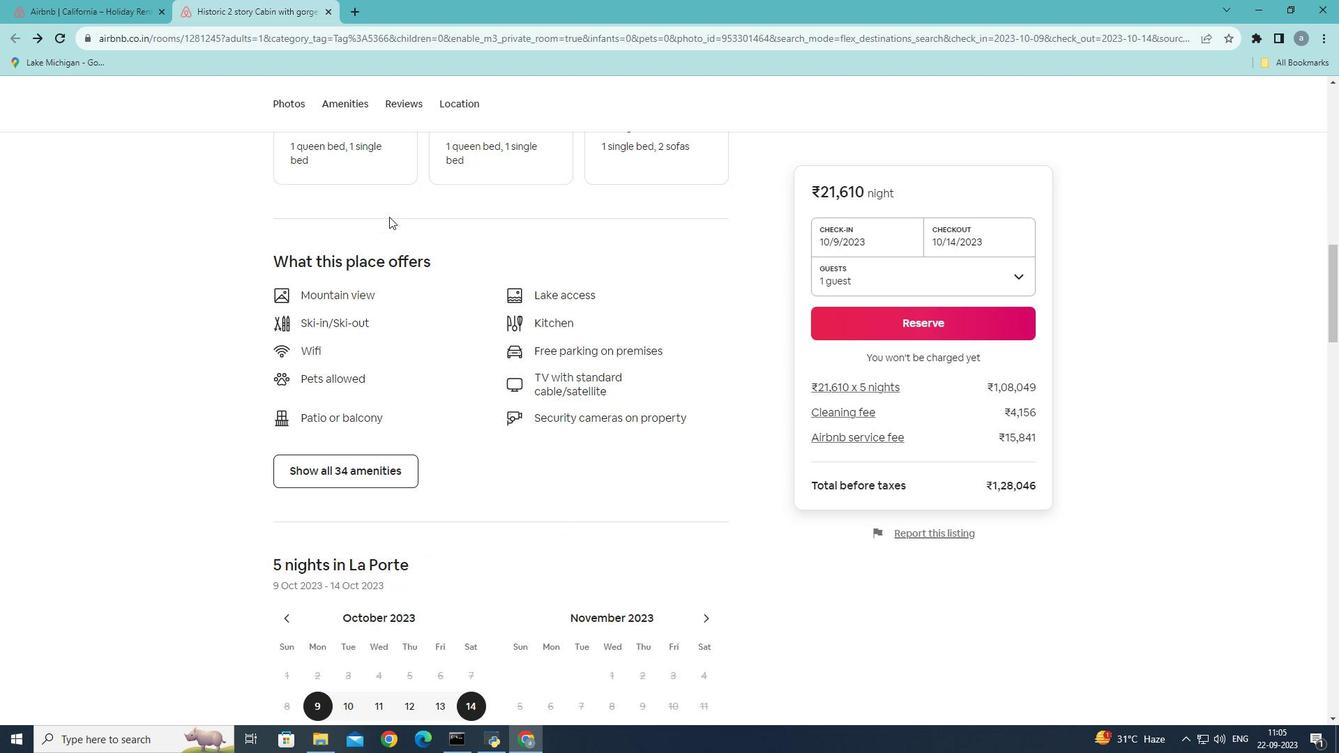 
Action: Mouse moved to (400, 270)
Screenshot: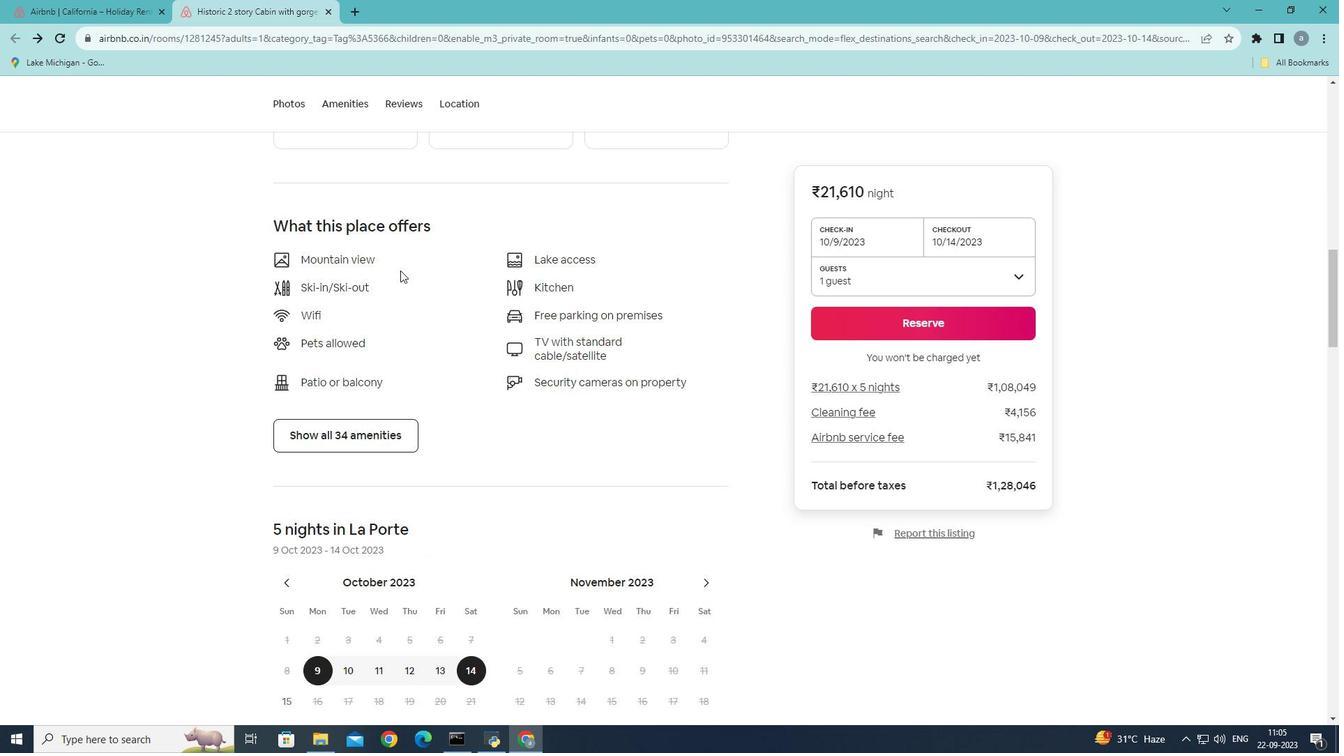 
Action: Mouse scrolled (400, 269) with delta (0, 0)
Screenshot: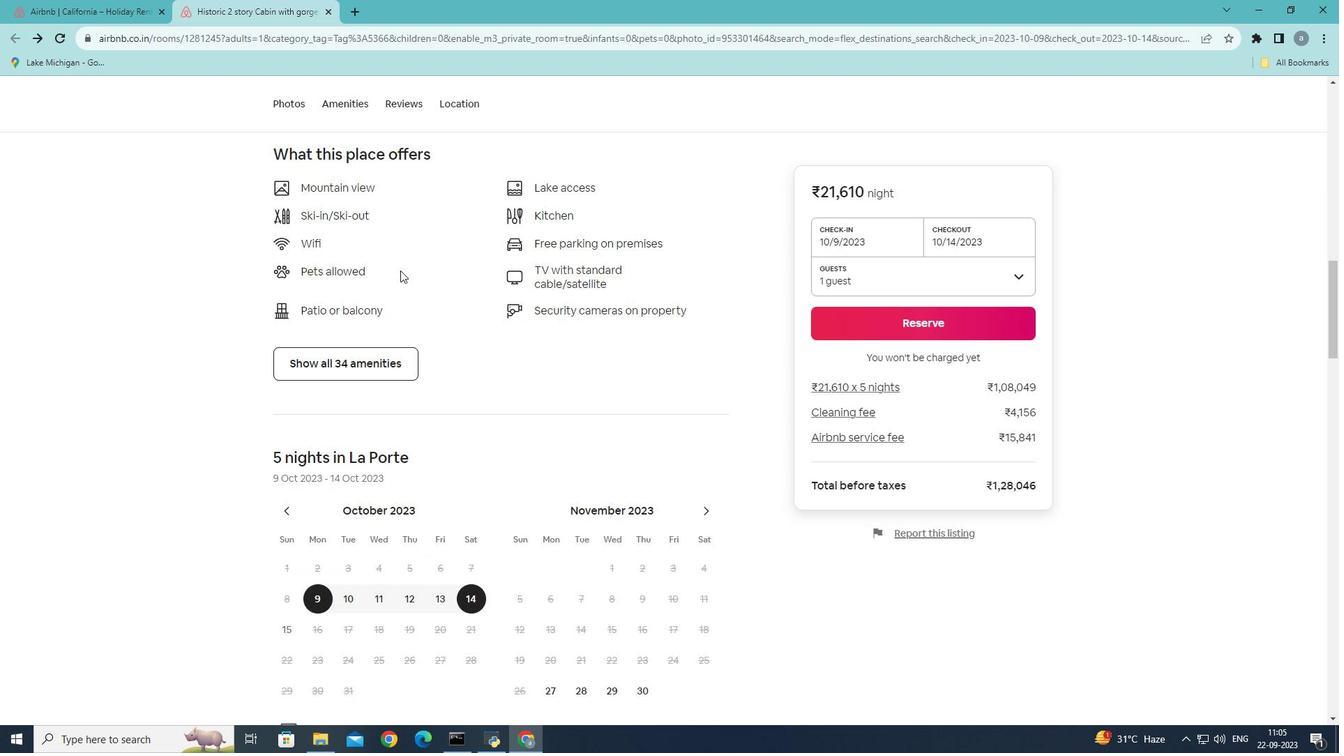 
Action: Mouse scrolled (400, 269) with delta (0, 0)
Screenshot: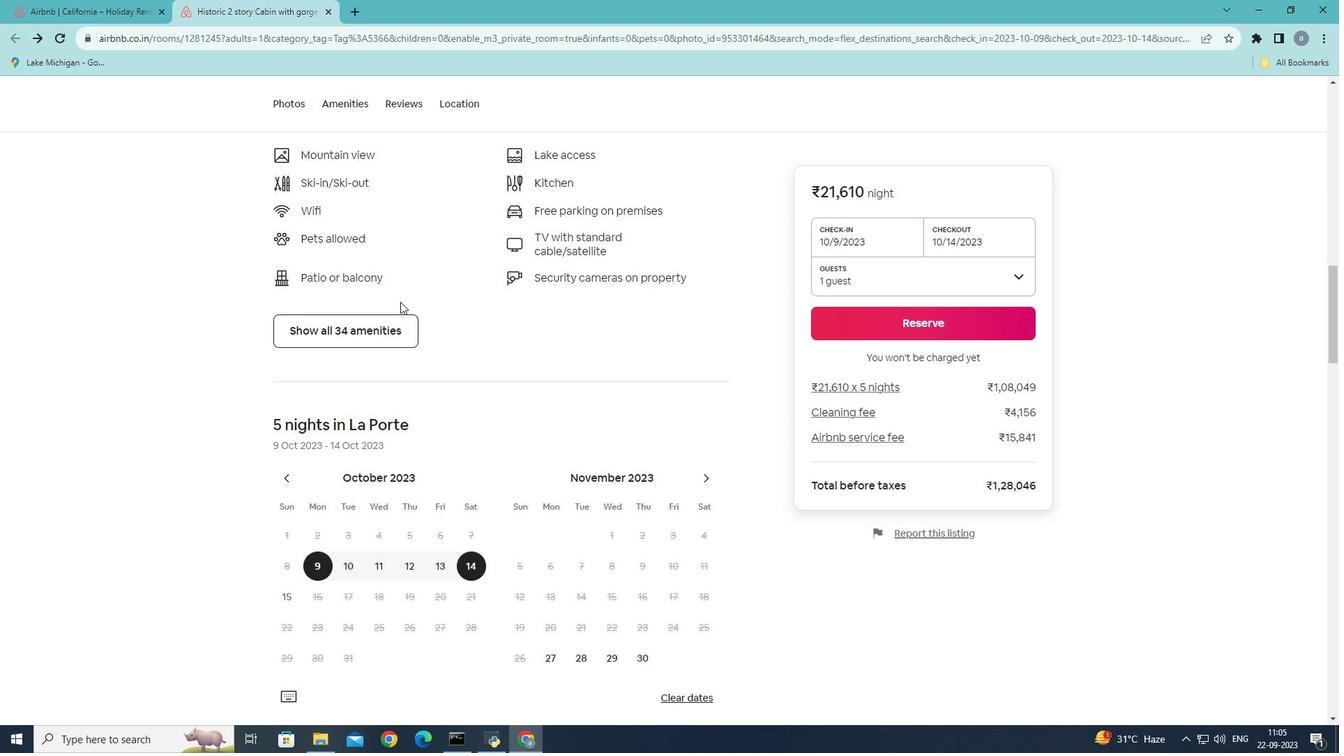 
Action: Mouse moved to (379, 338)
Screenshot: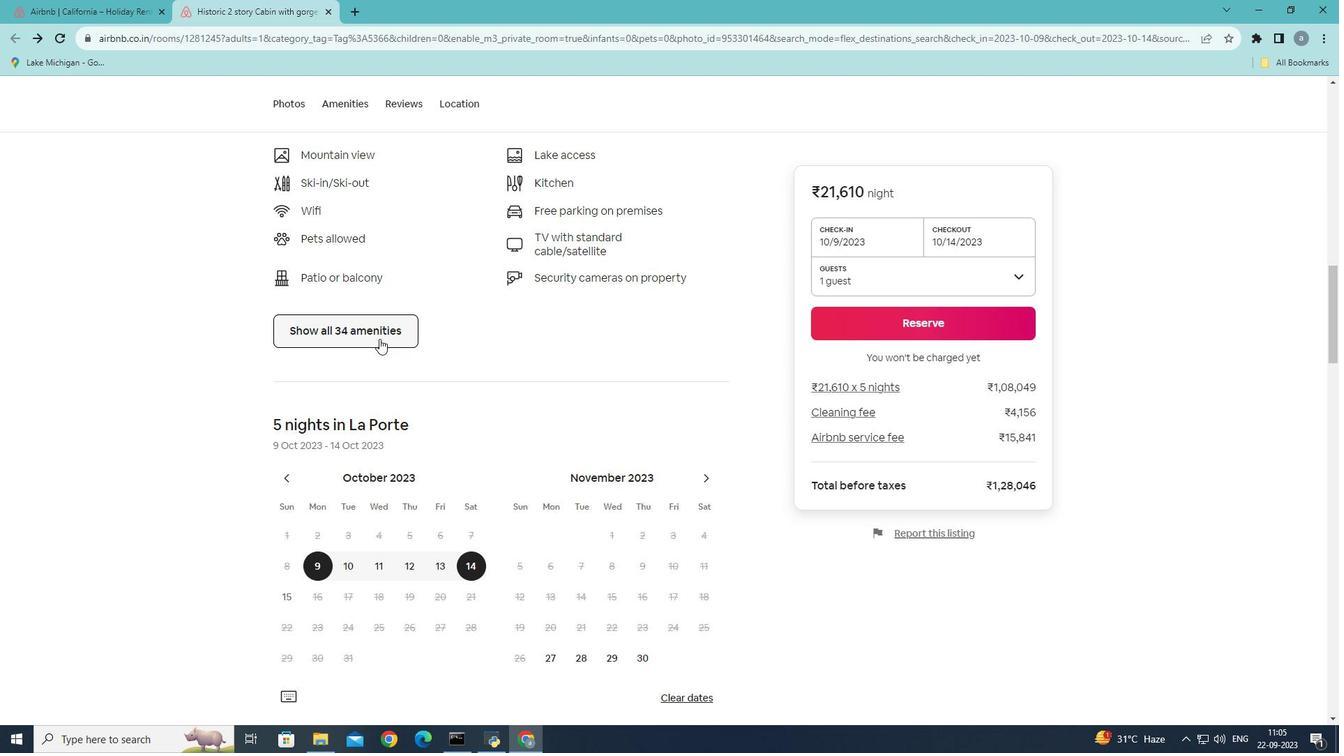 
Action: Mouse pressed left at (379, 338)
Screenshot: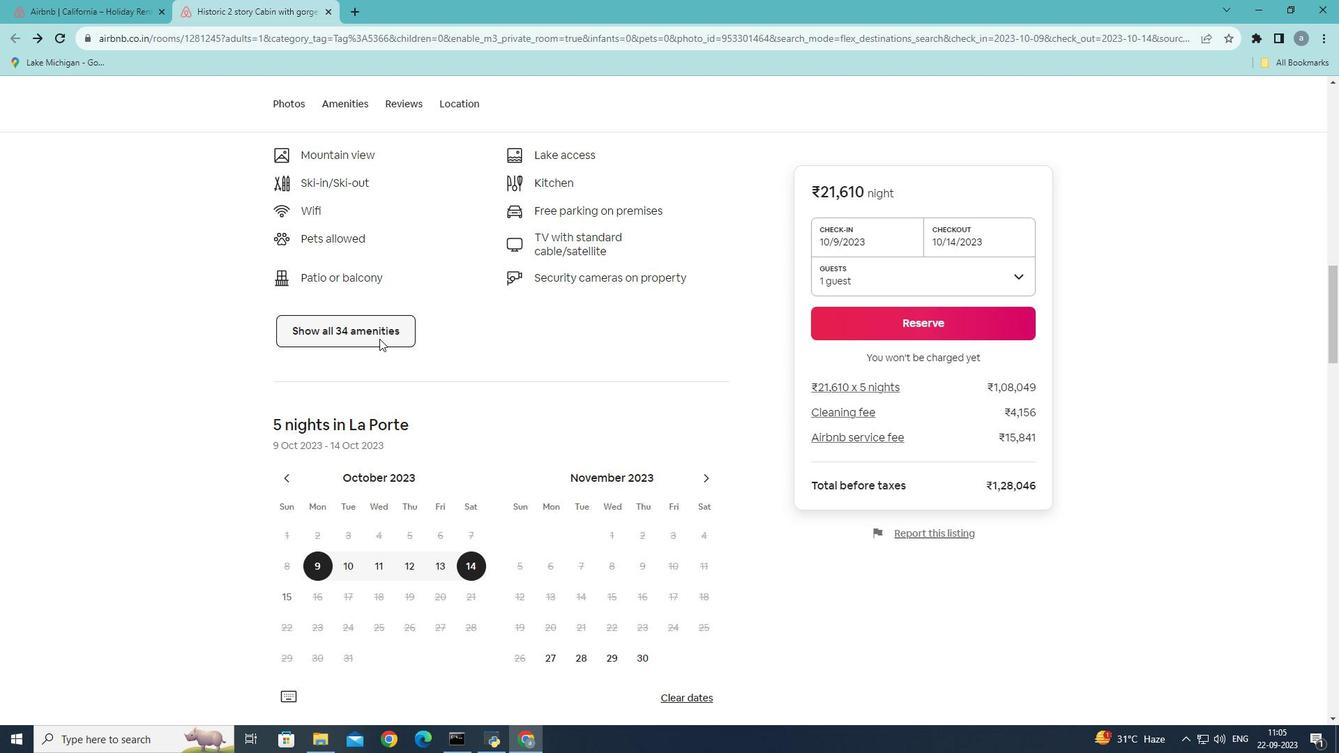 
Action: Mouse moved to (548, 248)
Screenshot: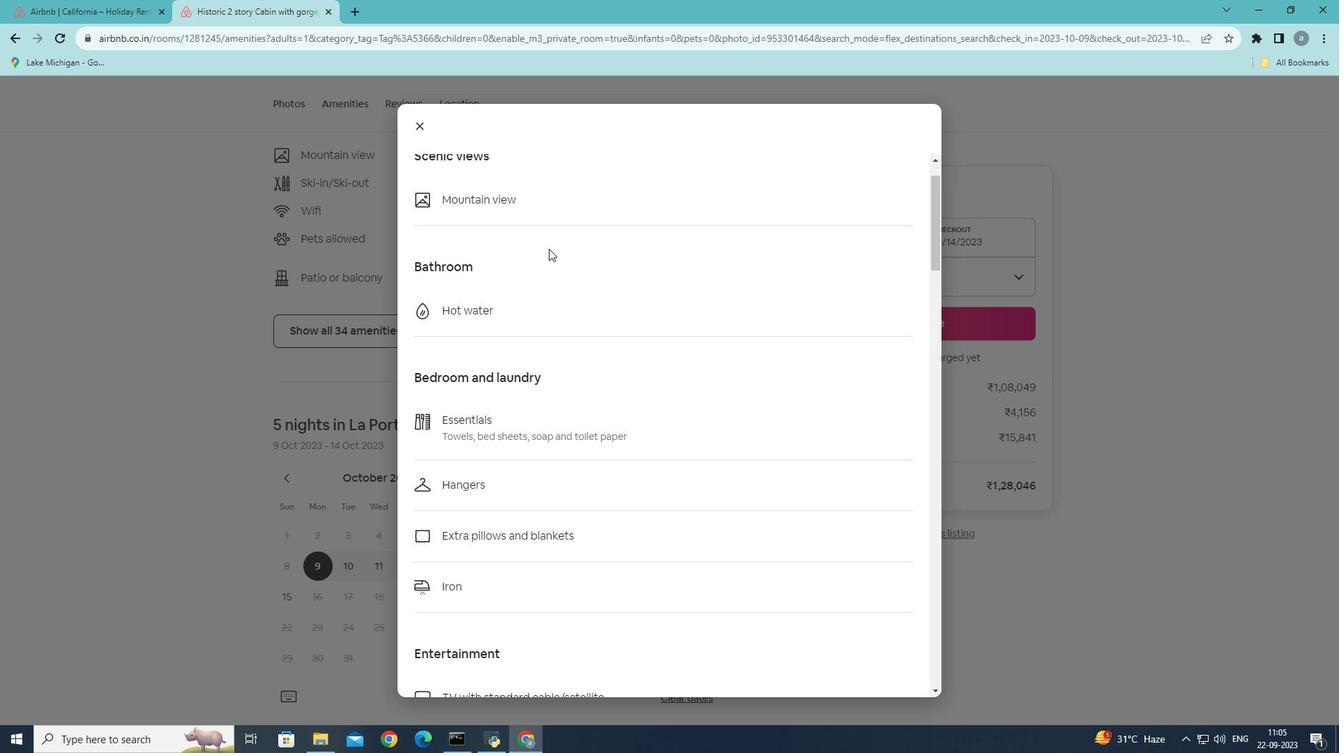 
Action: Mouse scrolled (548, 248) with delta (0, 0)
Screenshot: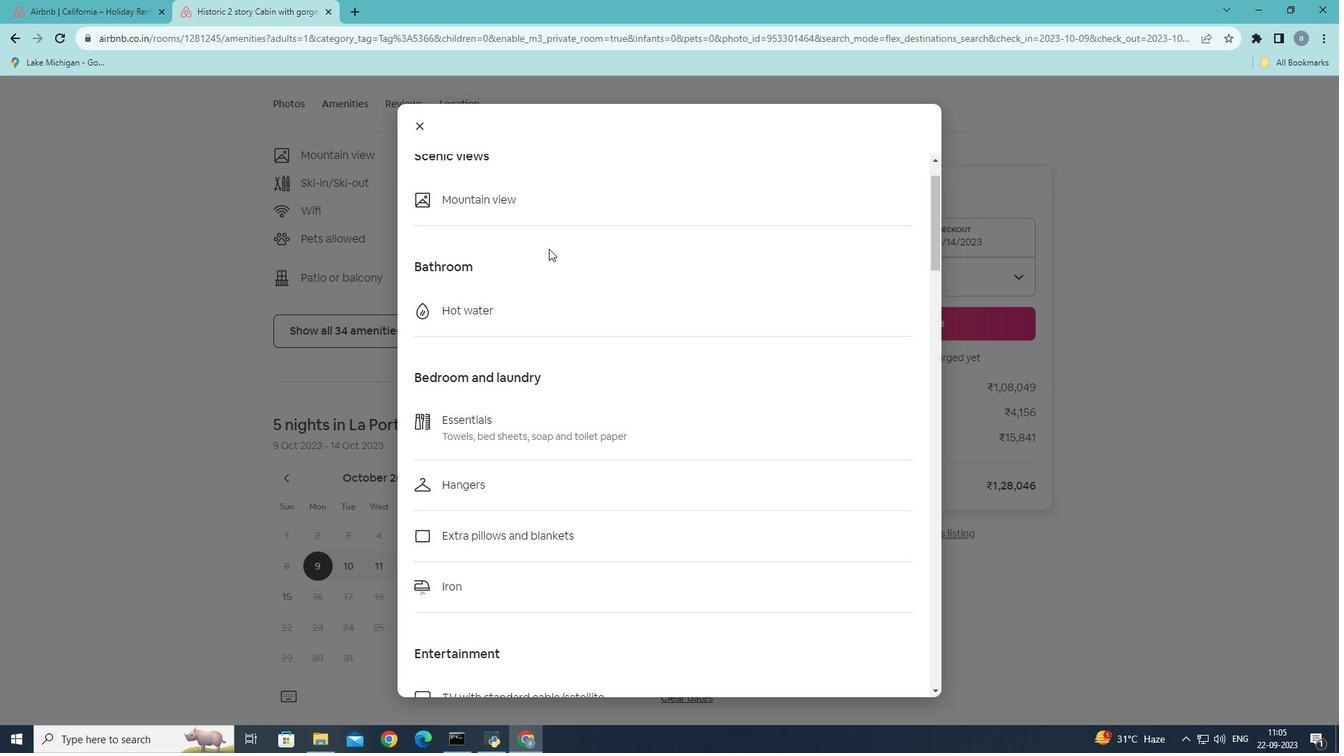 
Action: Mouse scrolled (548, 248) with delta (0, 0)
Screenshot: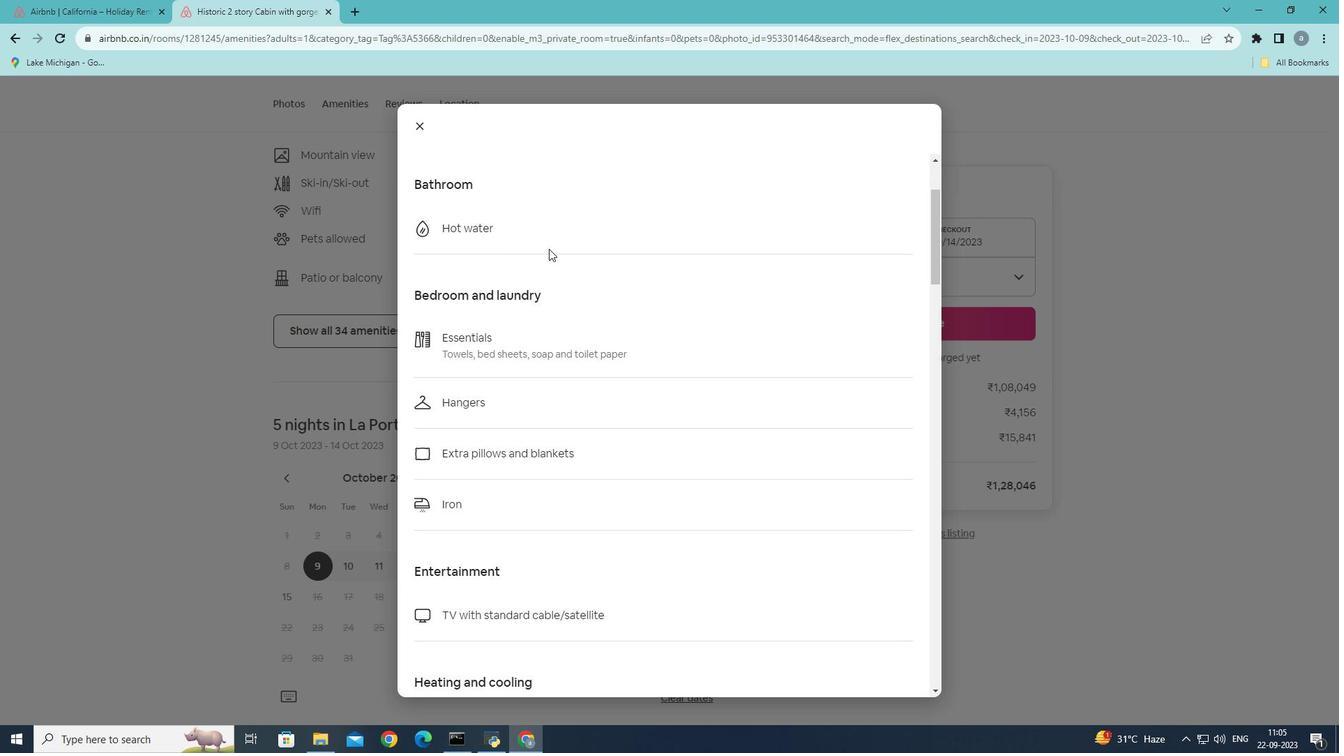 
Action: Mouse scrolled (548, 248) with delta (0, 0)
Screenshot: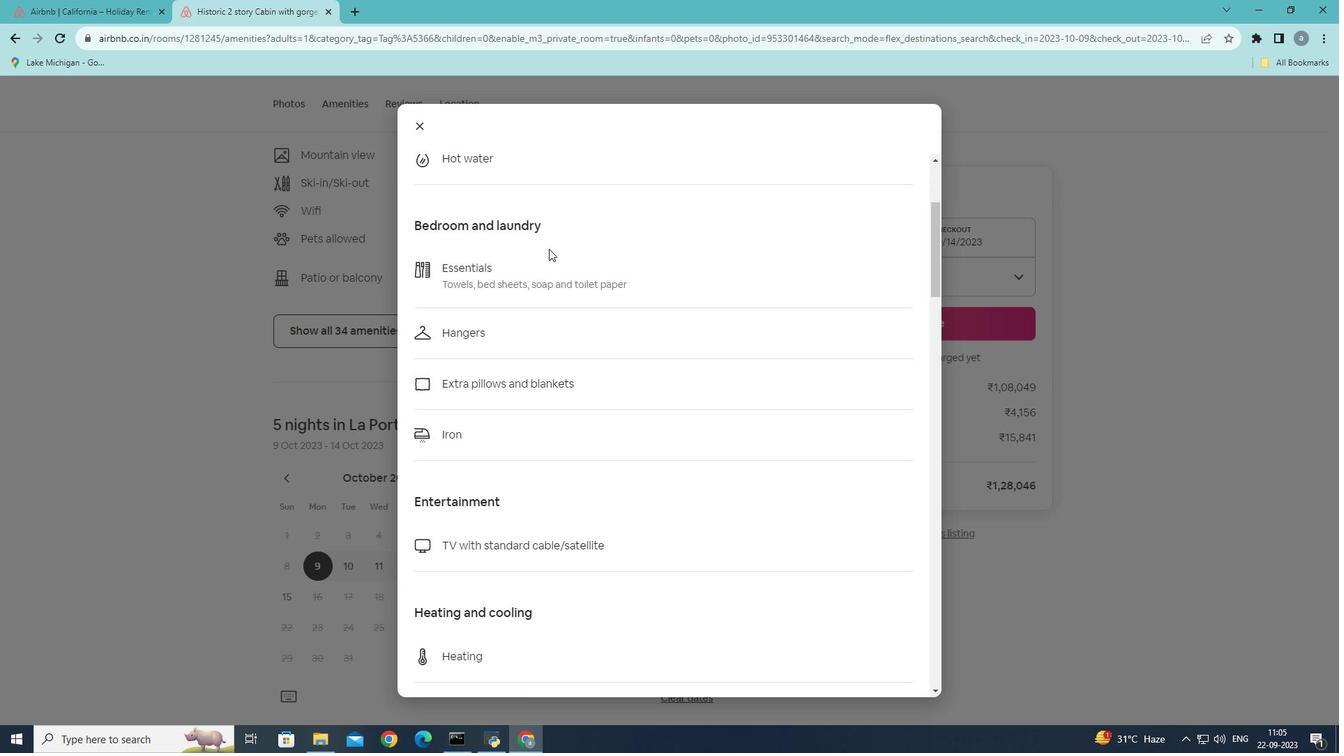 
Action: Mouse scrolled (548, 248) with delta (0, 0)
Screenshot: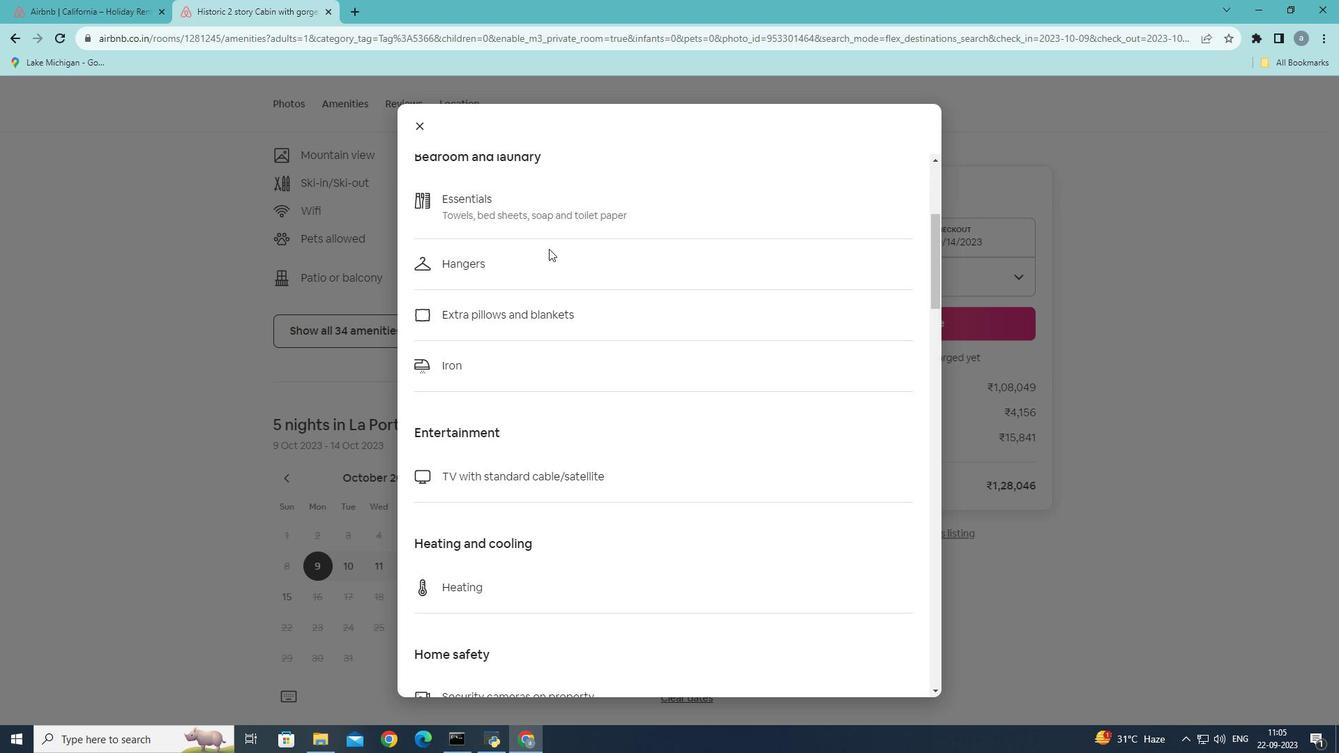 
Action: Mouse scrolled (548, 248) with delta (0, 0)
Screenshot: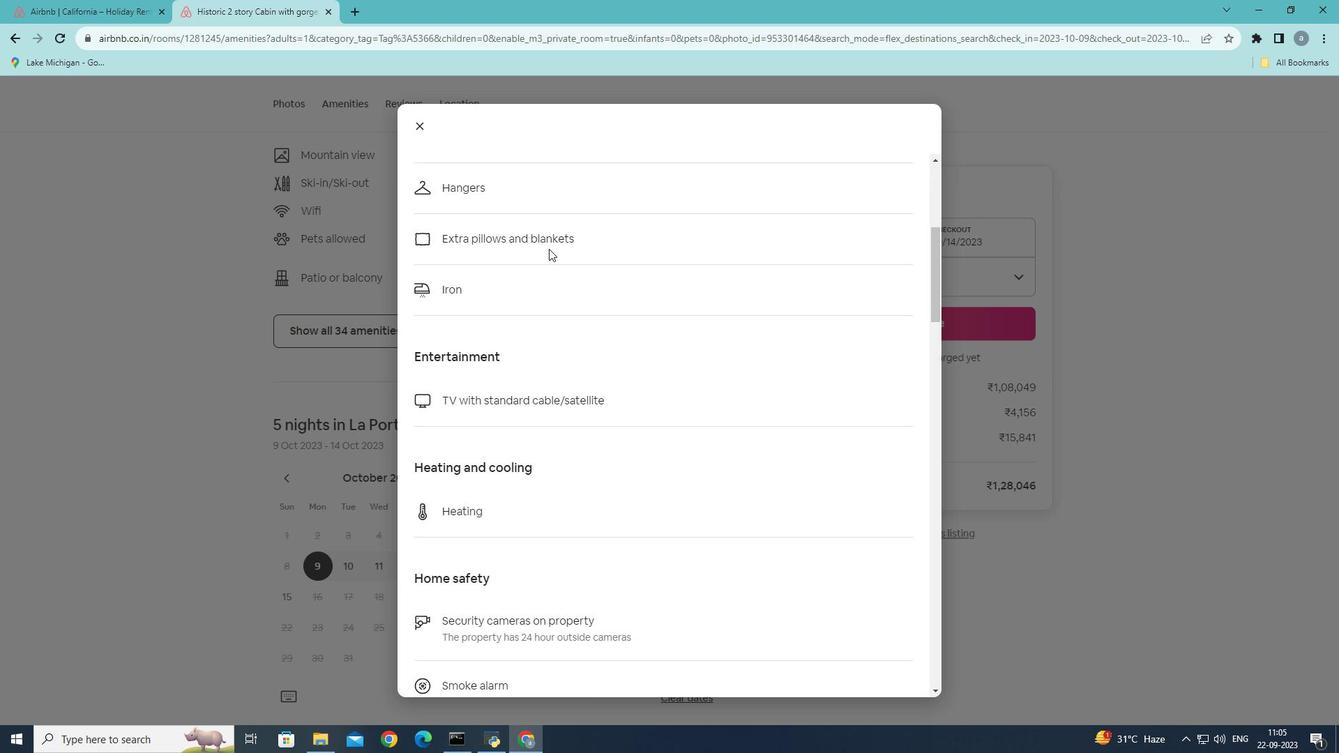 
Action: Mouse scrolled (548, 248) with delta (0, 0)
Screenshot: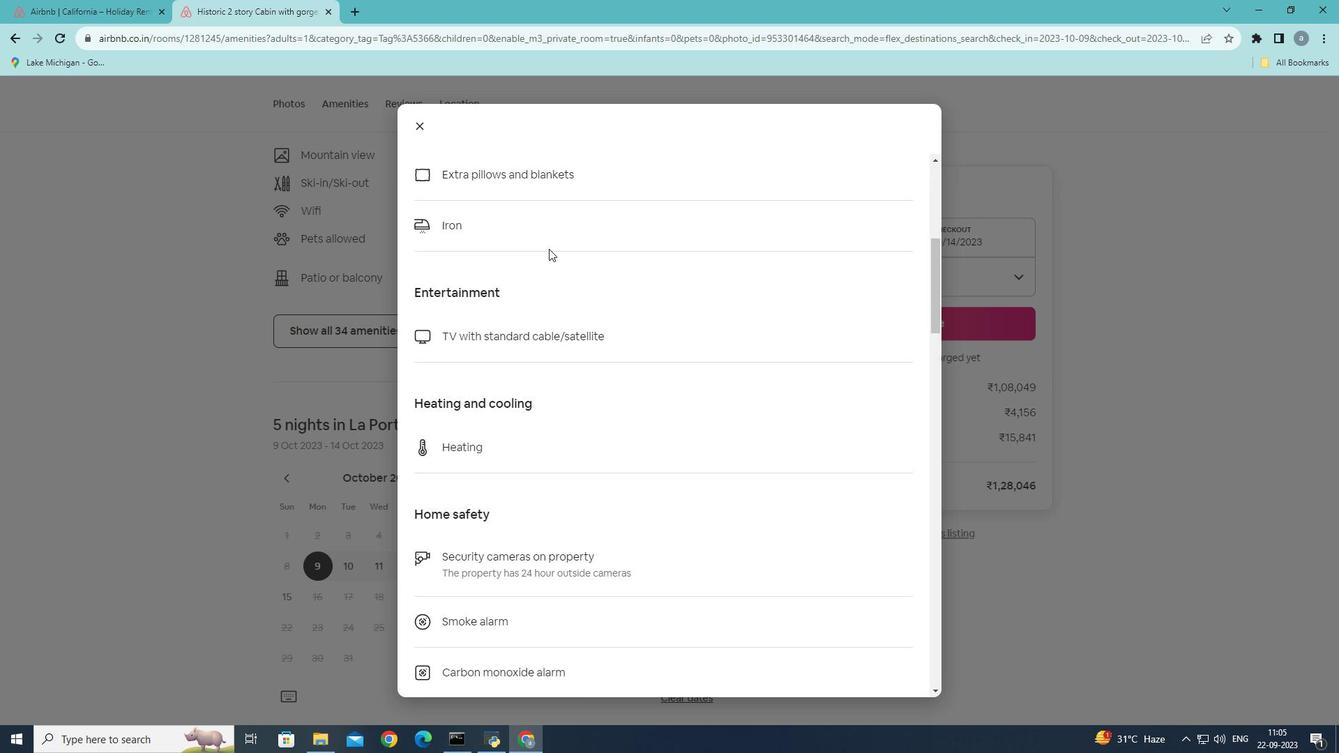 
Action: Mouse scrolled (548, 248) with delta (0, 0)
Screenshot: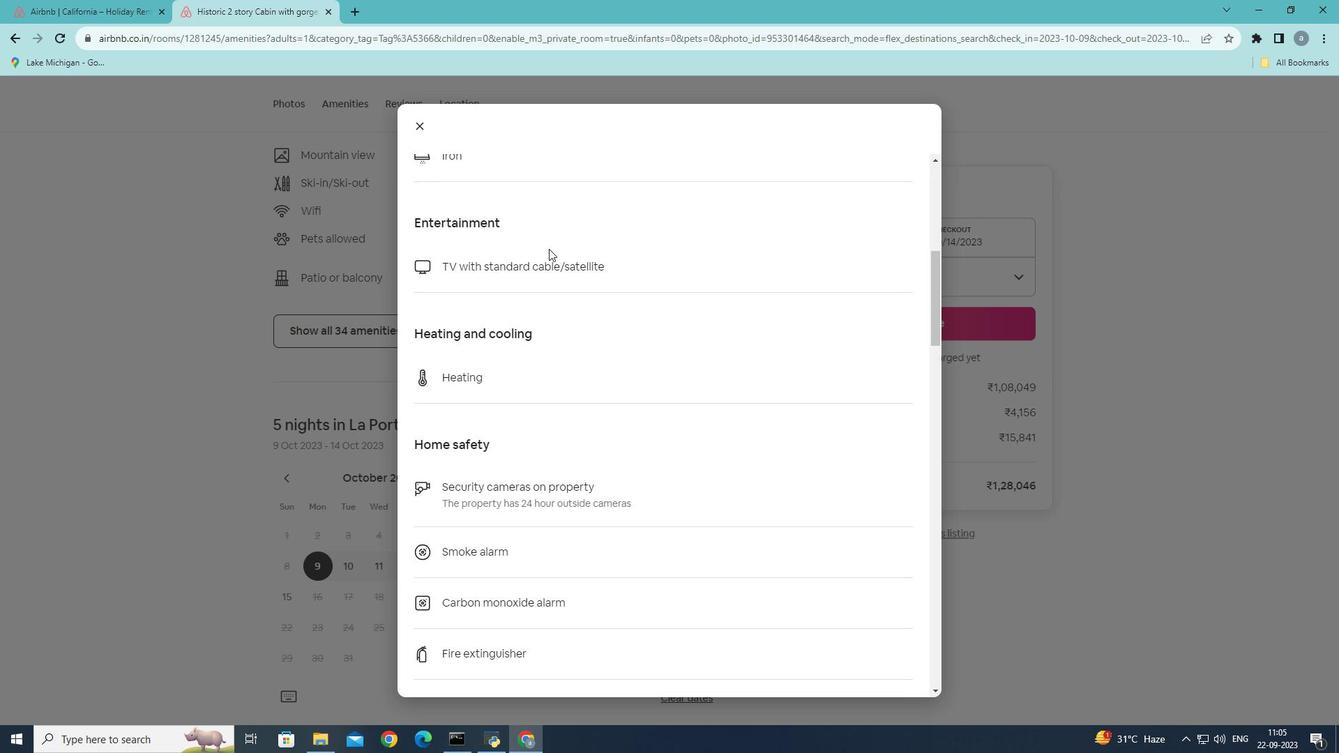 
Action: Mouse scrolled (548, 248) with delta (0, 0)
Screenshot: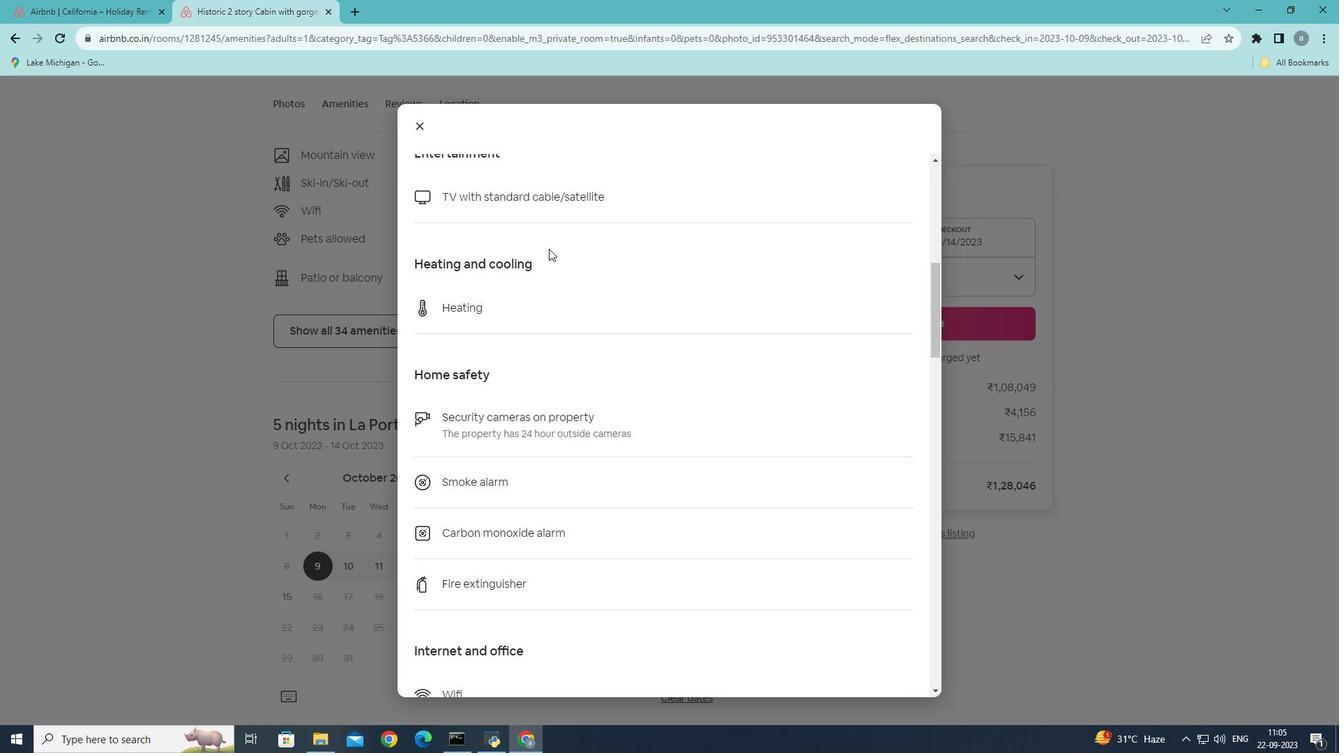 
Action: Mouse moved to (549, 248)
Screenshot: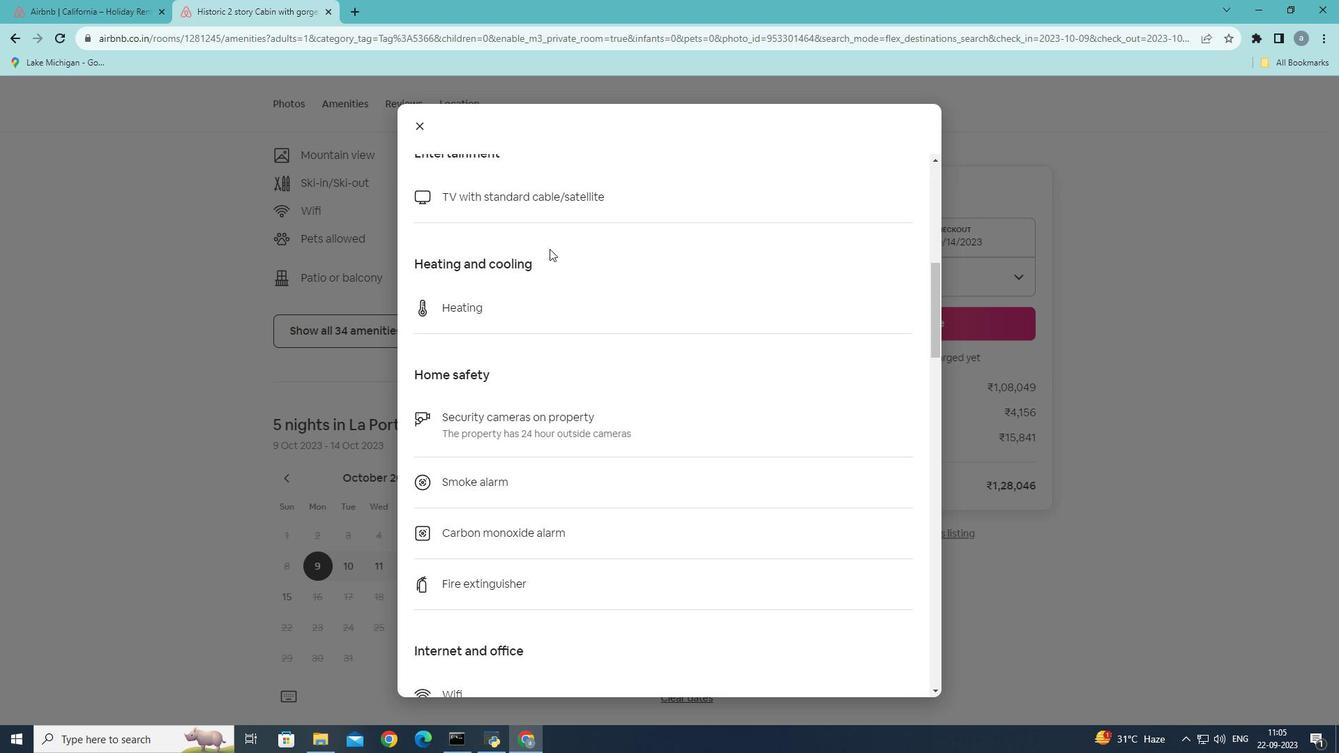 
Action: Mouse scrolled (549, 248) with delta (0, 0)
Screenshot: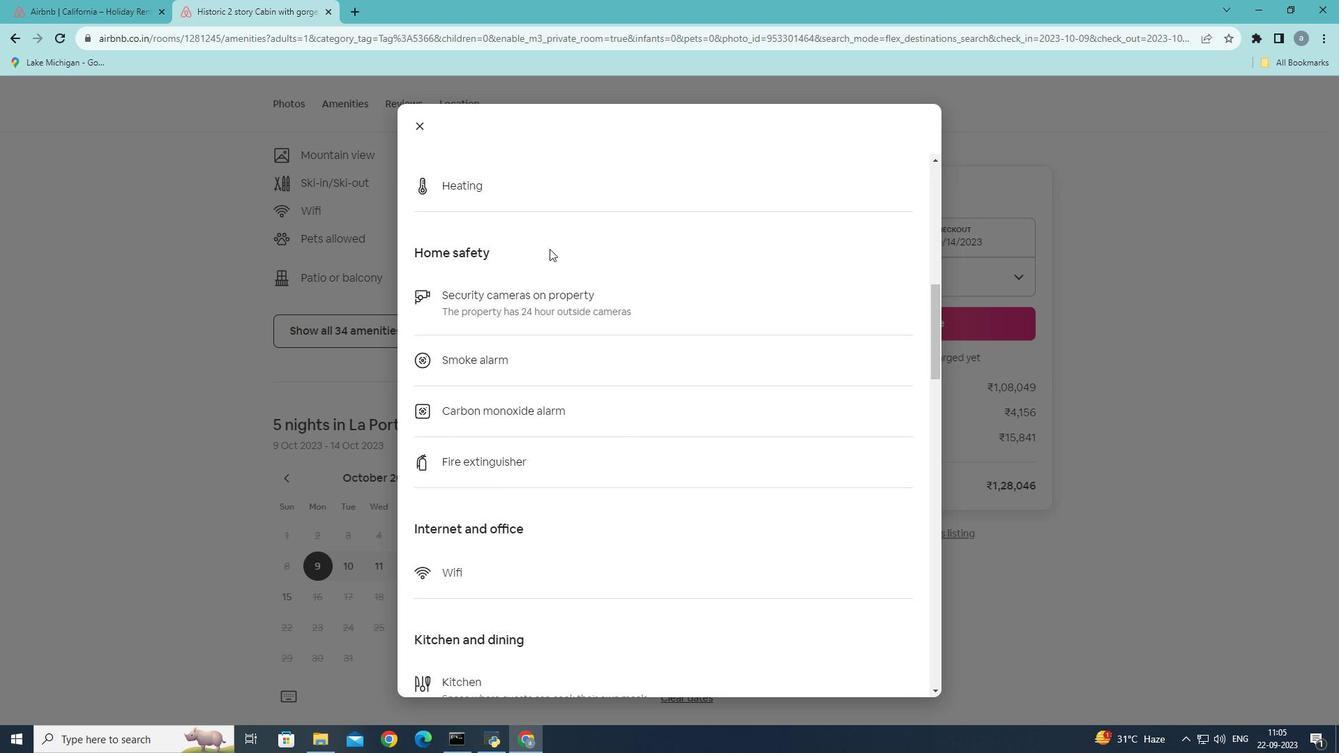 
Action: Mouse scrolled (549, 248) with delta (0, 0)
Screenshot: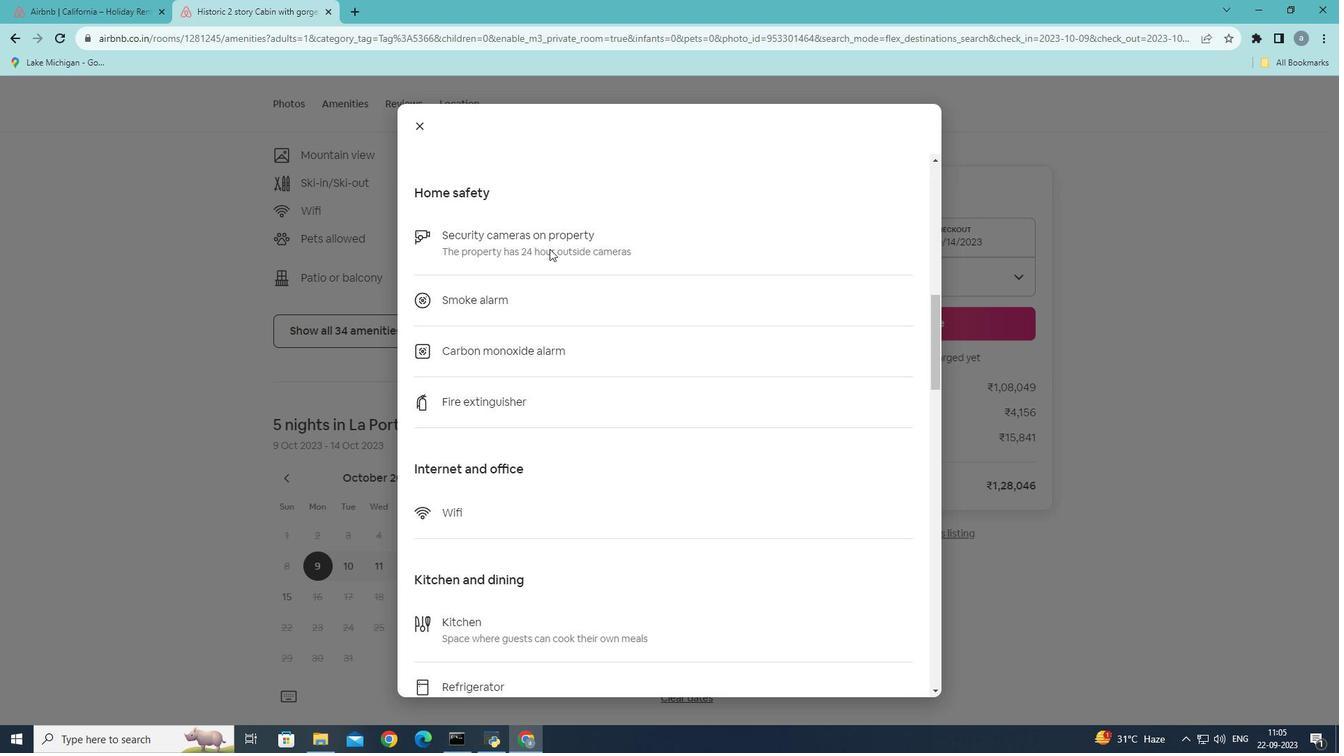 
Action: Mouse scrolled (549, 248) with delta (0, 0)
Screenshot: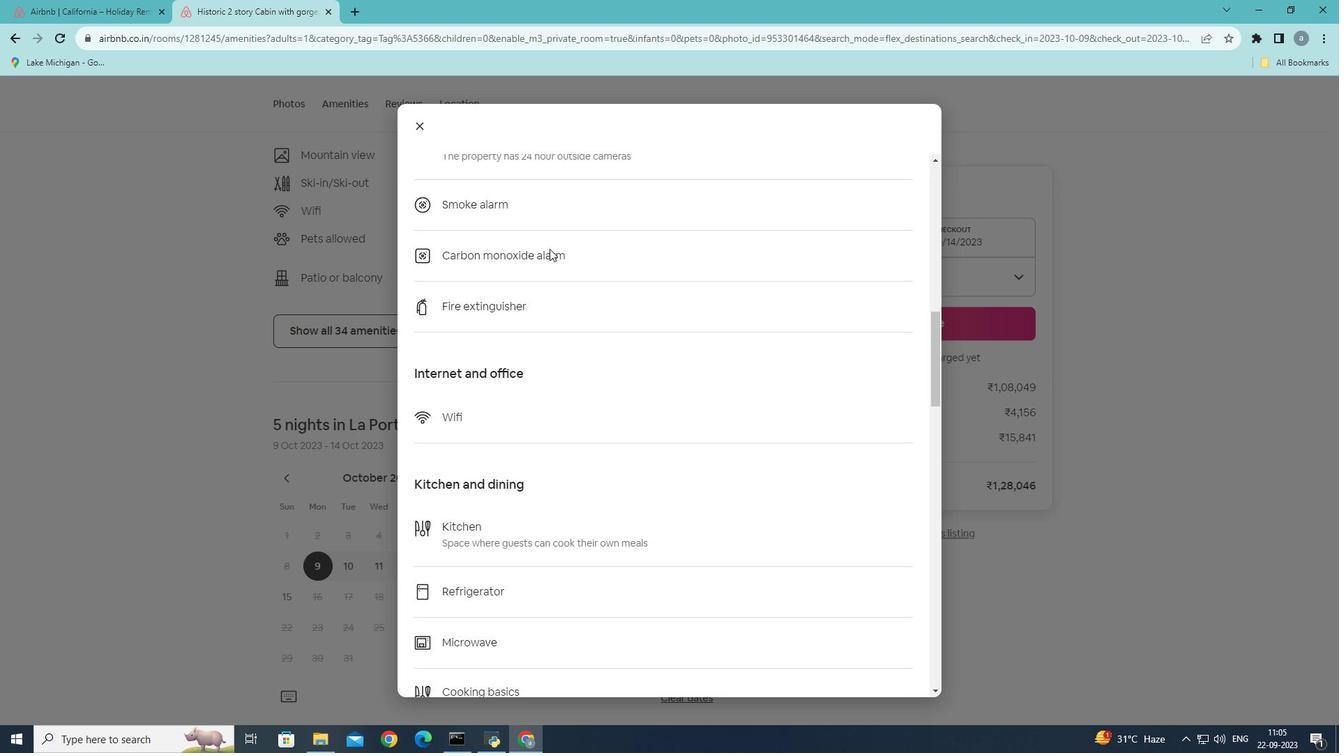 
Action: Mouse scrolled (549, 248) with delta (0, 0)
Screenshot: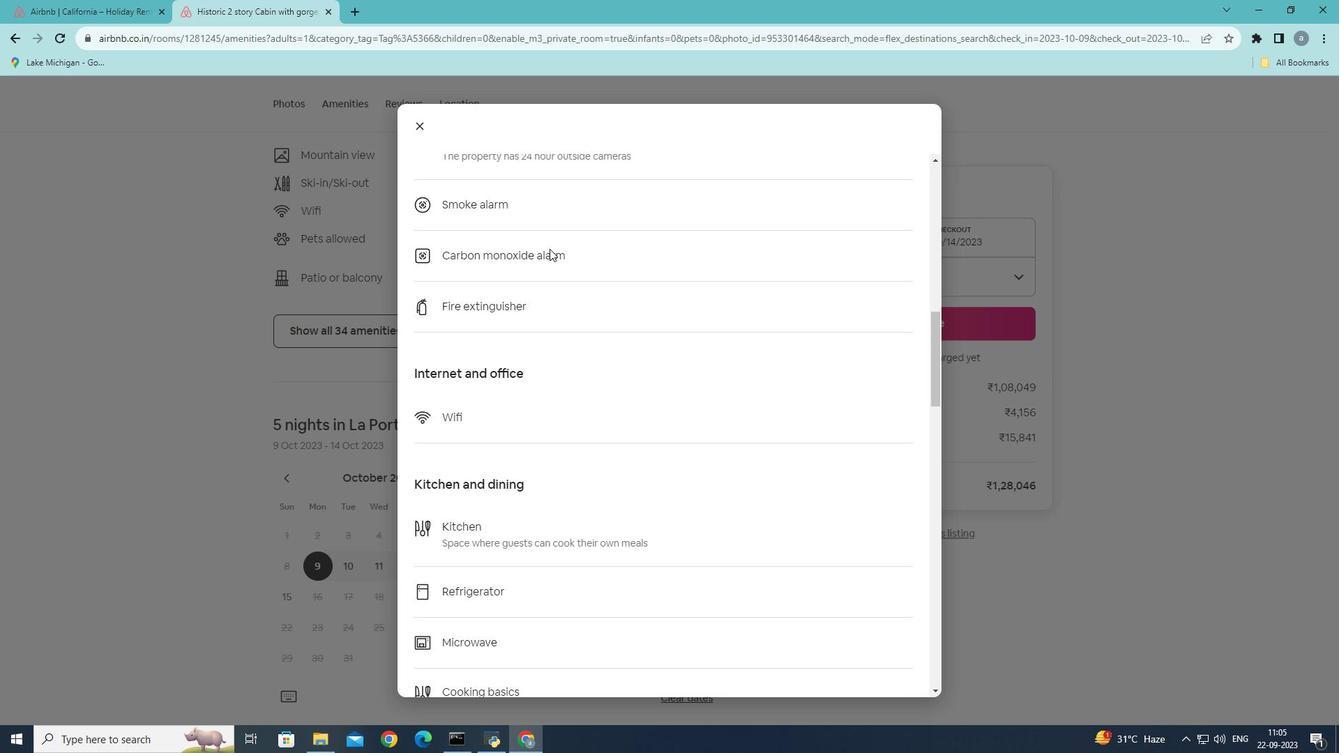 
Action: Mouse scrolled (549, 248) with delta (0, 0)
Screenshot: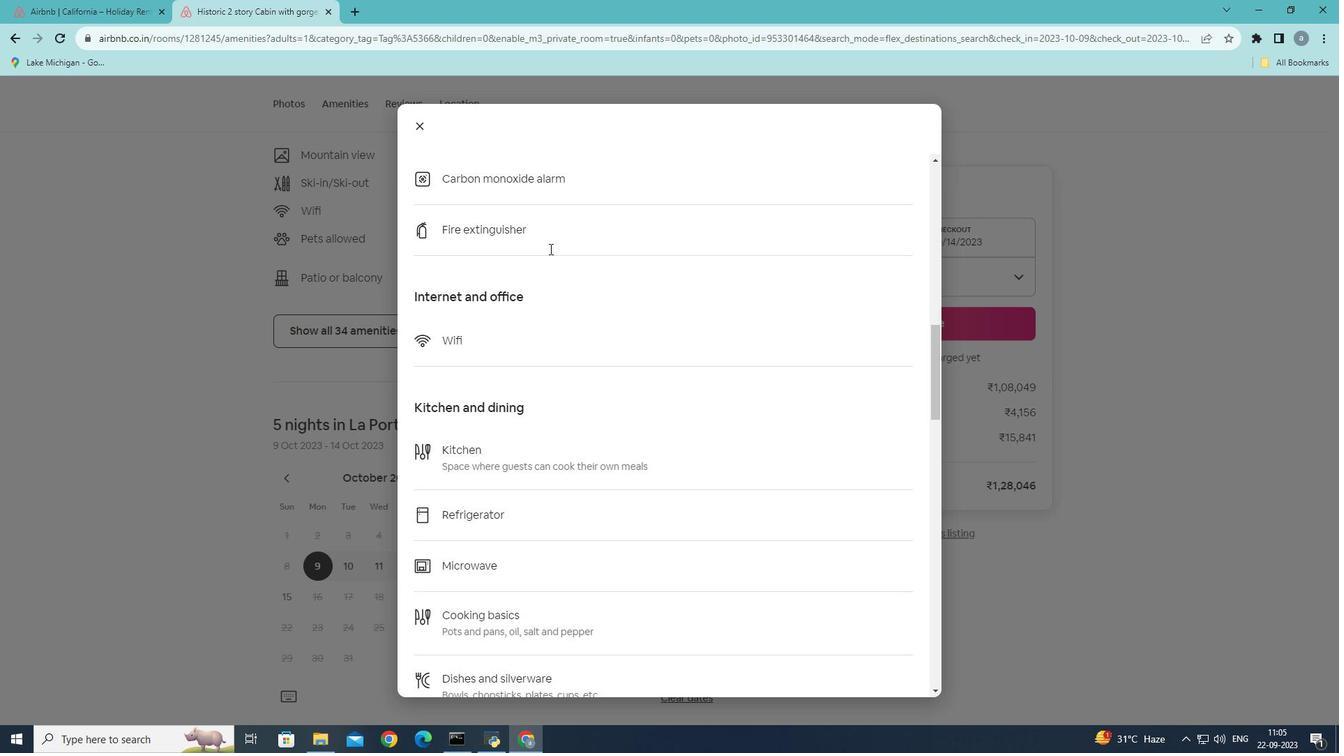 
Action: Mouse scrolled (549, 248) with delta (0, 0)
Screenshot: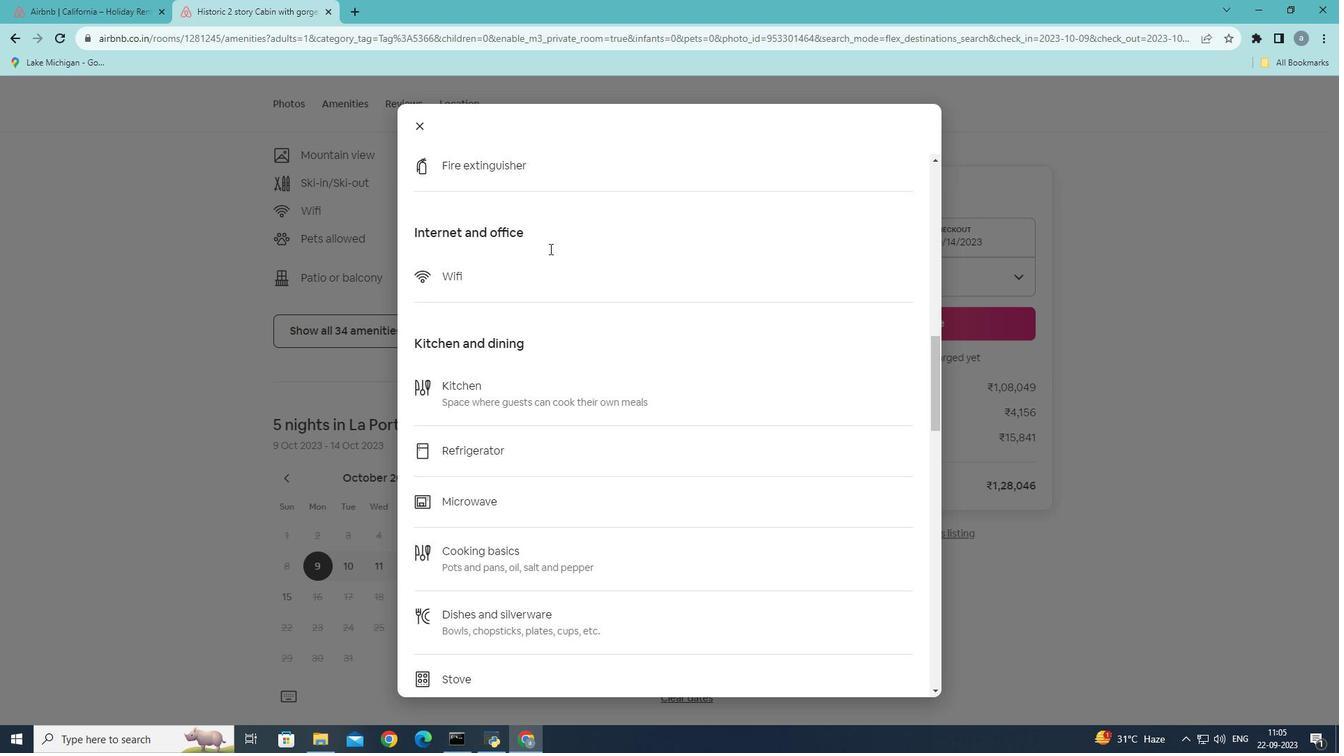 
Action: Mouse scrolled (549, 248) with delta (0, 0)
Screenshot: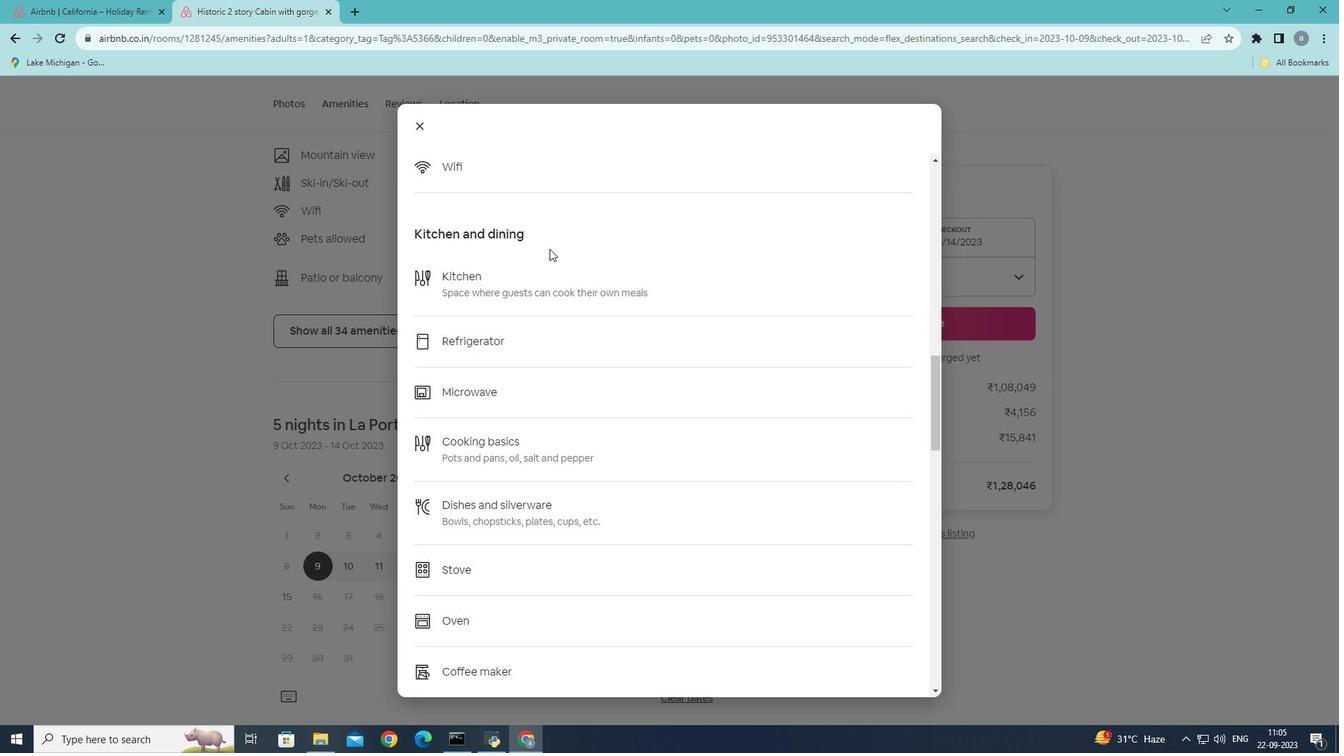 
Action: Mouse scrolled (549, 248) with delta (0, 0)
Screenshot: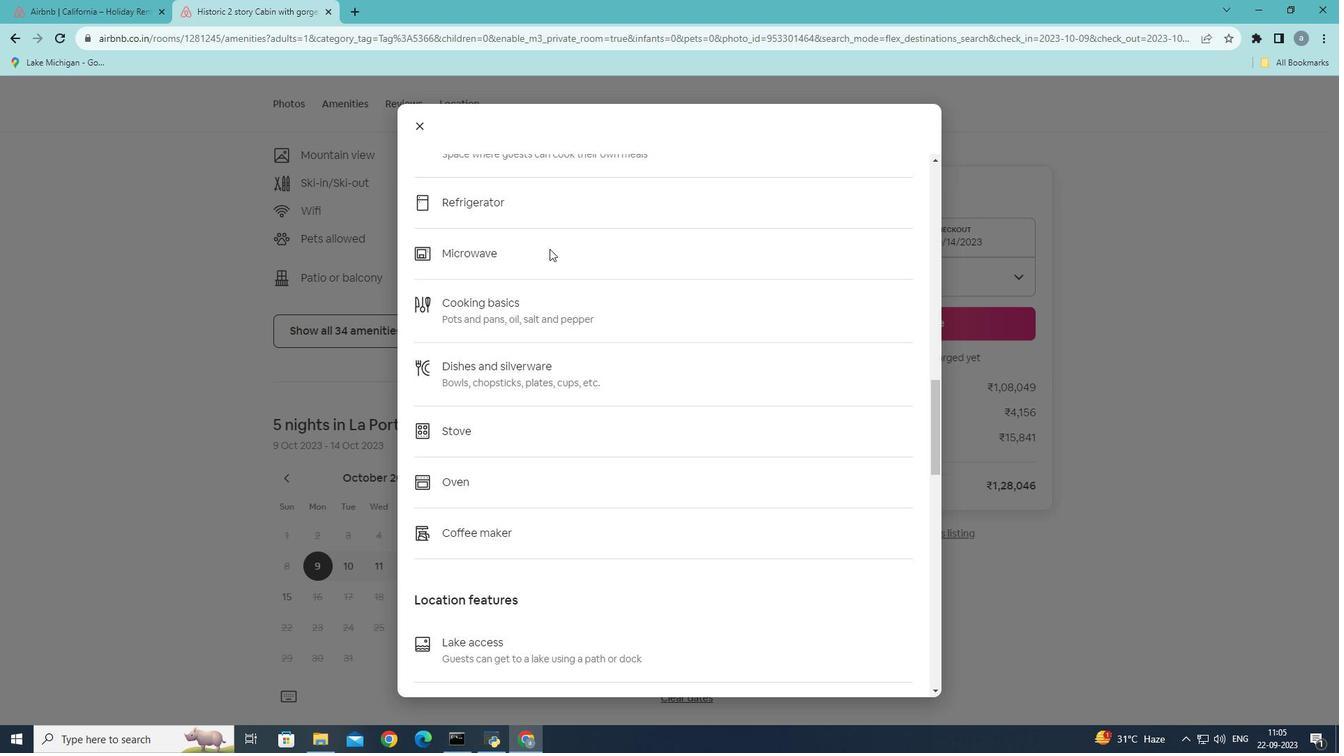 
Action: Mouse scrolled (549, 248) with delta (0, 0)
Screenshot: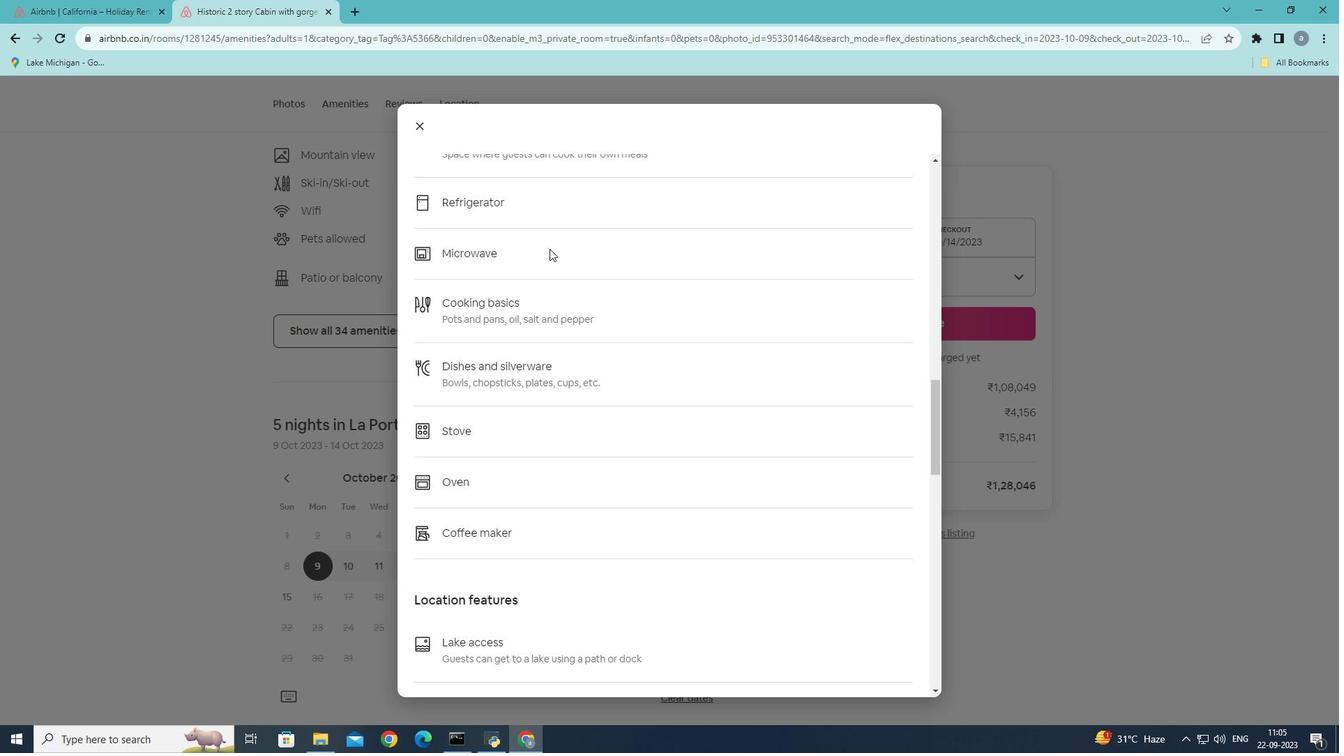 
Action: Mouse scrolled (549, 248) with delta (0, 0)
Screenshot: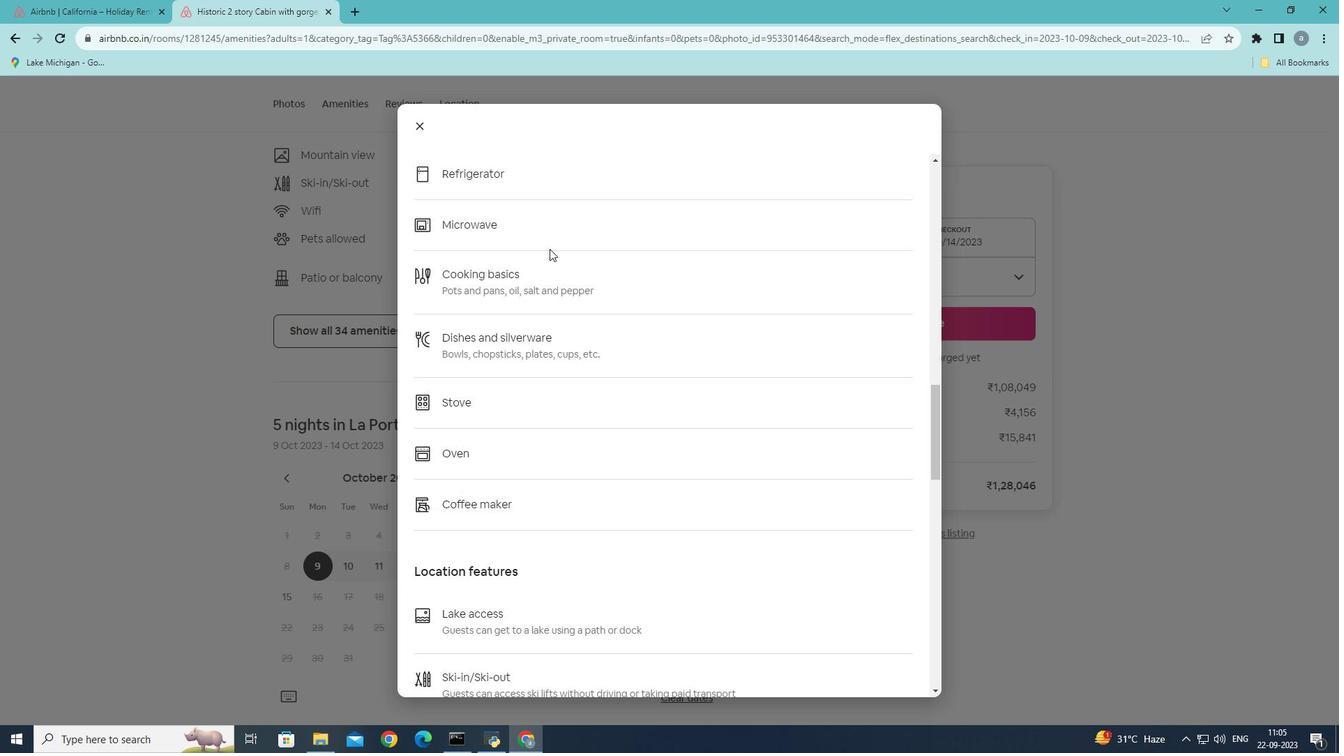 
Action: Mouse scrolled (549, 248) with delta (0, 0)
Screenshot: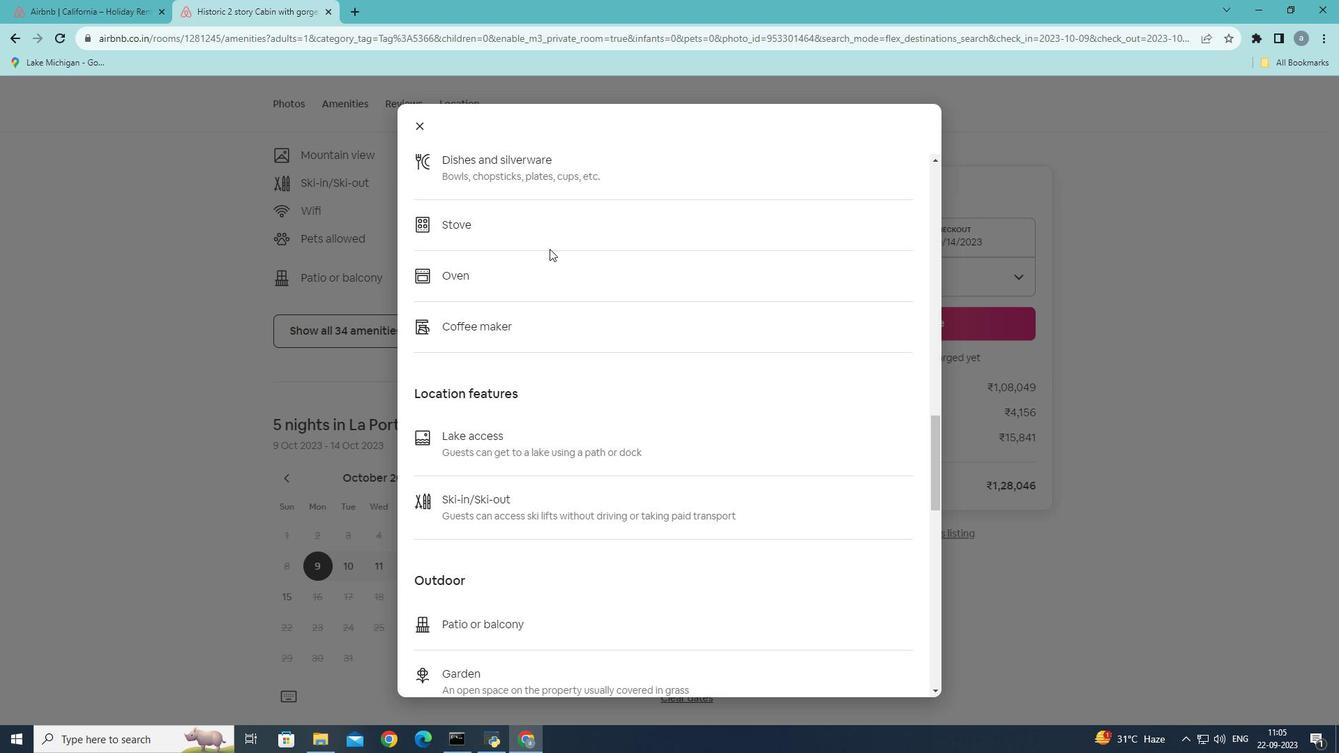 
Action: Mouse scrolled (549, 248) with delta (0, 0)
Screenshot: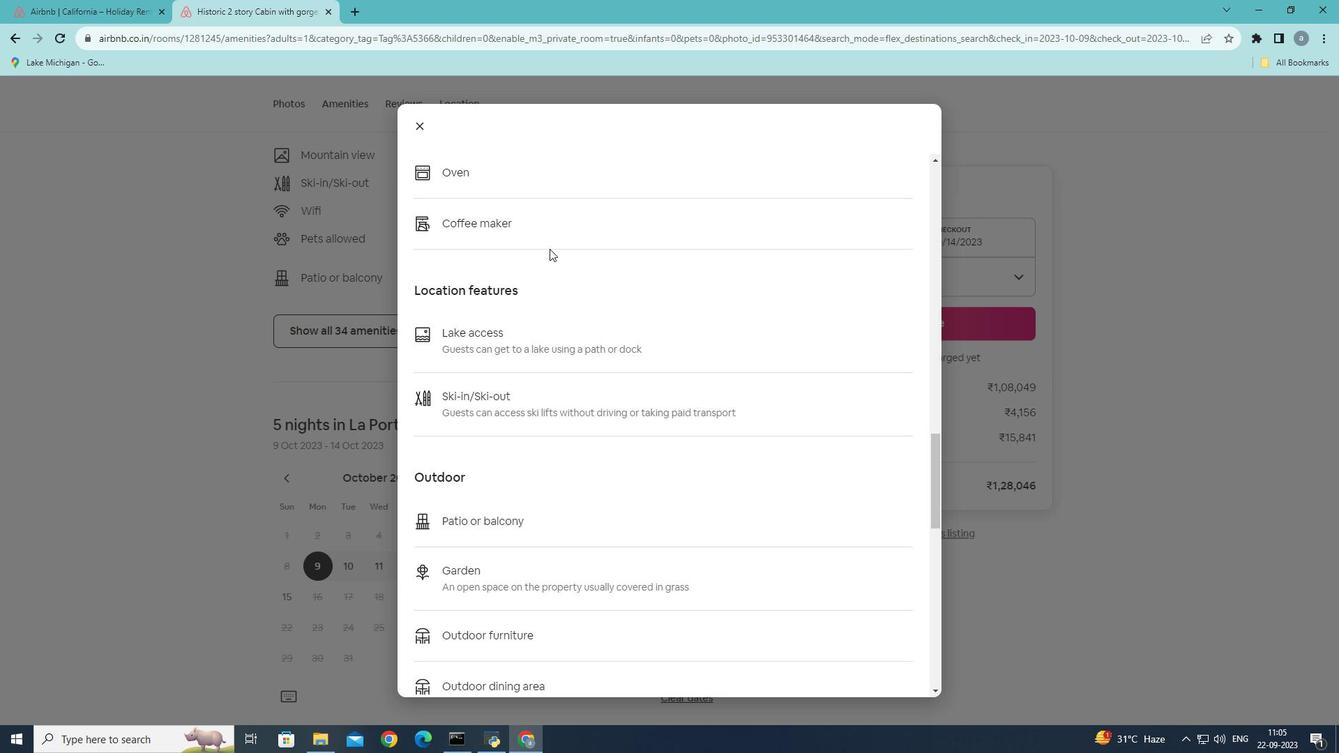 
Action: Mouse scrolled (549, 248) with delta (0, 0)
Screenshot: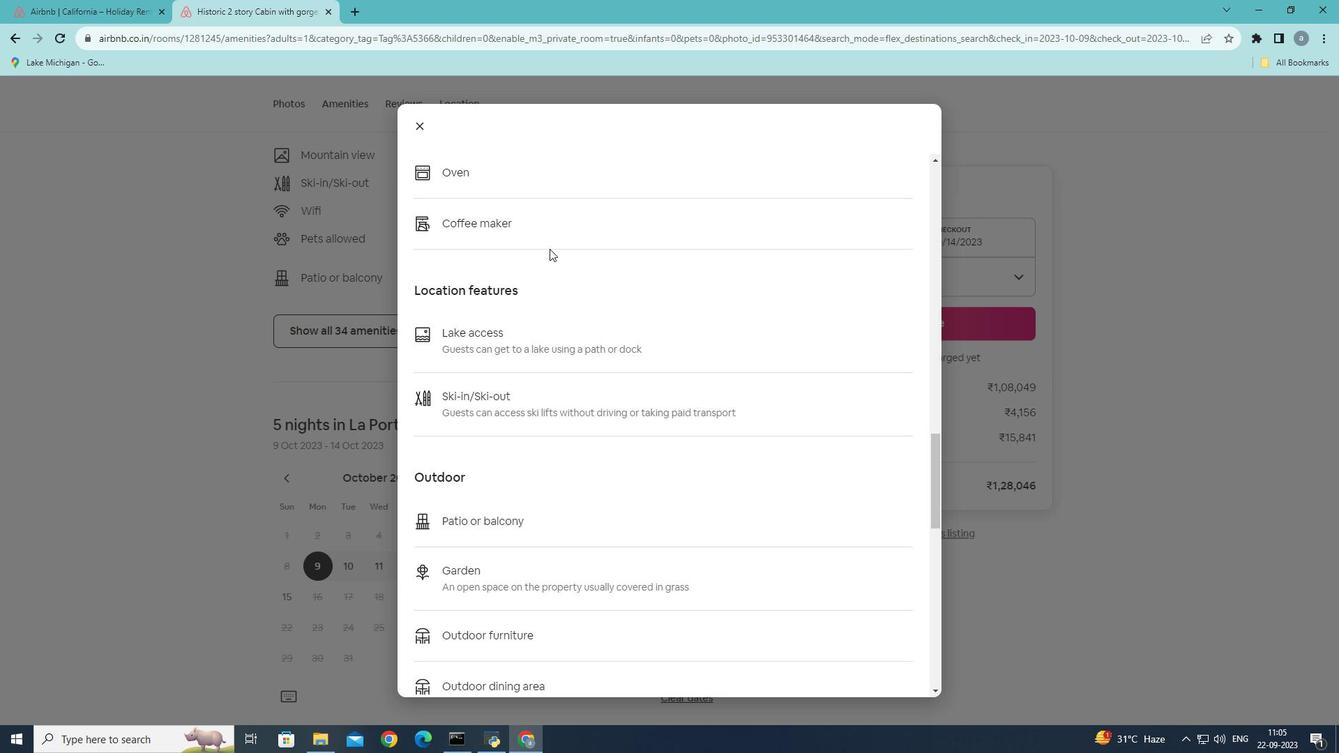 
Action: Mouse scrolled (549, 248) with delta (0, 0)
Screenshot: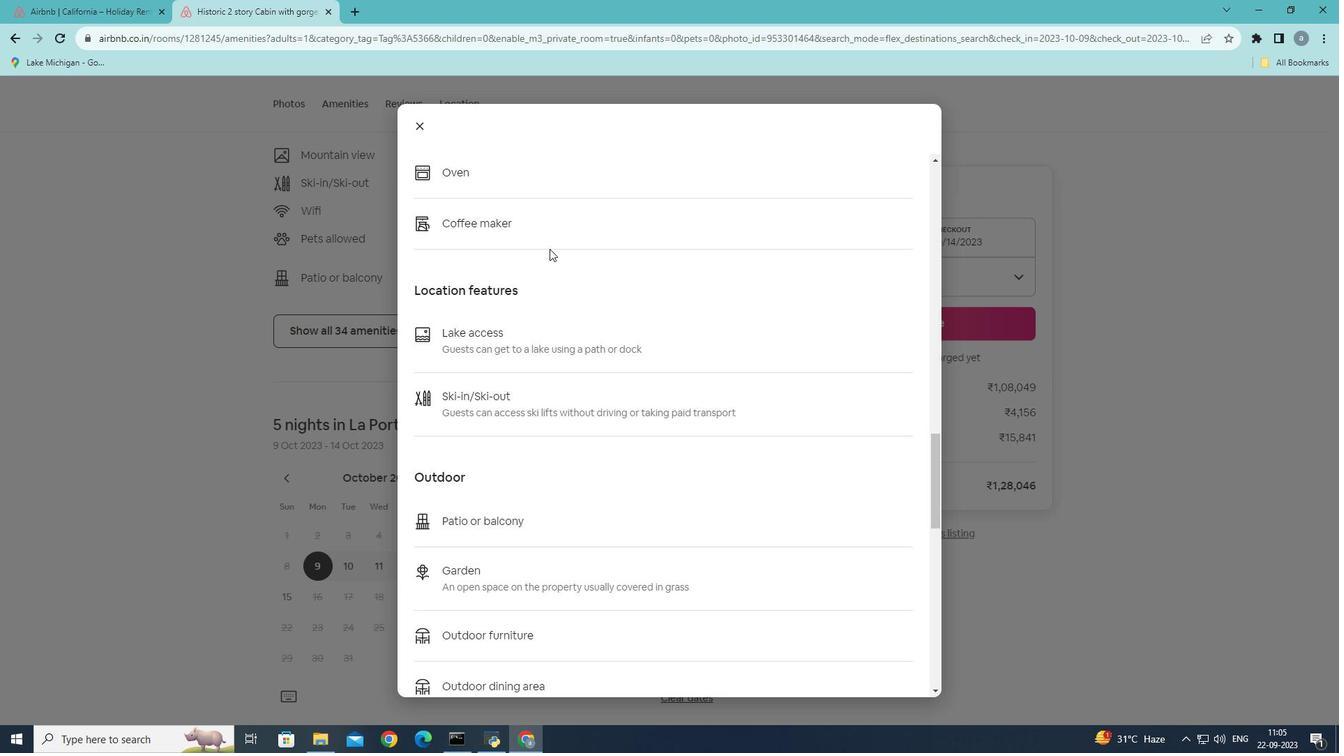 
Action: Mouse scrolled (549, 248) with delta (0, 0)
Screenshot: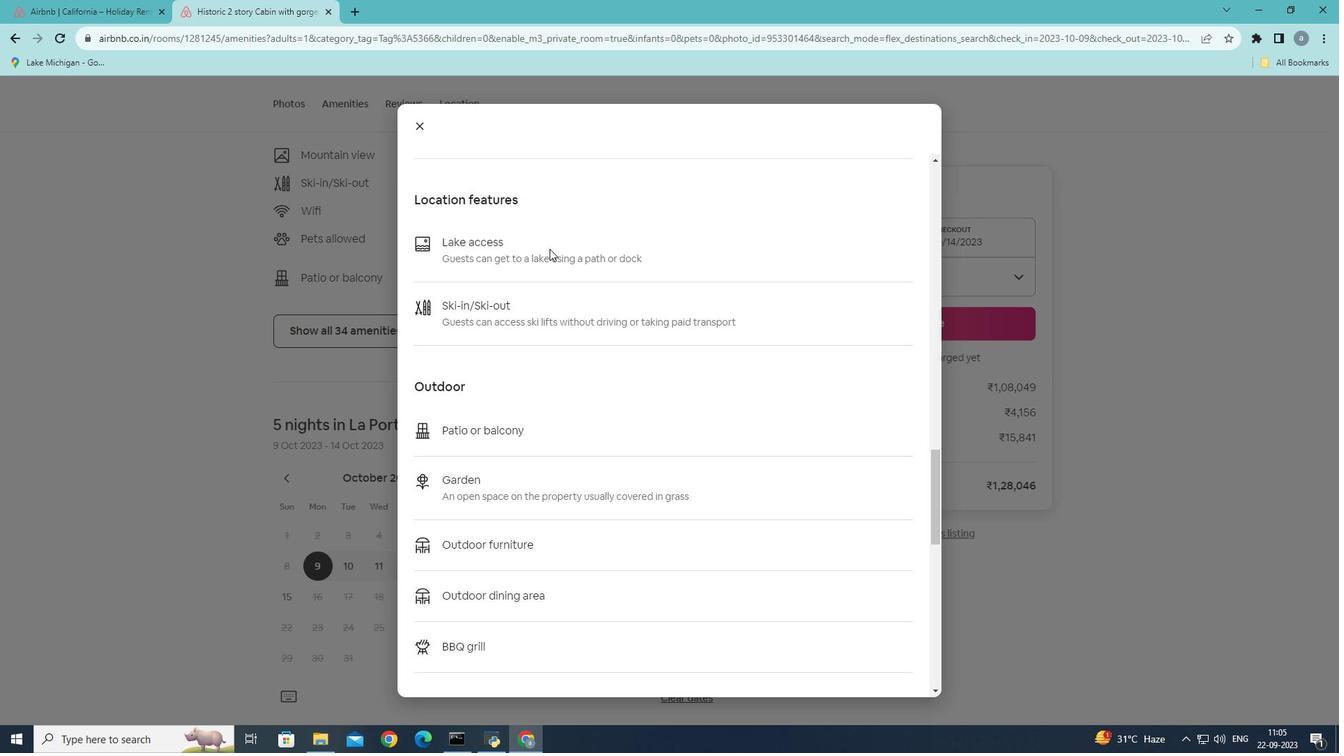
Action: Mouse scrolled (549, 248) with delta (0, 0)
Screenshot: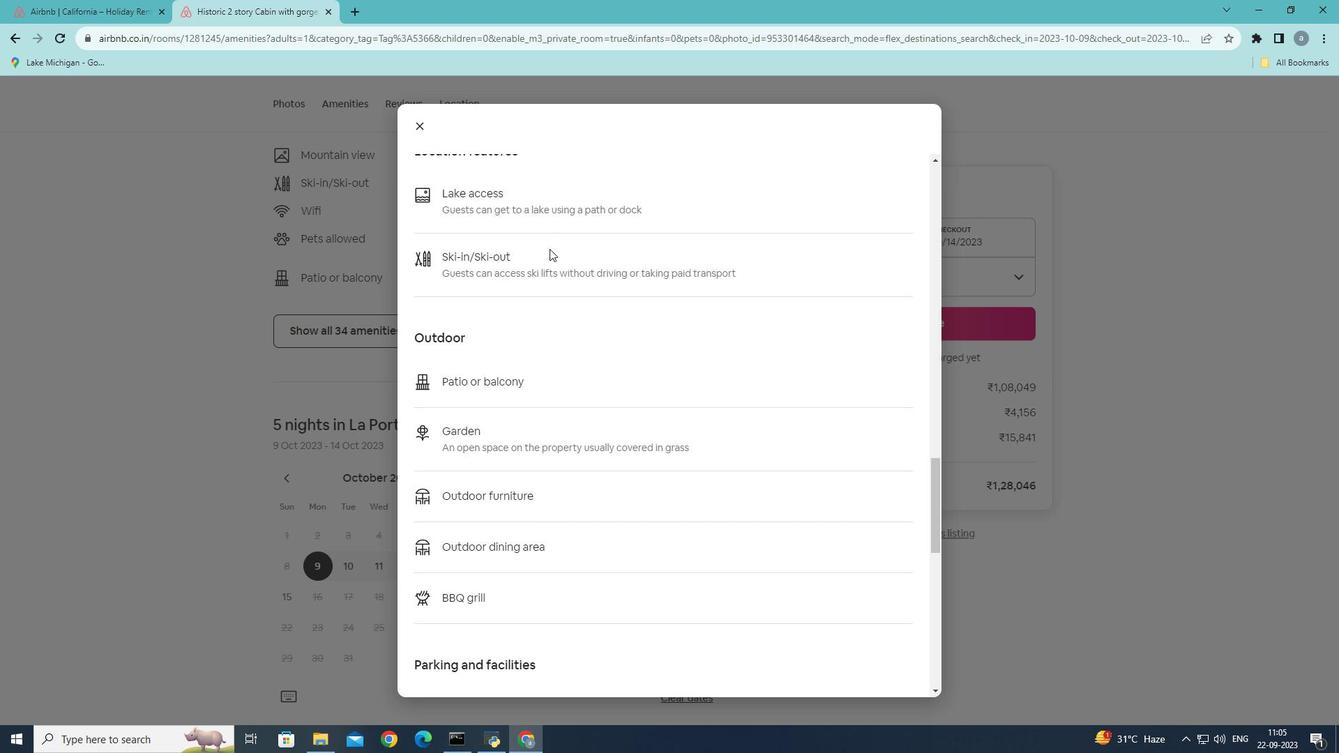 
Action: Mouse scrolled (549, 248) with delta (0, 0)
Screenshot: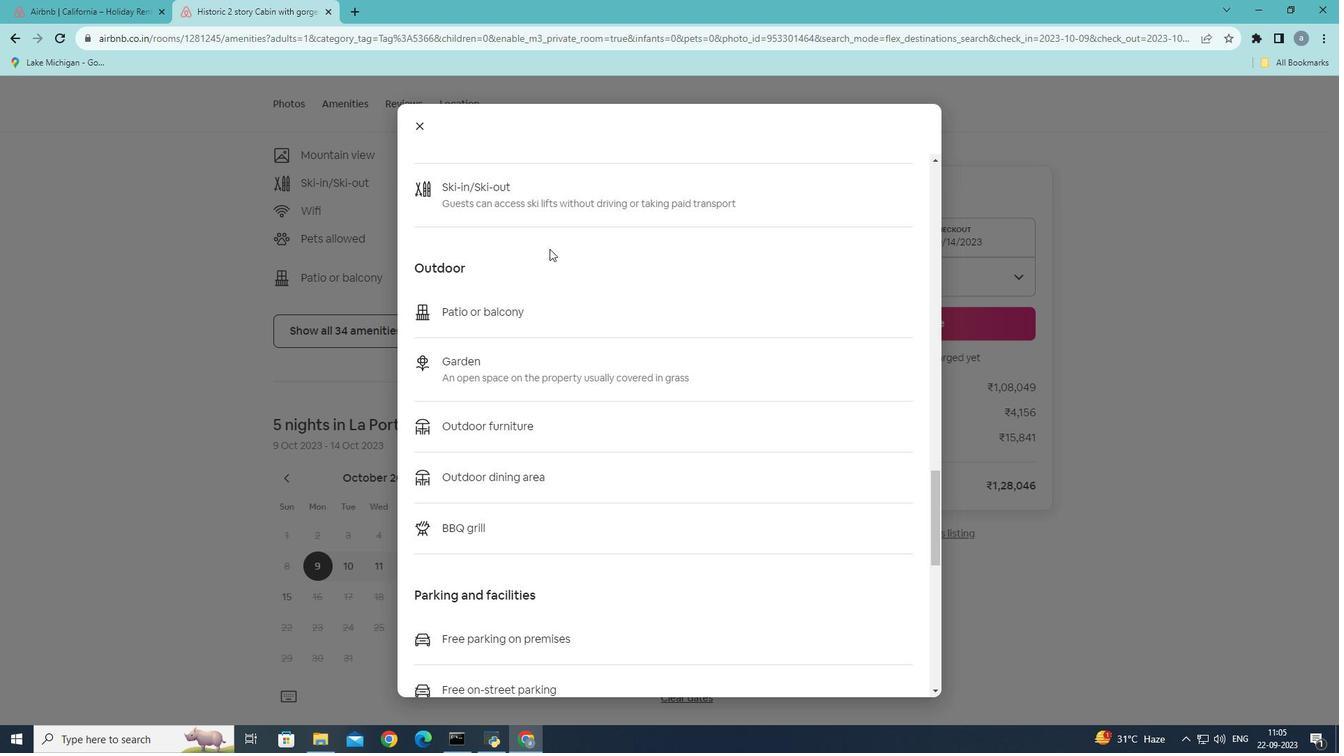
Action: Mouse scrolled (549, 248) with delta (0, 0)
Screenshot: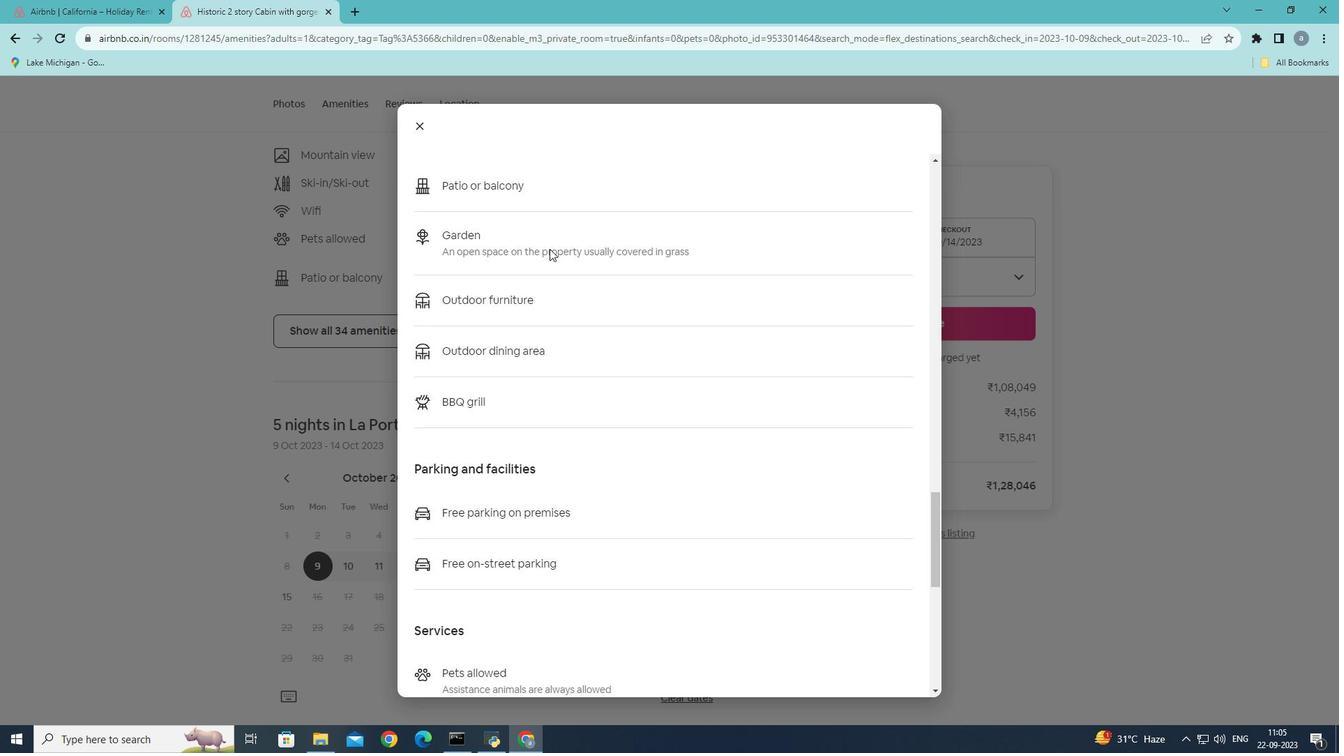 
Action: Mouse scrolled (549, 248) with delta (0, 0)
Screenshot: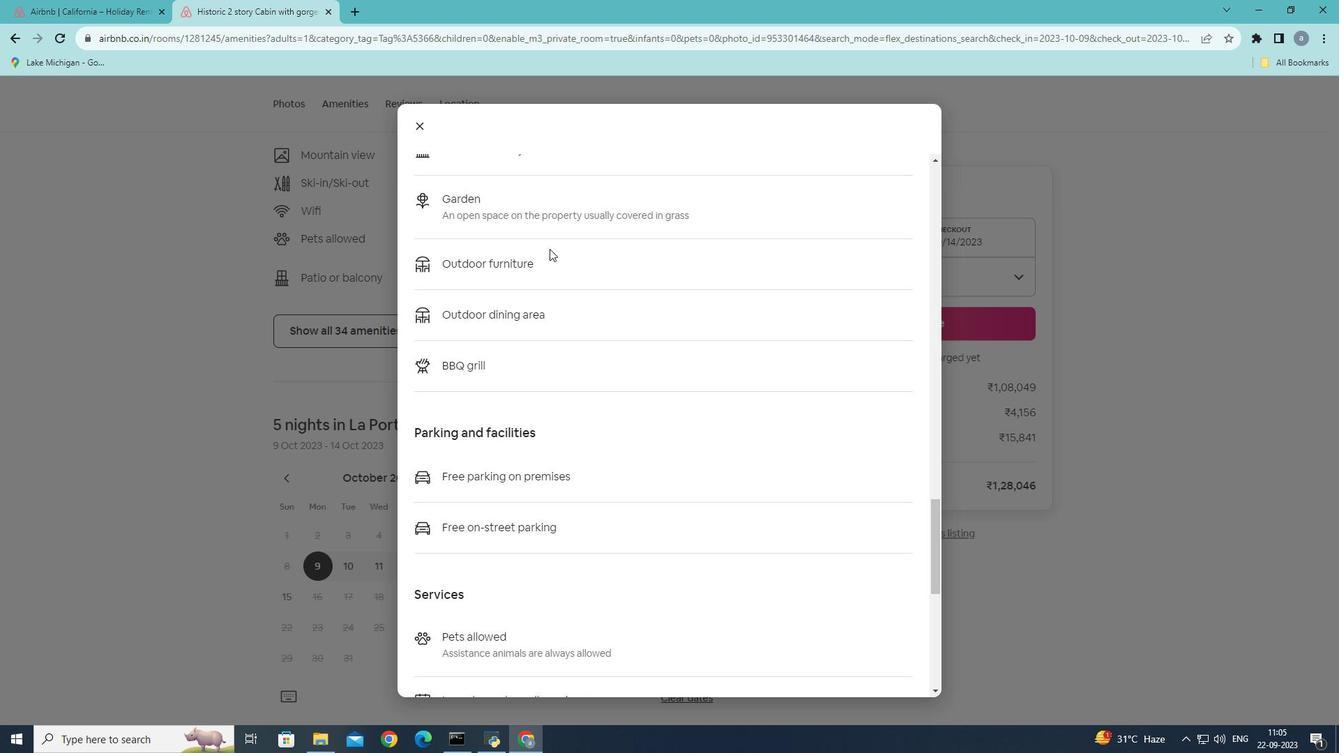 
Action: Mouse scrolled (549, 248) with delta (0, 0)
Screenshot: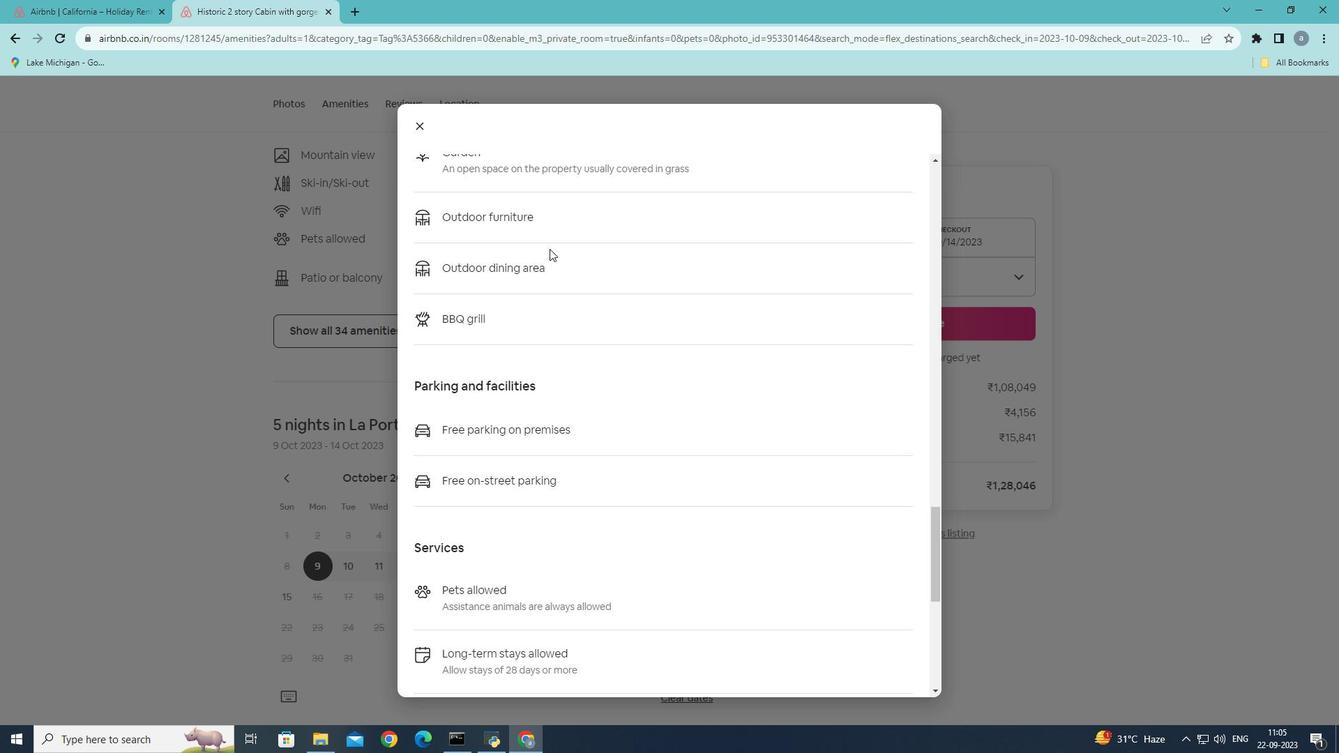 
Action: Mouse scrolled (549, 248) with delta (0, 0)
Screenshot: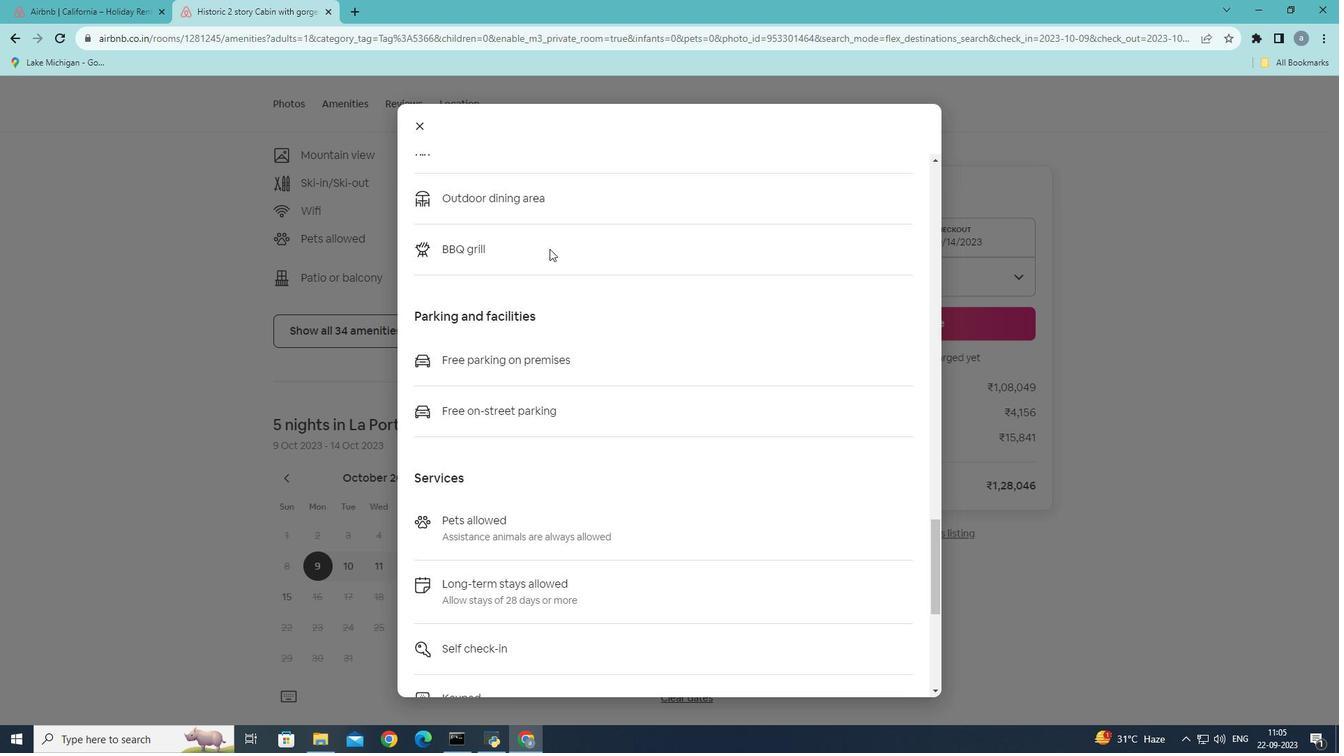 
Action: Mouse scrolled (549, 248) with delta (0, 0)
Screenshot: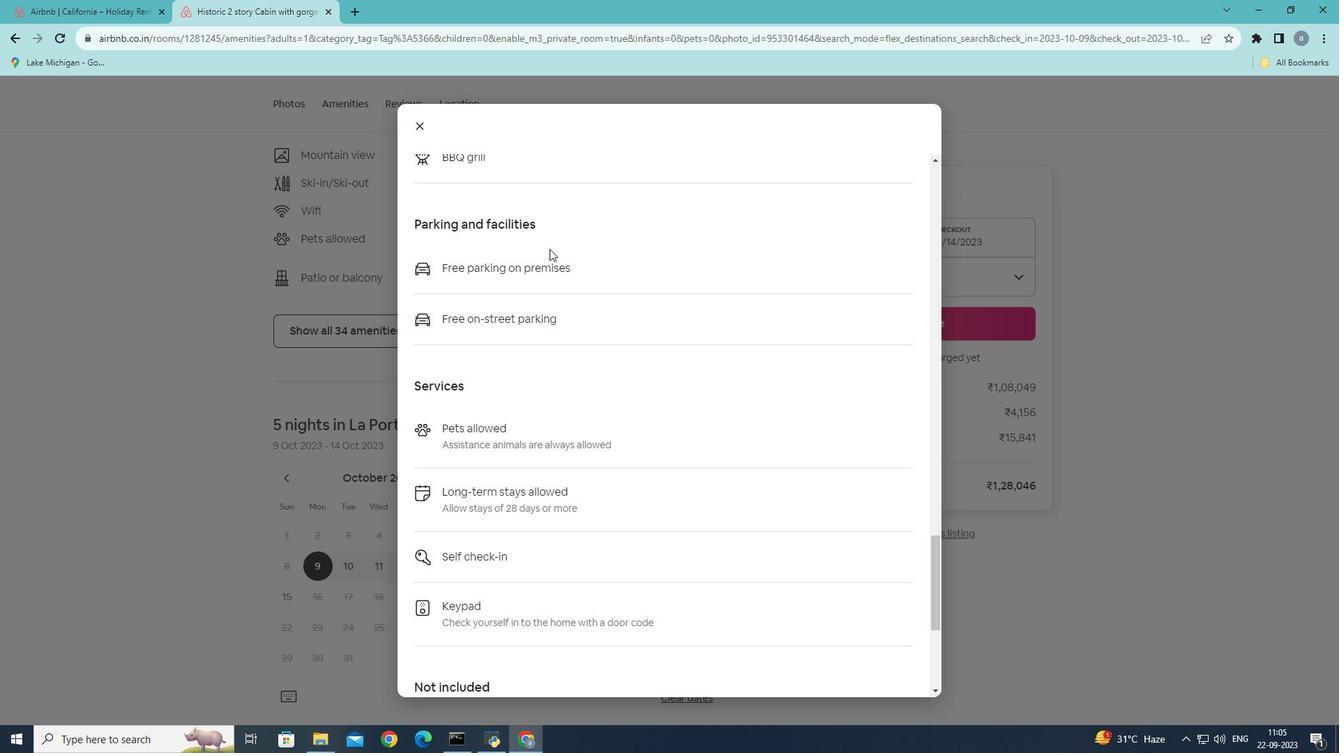 
Action: Mouse scrolled (549, 248) with delta (0, 0)
Screenshot: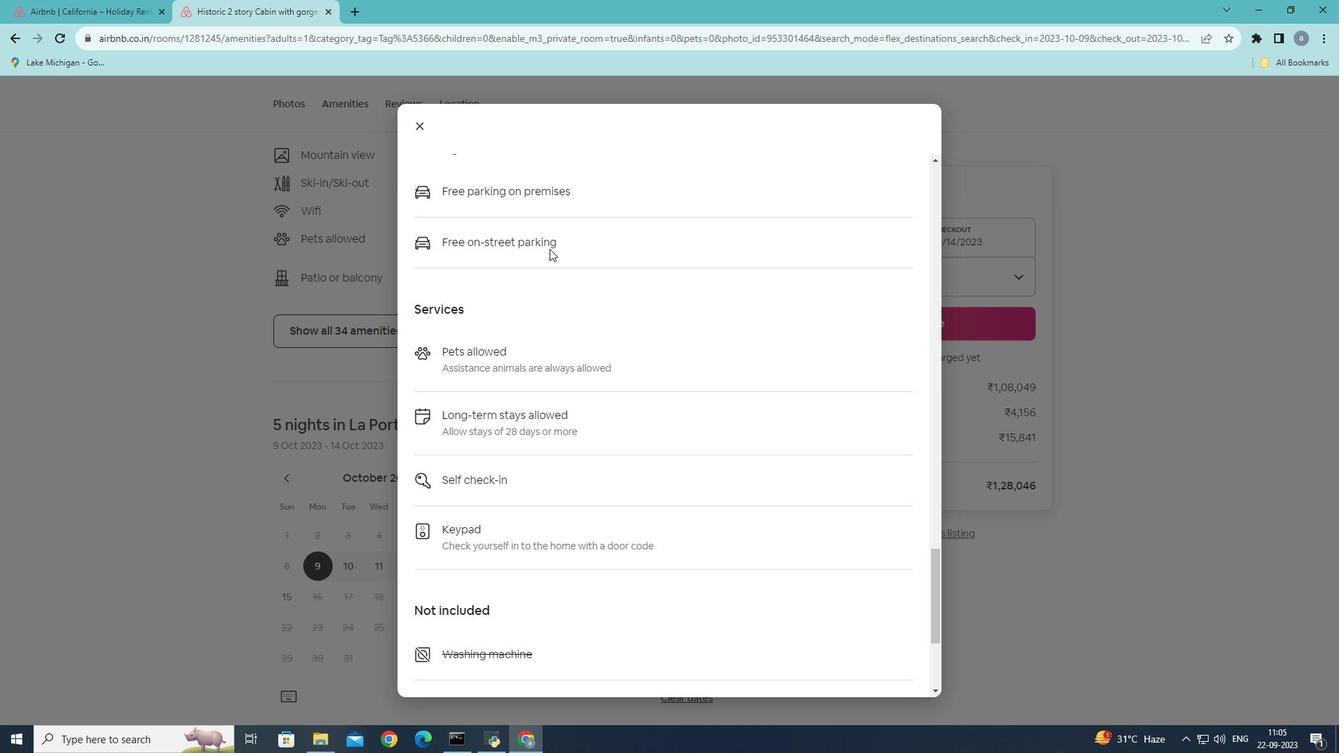 
Action: Mouse scrolled (549, 248) with delta (0, 0)
Screenshot: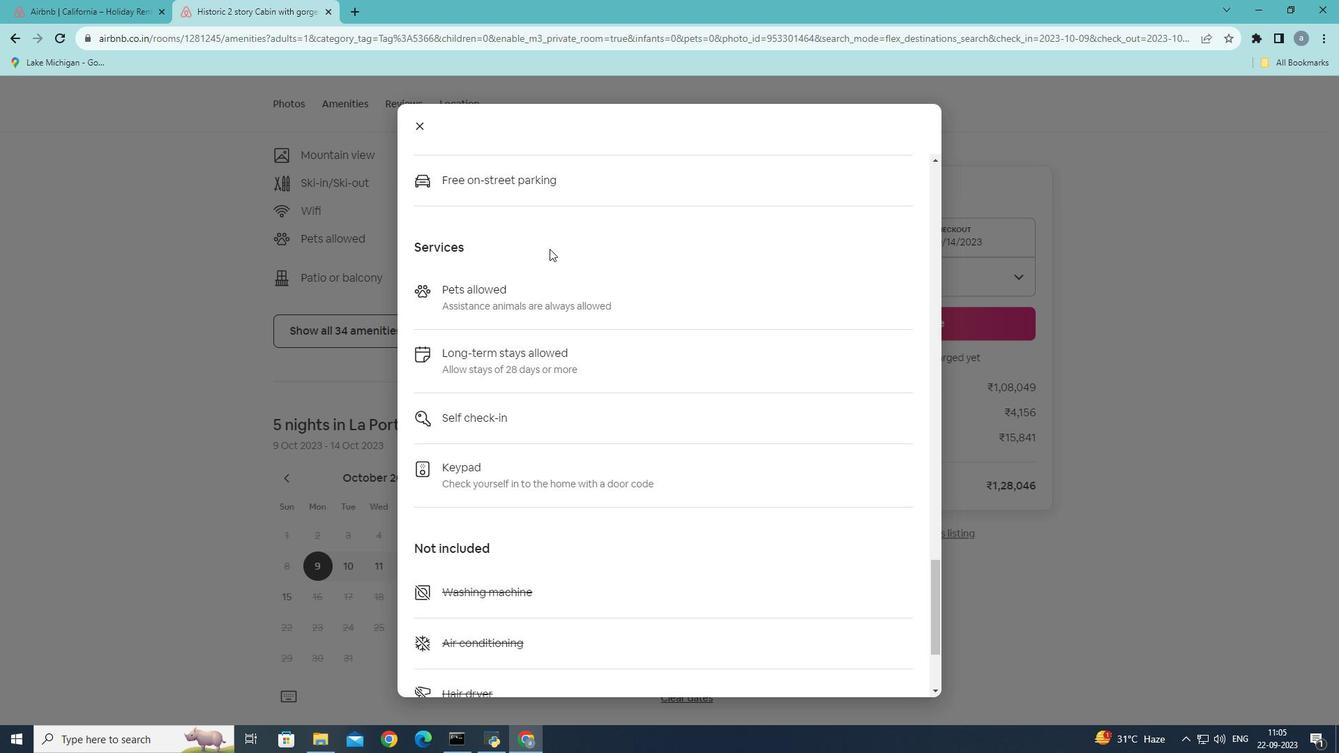 
Action: Mouse scrolled (549, 248) with delta (0, 0)
Screenshot: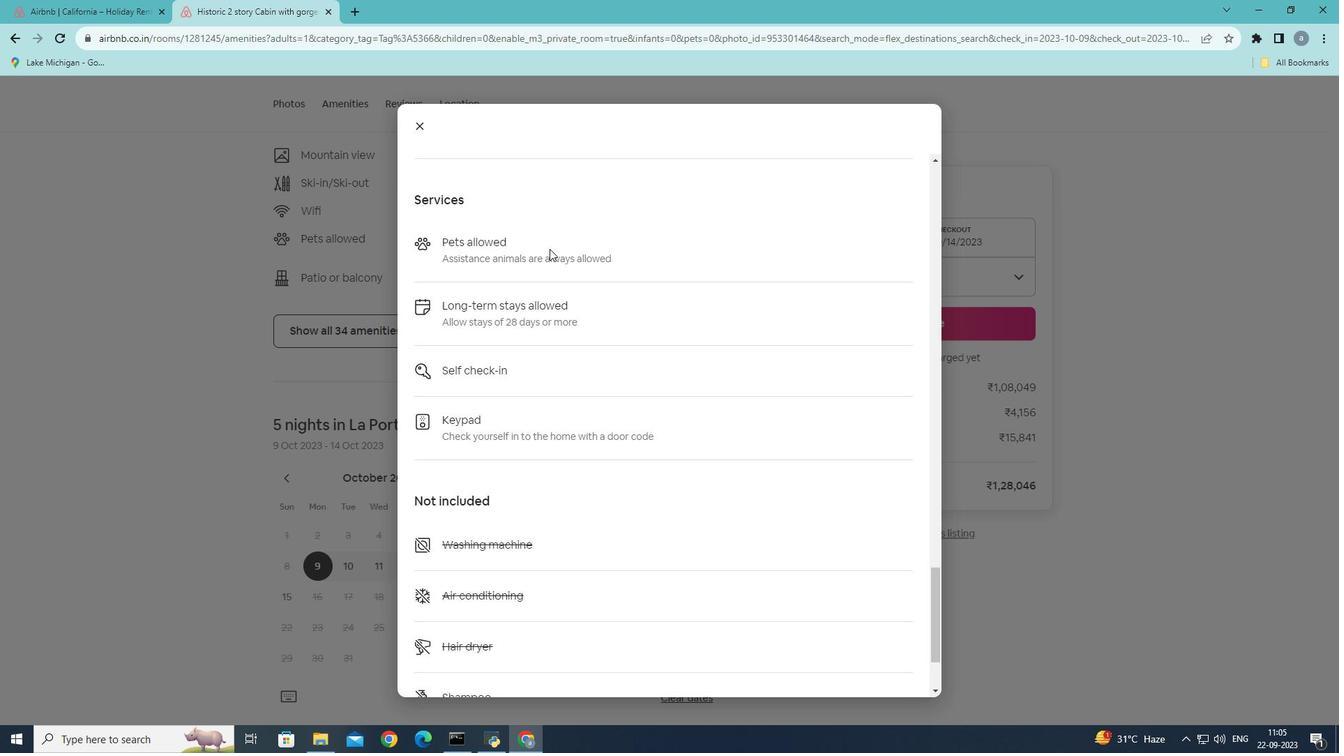 
Action: Mouse scrolled (549, 248) with delta (0, 0)
Screenshot: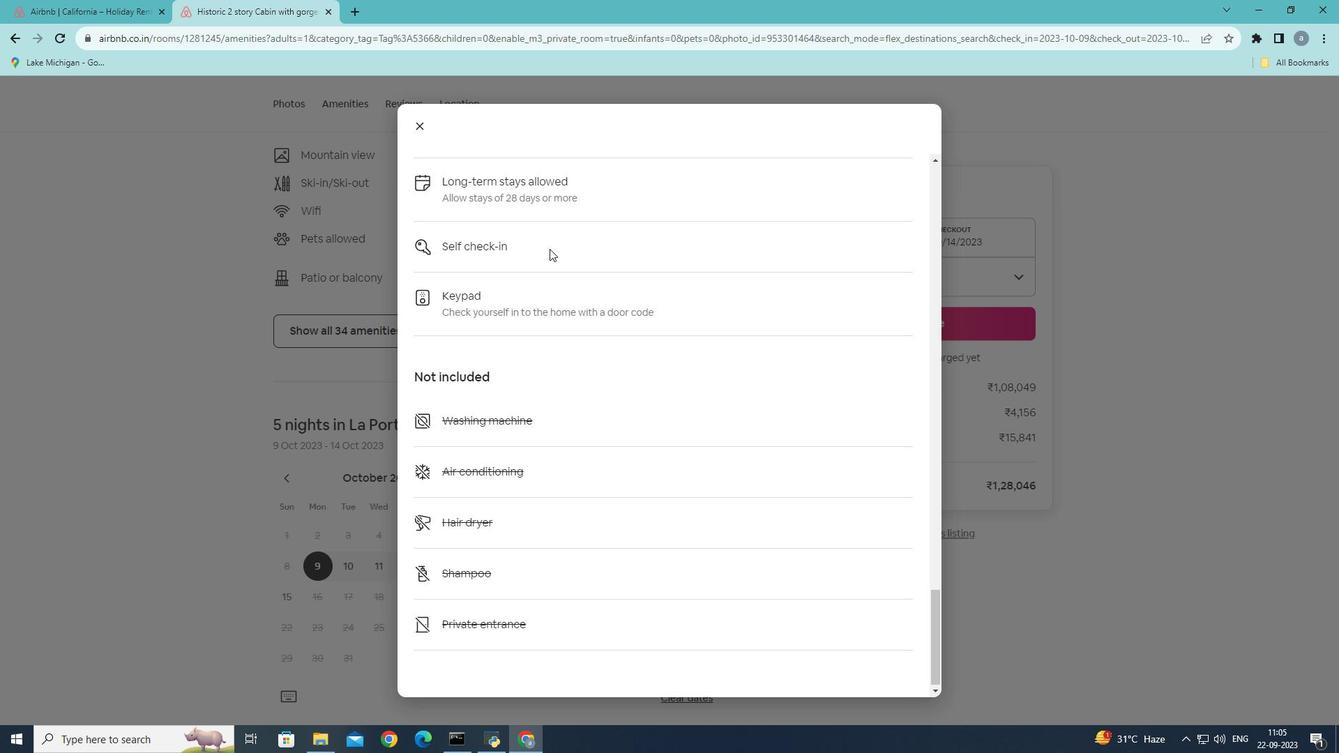
Action: Mouse scrolled (549, 248) with delta (0, 0)
Screenshot: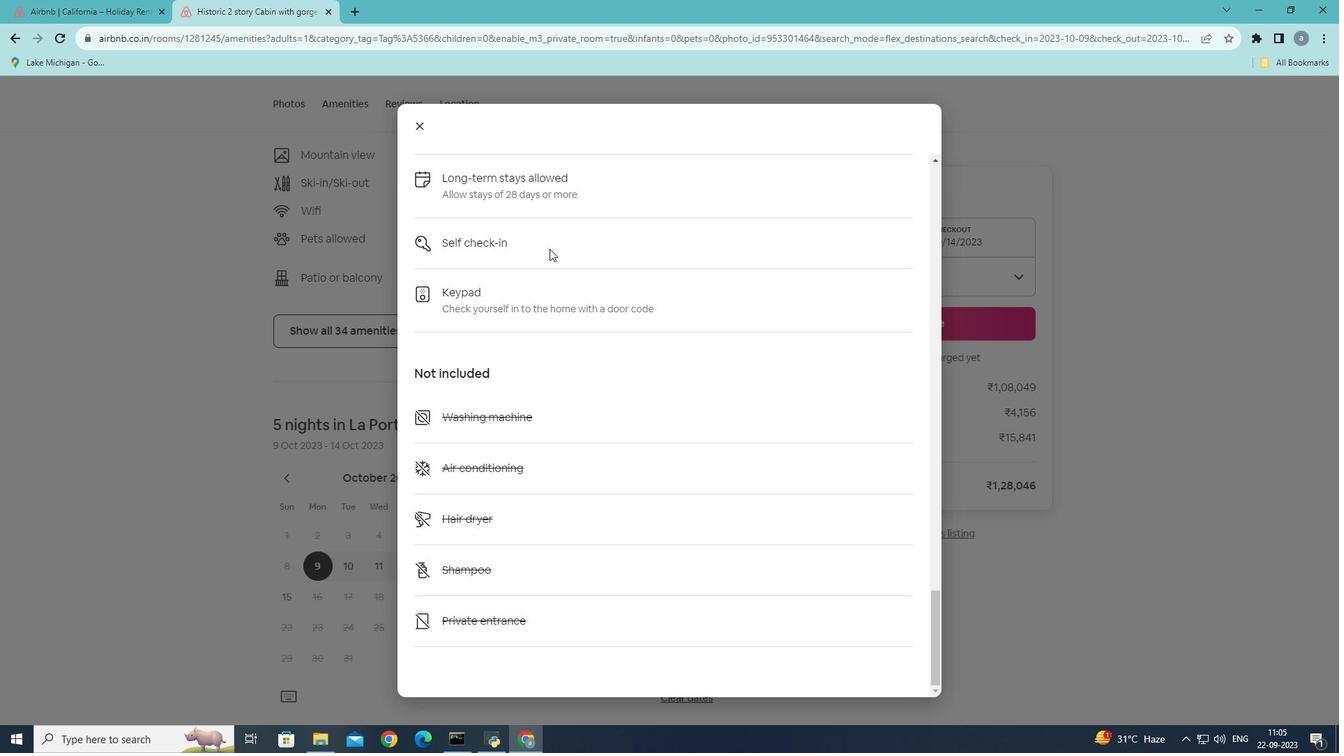 
Action: Mouse scrolled (549, 248) with delta (0, 0)
Screenshot: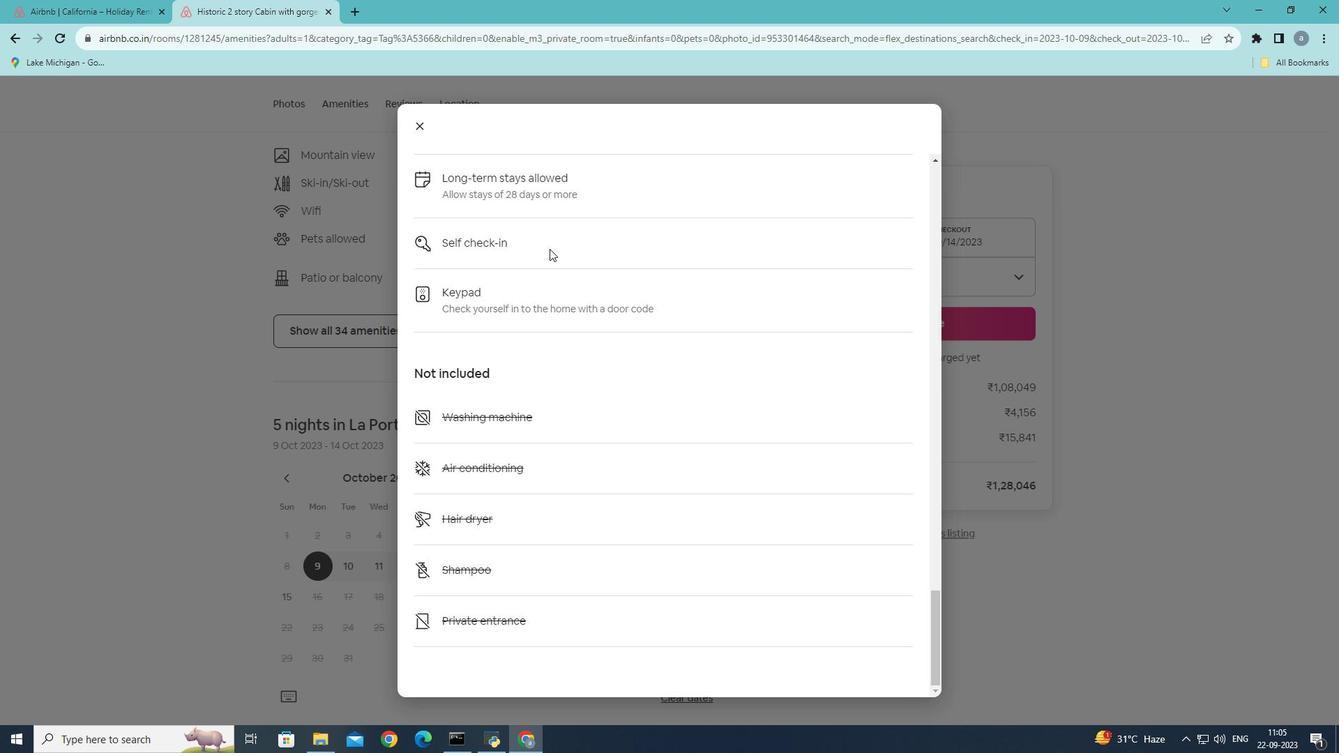 
Action: Mouse scrolled (549, 248) with delta (0, 0)
Screenshot: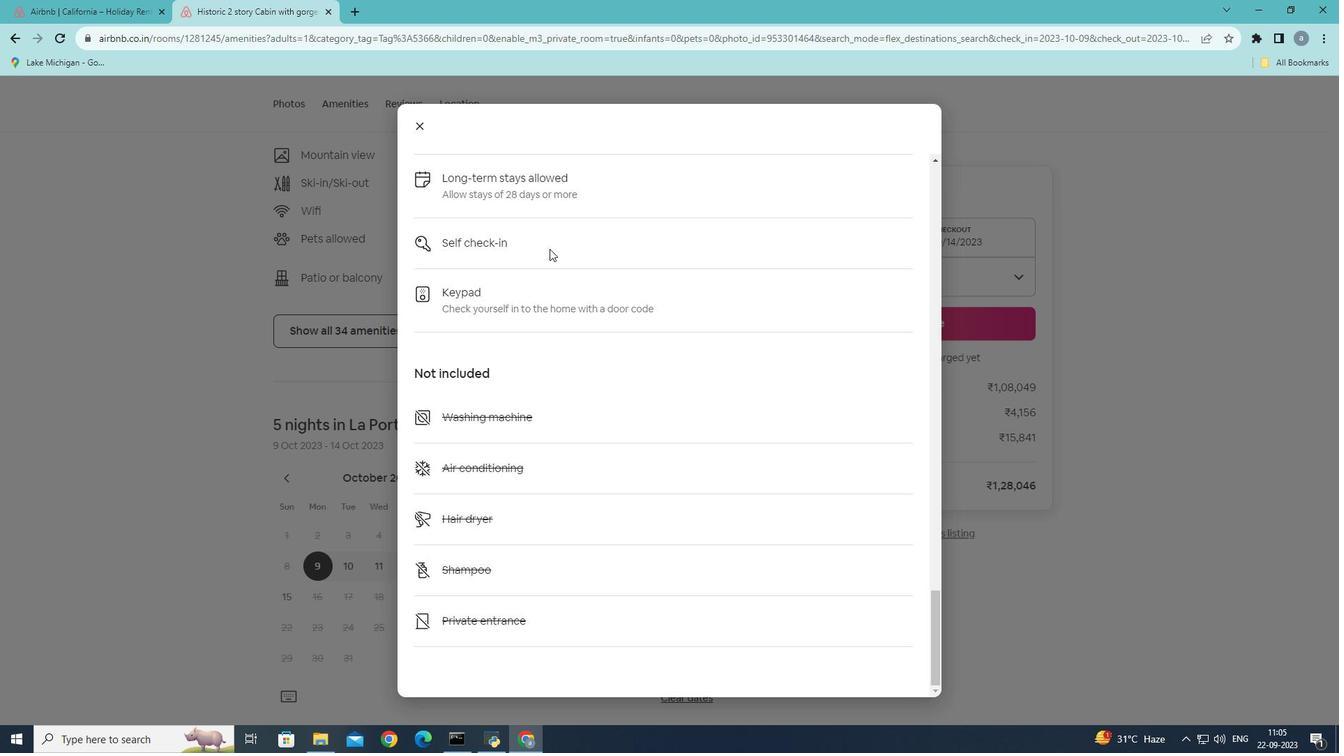 
Action: Mouse scrolled (549, 248) with delta (0, 0)
Screenshot: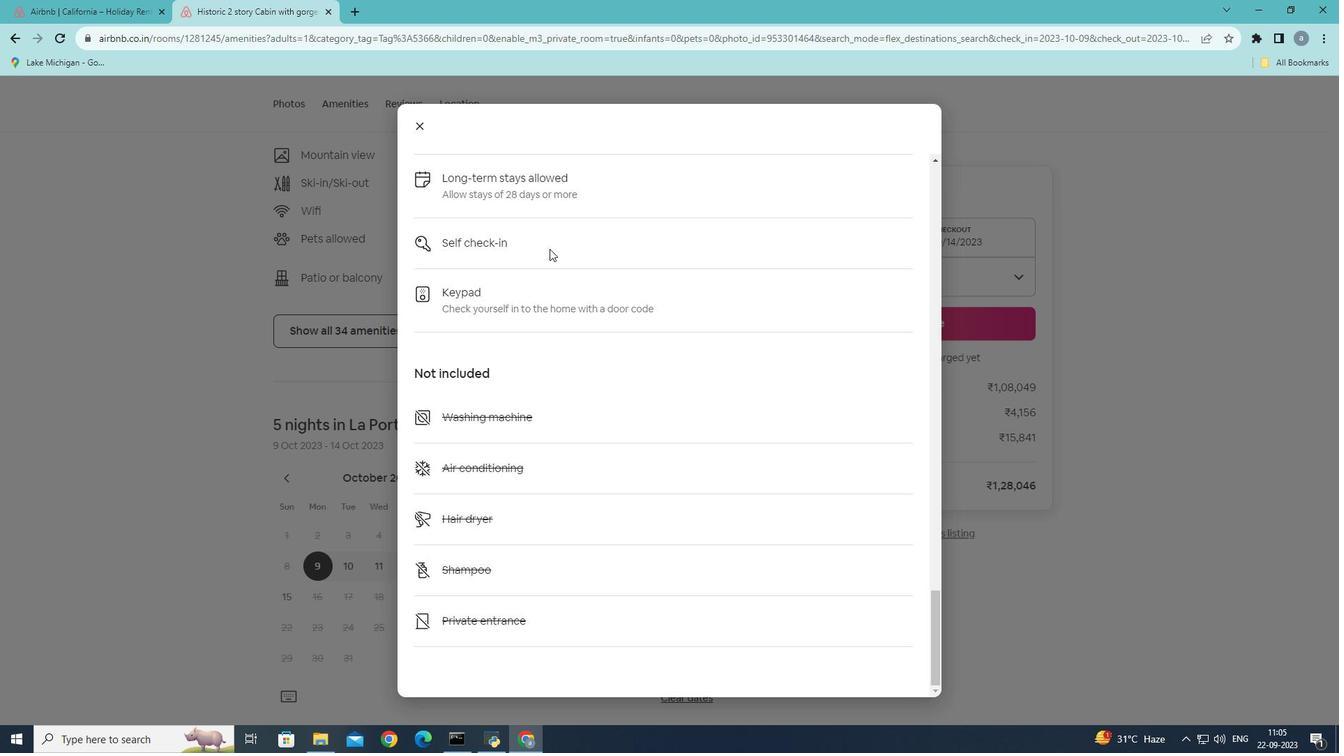 
Action: Mouse scrolled (549, 248) with delta (0, 0)
Screenshot: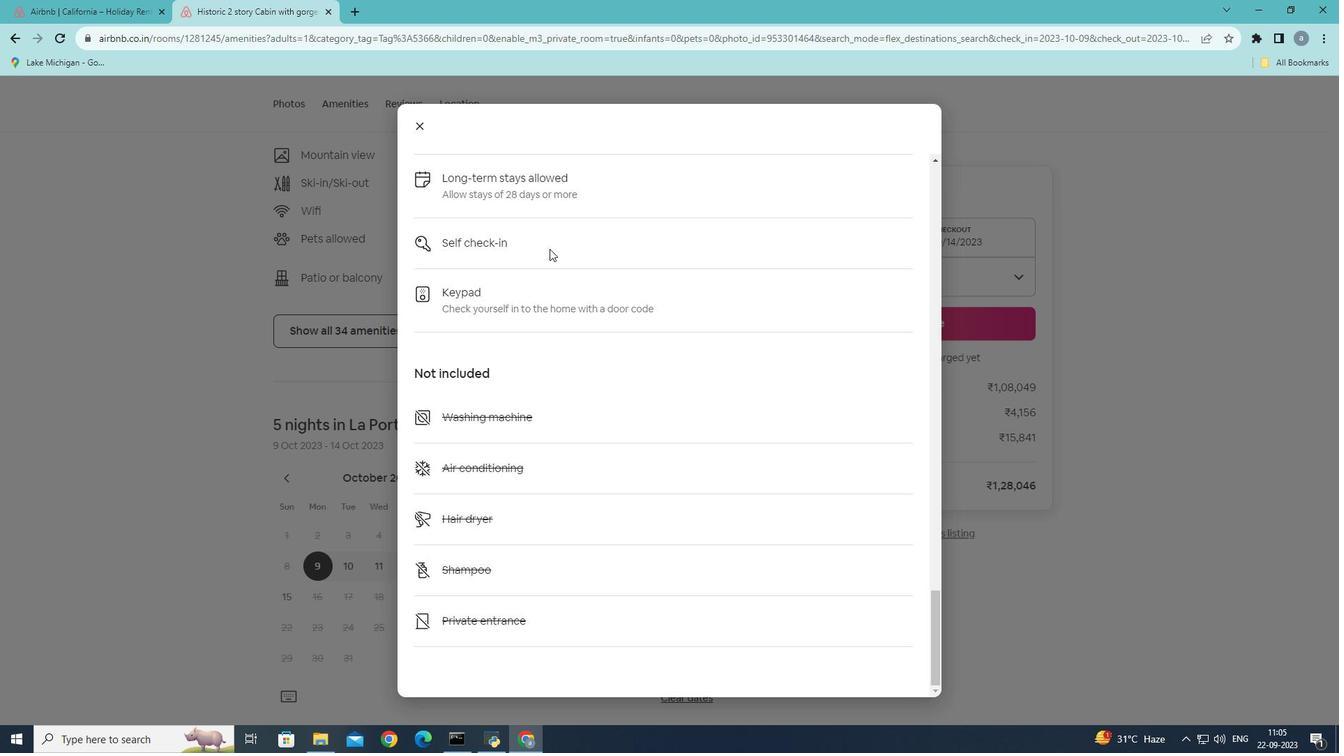
Action: Mouse scrolled (549, 248) with delta (0, 0)
Screenshot: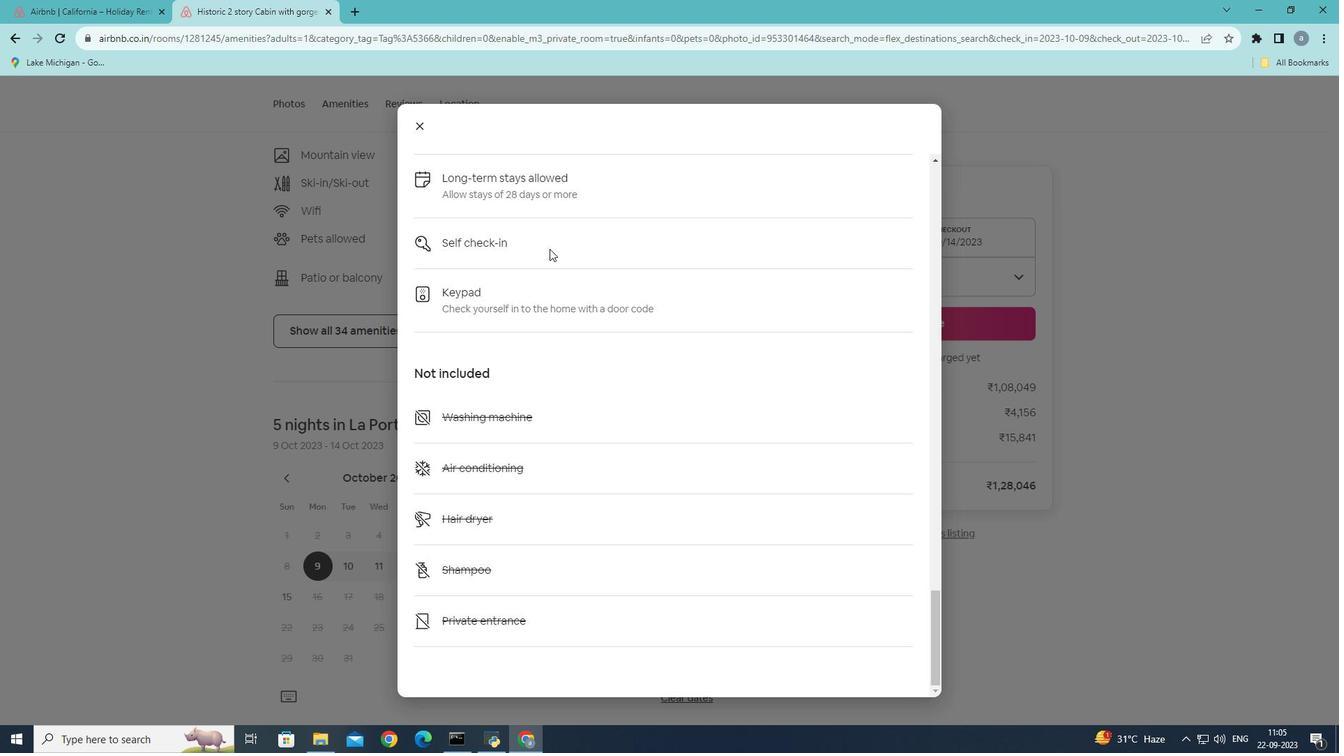 
Action: Mouse scrolled (549, 248) with delta (0, 0)
Screenshot: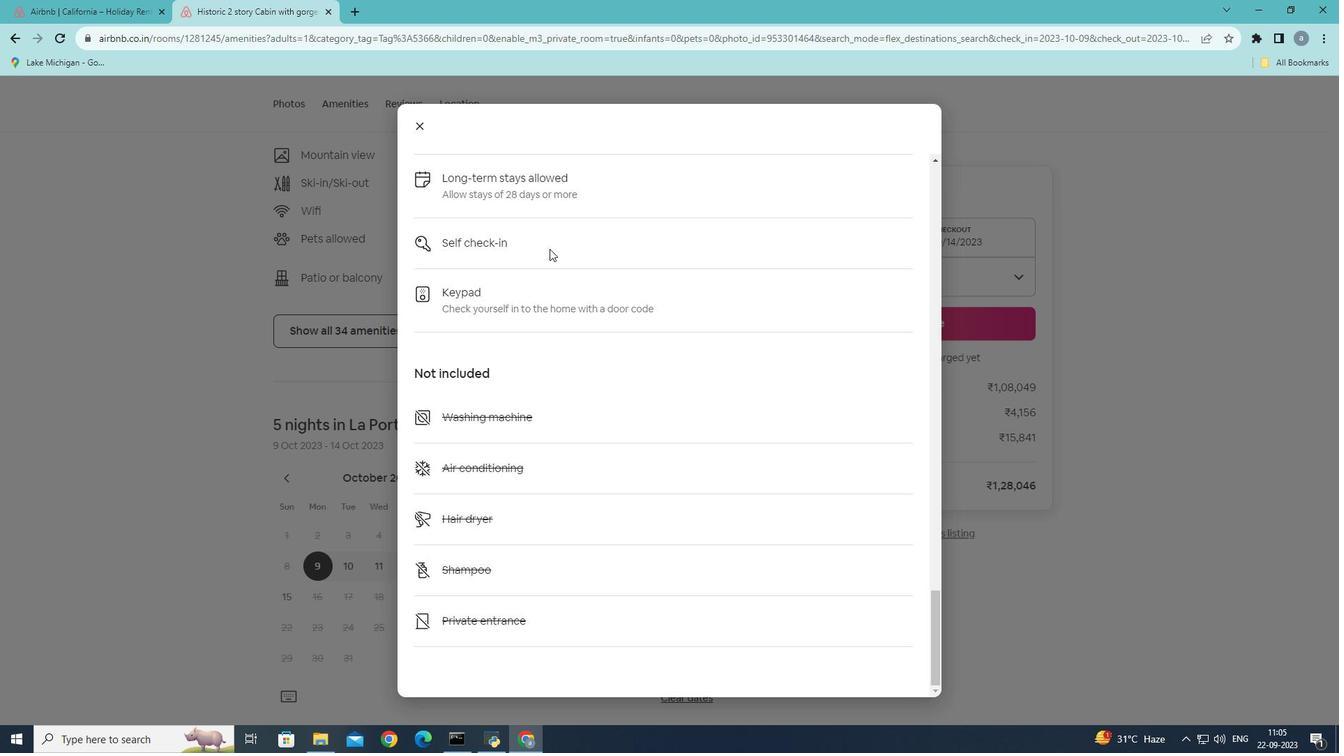 
Action: Mouse moved to (417, 128)
Screenshot: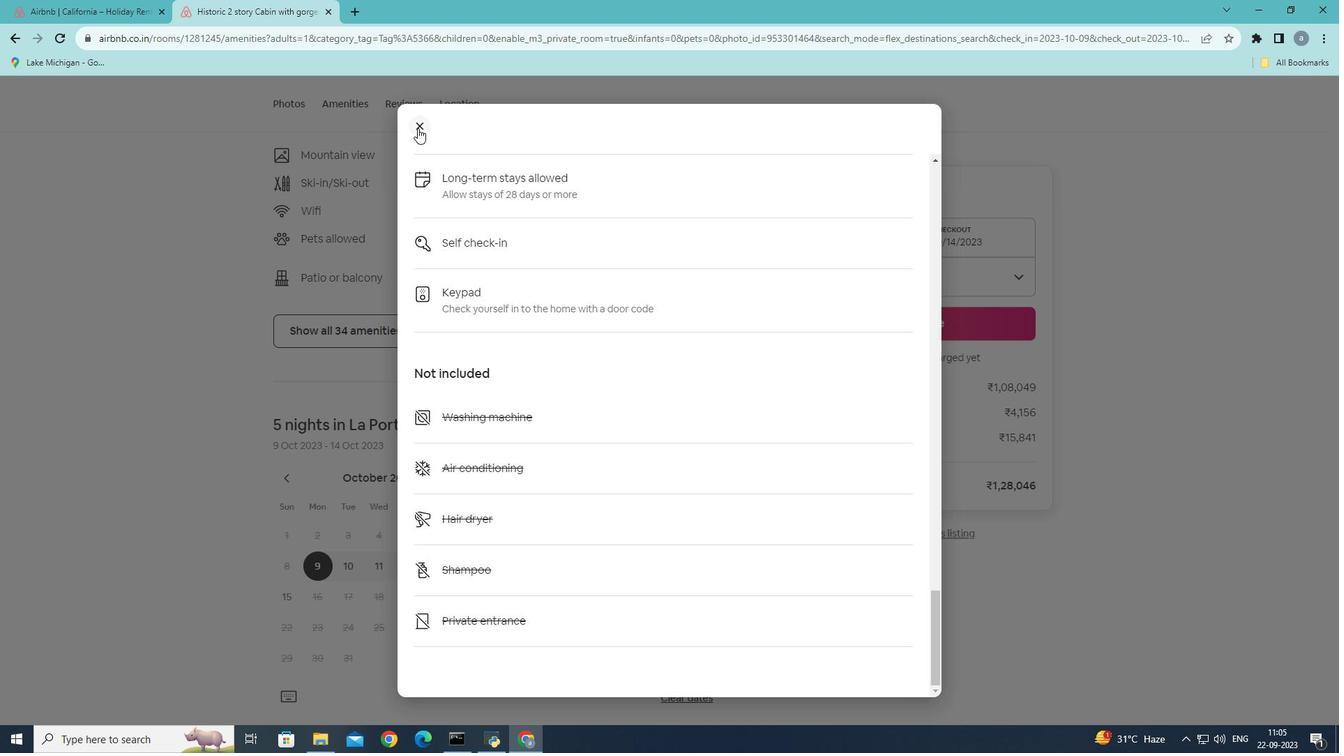 
Action: Mouse pressed left at (417, 128)
Screenshot: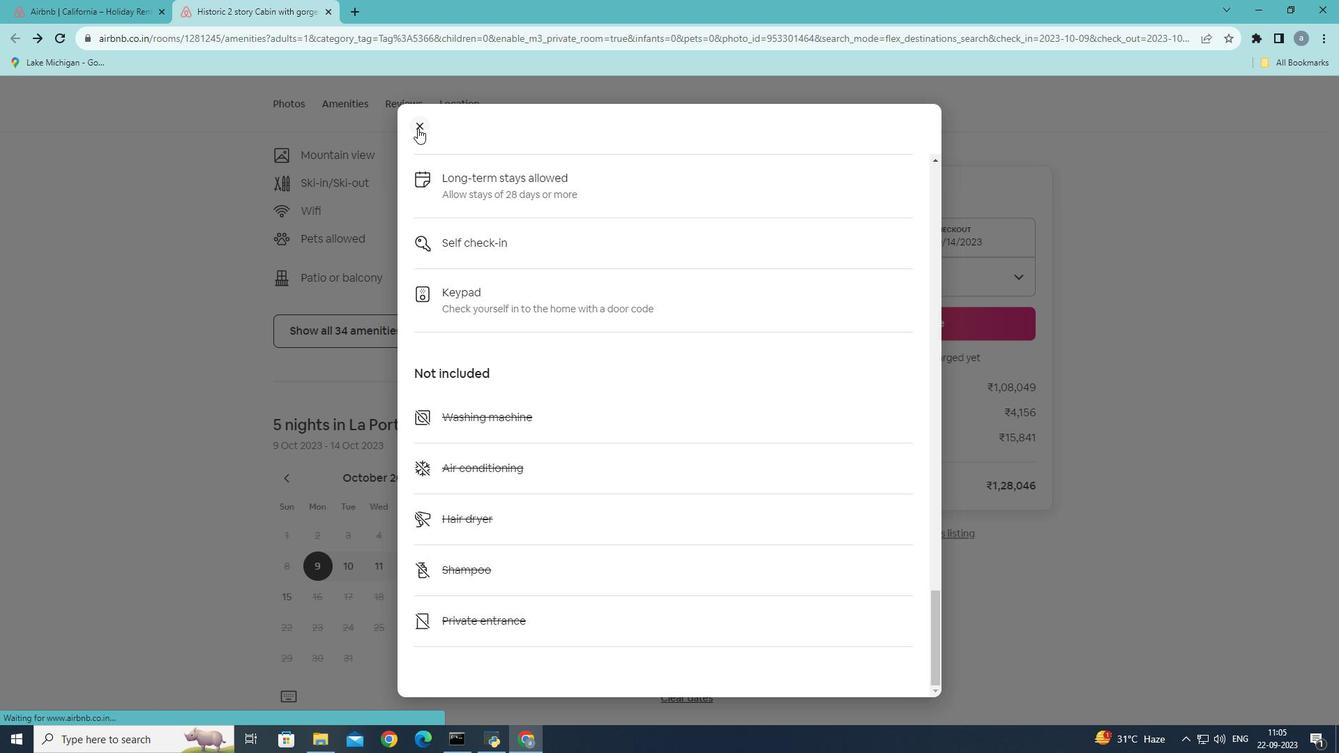 
Action: Mouse moved to (432, 214)
Screenshot: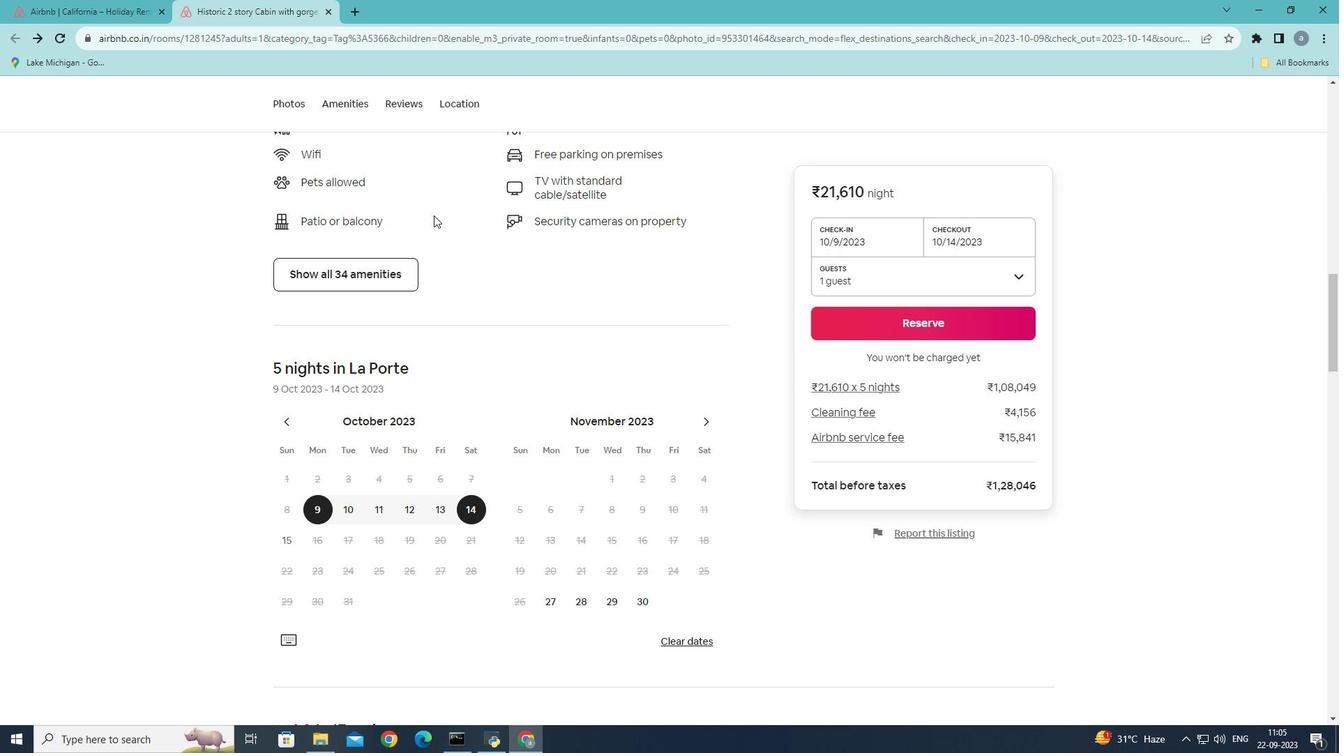 
Action: Mouse scrolled (432, 214) with delta (0, 0)
Screenshot: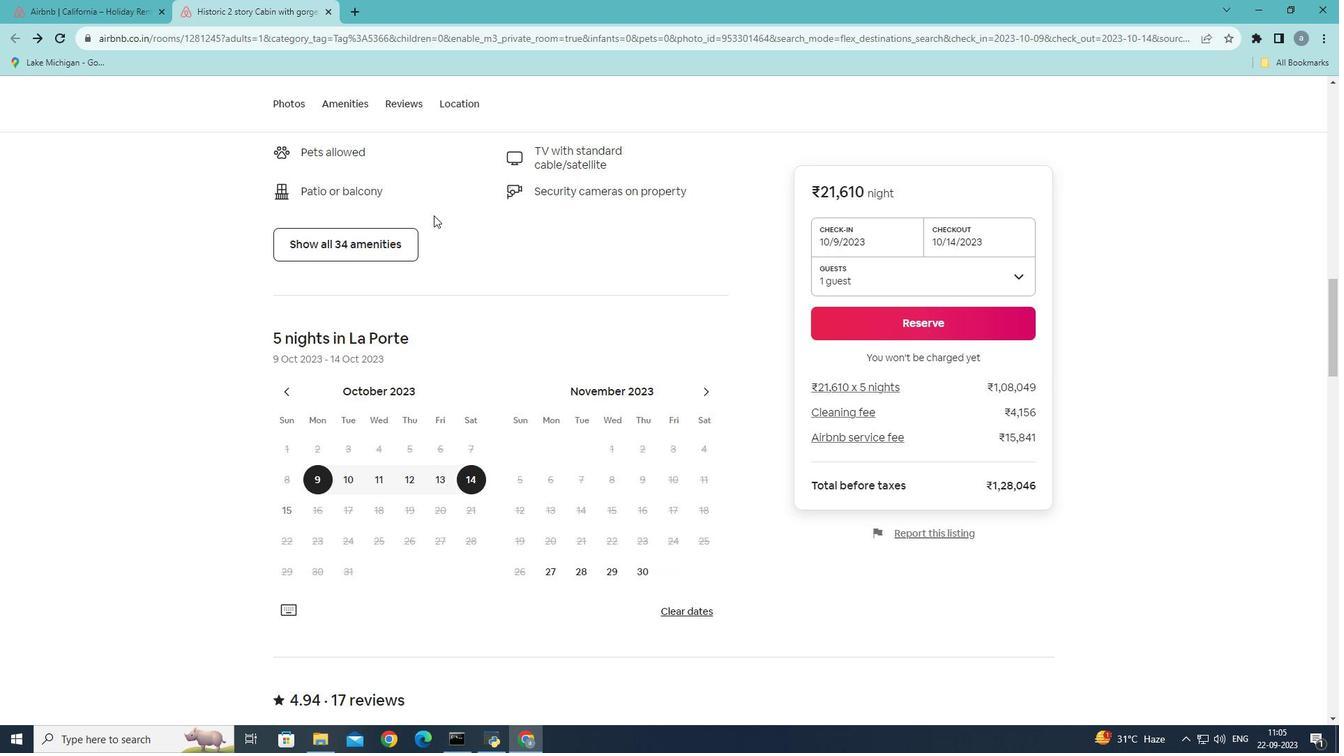 
Action: Mouse moved to (433, 215)
Screenshot: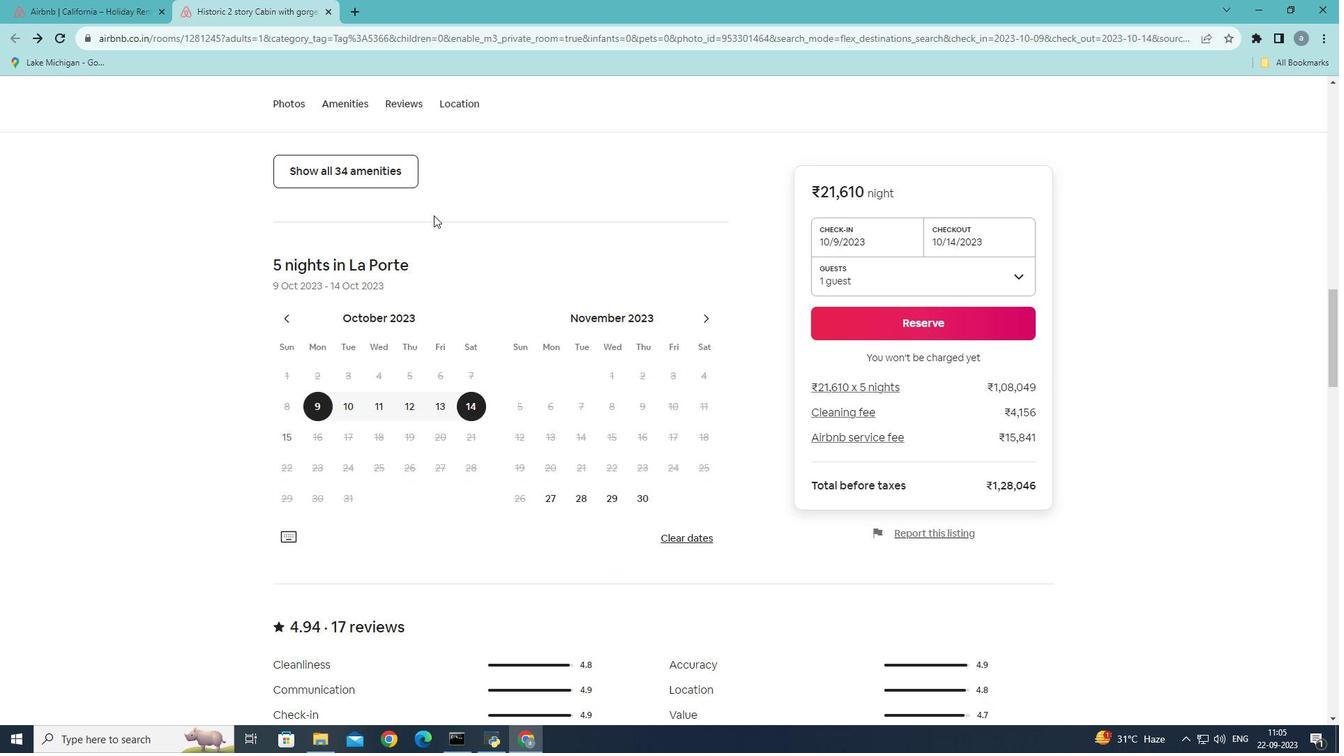 
Action: Mouse scrolled (433, 214) with delta (0, 0)
Screenshot: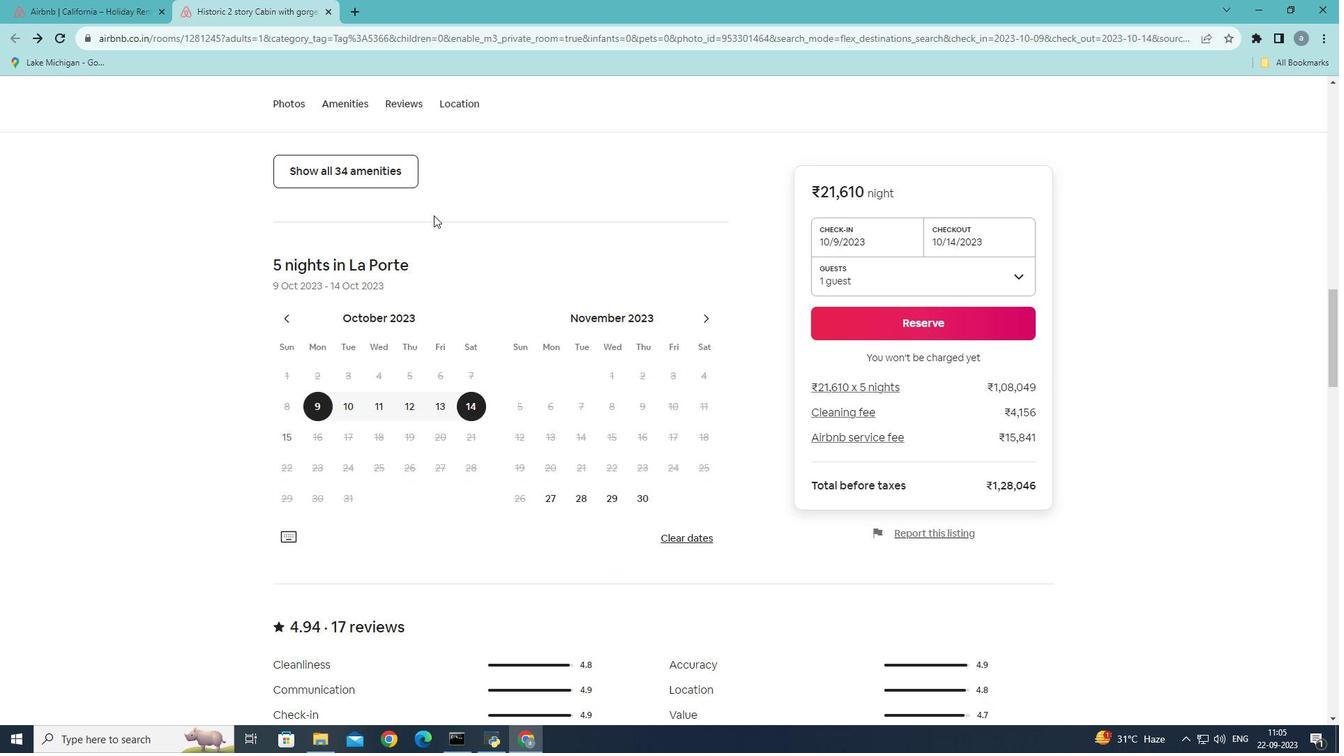 
Action: Mouse moved to (433, 215)
Screenshot: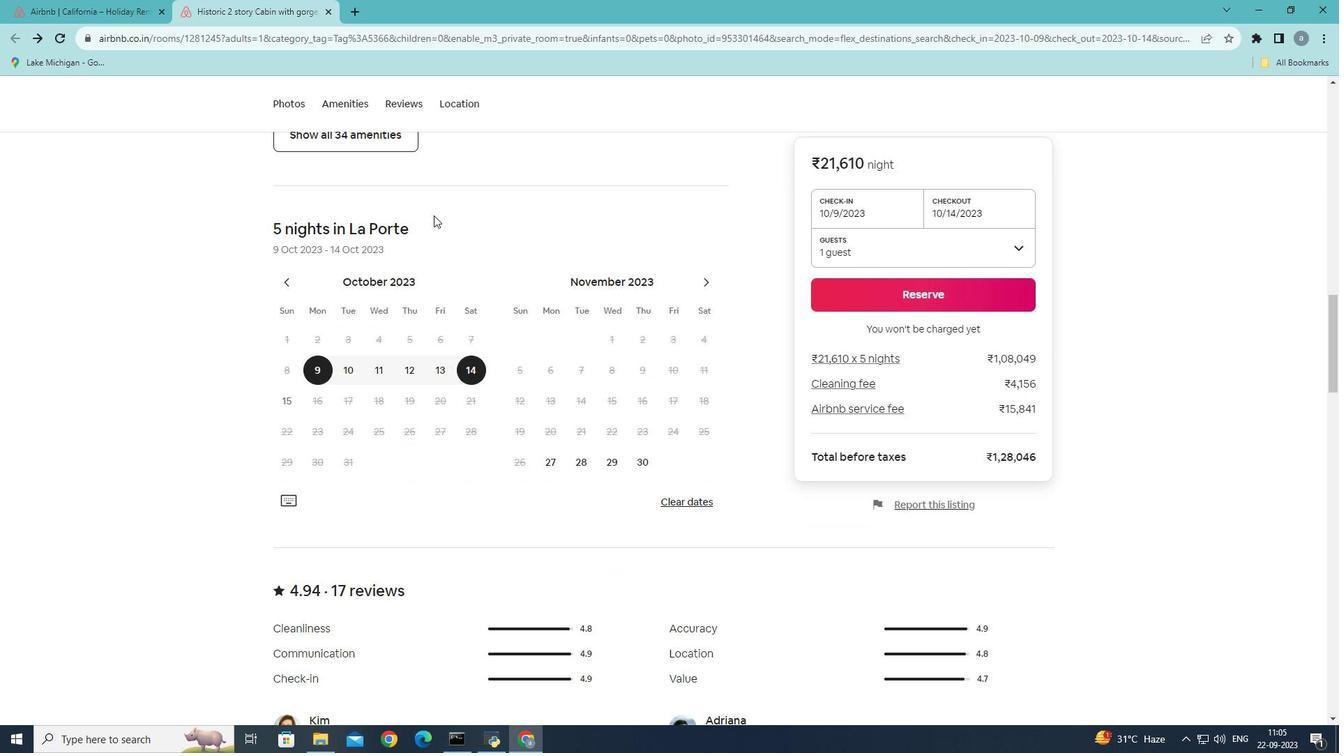 
Action: Mouse scrolled (433, 214) with delta (0, 0)
Screenshot: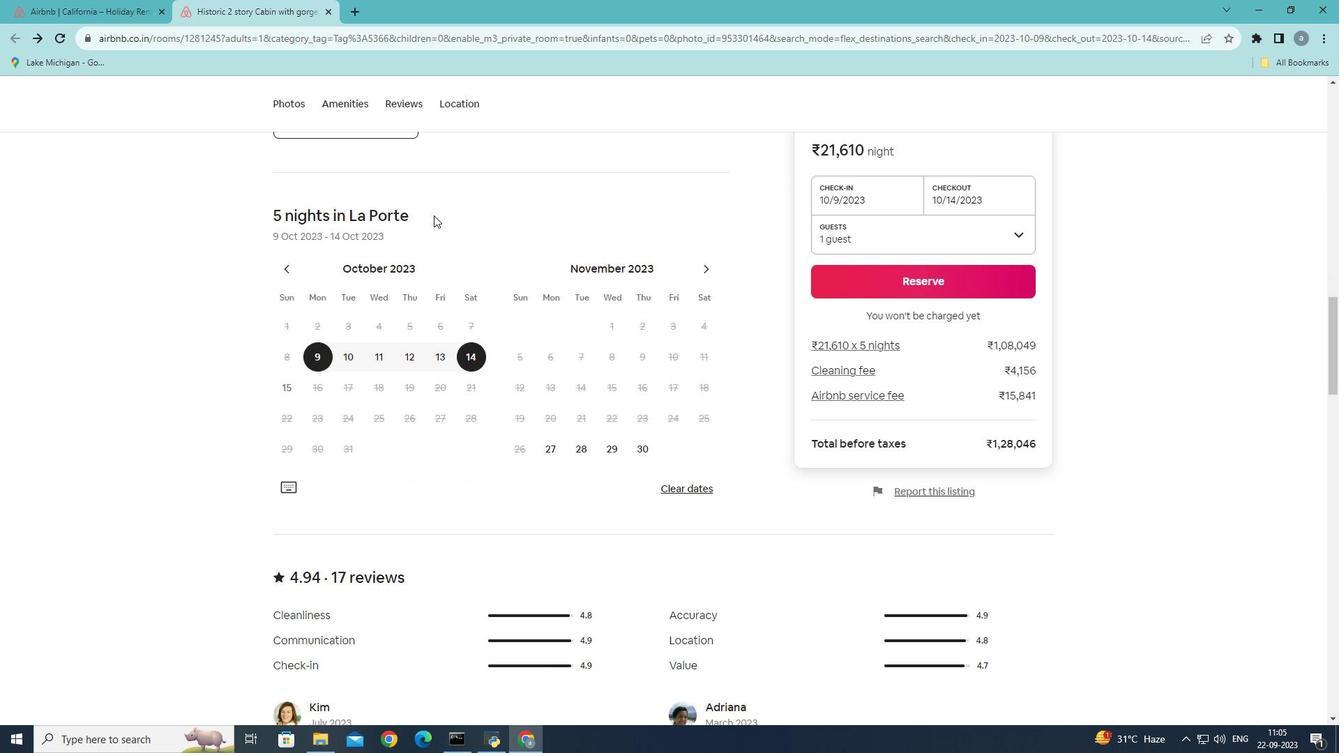 
Action: Mouse moved to (433, 216)
Screenshot: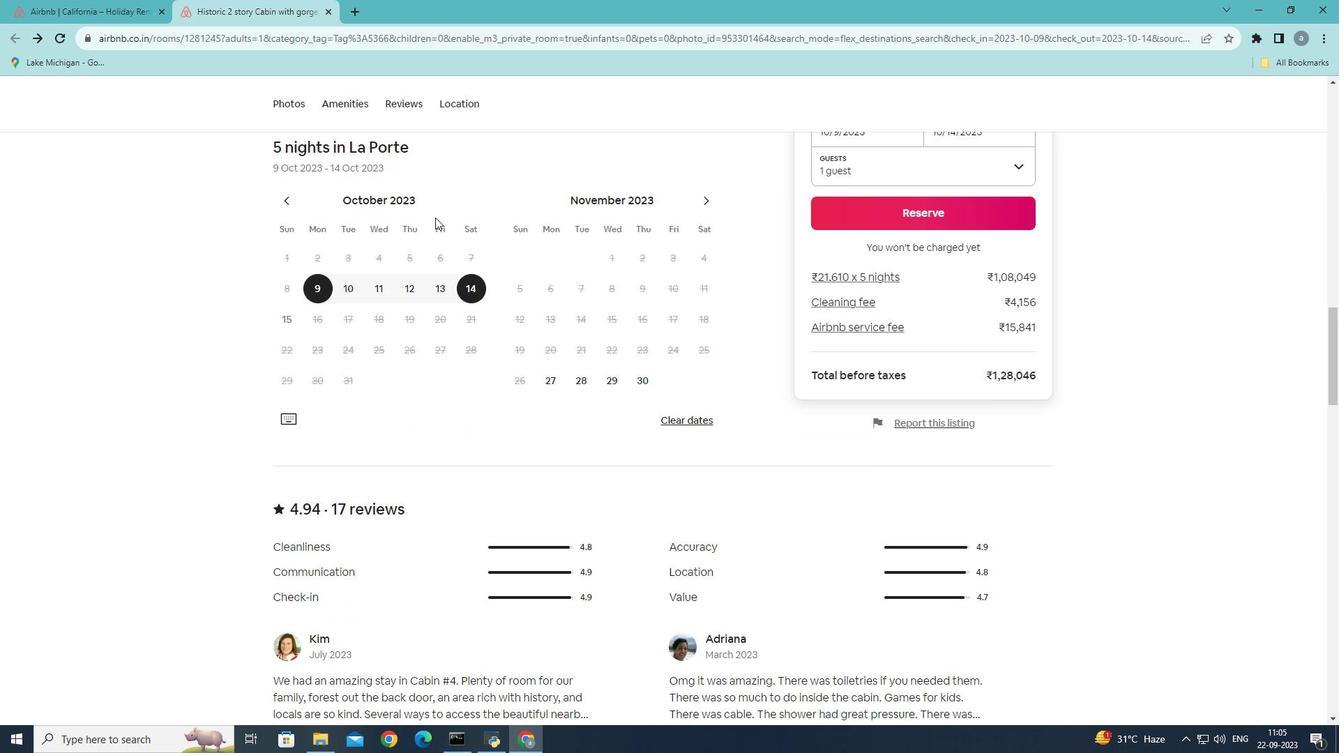 
Action: Mouse scrolled (433, 215) with delta (0, 0)
Screenshot: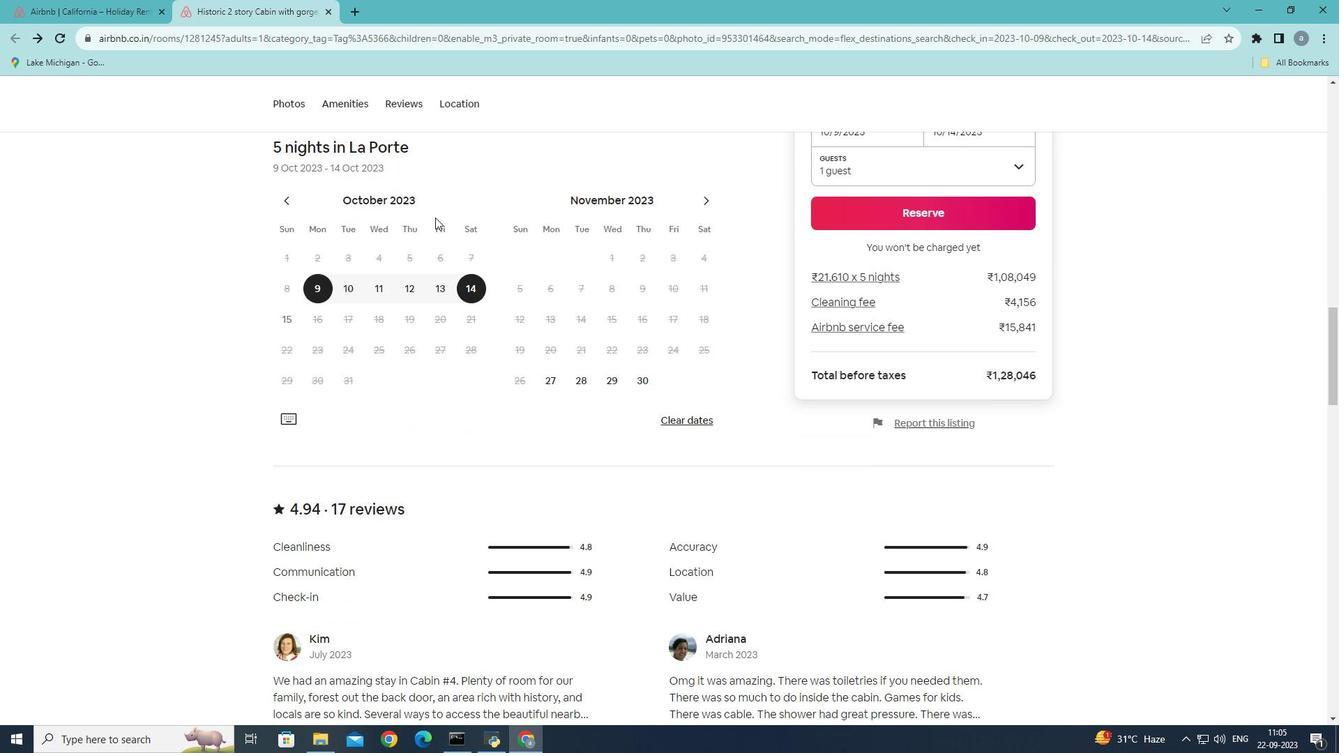 
Action: Mouse moved to (435, 217)
Screenshot: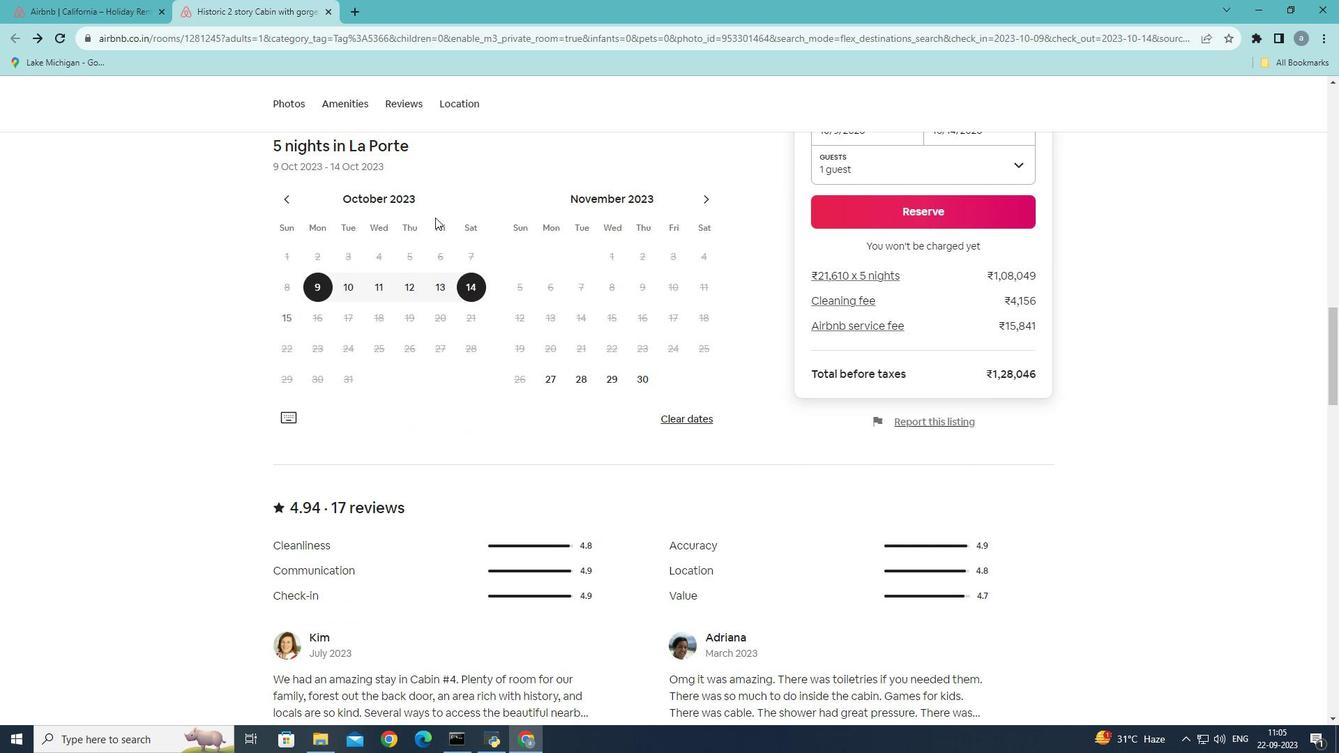 
Action: Mouse scrolled (435, 216) with delta (0, 0)
Screenshot: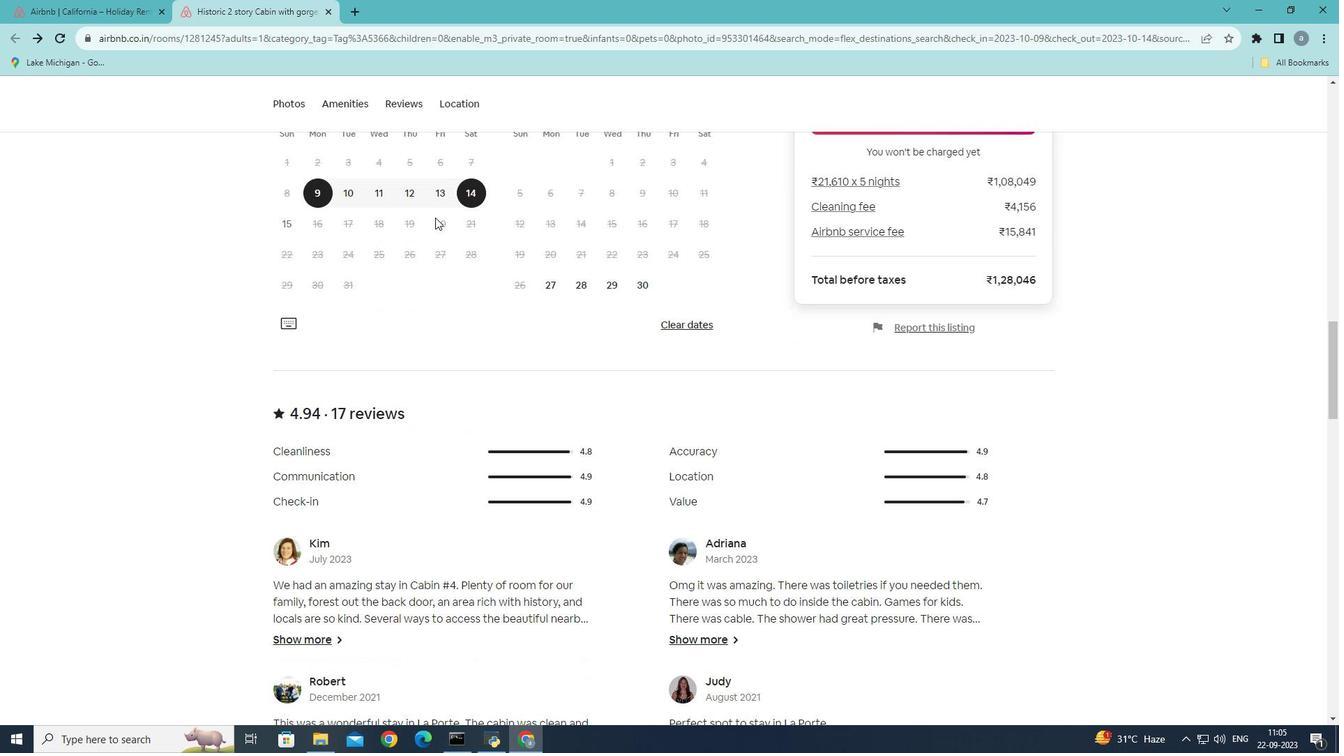 
Action: Mouse scrolled (435, 216) with delta (0, 0)
Screenshot: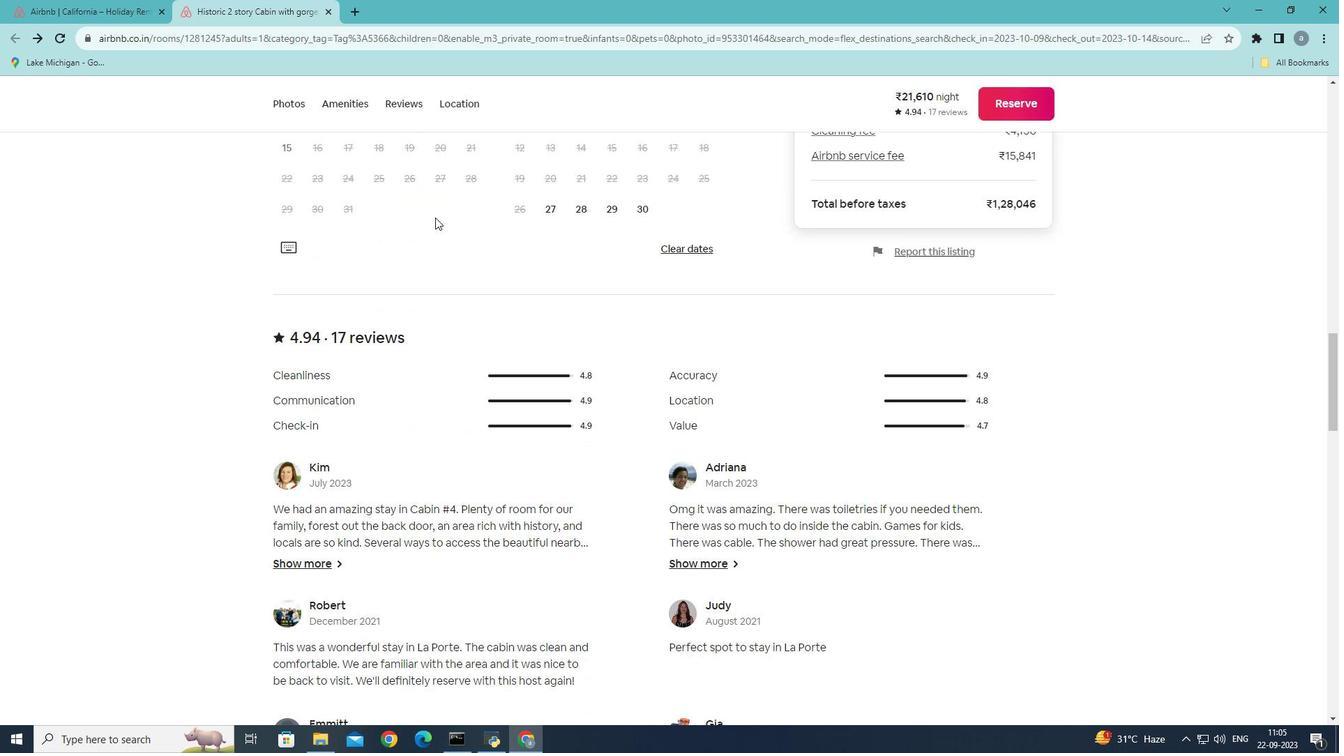 
Action: Mouse scrolled (435, 216) with delta (0, 0)
Screenshot: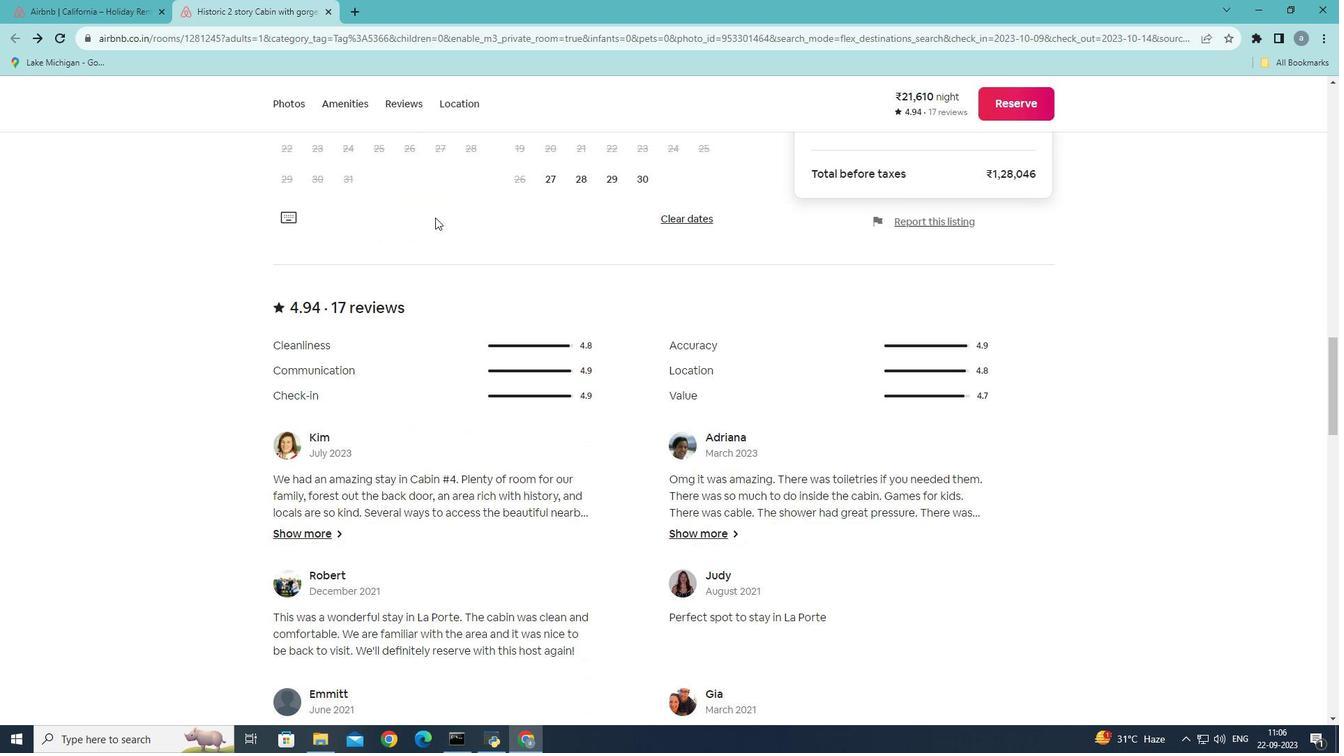 
Action: Mouse scrolled (435, 216) with delta (0, 0)
Screenshot: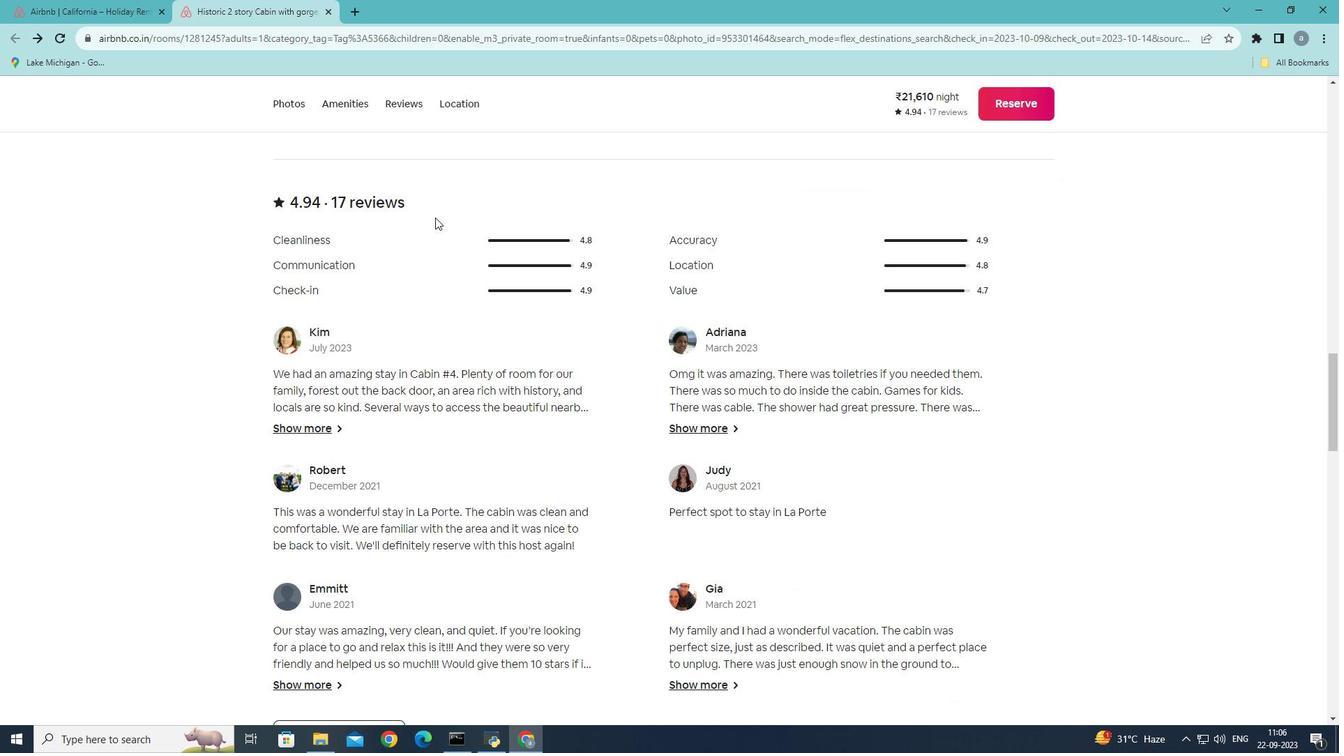 
Action: Mouse scrolled (435, 216) with delta (0, 0)
Screenshot: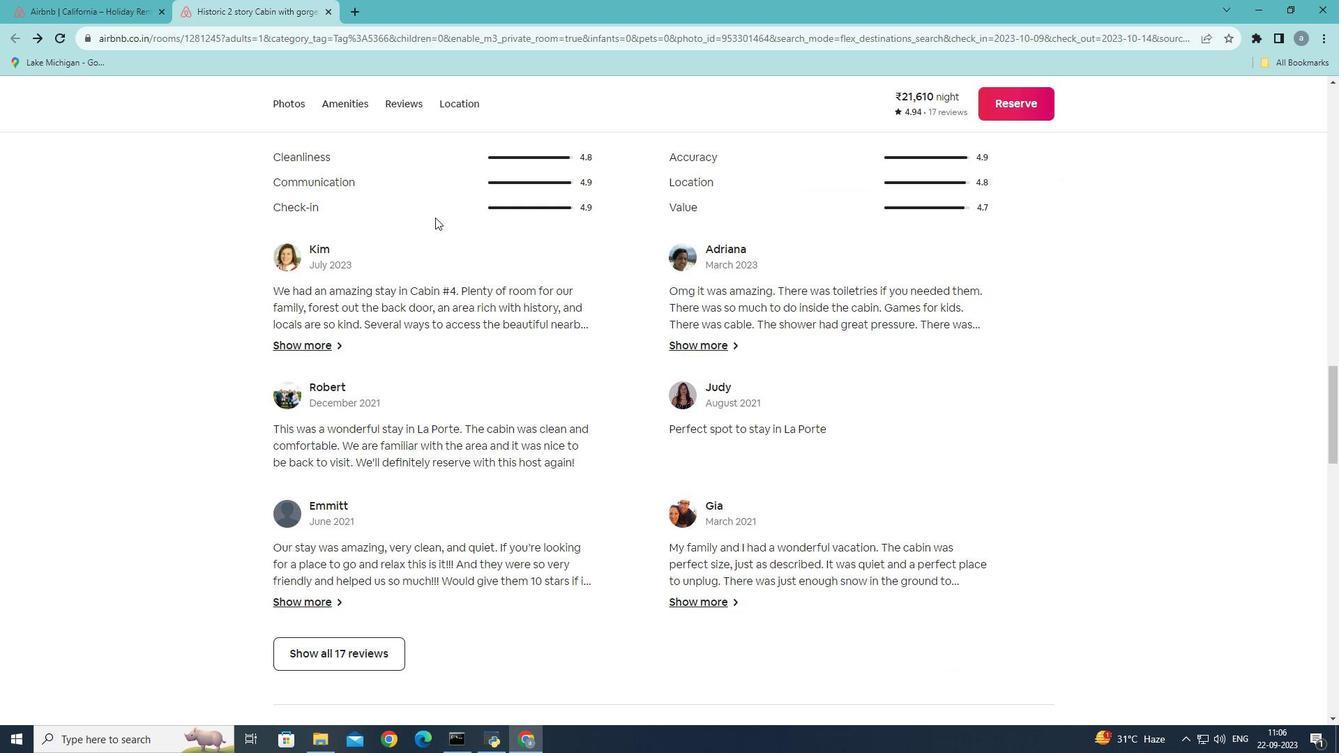 
Action: Mouse scrolled (435, 216) with delta (0, 0)
Screenshot: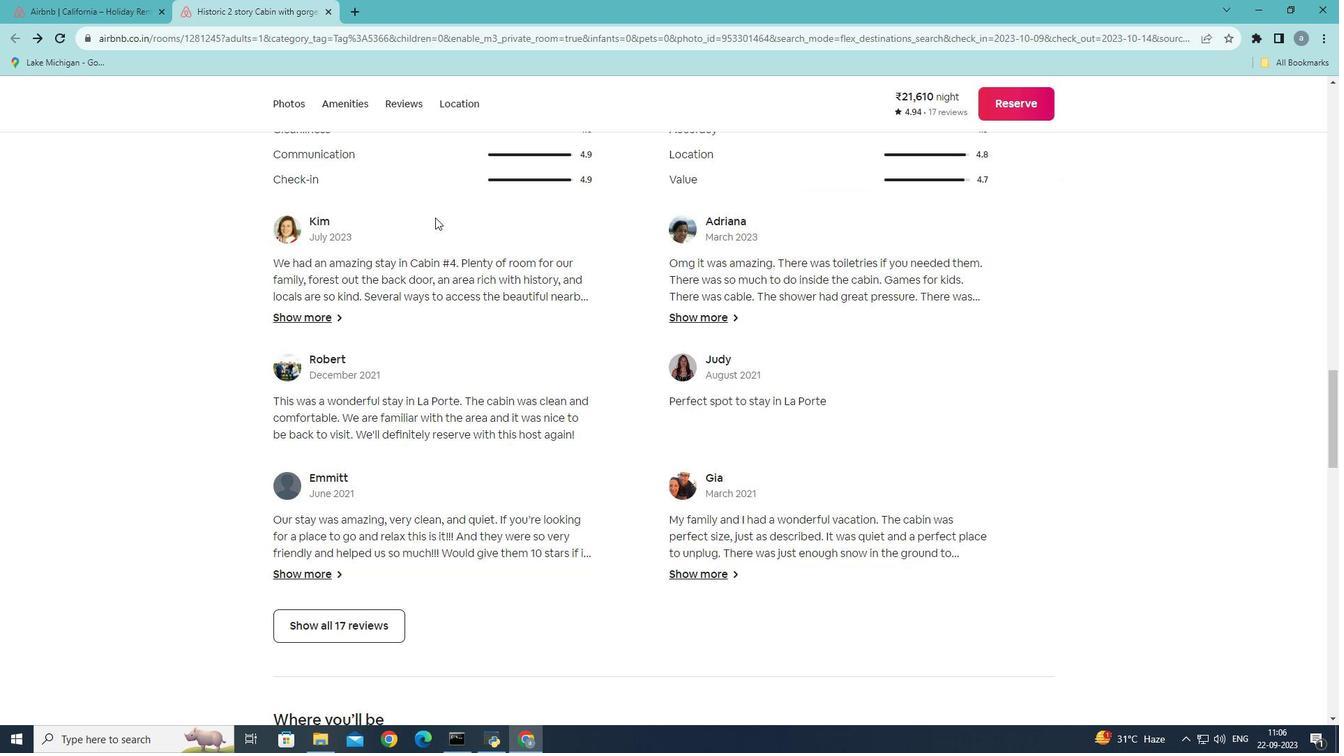 
Action: Mouse scrolled (435, 216) with delta (0, 0)
Screenshot: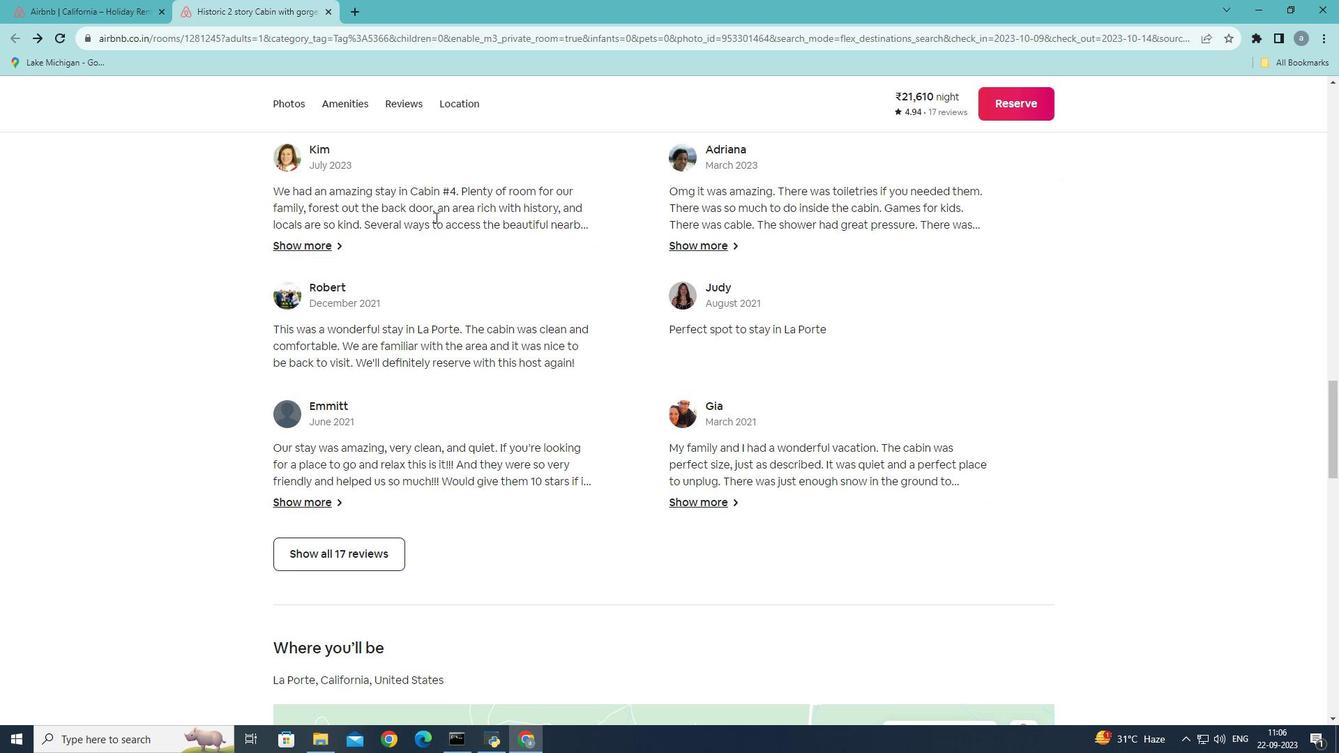
Action: Mouse moved to (435, 217)
Screenshot: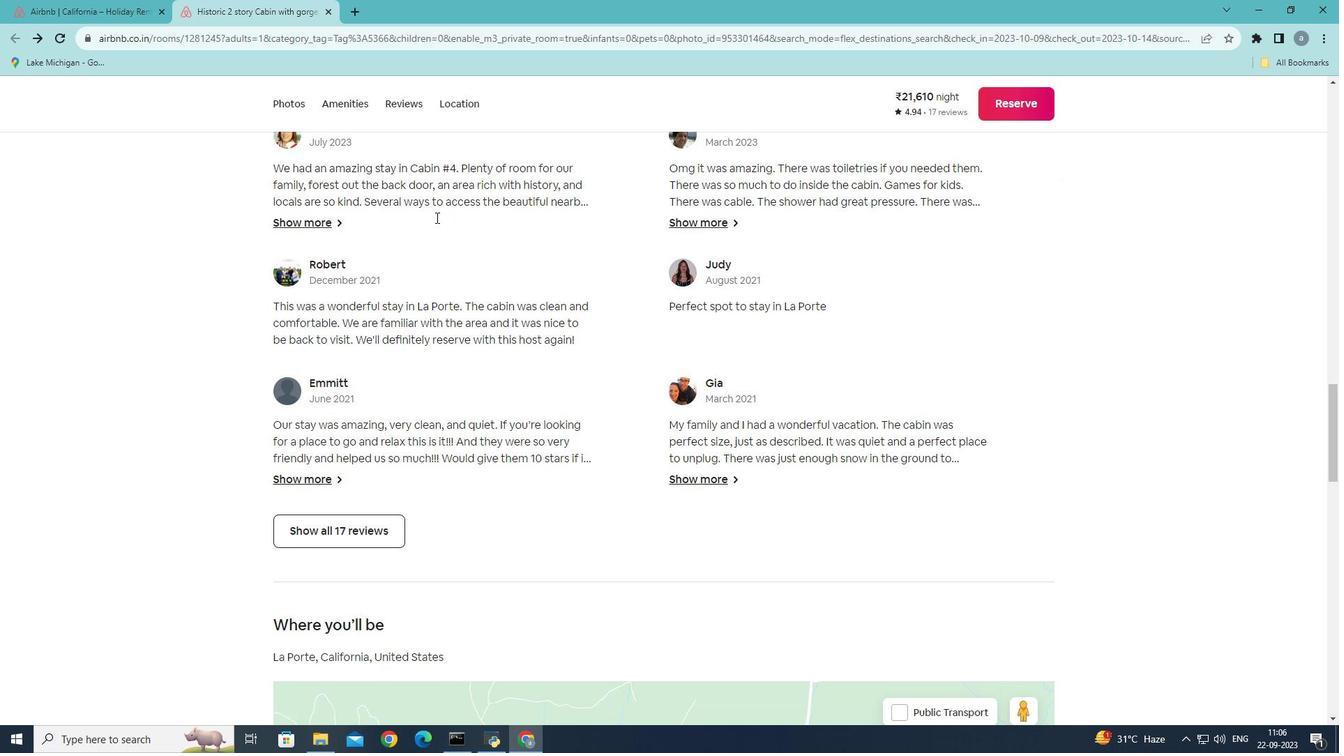 
Action: Mouse scrolled (435, 216) with delta (0, 0)
Screenshot: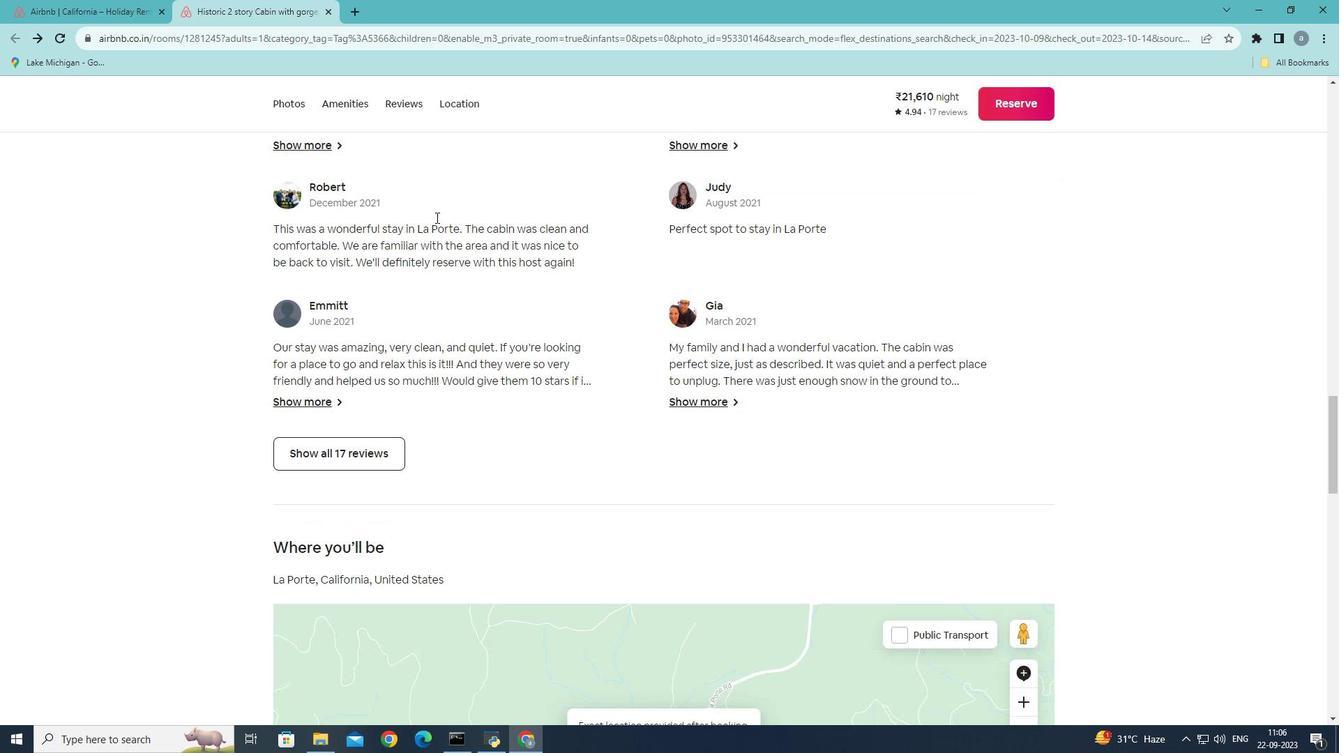 
Action: Mouse scrolled (435, 216) with delta (0, 0)
Screenshot: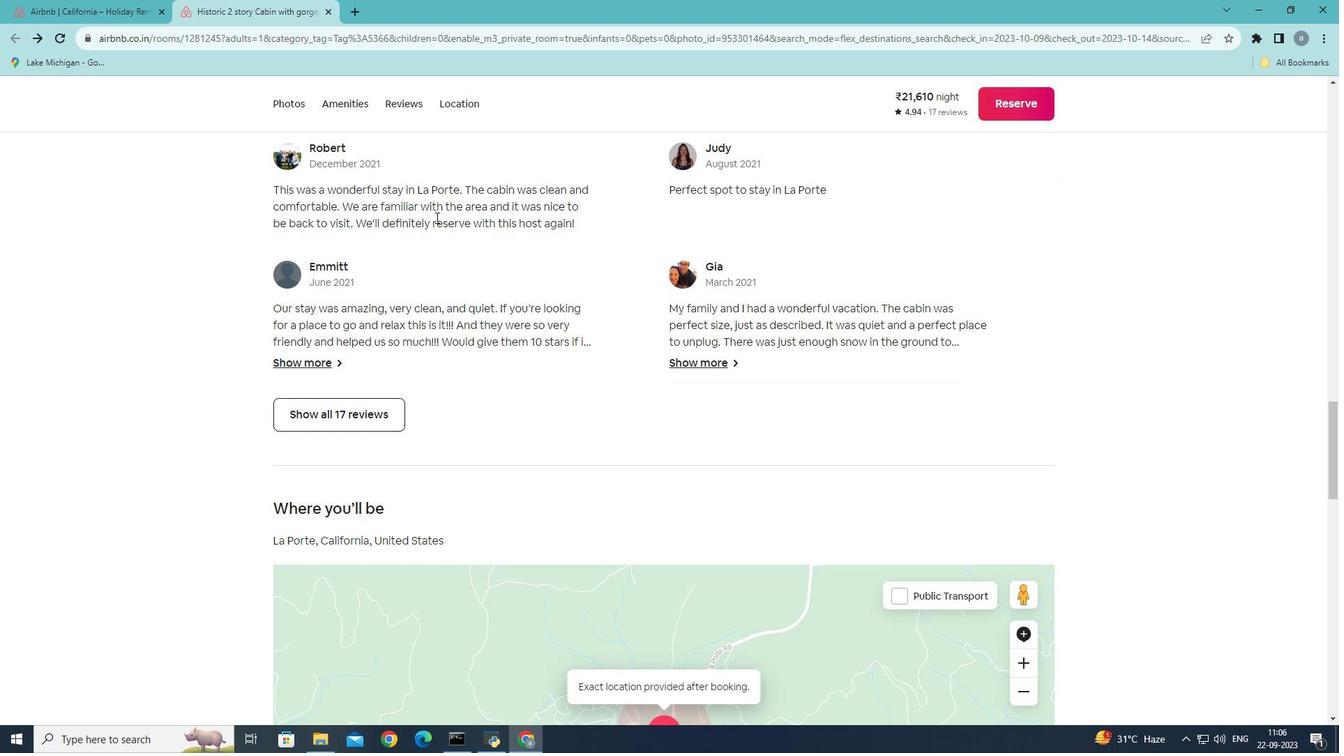 
Action: Mouse moved to (357, 405)
Screenshot: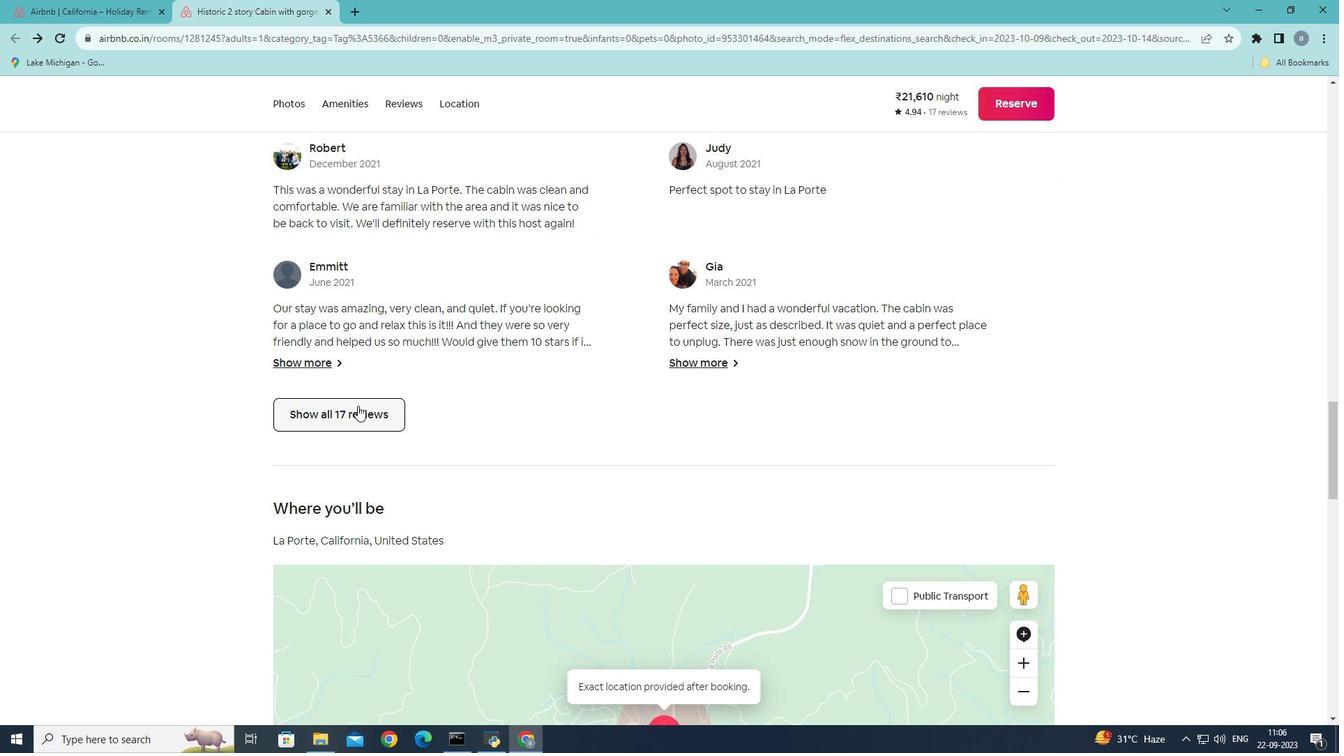 
Action: Mouse pressed left at (357, 405)
Screenshot: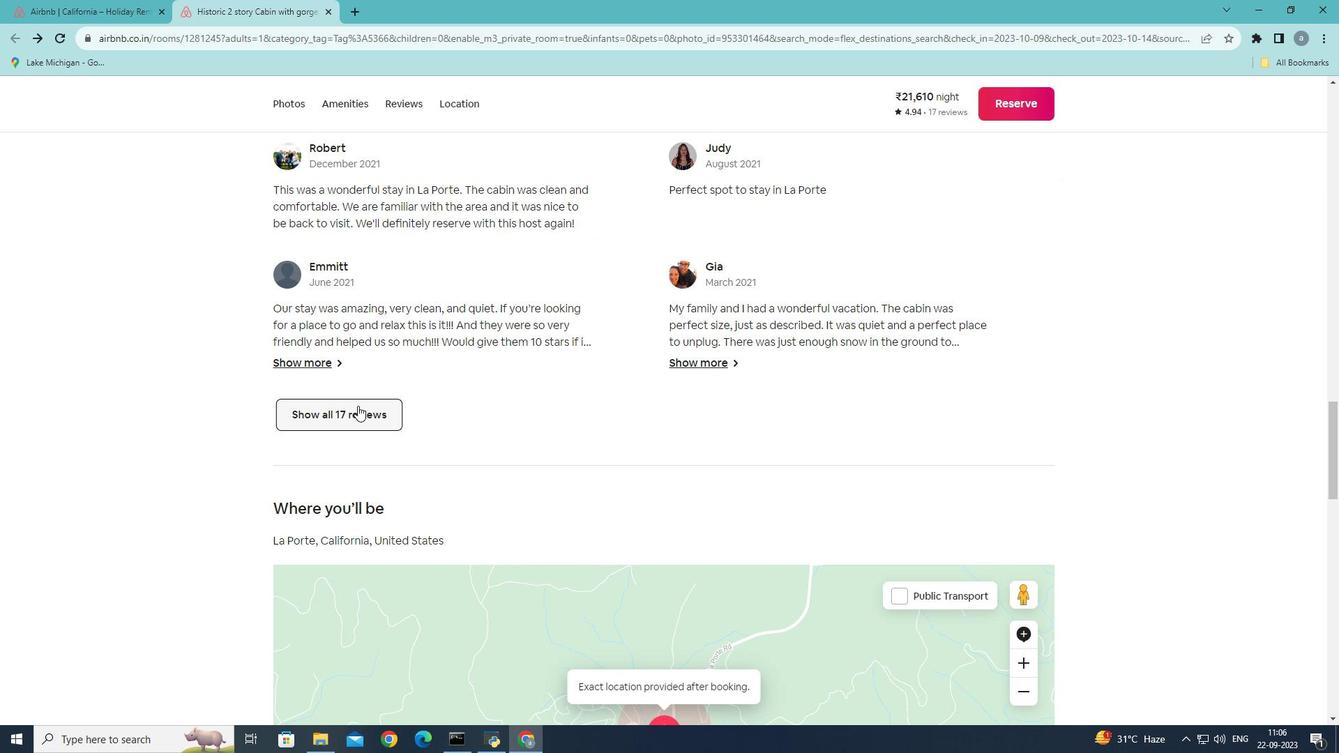 
Action: Mouse moved to (582, 301)
Screenshot: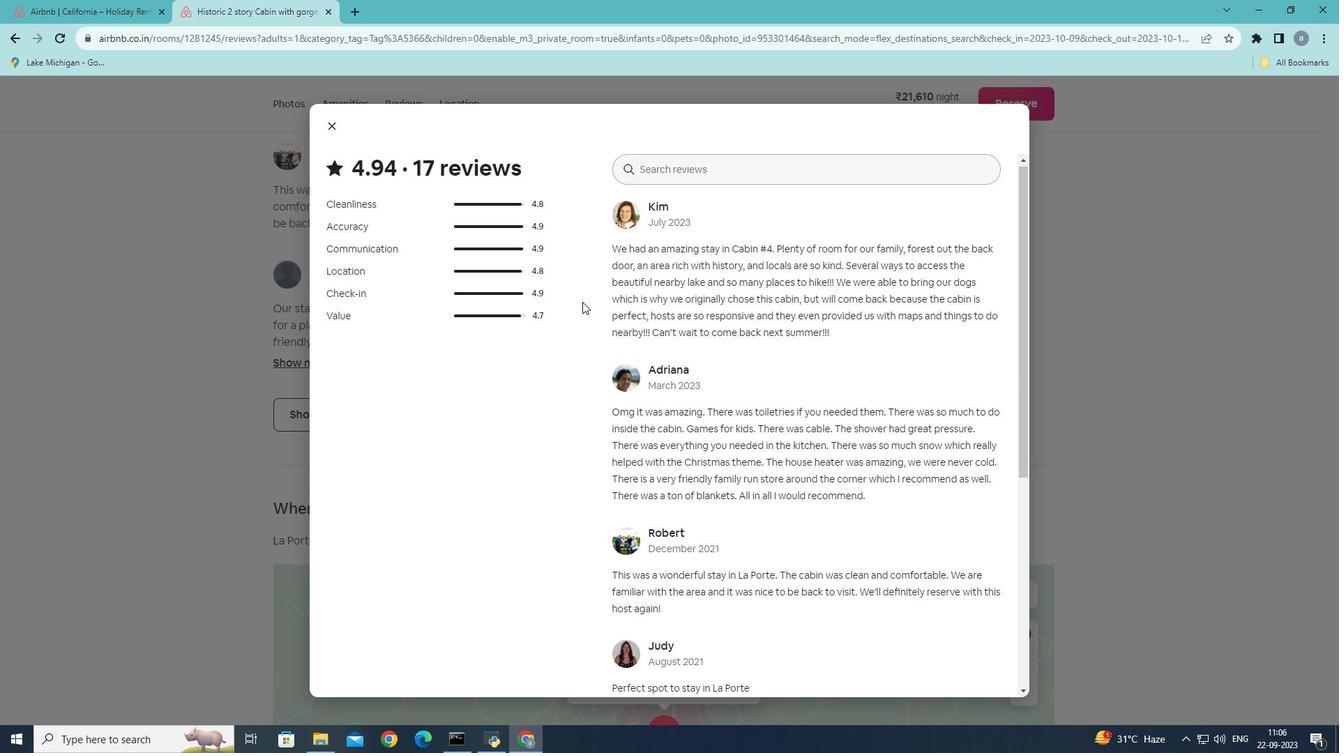 
Action: Mouse scrolled (582, 301) with delta (0, 0)
Screenshot: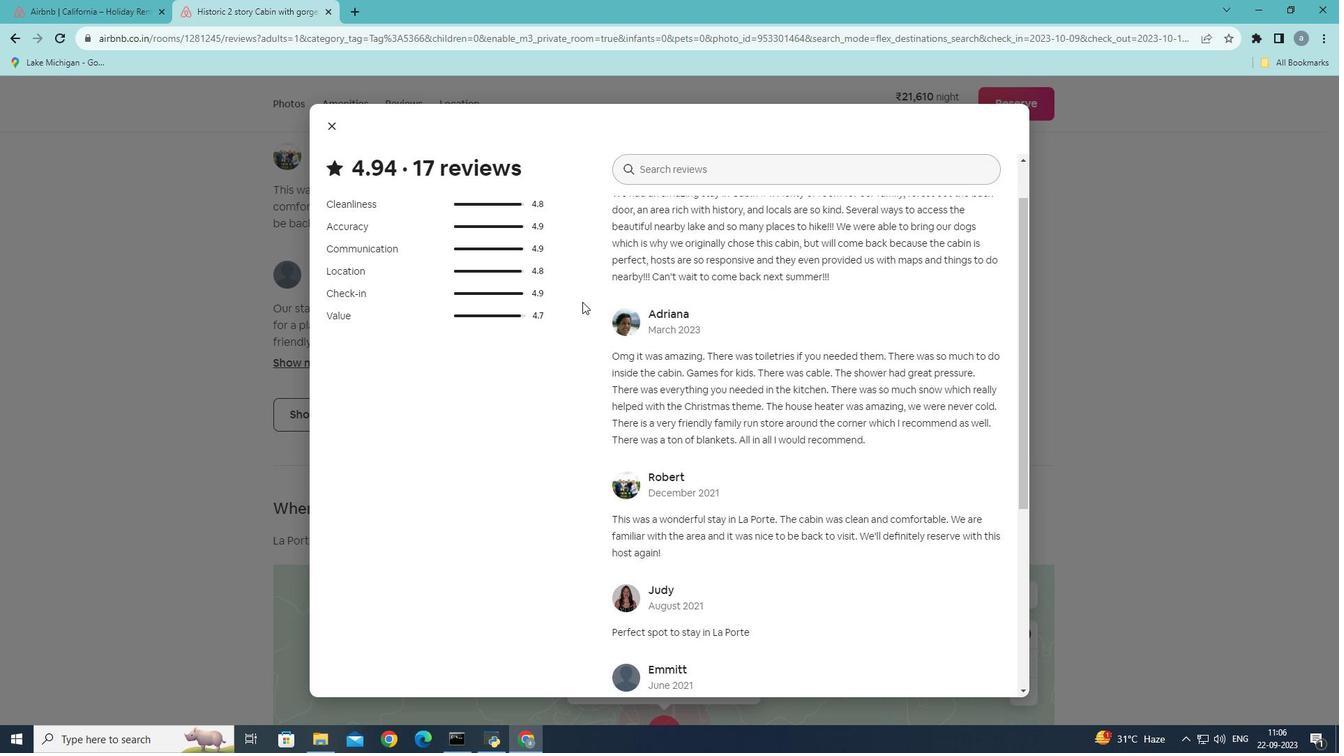 
Action: Mouse scrolled (582, 301) with delta (0, 0)
Screenshot: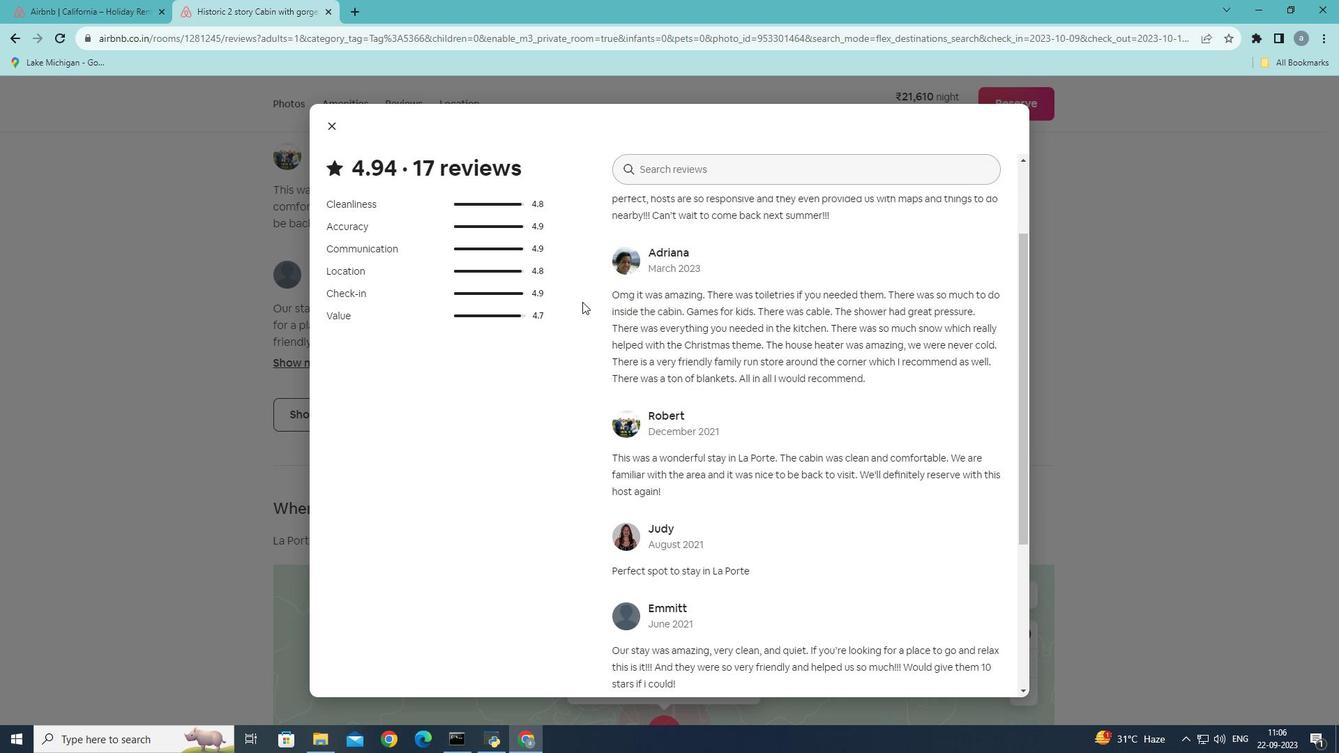 
Action: Mouse scrolled (582, 301) with delta (0, 0)
Screenshot: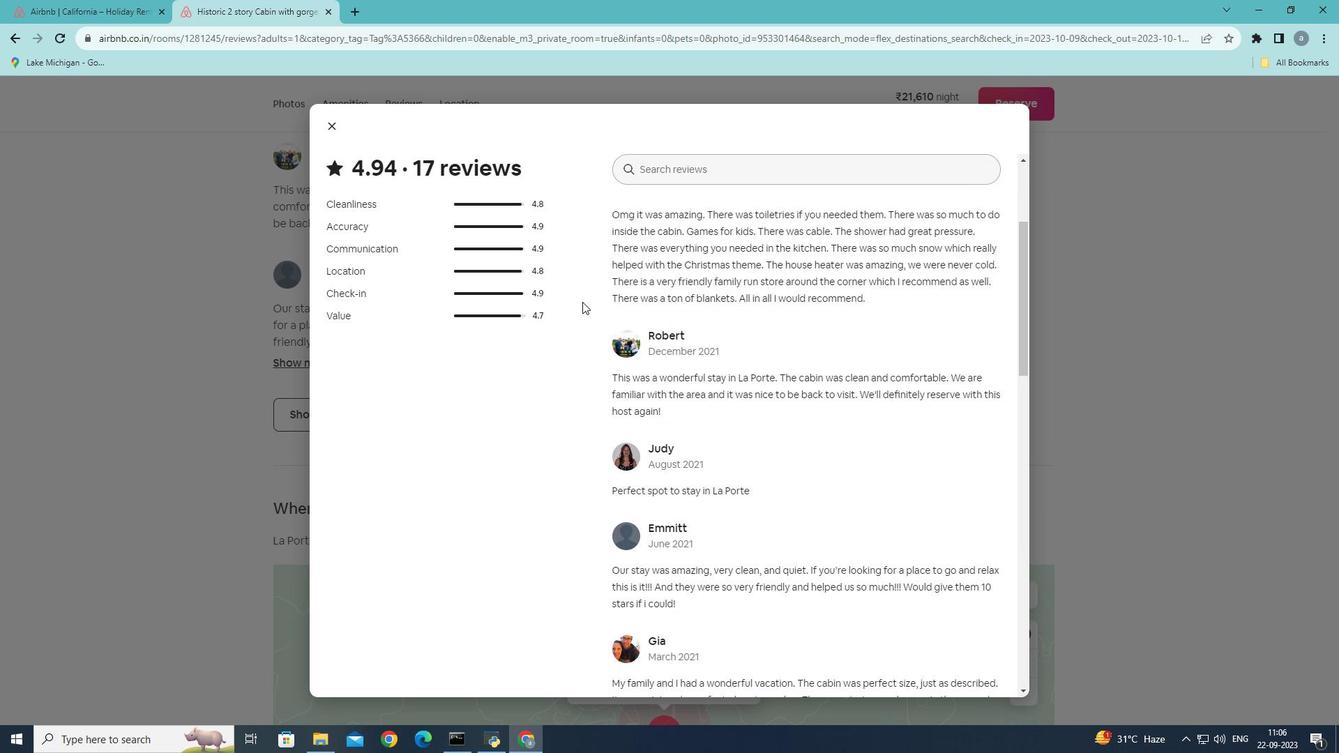 
Action: Mouse scrolled (582, 301) with delta (0, 0)
Screenshot: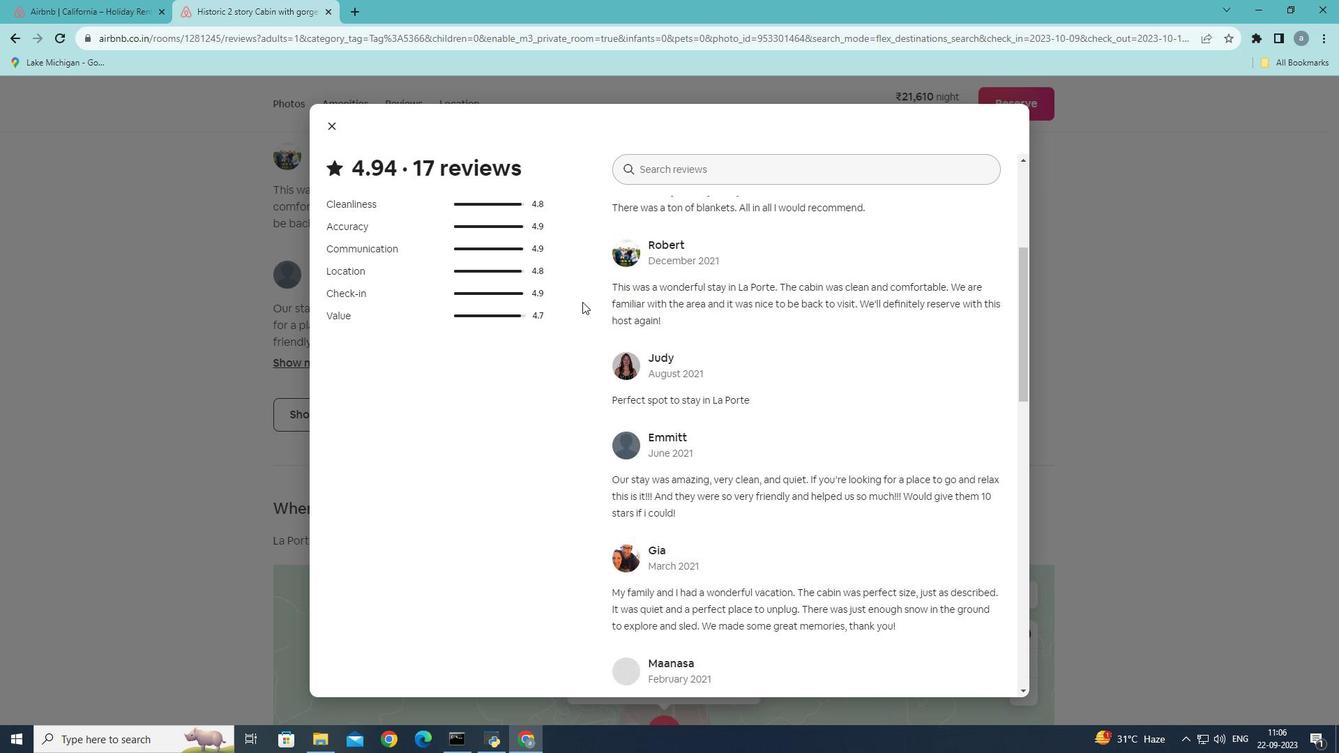 
Action: Mouse scrolled (582, 301) with delta (0, 0)
Screenshot: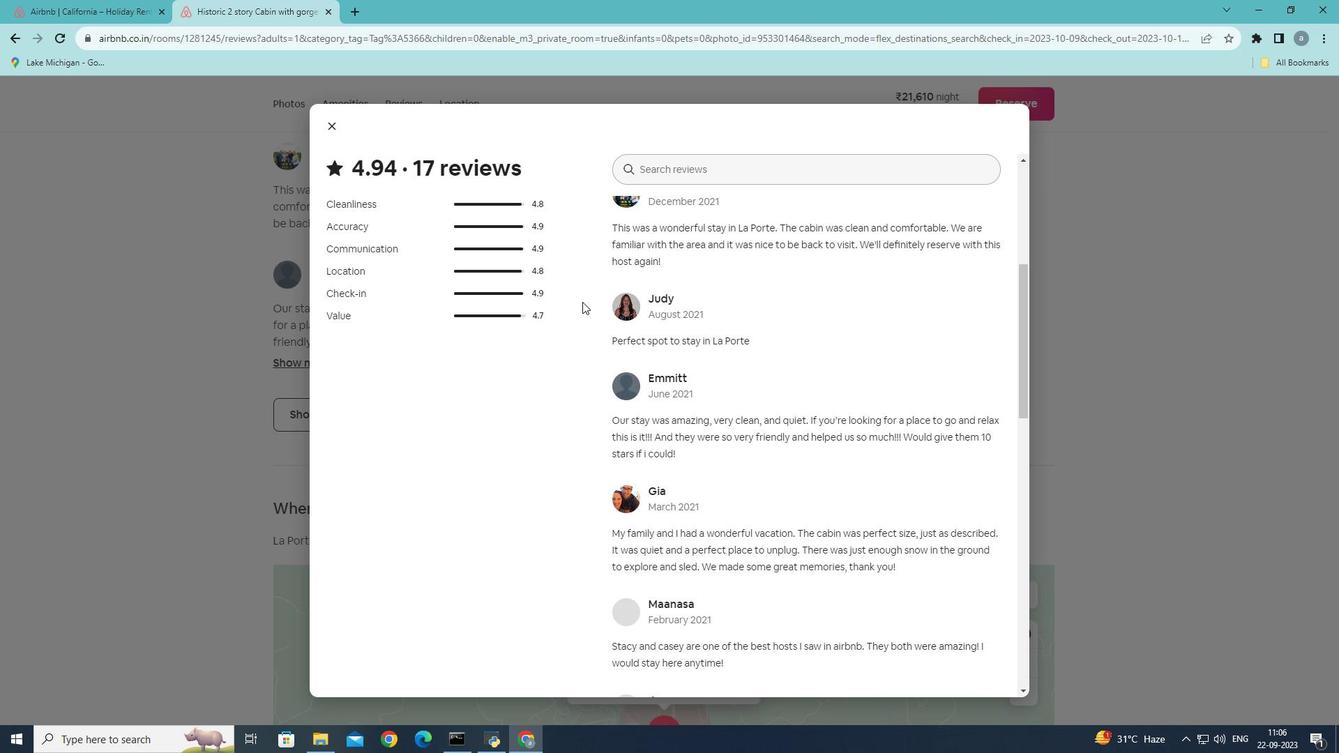 
Action: Mouse scrolled (582, 301) with delta (0, 0)
Screenshot: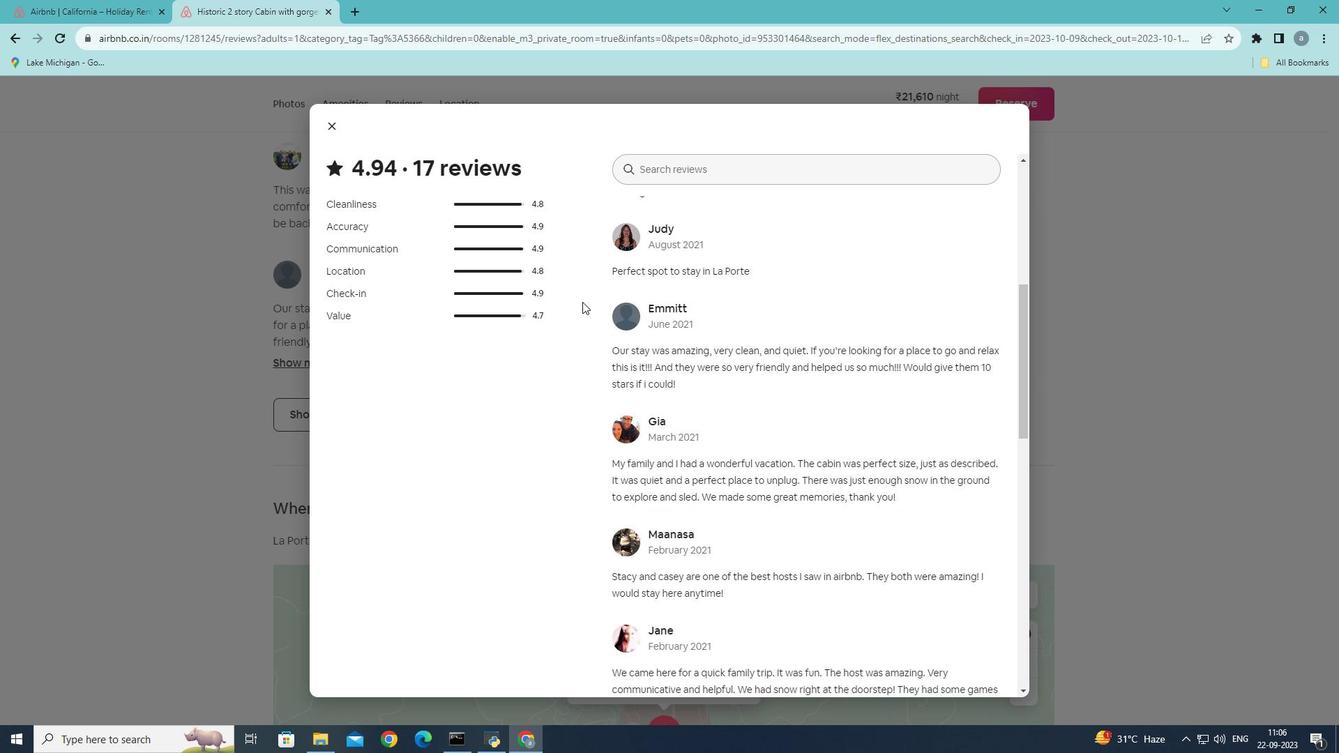 
Action: Mouse scrolled (582, 301) with delta (0, 0)
Screenshot: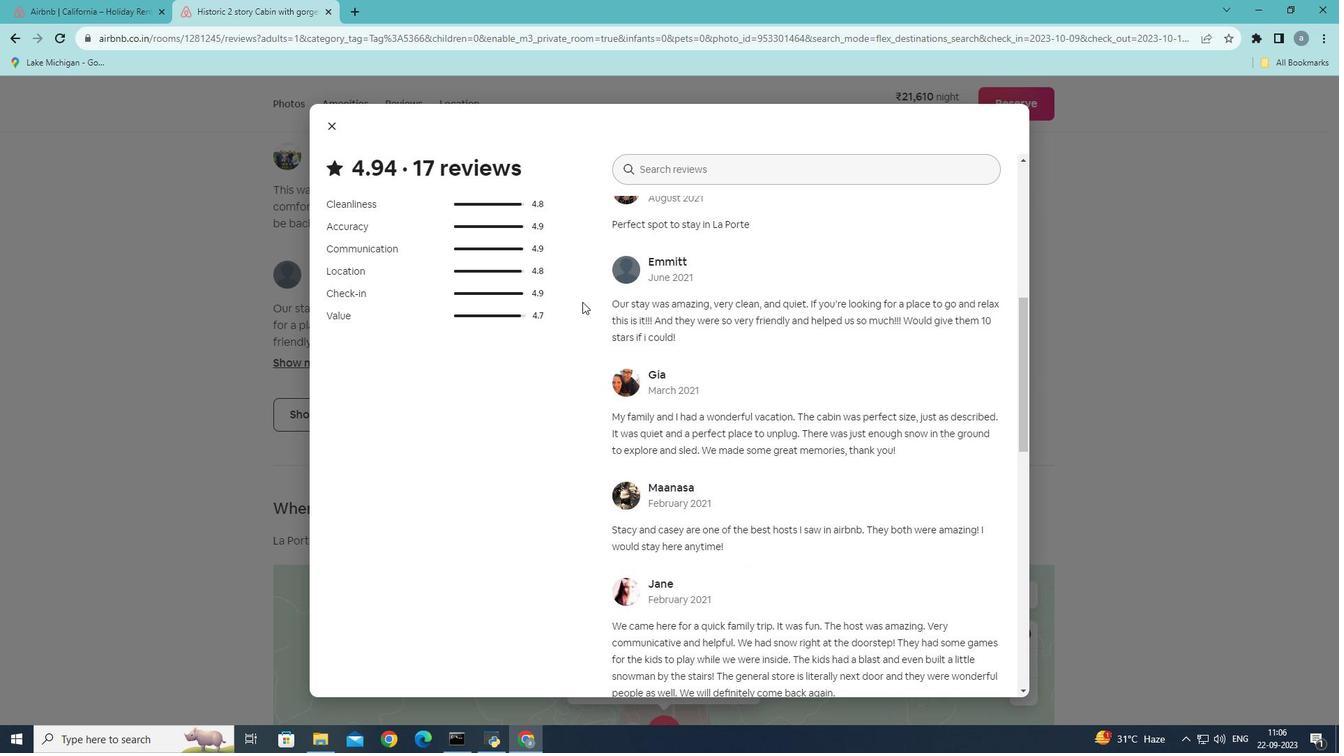 
Action: Mouse scrolled (582, 301) with delta (0, 0)
Screenshot: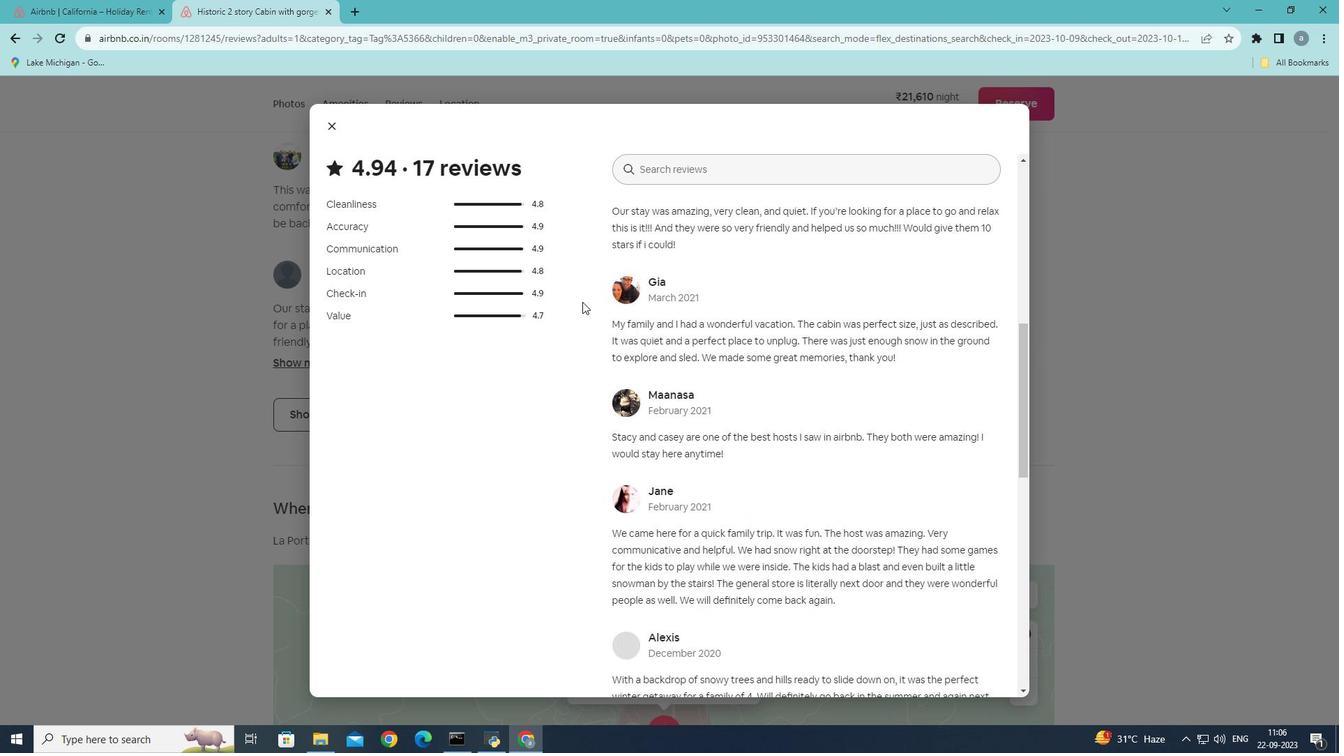 
Action: Mouse scrolled (582, 301) with delta (0, 0)
Screenshot: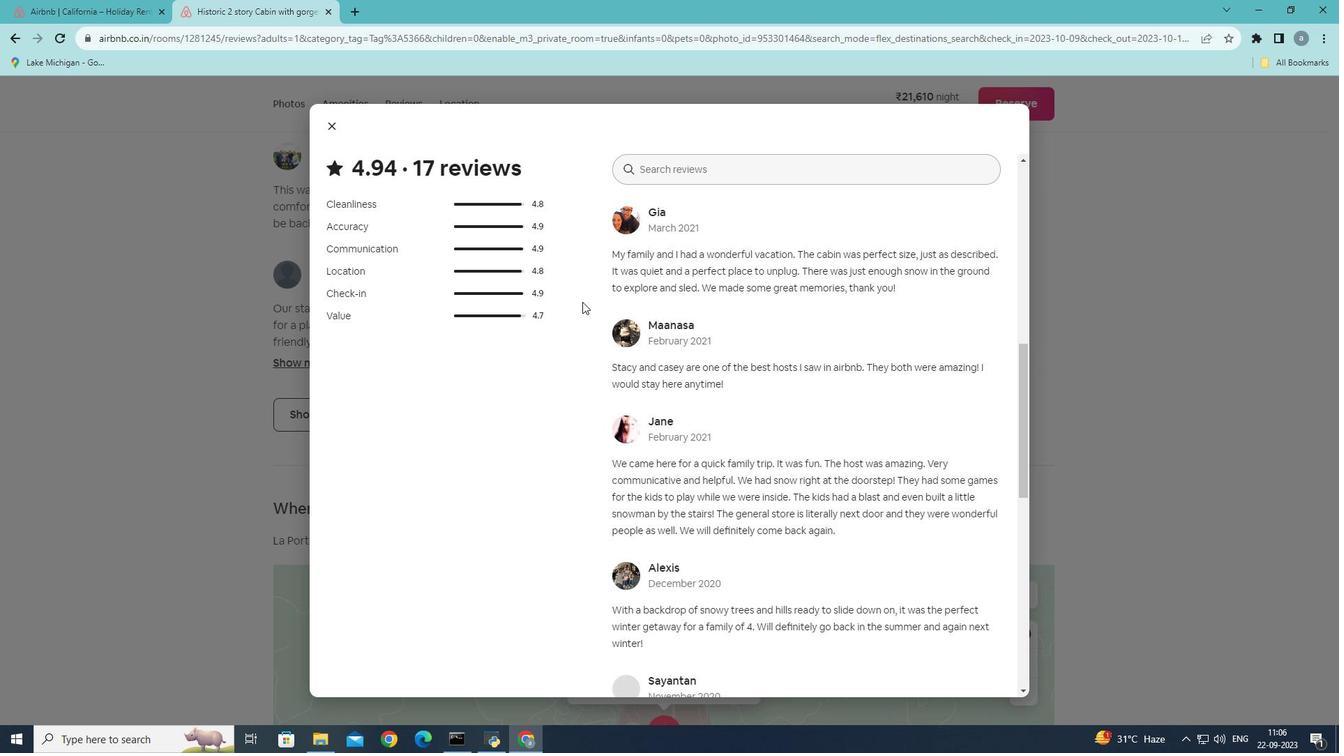 
Action: Mouse scrolled (582, 301) with delta (0, 0)
Screenshot: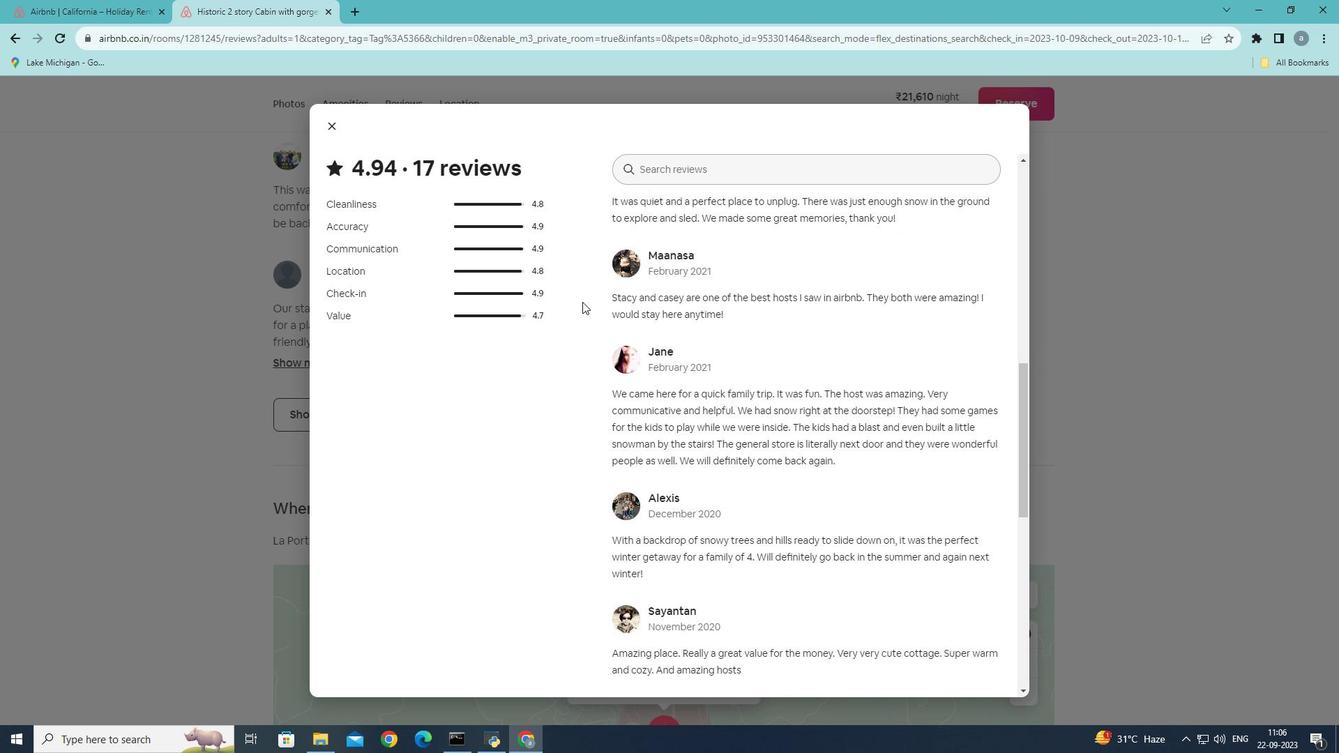 
Action: Mouse scrolled (582, 301) with delta (0, 0)
Screenshot: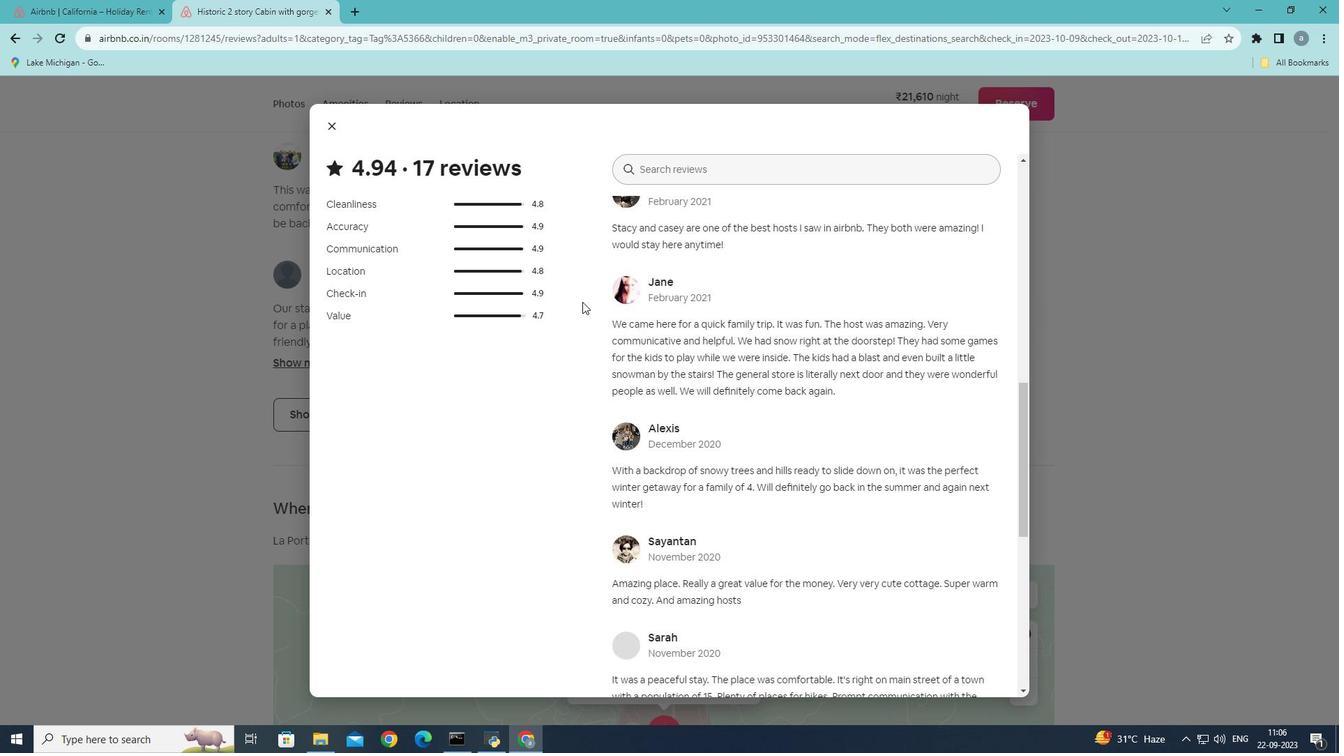 
Action: Mouse scrolled (582, 301) with delta (0, 0)
Screenshot: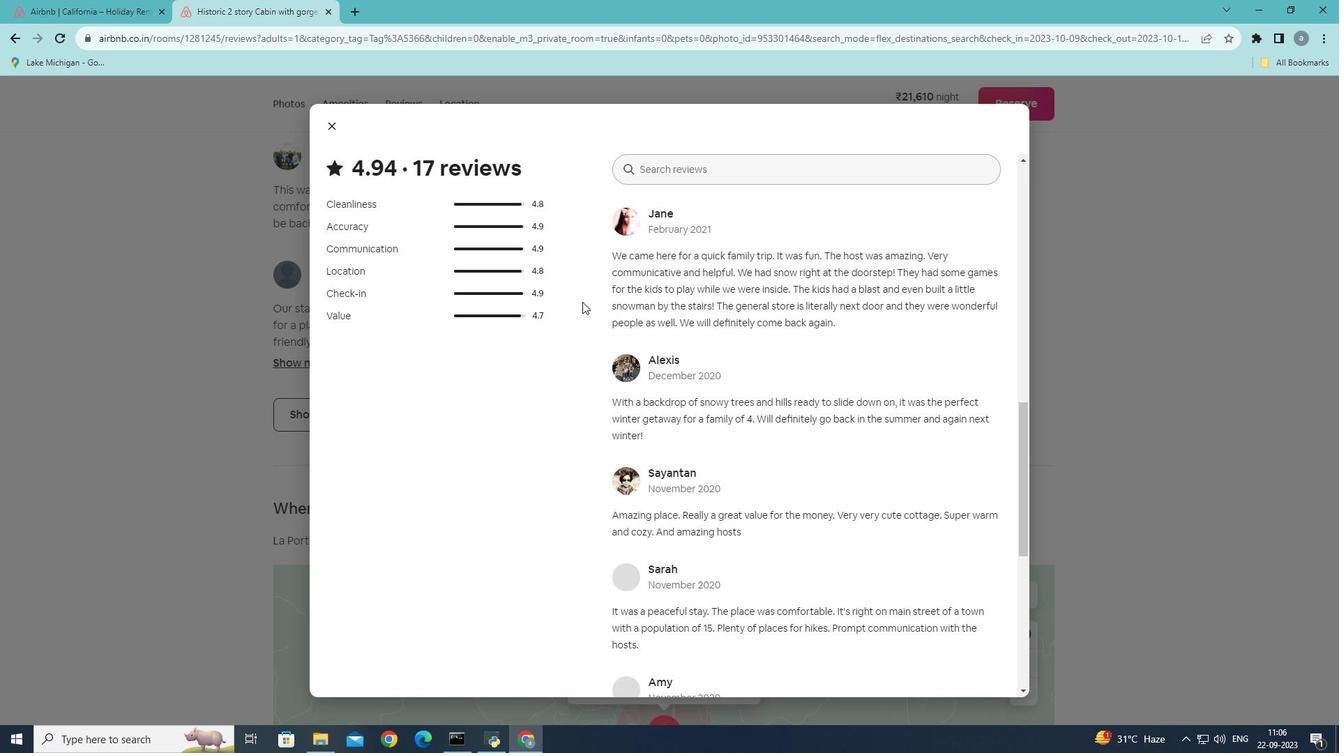 
Action: Mouse scrolled (582, 301) with delta (0, 0)
Screenshot: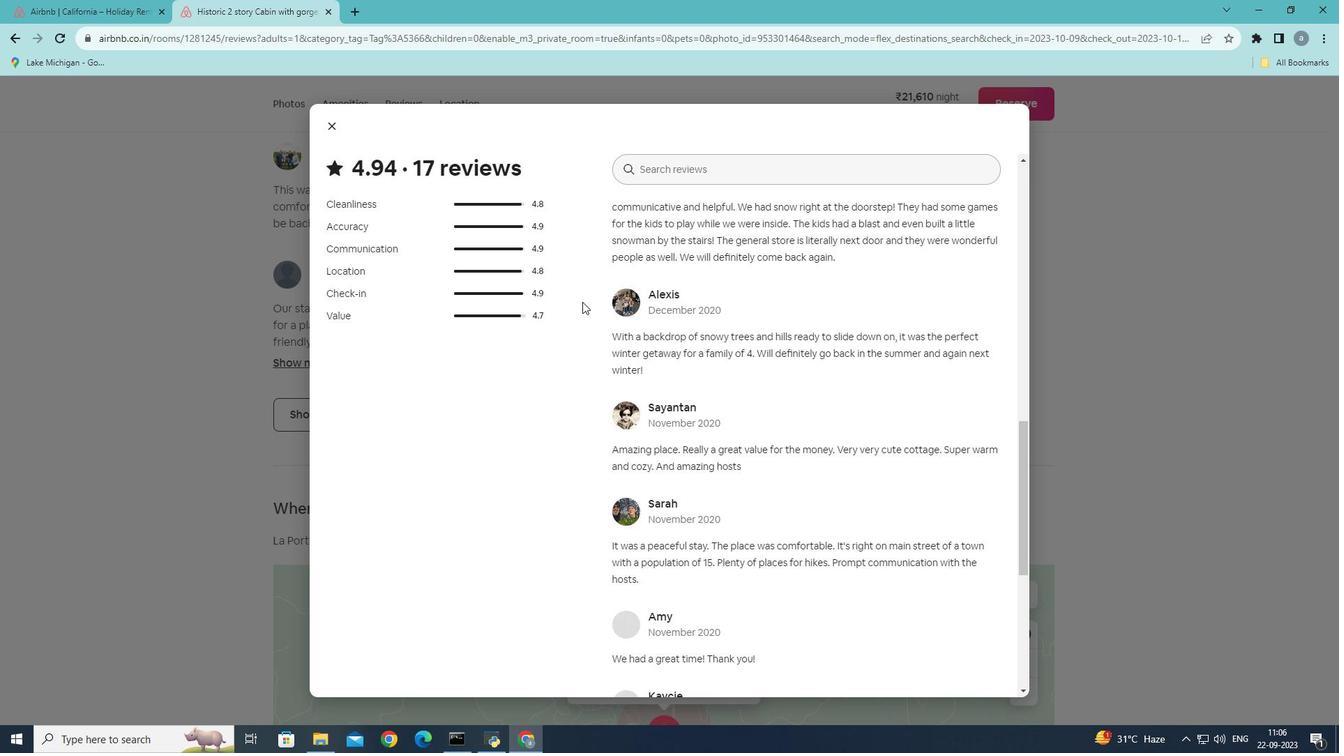 
Action: Mouse scrolled (582, 301) with delta (0, 0)
Screenshot: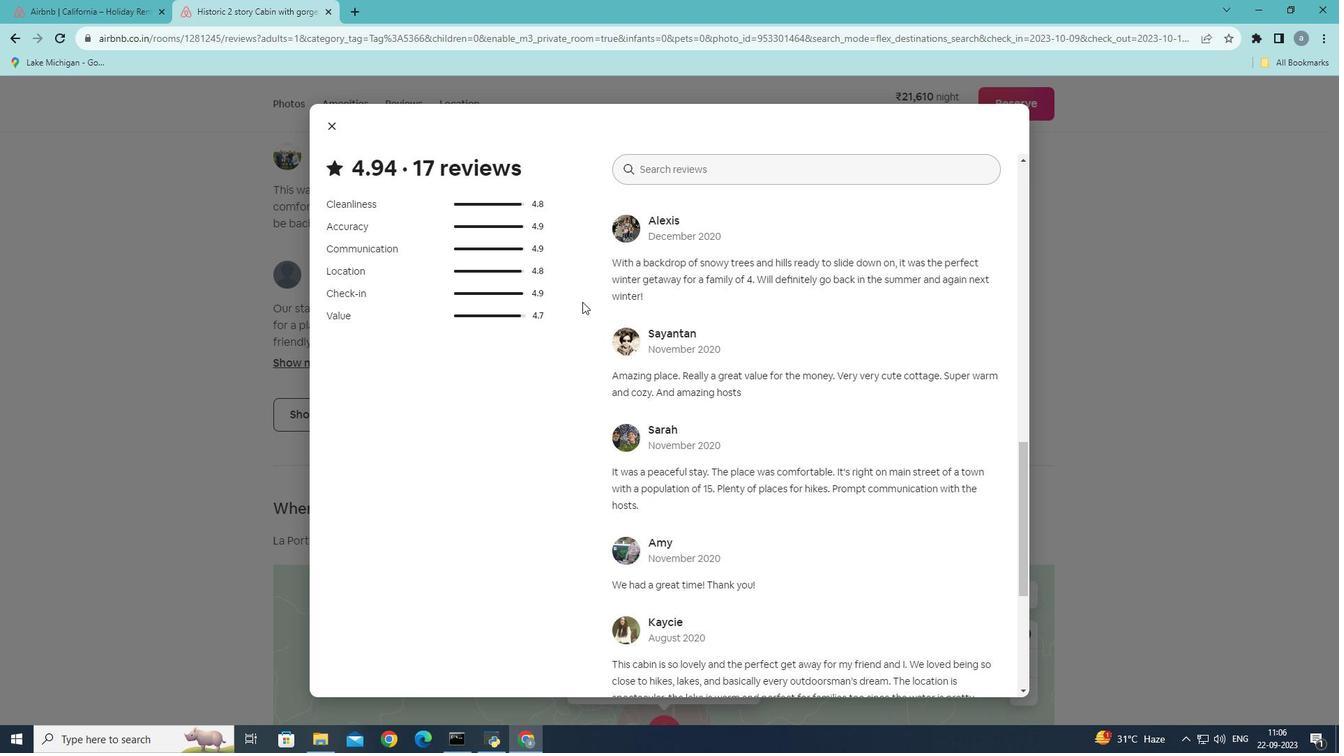 
Action: Mouse scrolled (582, 301) with delta (0, 0)
Screenshot: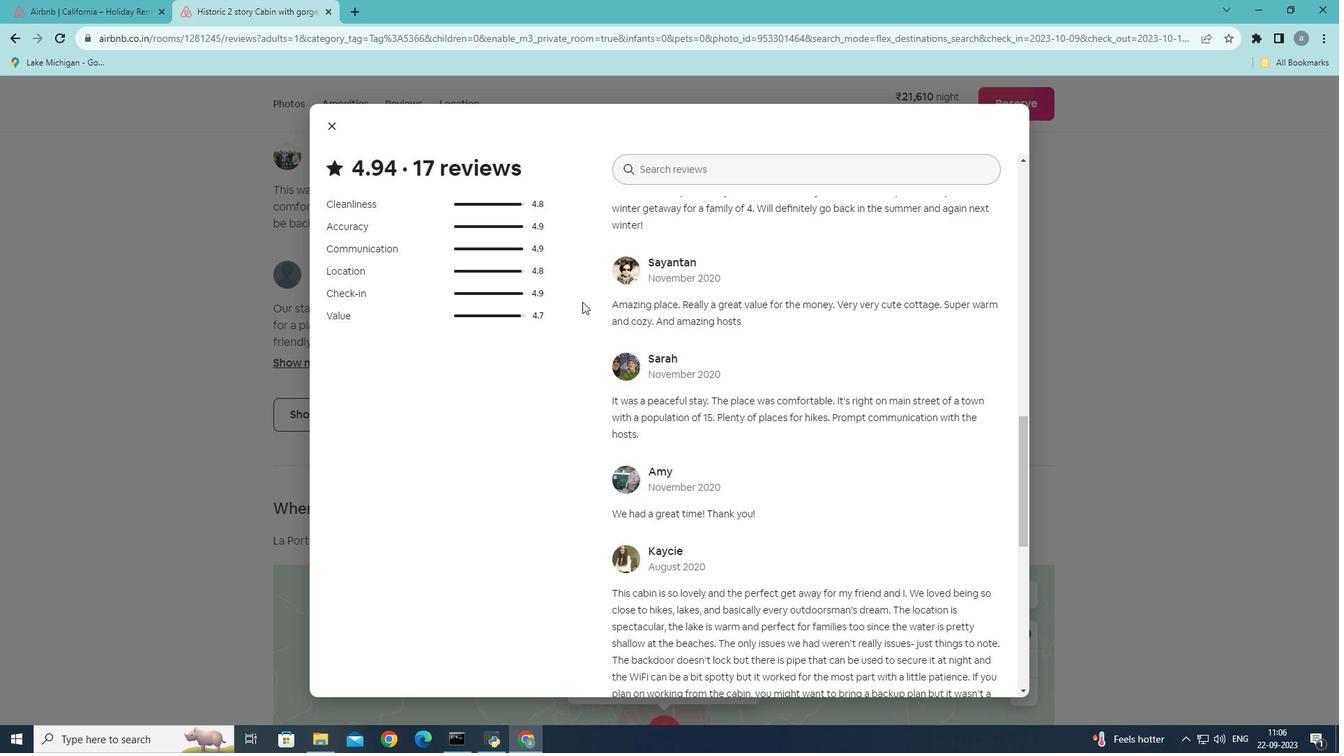 
Action: Mouse scrolled (582, 301) with delta (0, 0)
Screenshot: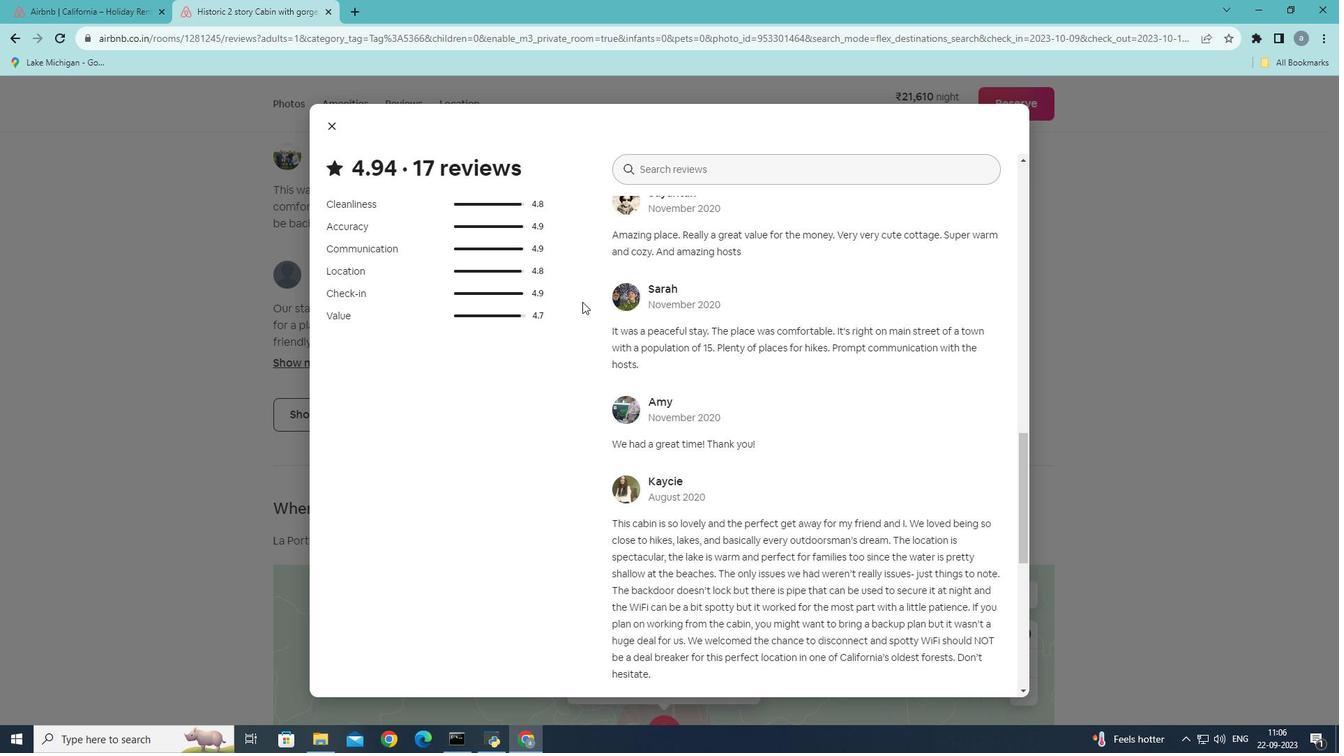 
Action: Mouse scrolled (582, 301) with delta (0, 0)
Screenshot: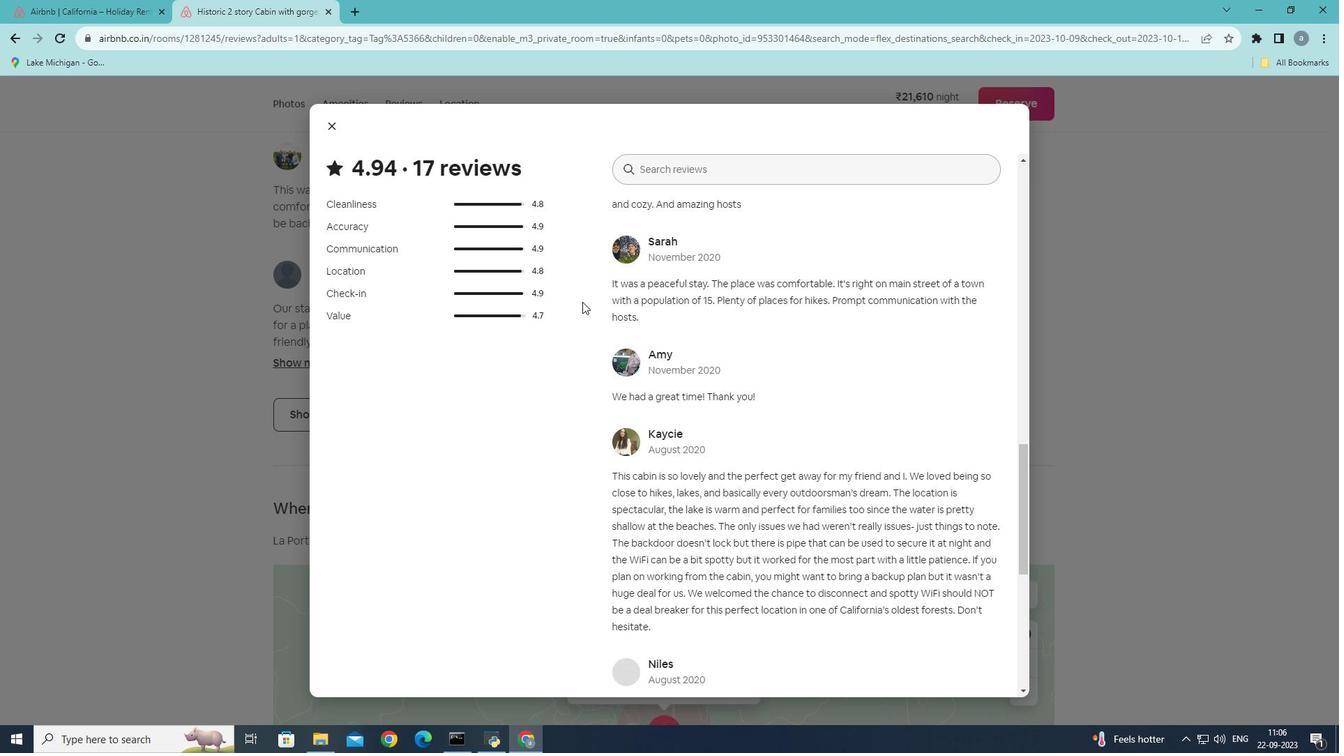 
Action: Mouse scrolled (582, 301) with delta (0, 0)
Screenshot: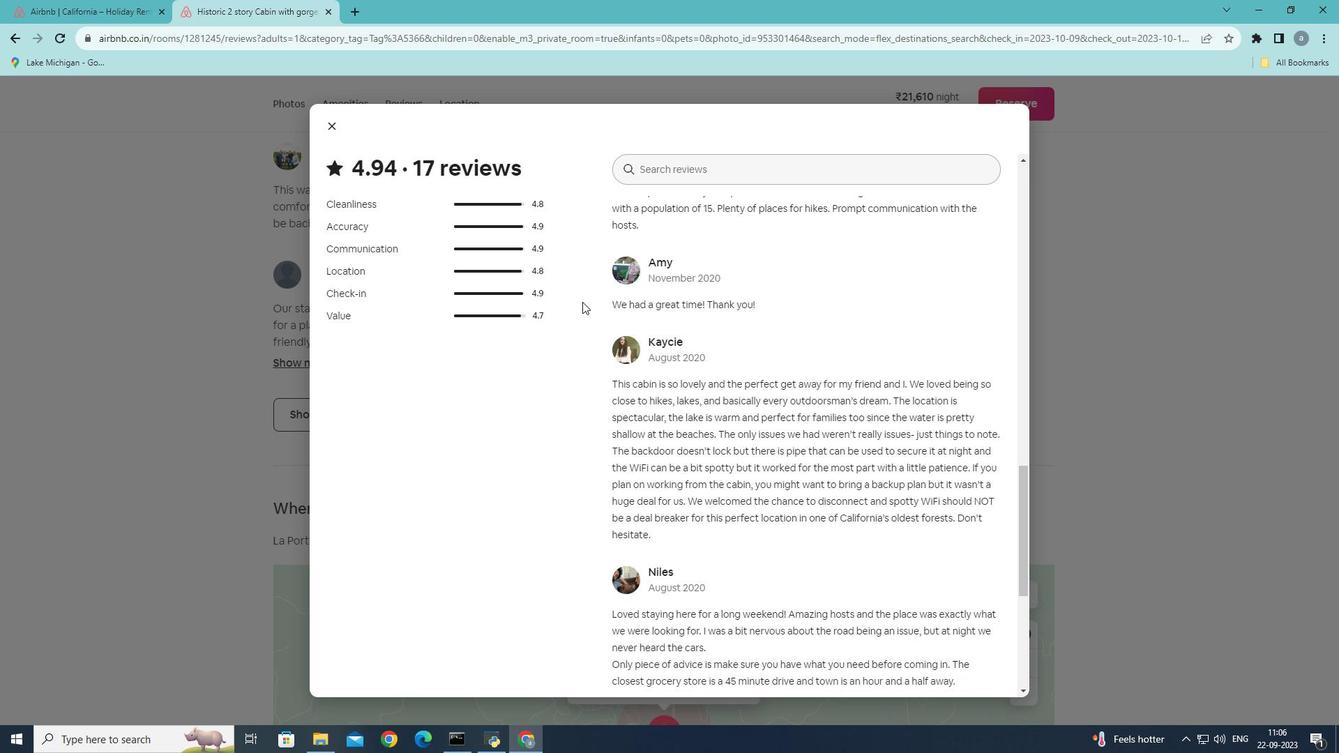 
Action: Mouse scrolled (582, 301) with delta (0, 0)
Screenshot: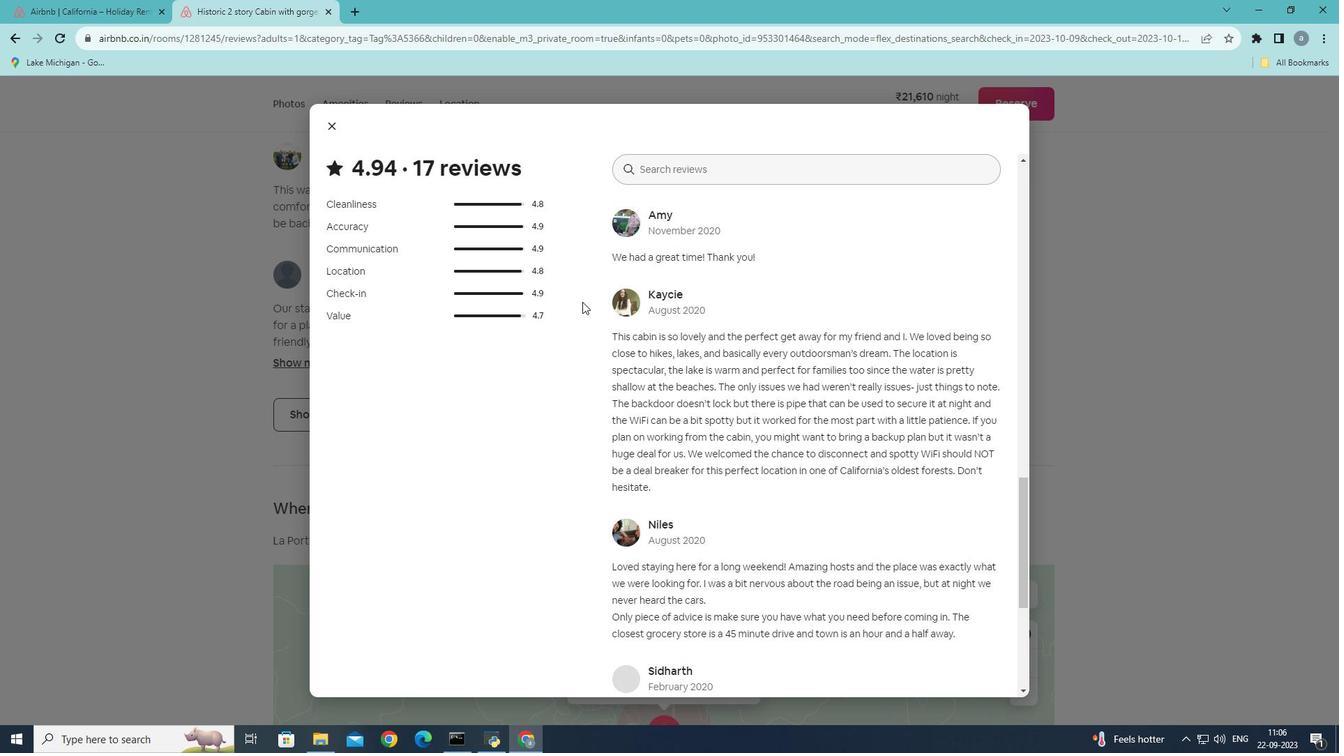 
Action: Mouse scrolled (582, 301) with delta (0, 0)
Screenshot: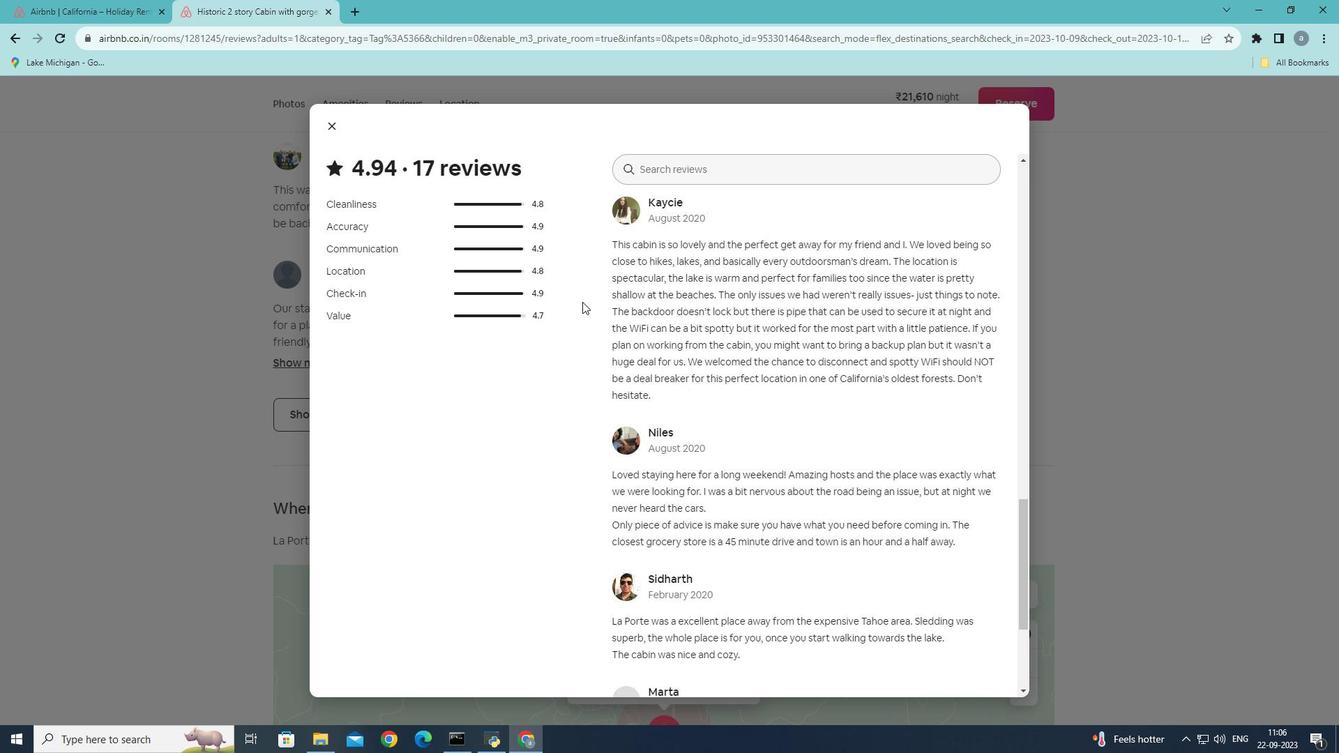 
Action: Mouse scrolled (582, 301) with delta (0, 0)
Screenshot: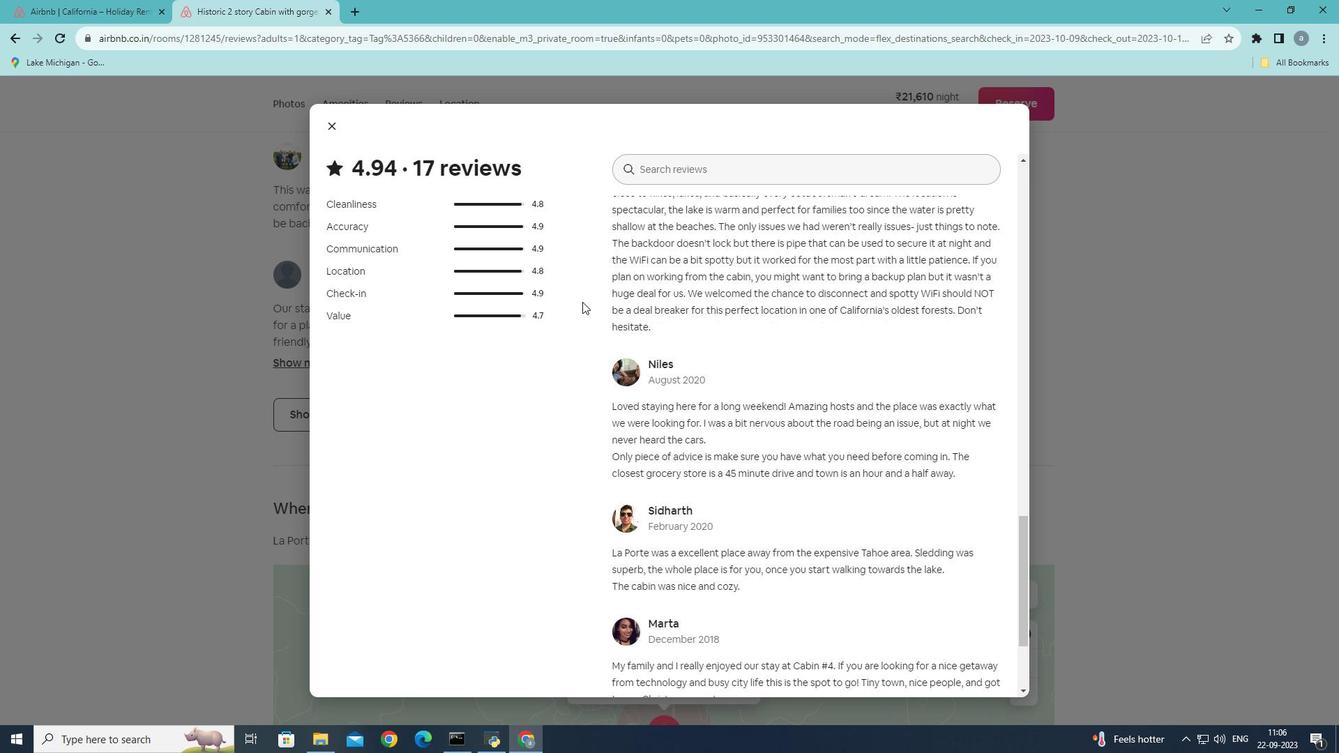 
Action: Mouse scrolled (582, 301) with delta (0, 0)
Screenshot: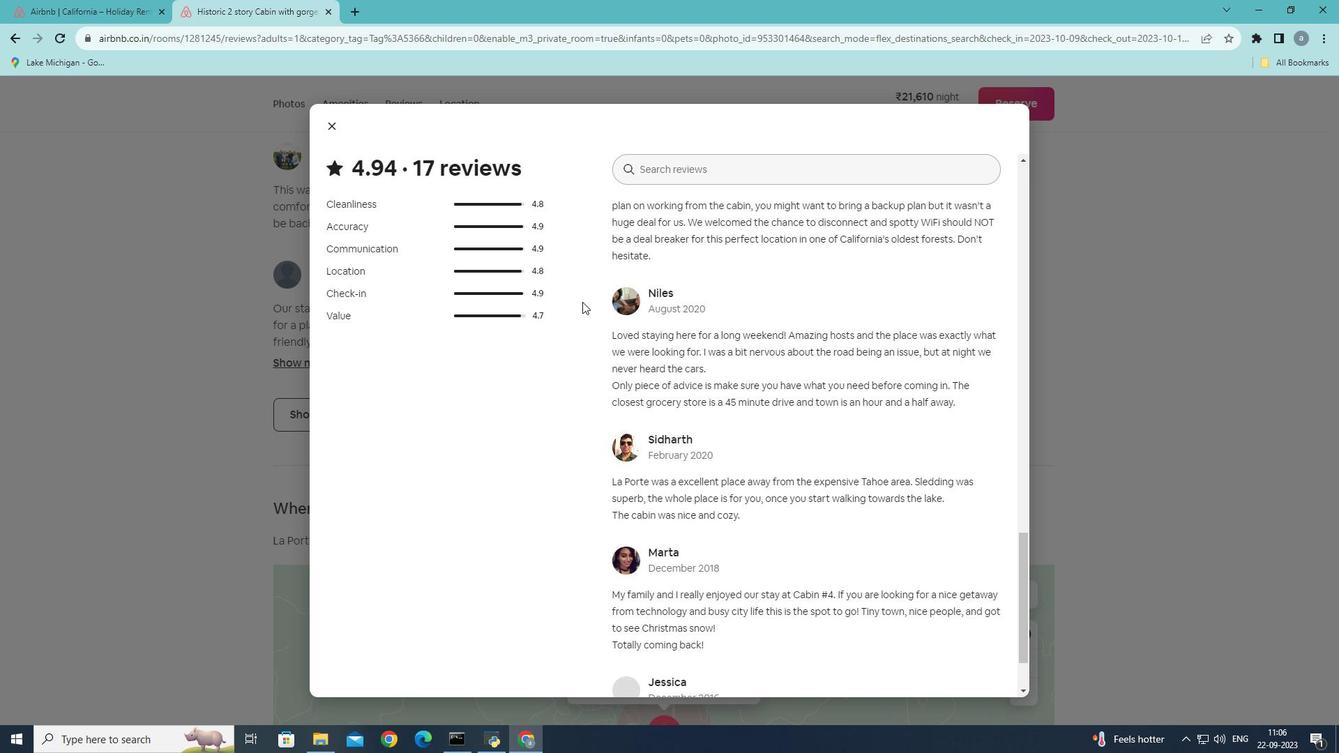 
Action: Mouse scrolled (582, 301) with delta (0, 0)
Screenshot: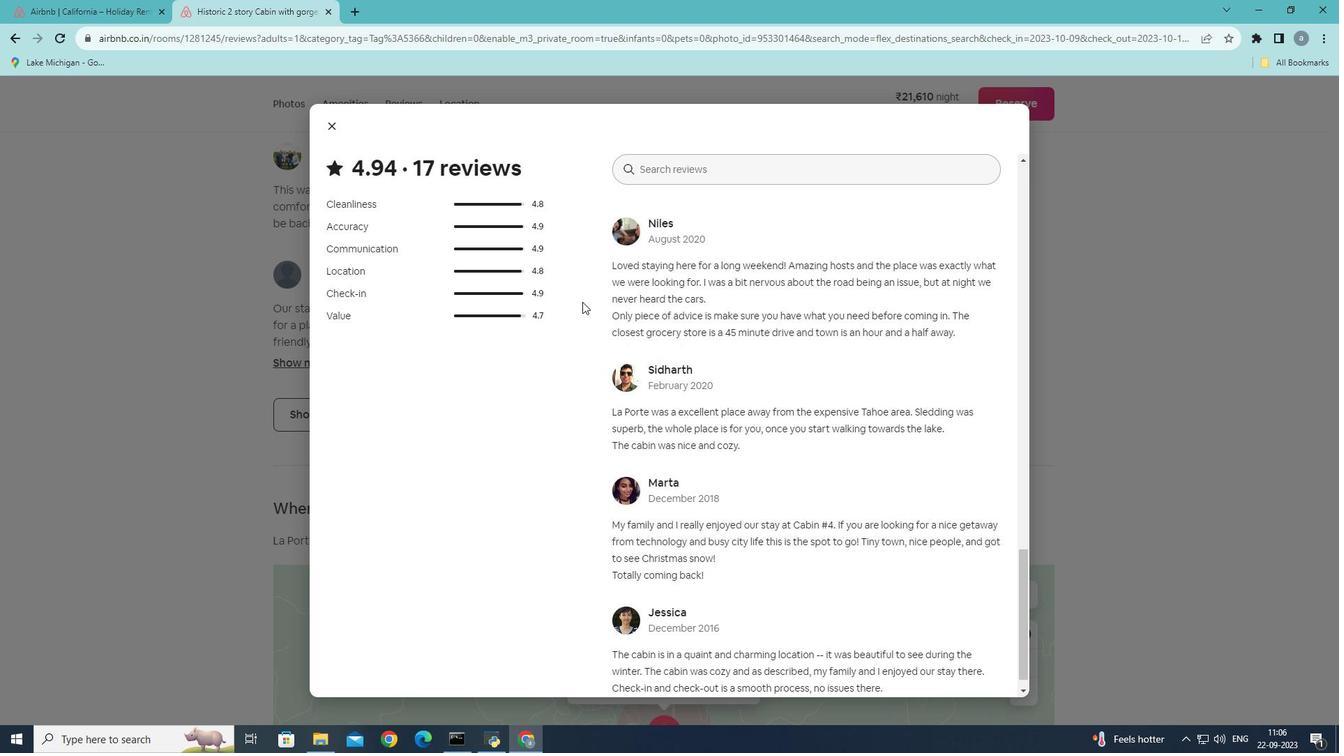 
Action: Mouse scrolled (582, 301) with delta (0, 0)
Screenshot: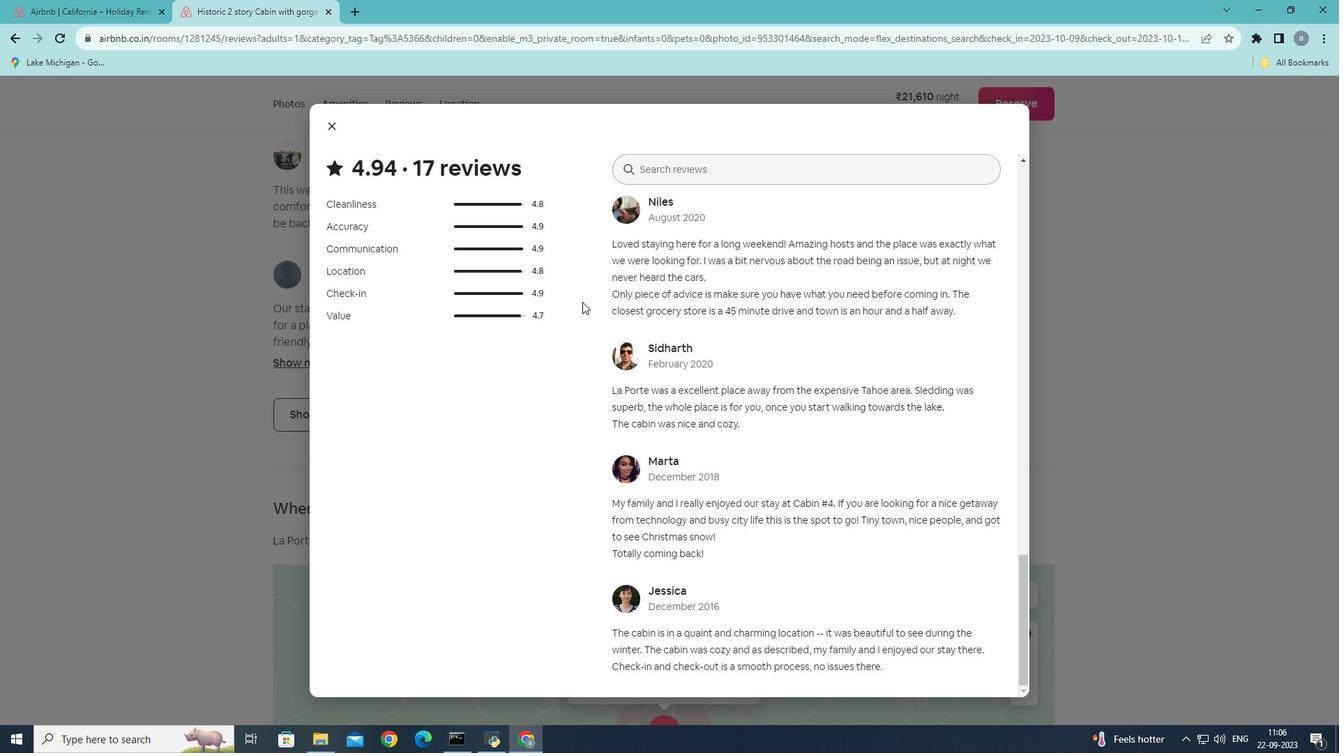 
Action: Mouse scrolled (582, 301) with delta (0, 0)
Screenshot: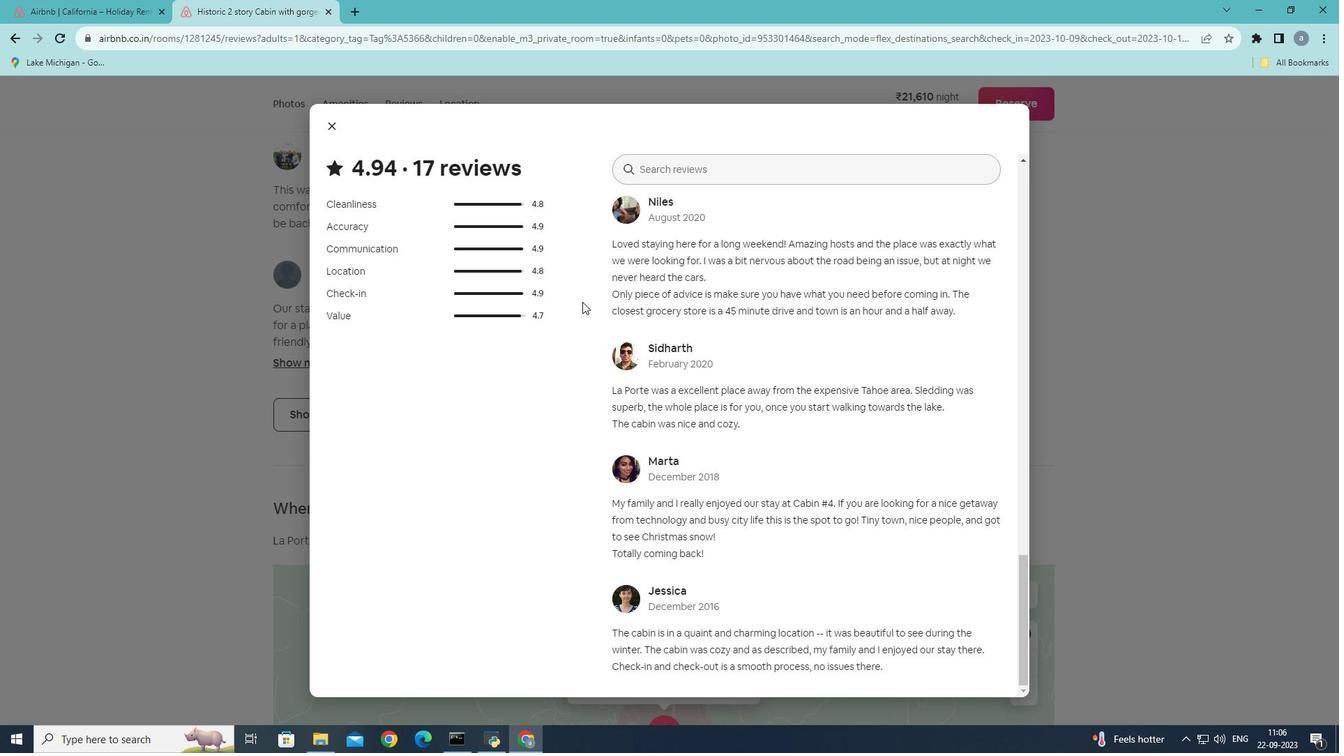 
Action: Mouse scrolled (582, 301) with delta (0, 0)
Screenshot: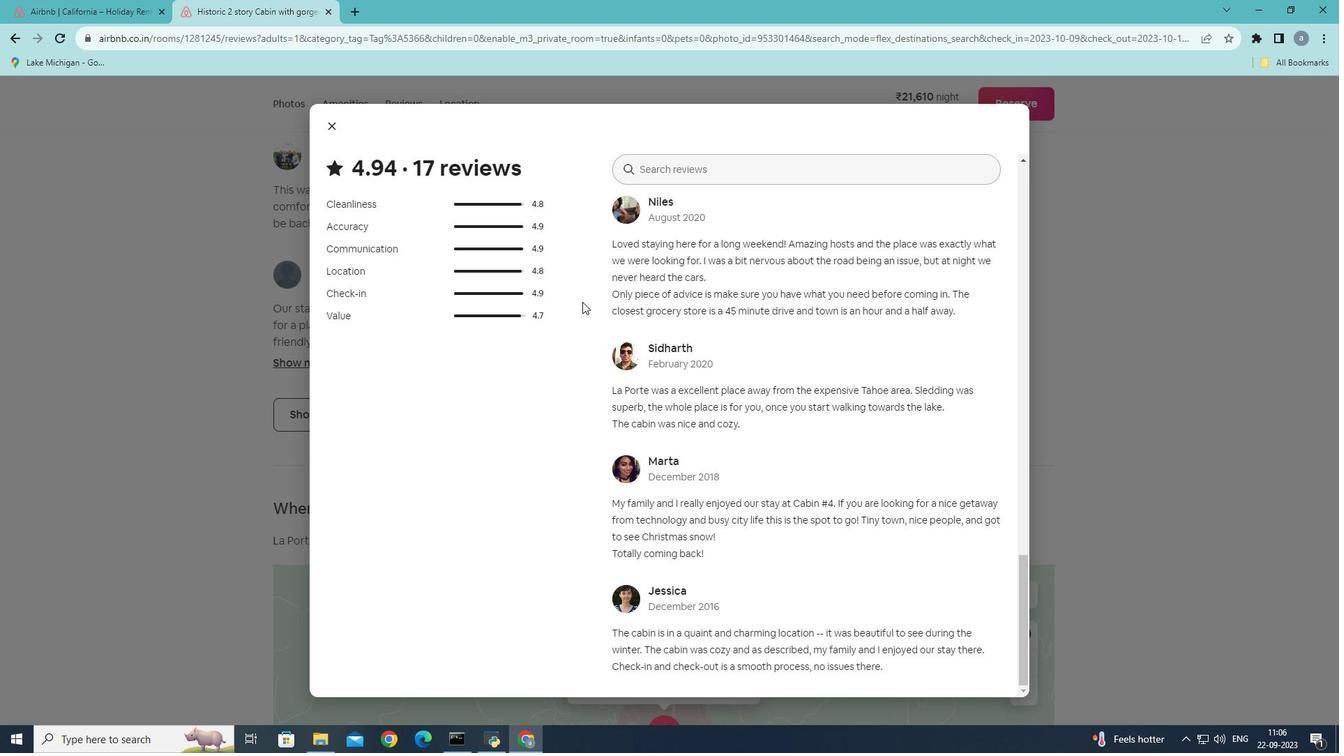 
Action: Mouse moved to (336, 126)
Screenshot: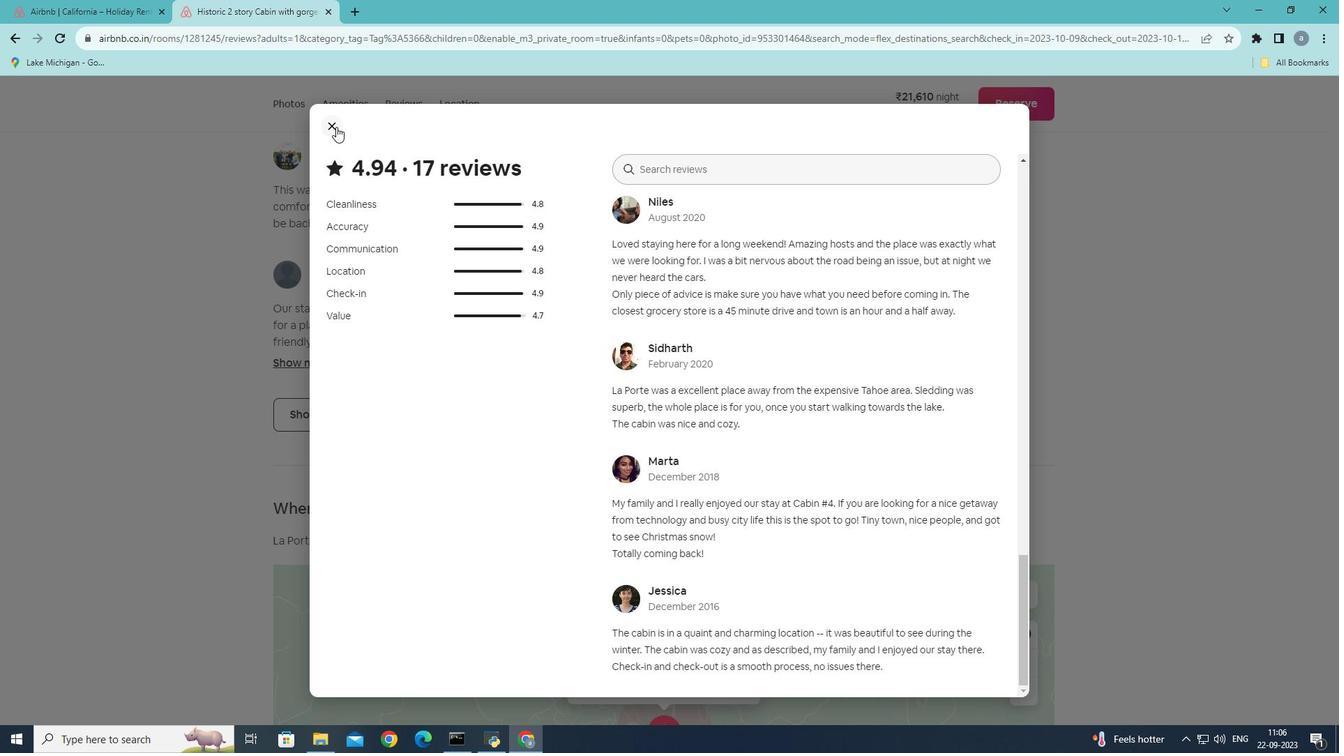 
Action: Mouse pressed left at (336, 126)
Screenshot: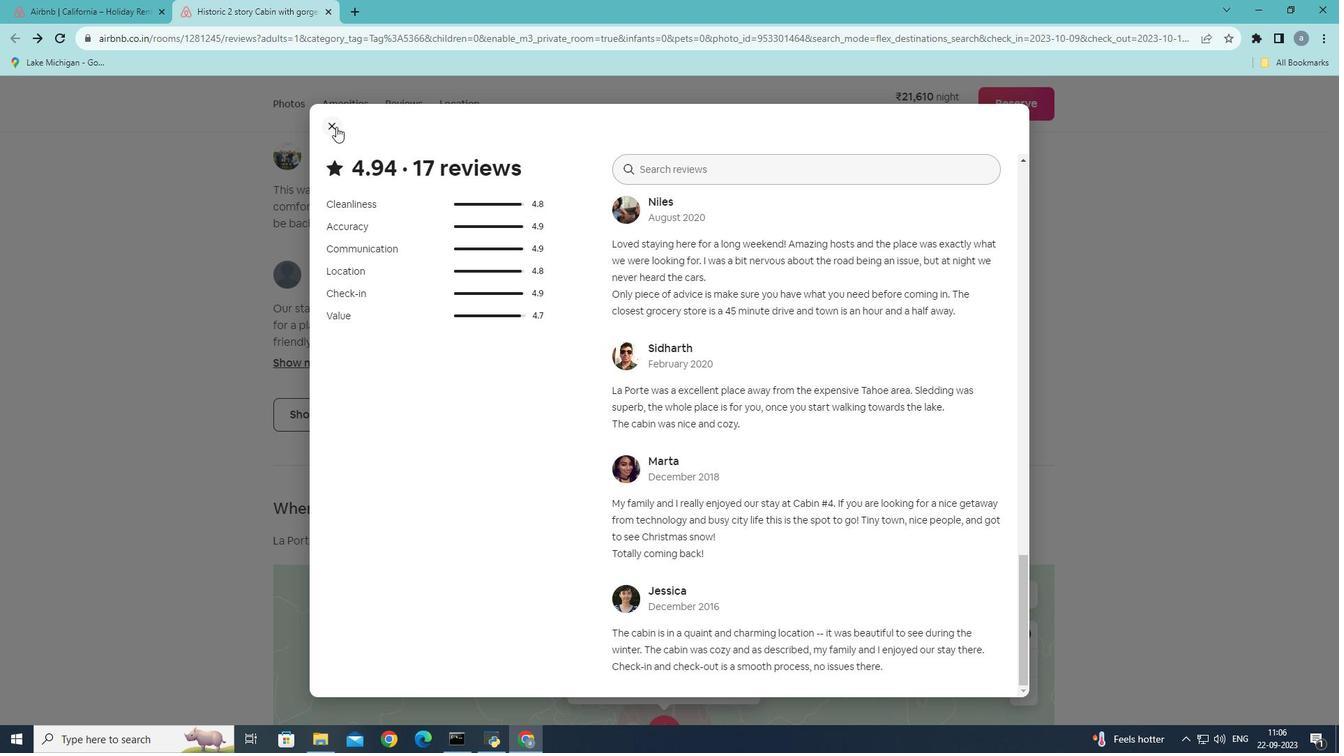 
Action: Mouse moved to (386, 250)
Screenshot: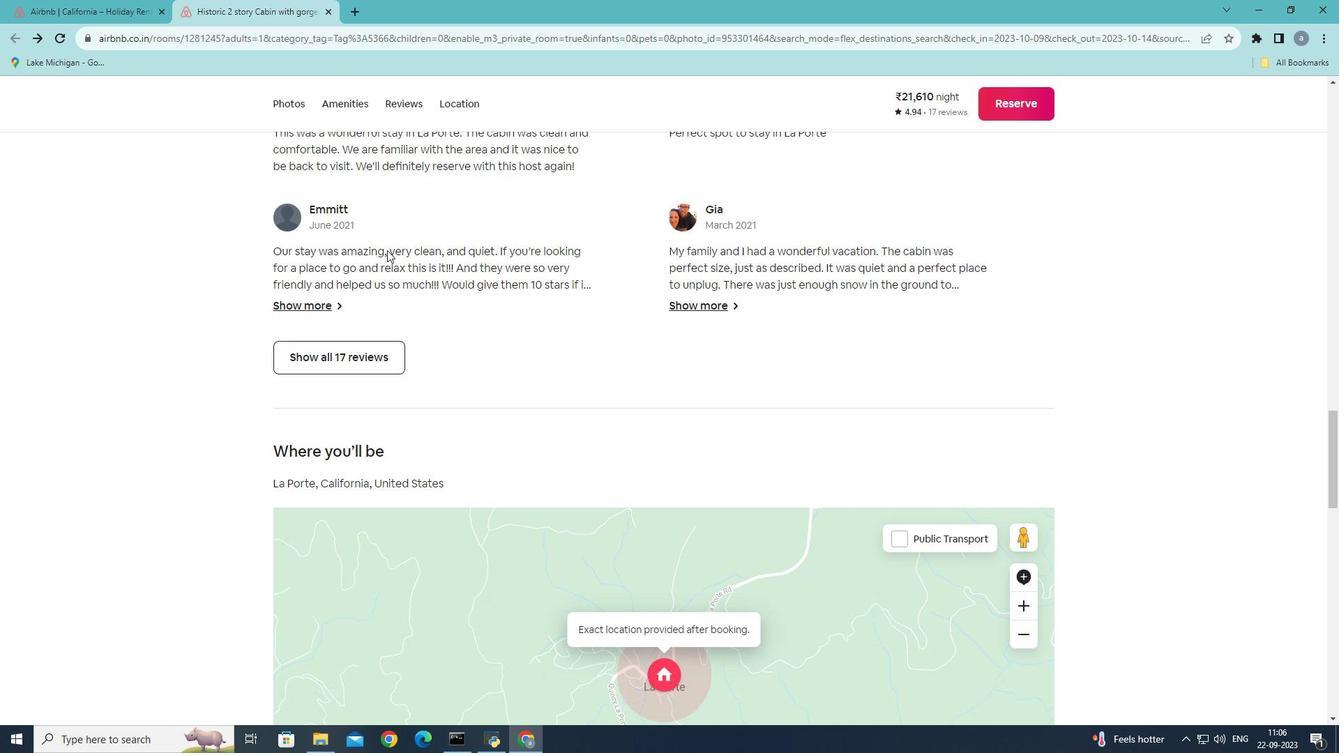 
Action: Mouse scrolled (386, 249) with delta (0, 0)
Screenshot: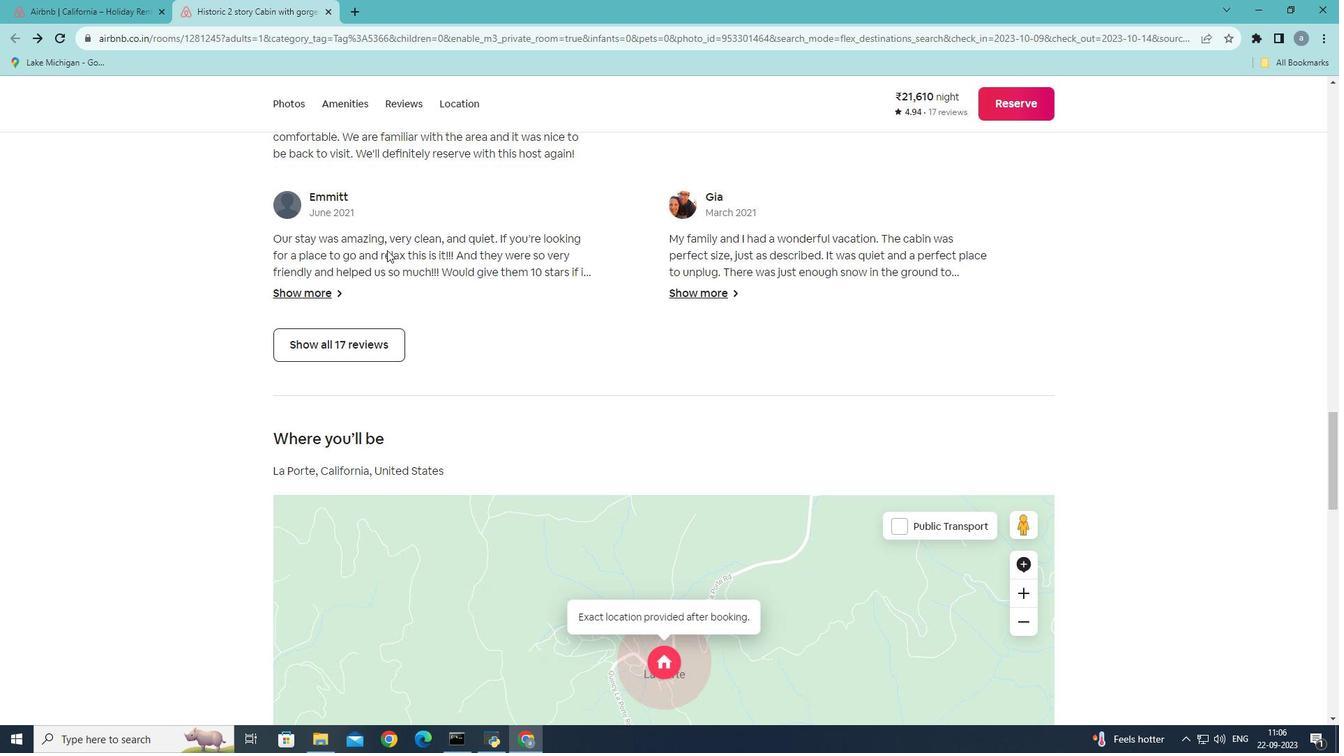 
Action: Mouse moved to (387, 250)
Screenshot: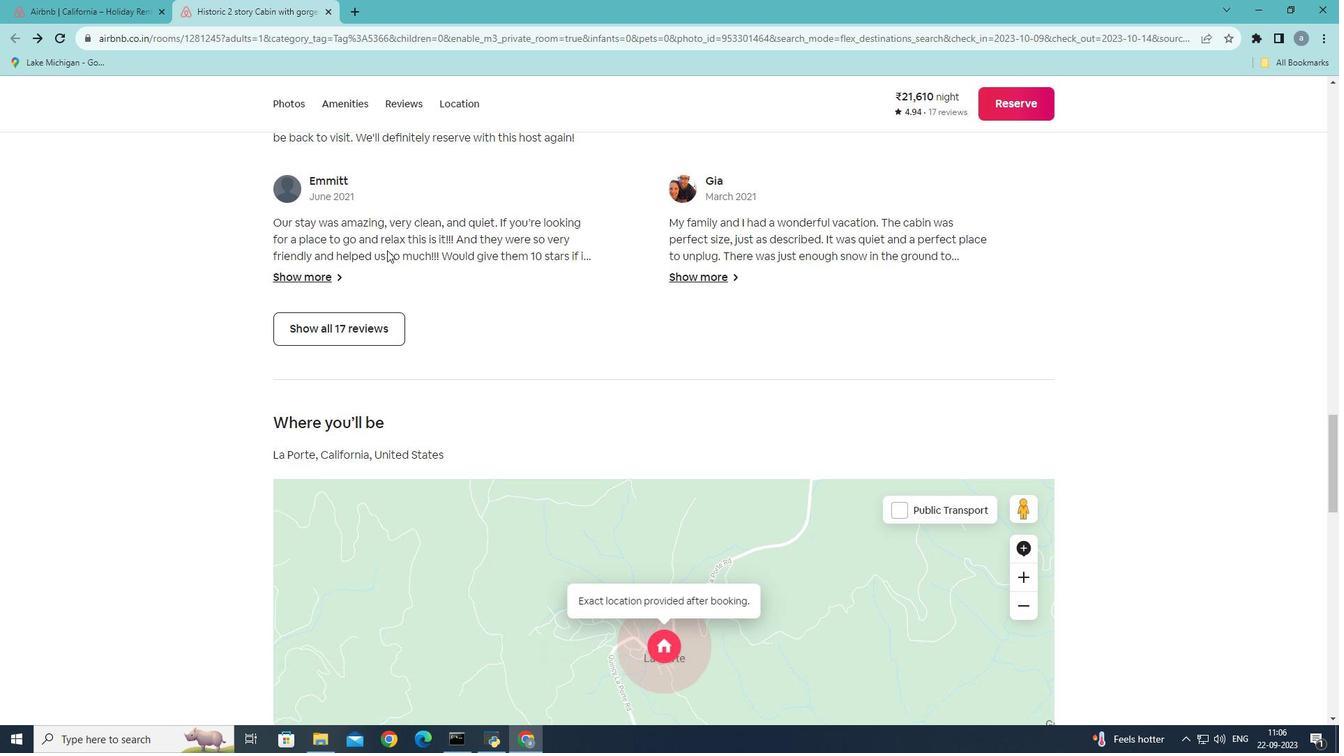 
Action: Mouse scrolled (387, 249) with delta (0, 0)
Screenshot: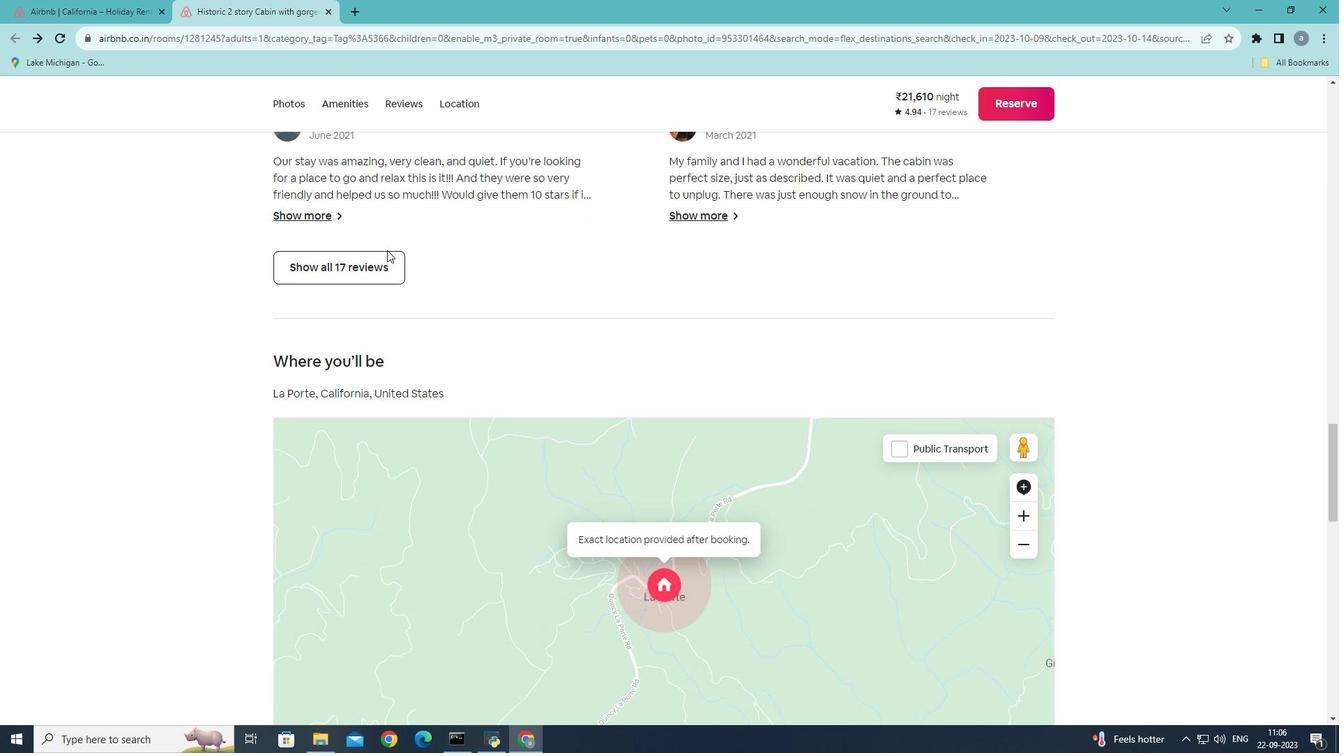 
Action: Mouse scrolled (387, 249) with delta (0, 0)
Screenshot: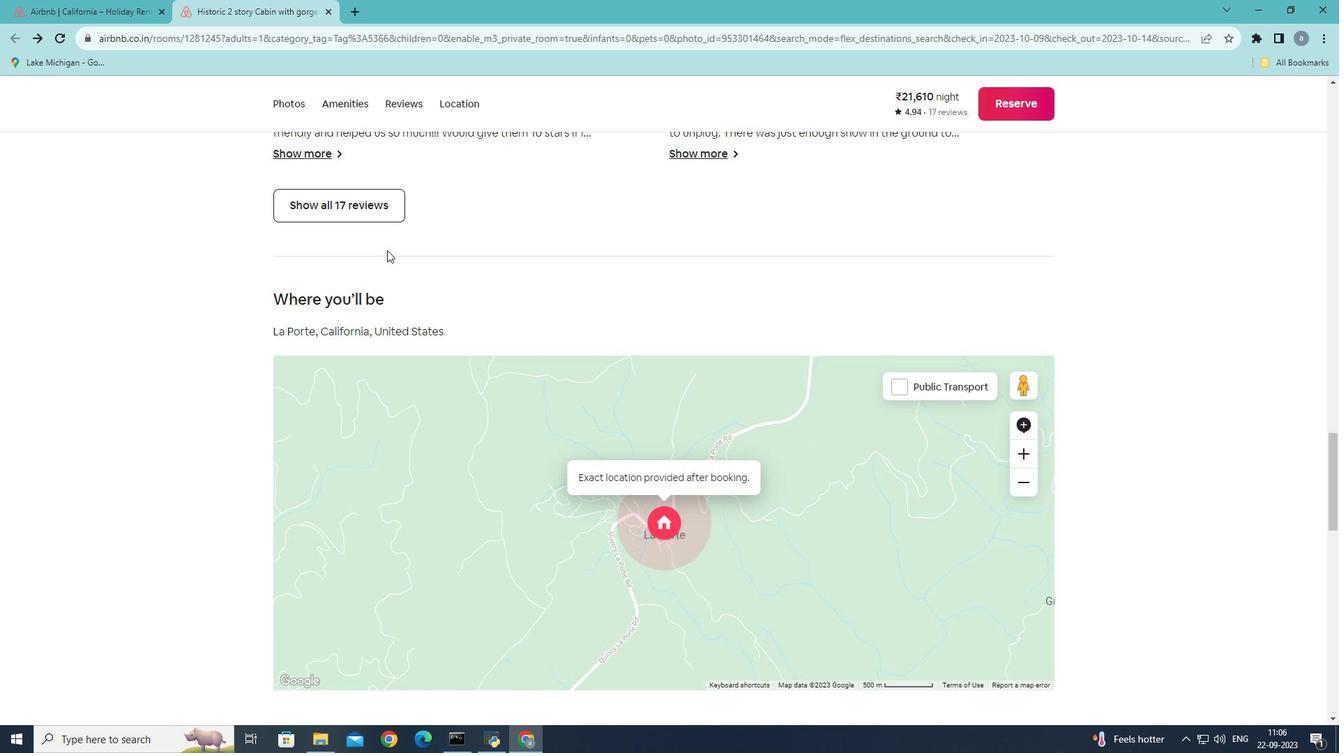 
Action: Mouse scrolled (387, 249) with delta (0, 0)
Screenshot: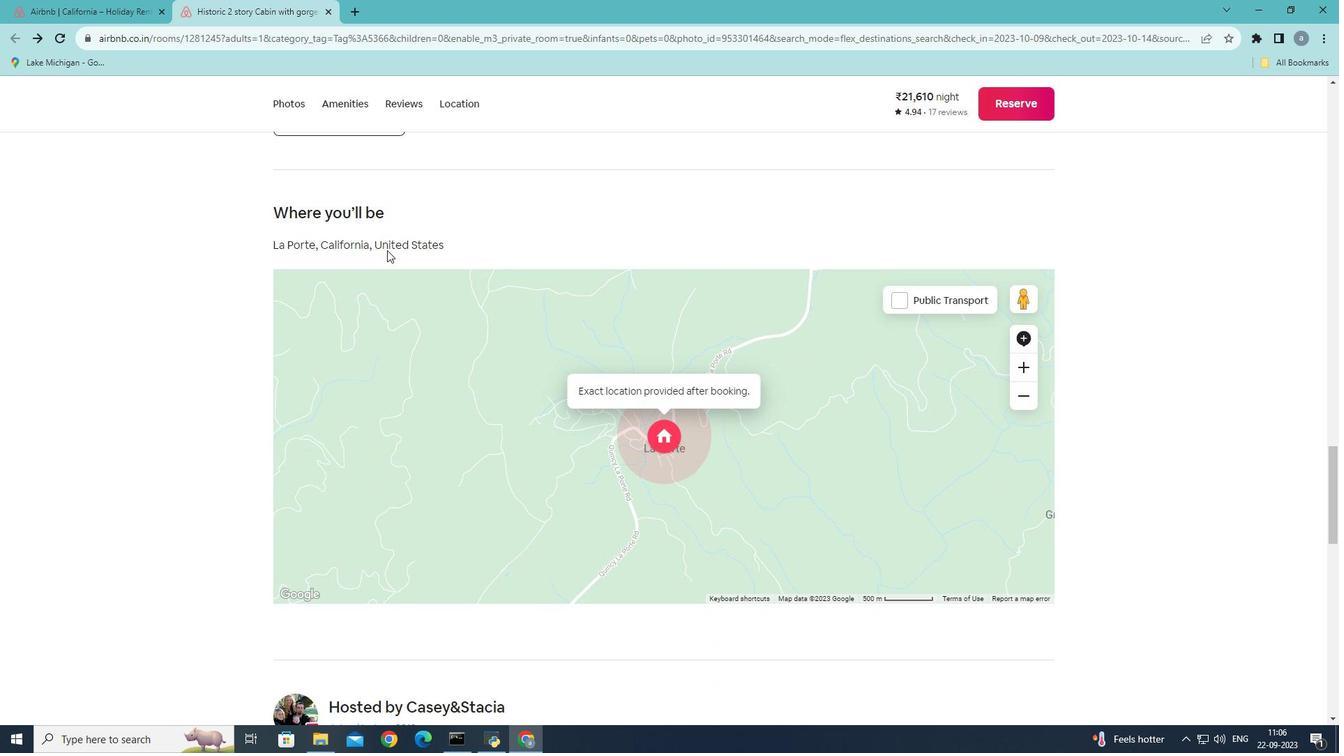 
Action: Mouse scrolled (387, 249) with delta (0, 0)
Screenshot: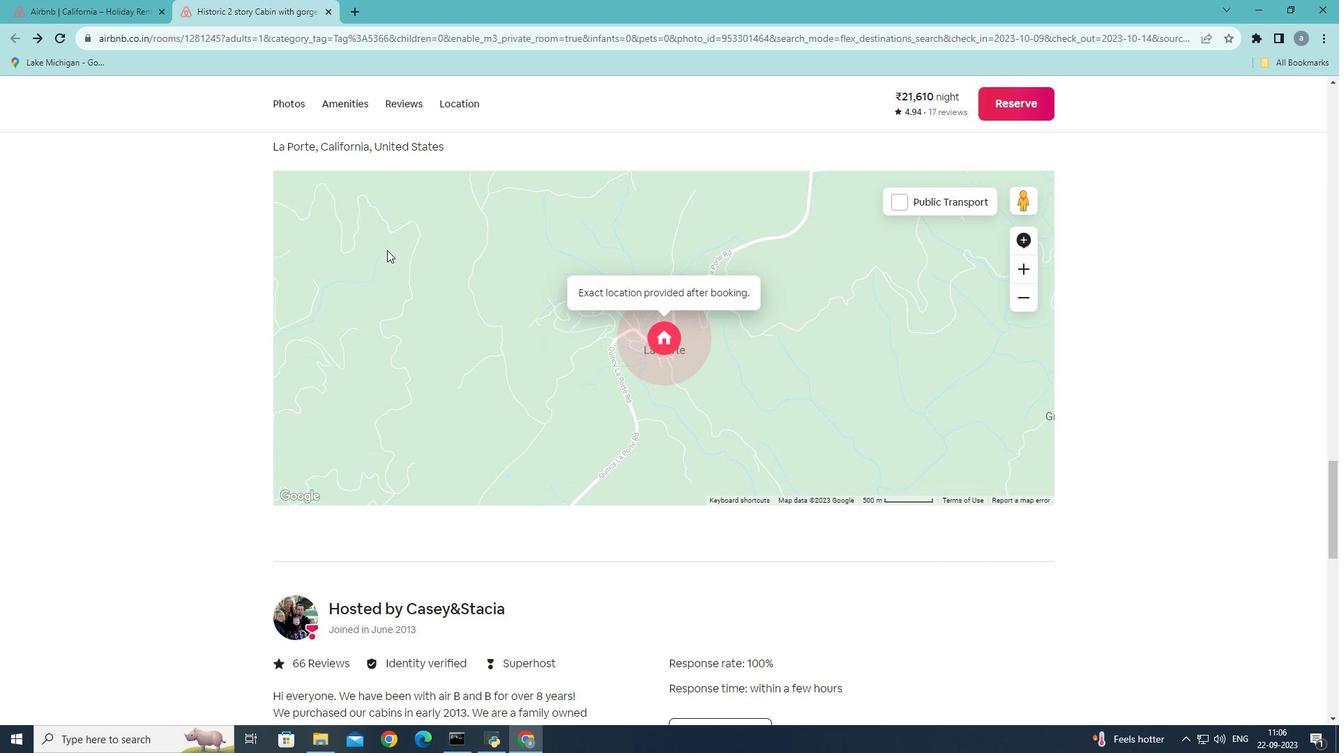 
Action: Mouse scrolled (387, 249) with delta (0, 0)
